 Task: Create a vector illustration of a mythical creature.
Action: Mouse moved to (111, 159)
Screenshot: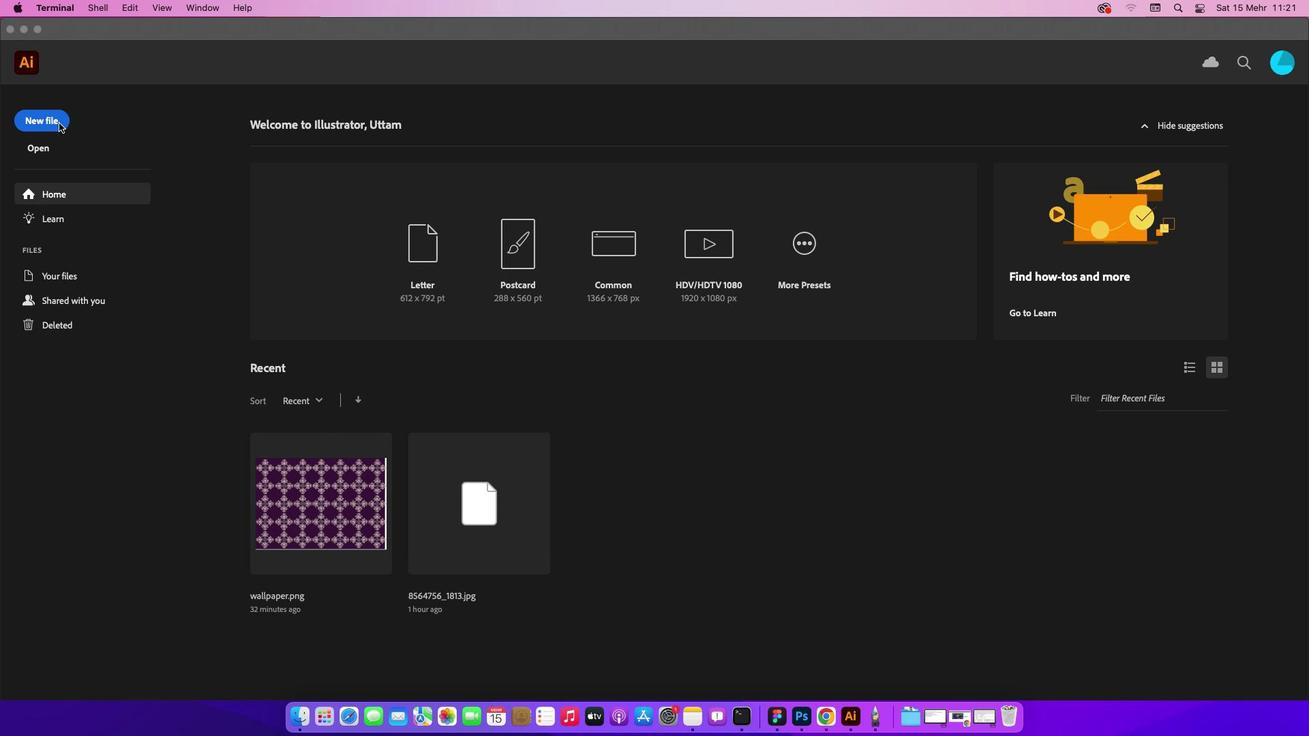 
Action: Mouse pressed left at (111, 159)
Screenshot: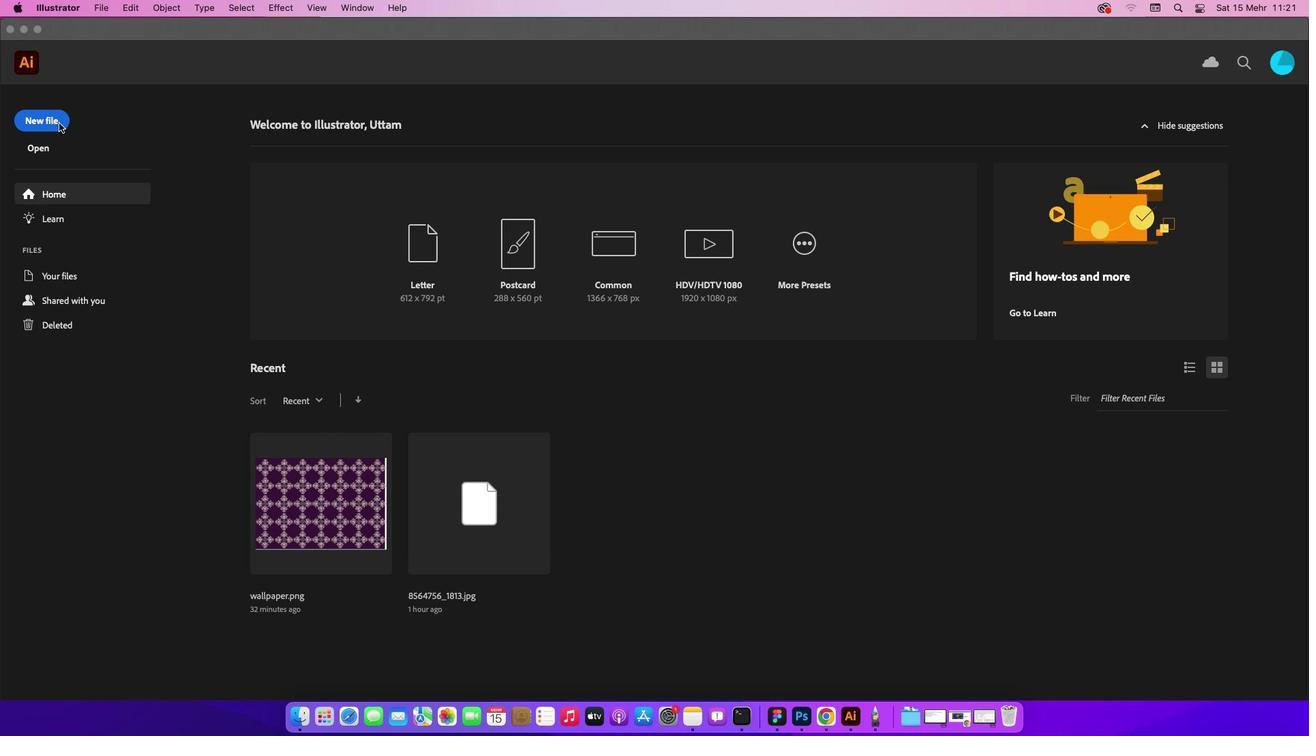 
Action: Mouse moved to (102, 157)
Screenshot: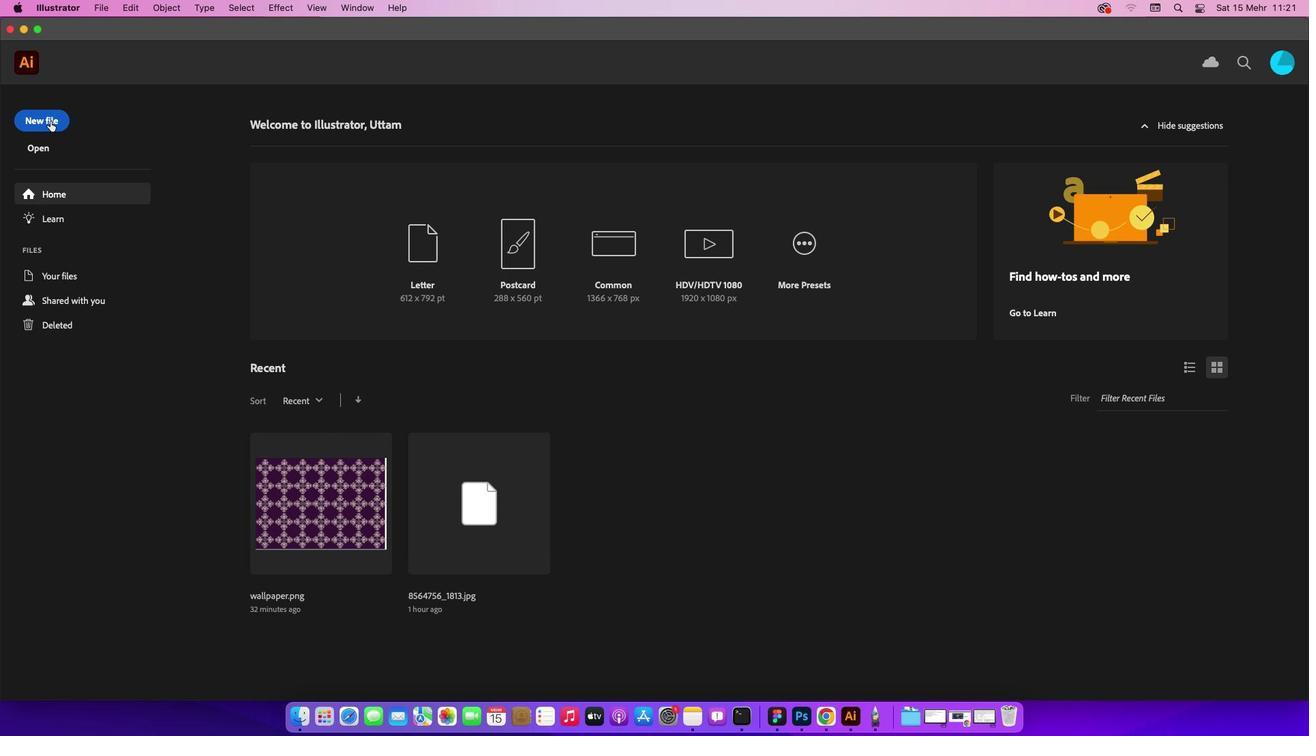 
Action: Mouse pressed left at (102, 157)
Screenshot: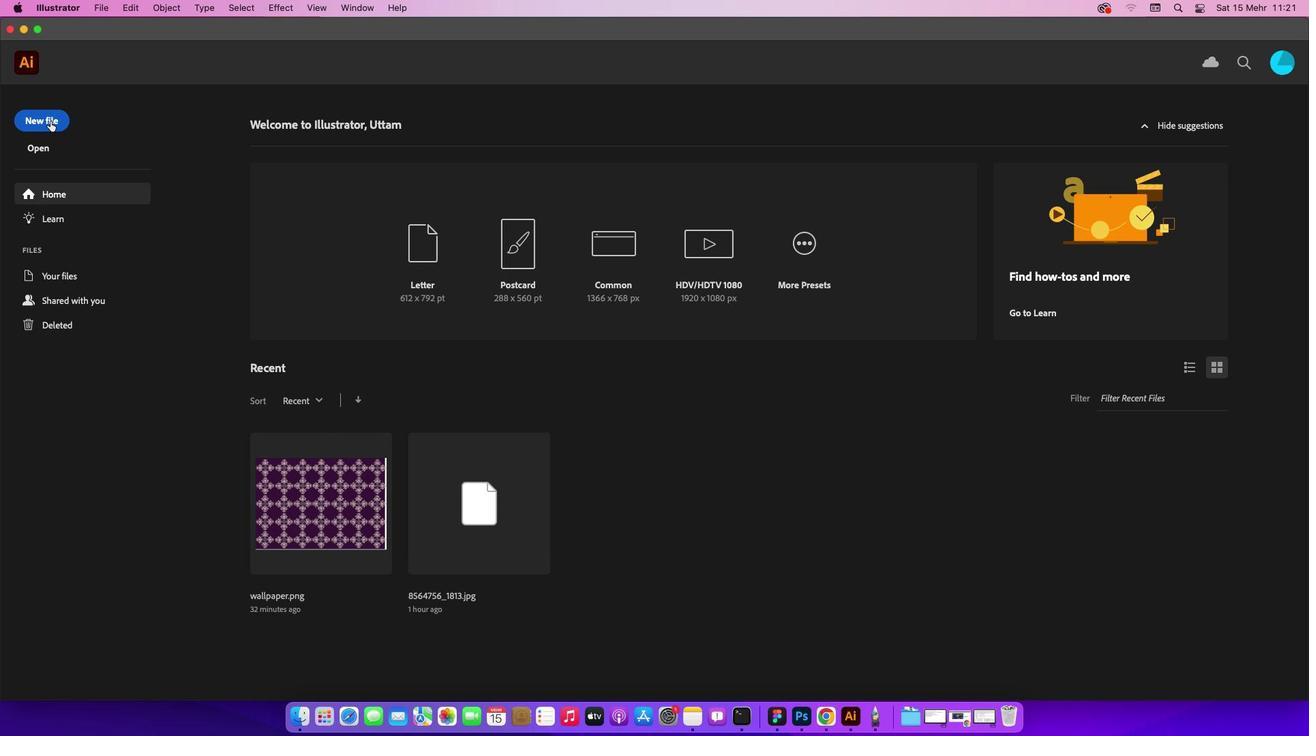 
Action: Mouse moved to (957, 561)
Screenshot: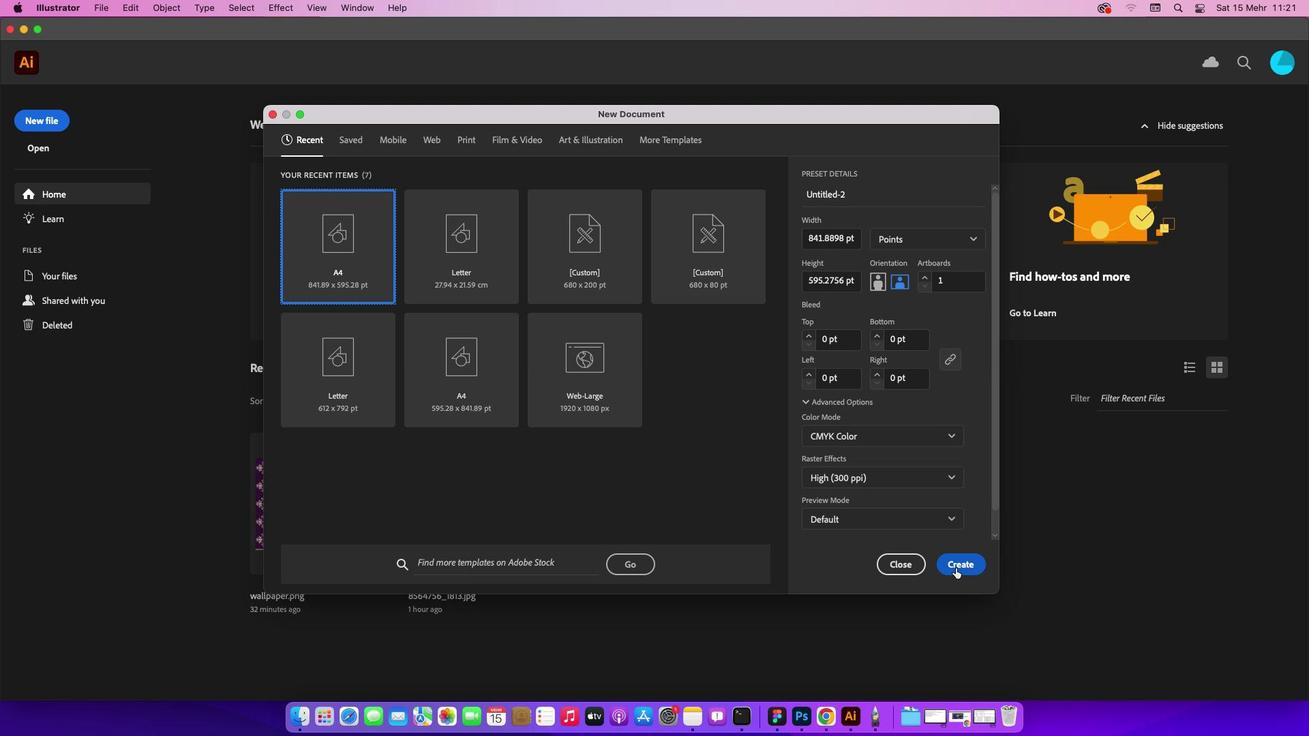 
Action: Mouse pressed left at (957, 561)
Screenshot: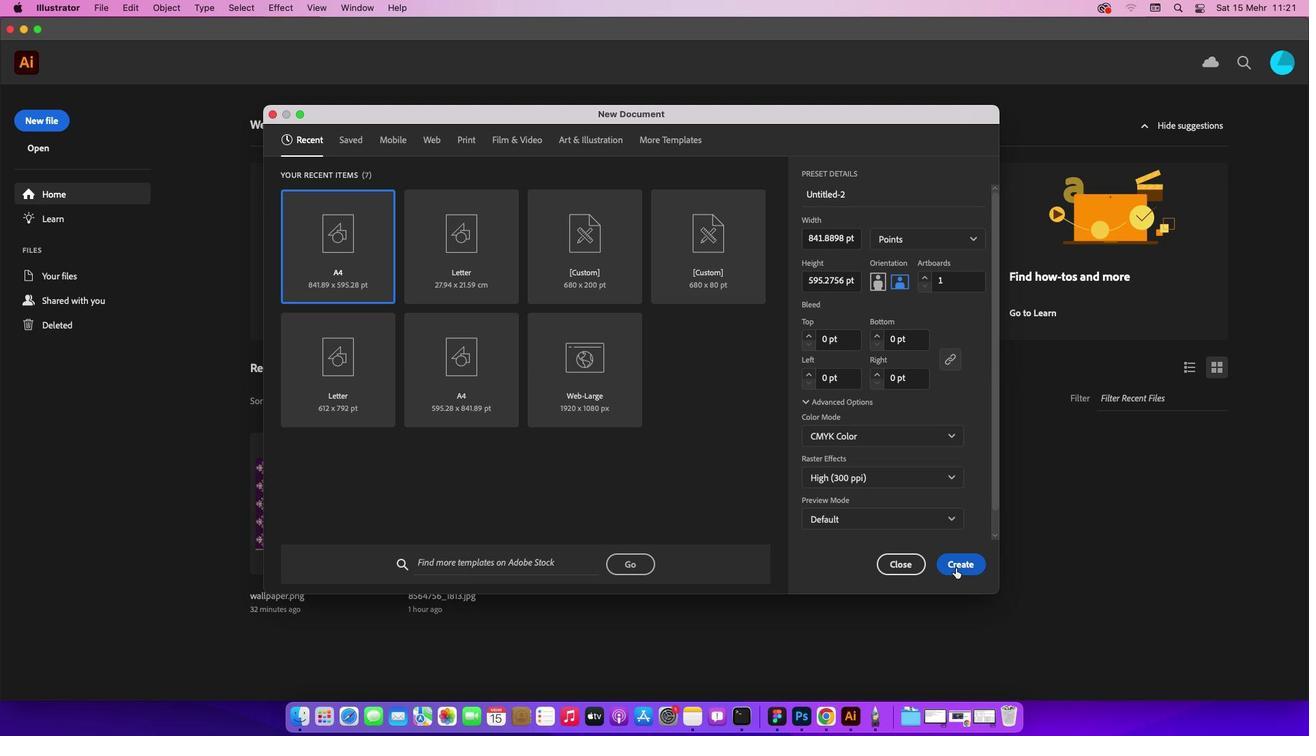 
Action: Mouse moved to (145, 47)
Screenshot: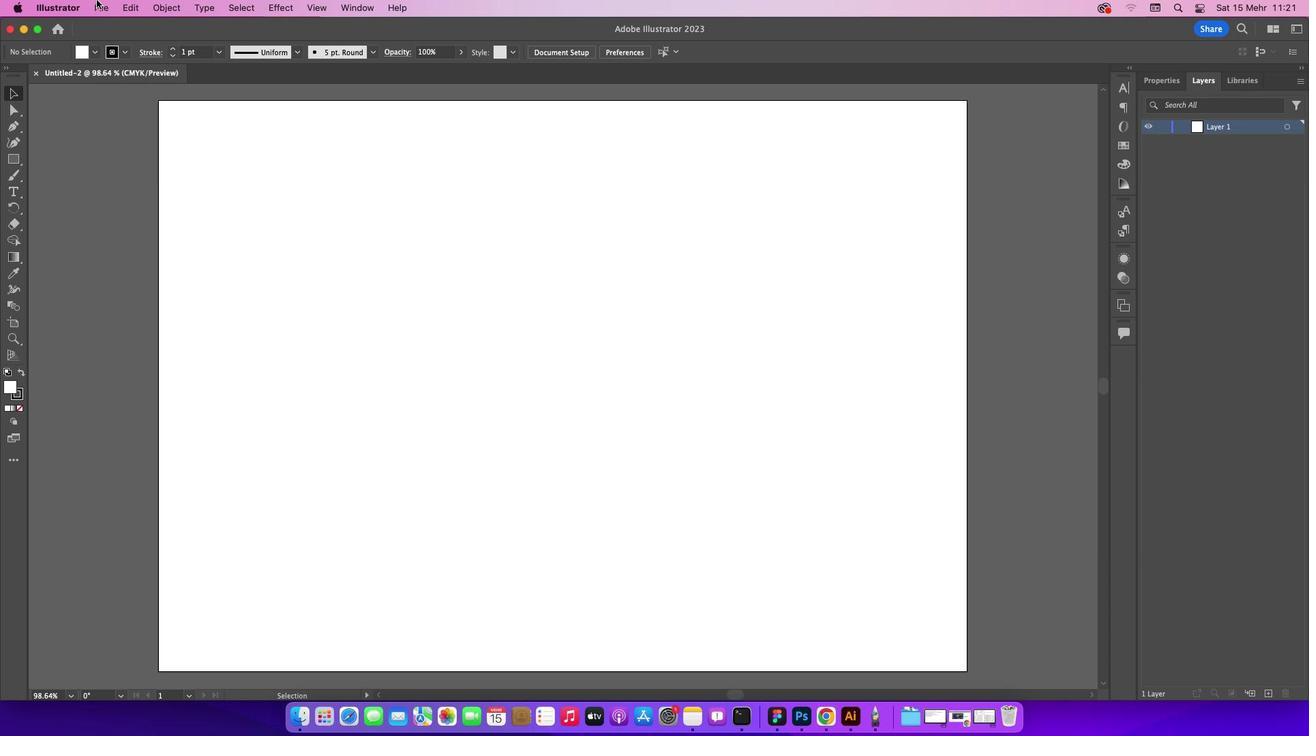 
Action: Mouse pressed left at (145, 47)
Screenshot: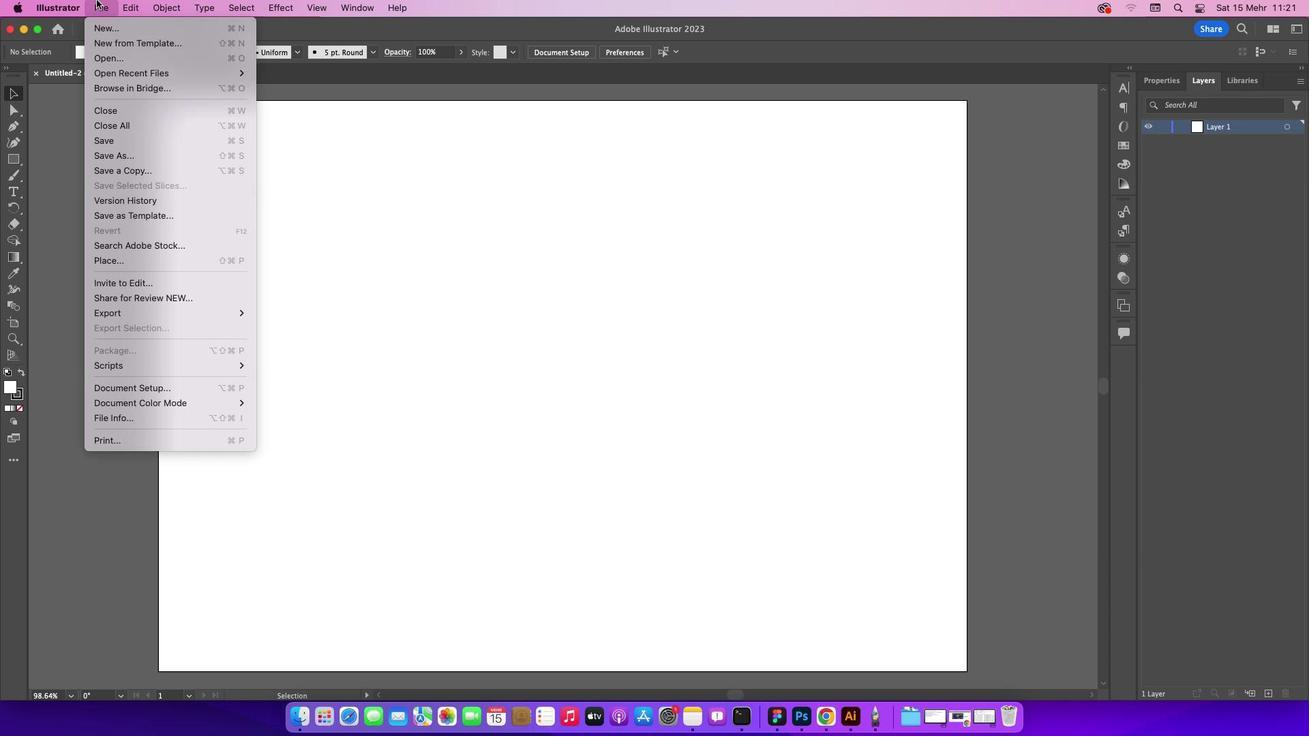 
Action: Mouse moved to (167, 99)
Screenshot: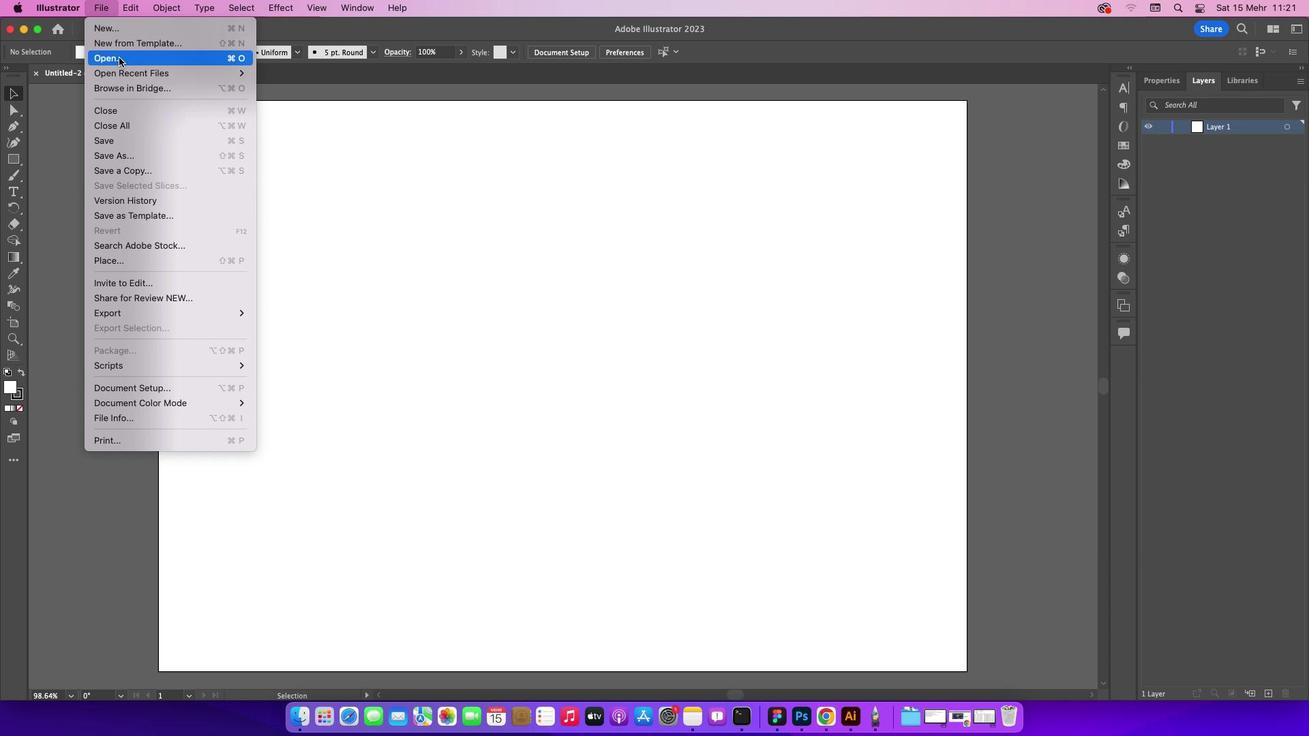 
Action: Mouse pressed left at (167, 99)
Screenshot: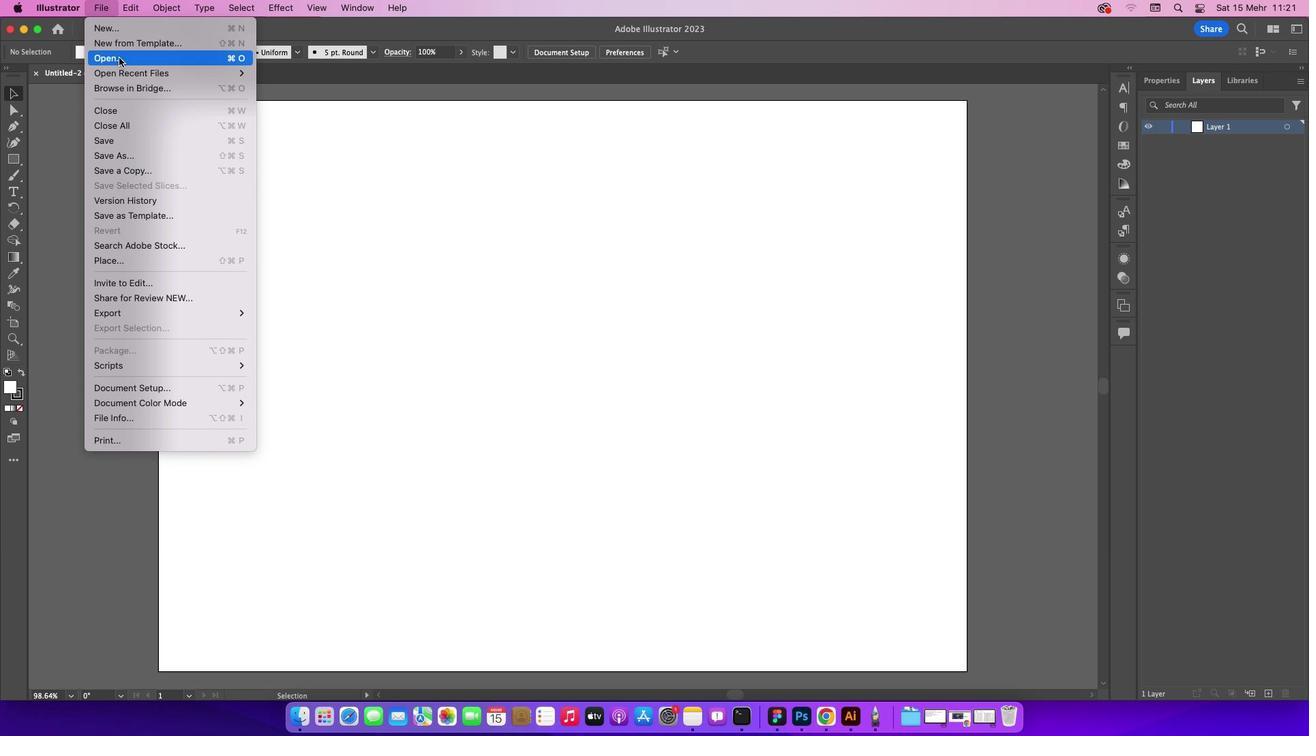 
Action: Mouse moved to (622, 199)
Screenshot: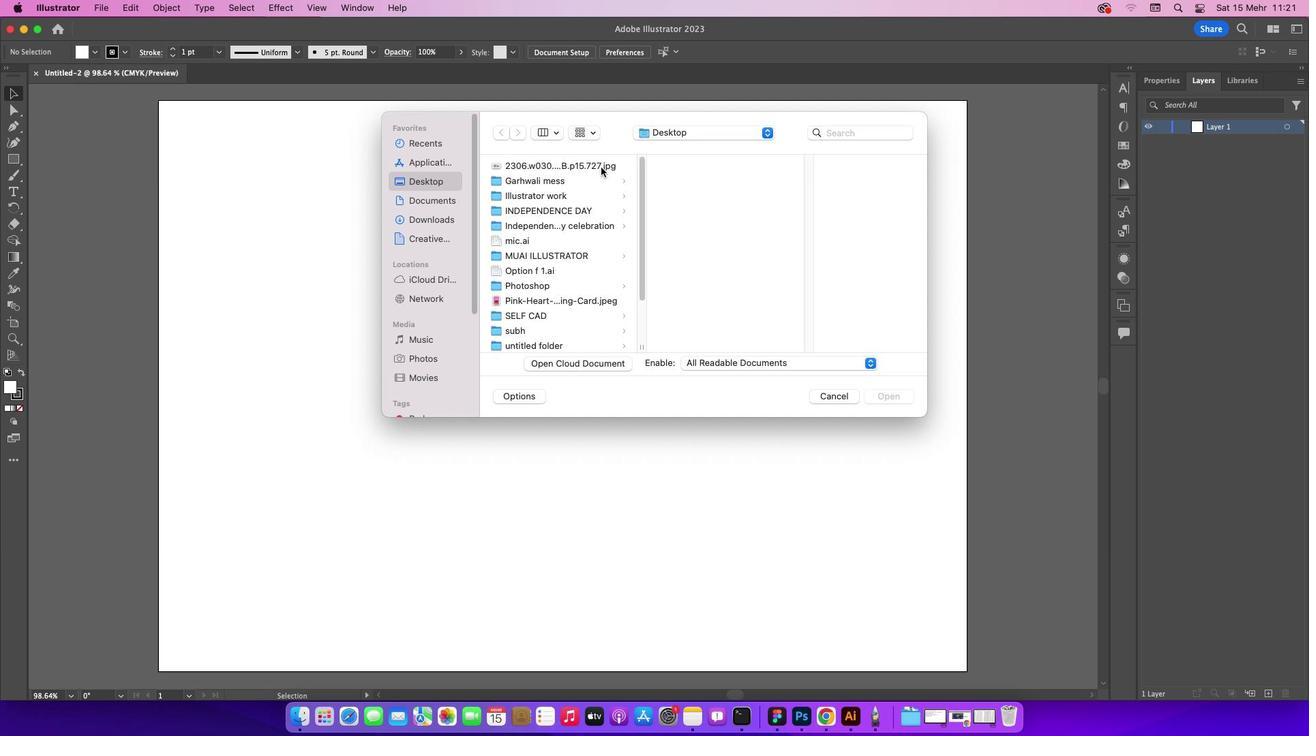 
Action: Mouse pressed left at (622, 199)
Screenshot: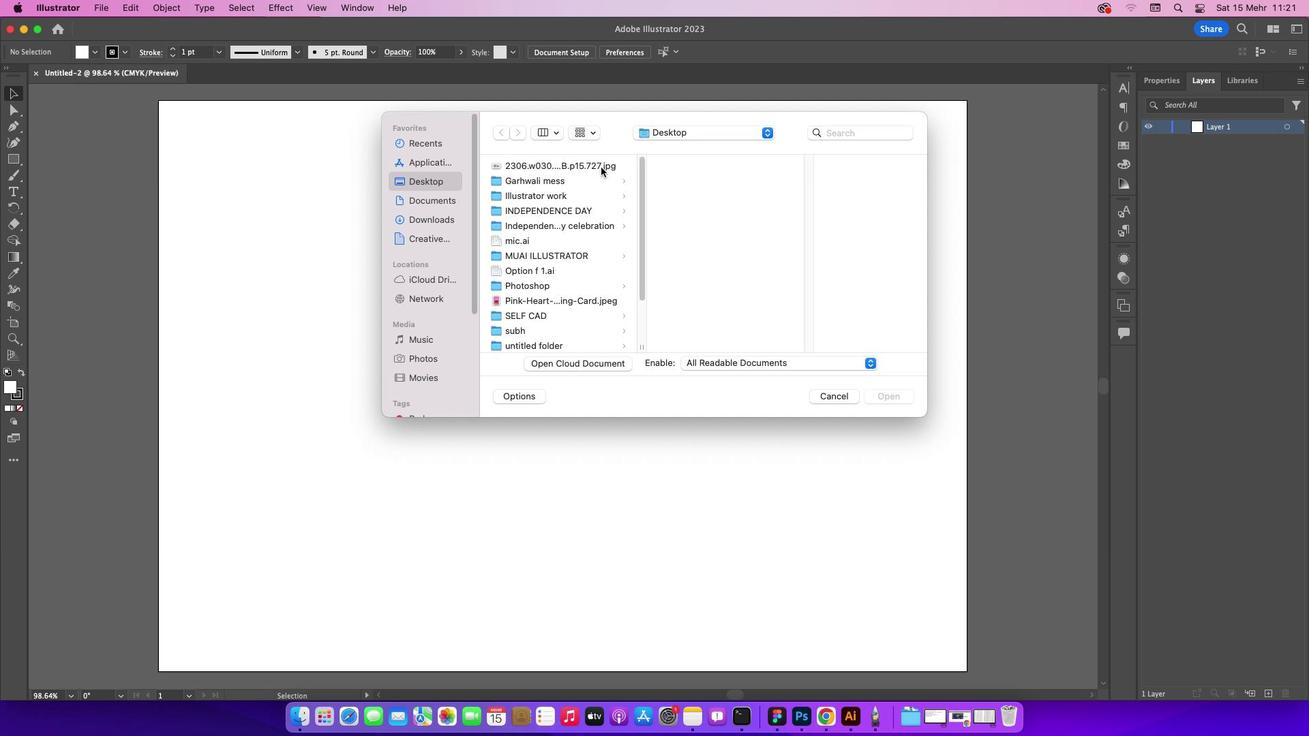 
Action: Mouse moved to (901, 410)
Screenshot: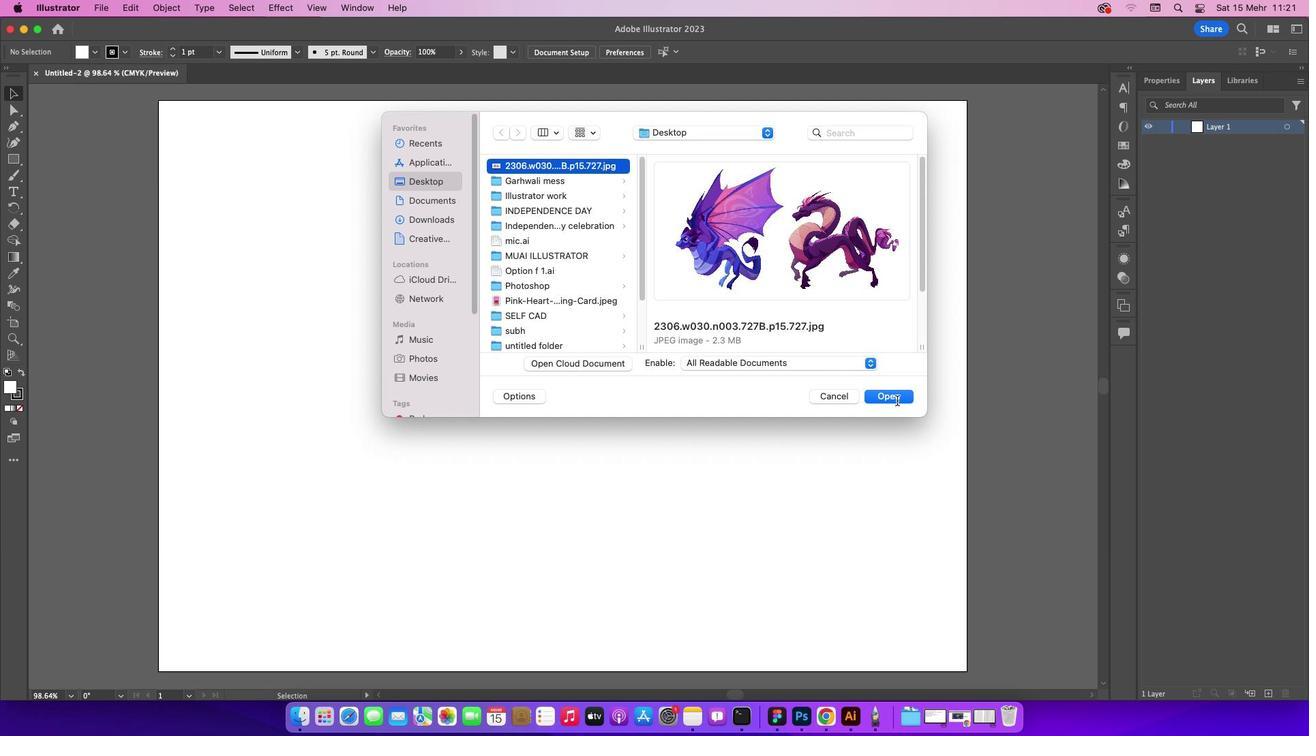
Action: Mouse pressed left at (901, 410)
Screenshot: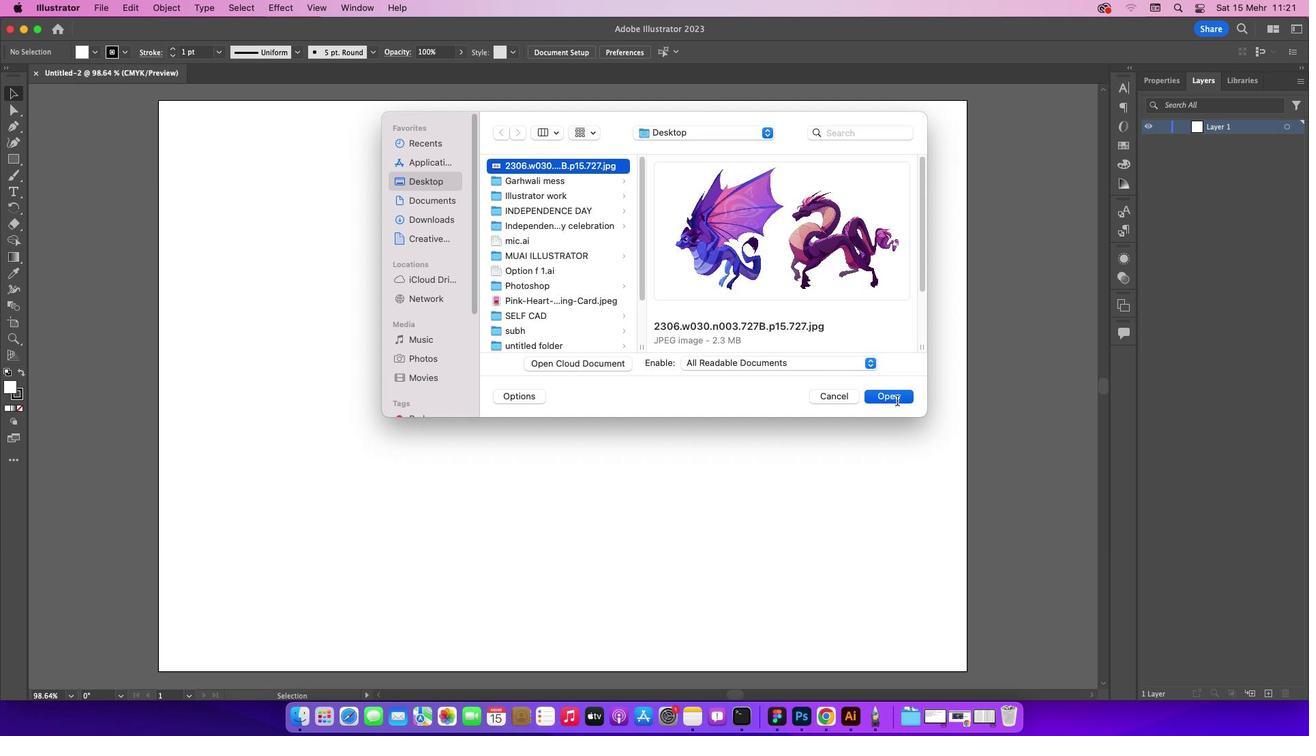 
Action: Mouse moved to (807, 416)
Screenshot: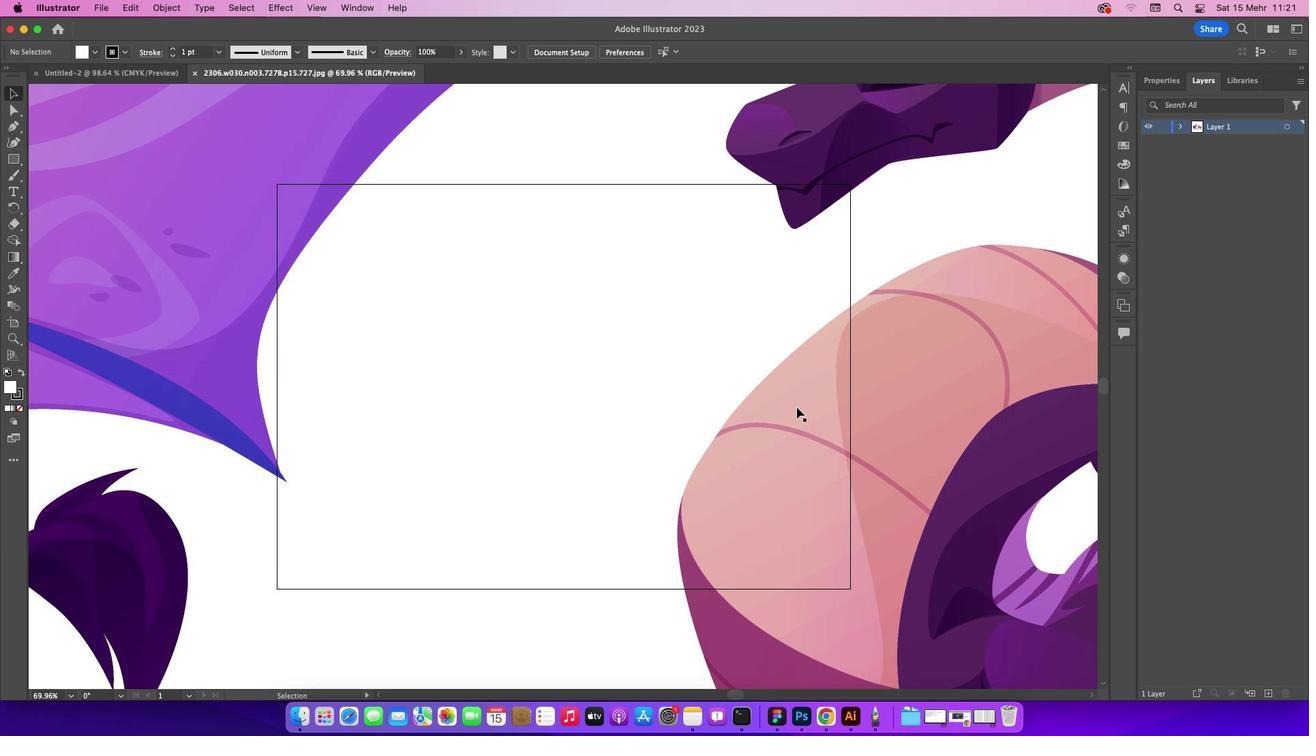 
Action: Key pressed Key.cmd_r'-''-''-''-'
Screenshot: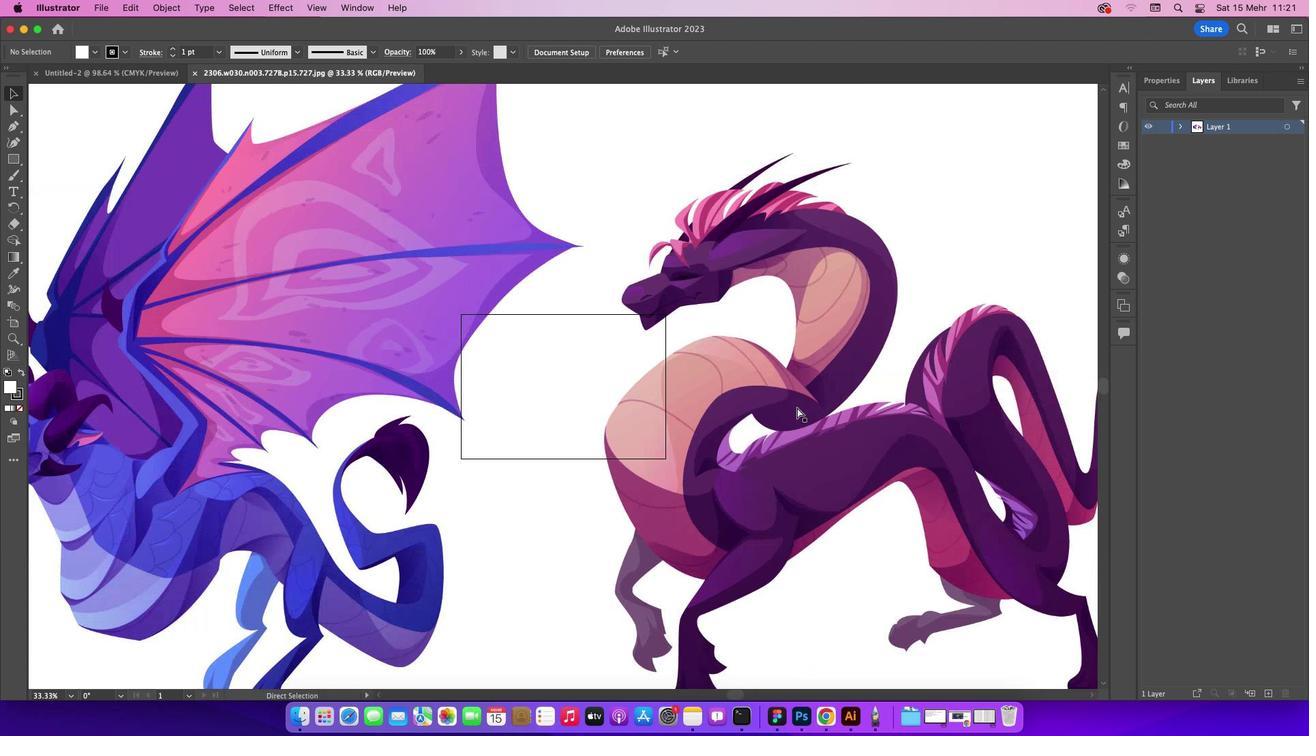 
Action: Mouse moved to (746, 678)
Screenshot: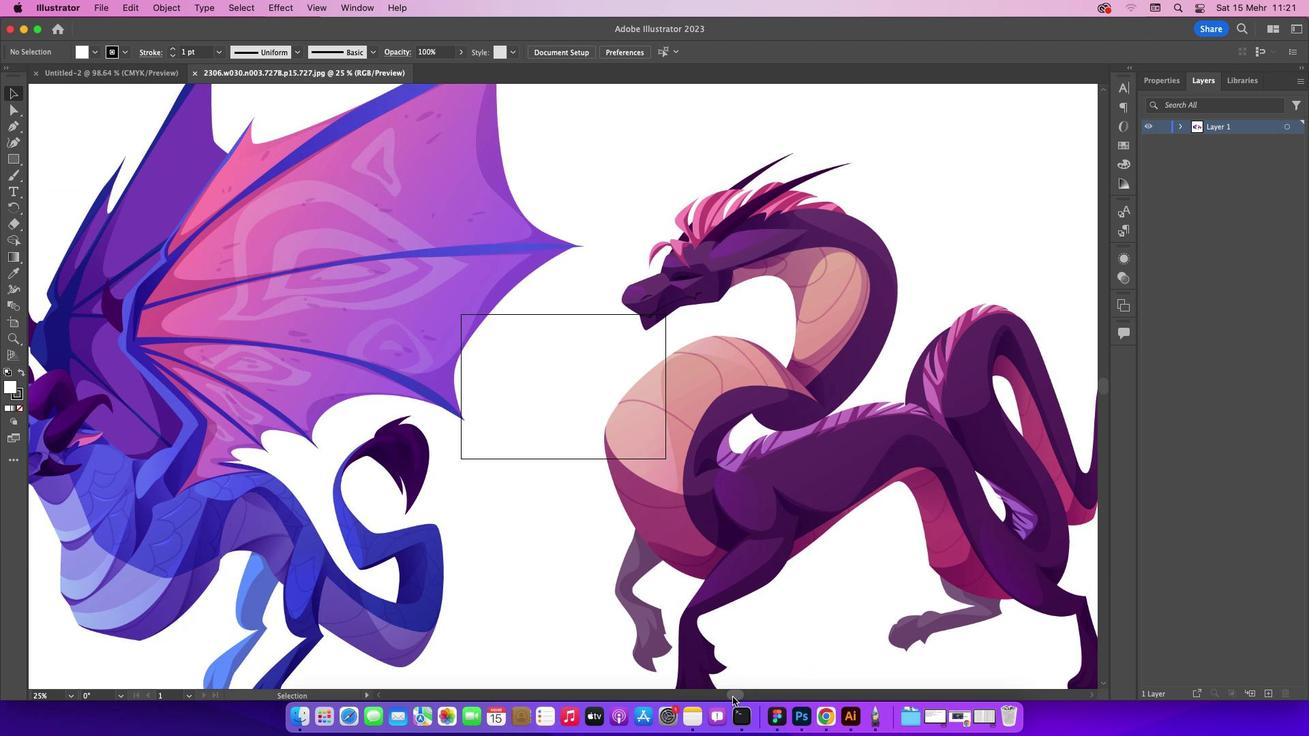 
Action: Mouse pressed left at (746, 678)
Screenshot: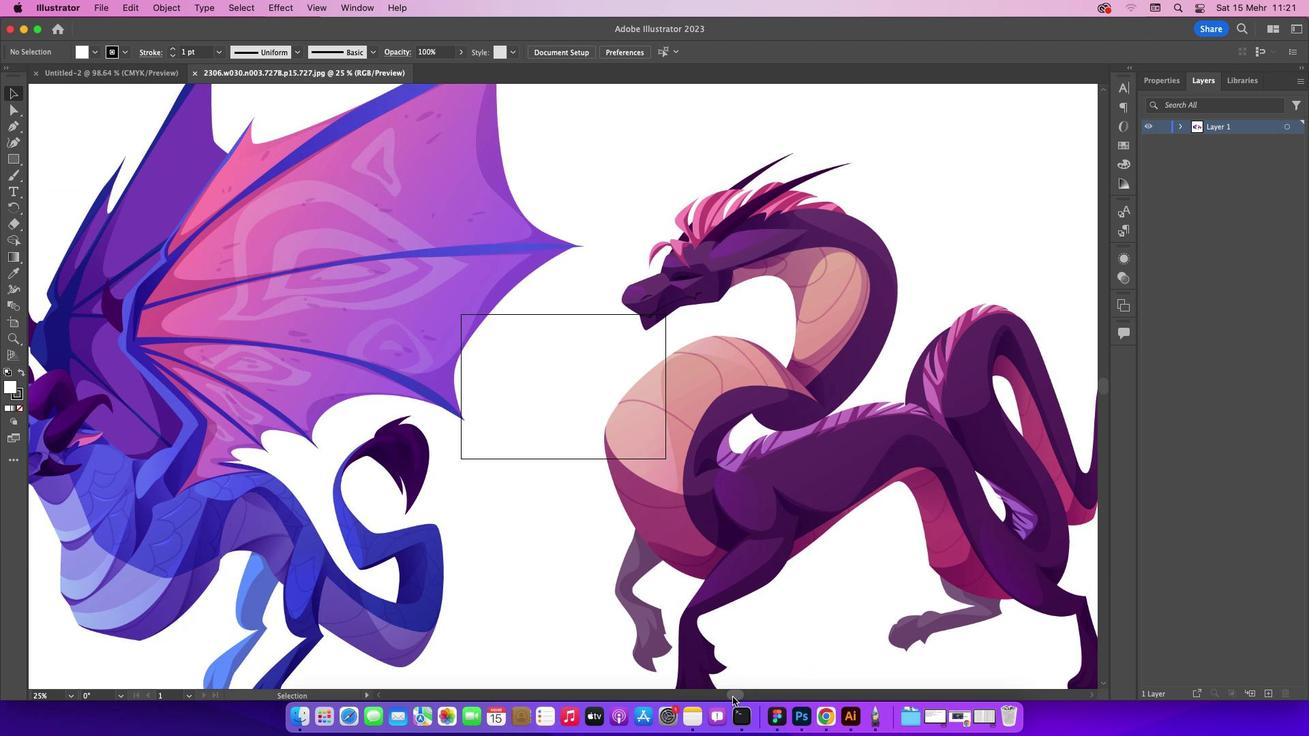
Action: Mouse moved to (760, 550)
Screenshot: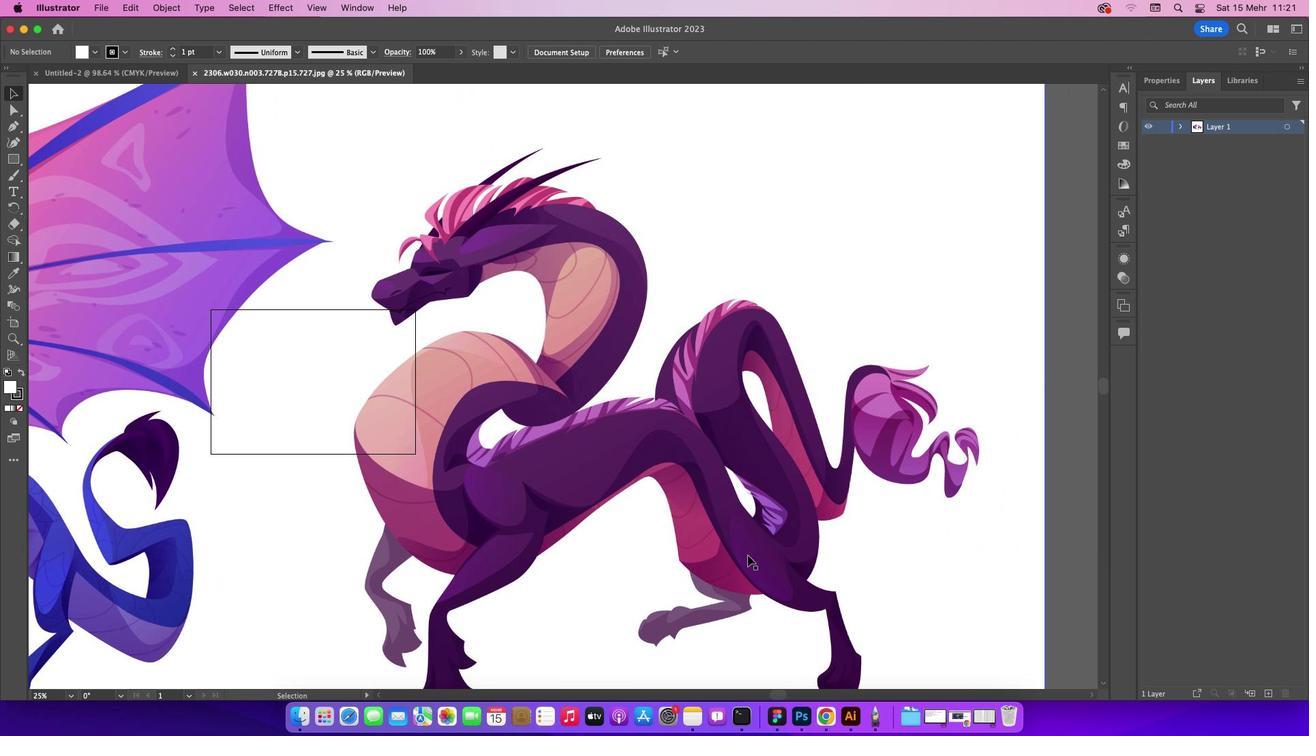 
Action: Mouse scrolled (760, 550) with delta (55, 47)
Screenshot: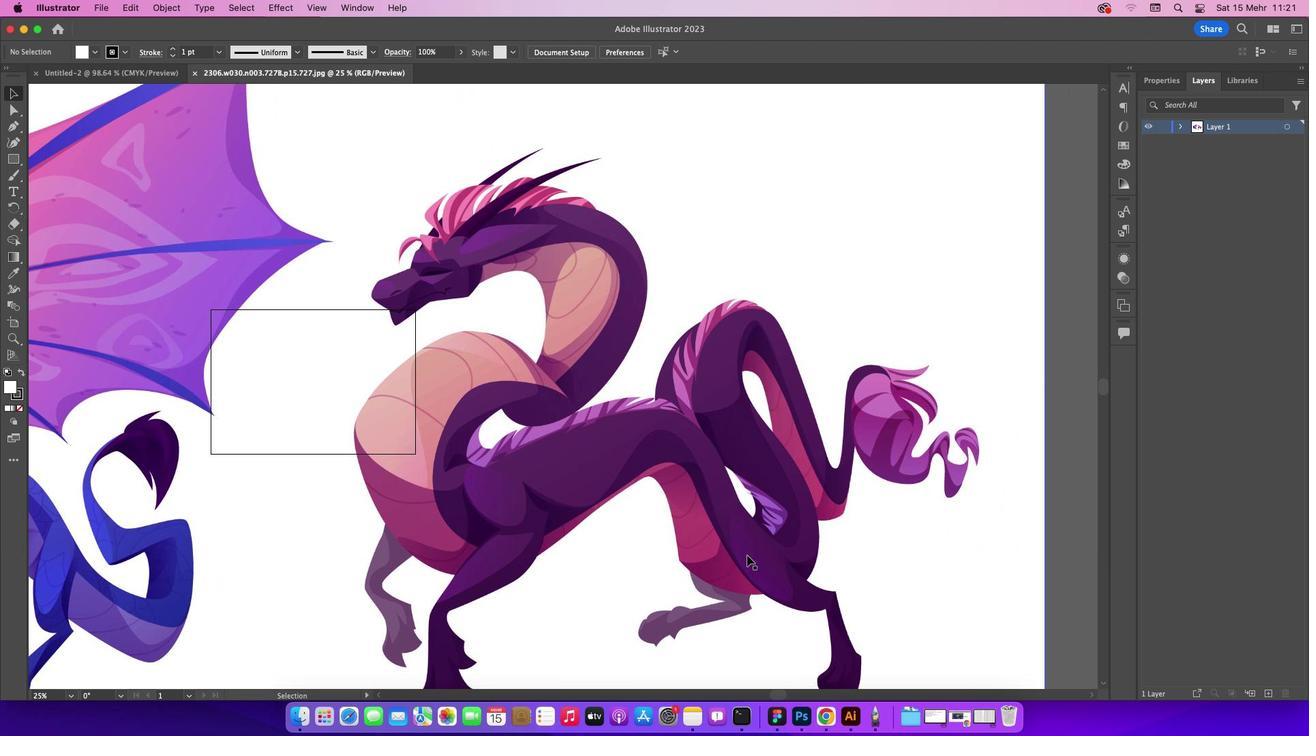 
Action: Mouse moved to (760, 550)
Screenshot: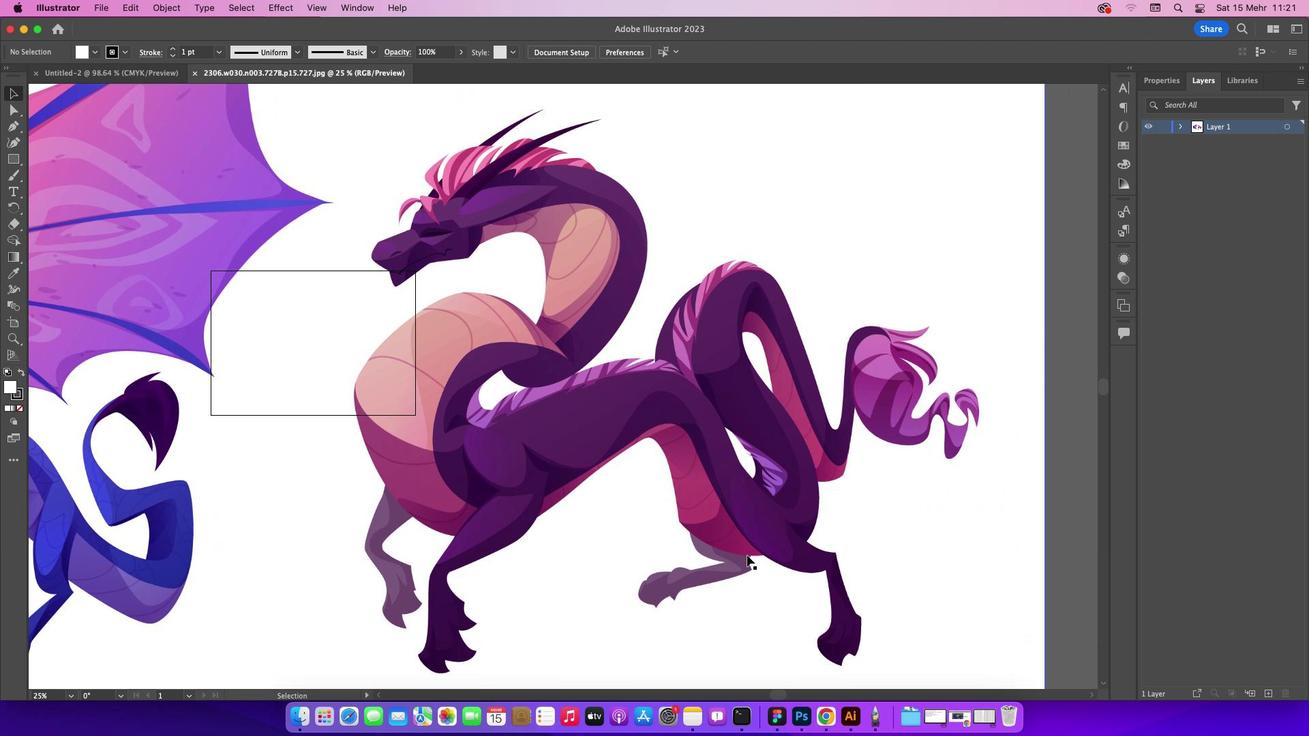 
Action: Mouse scrolled (760, 550) with delta (55, 47)
Screenshot: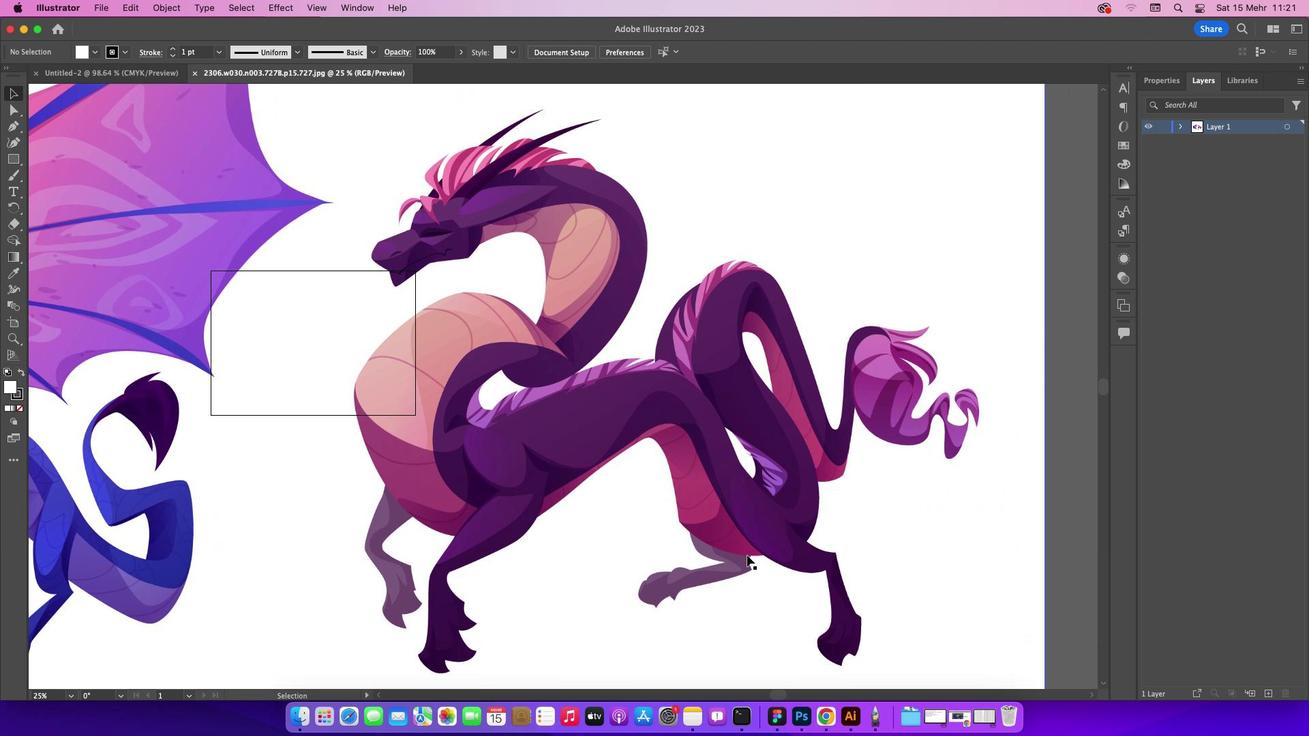 
Action: Mouse moved to (760, 550)
Screenshot: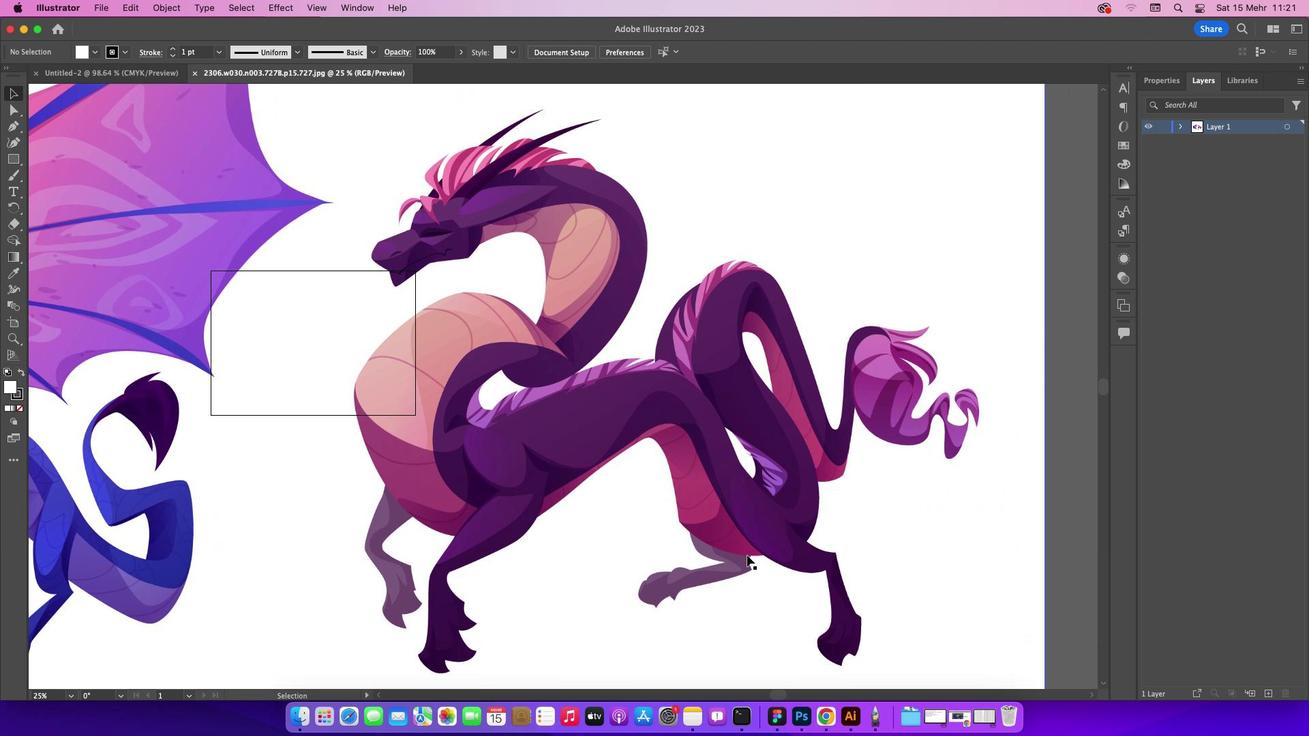 
Action: Mouse scrolled (760, 550) with delta (55, 46)
Screenshot: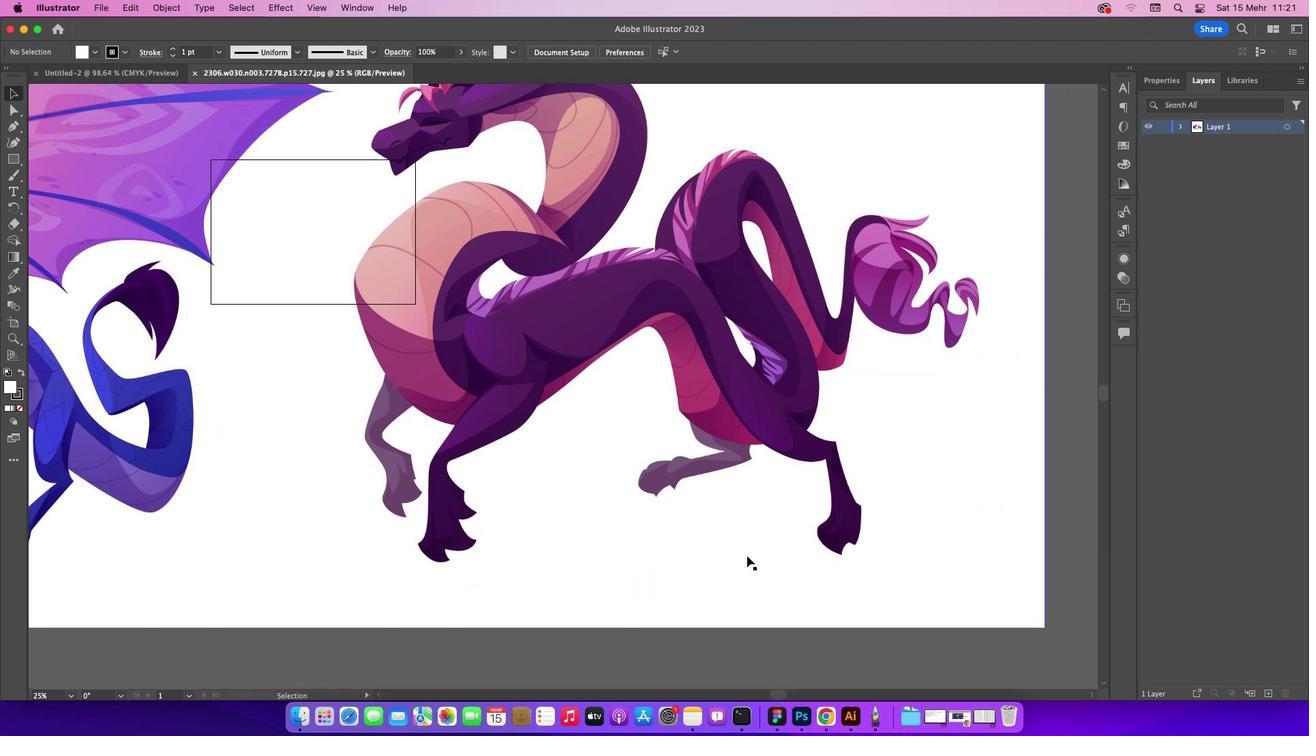 
Action: Mouse moved to (758, 550)
Screenshot: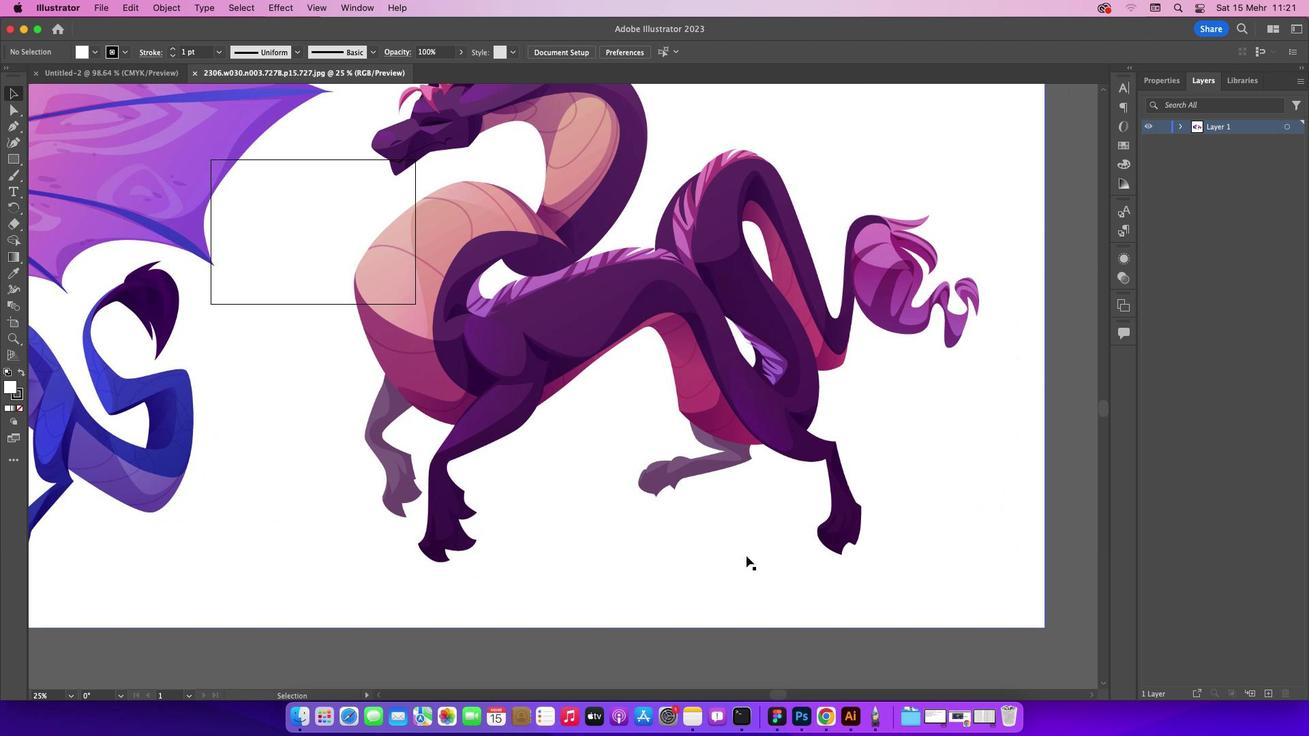 
Action: Mouse scrolled (758, 550) with delta (55, 48)
Screenshot: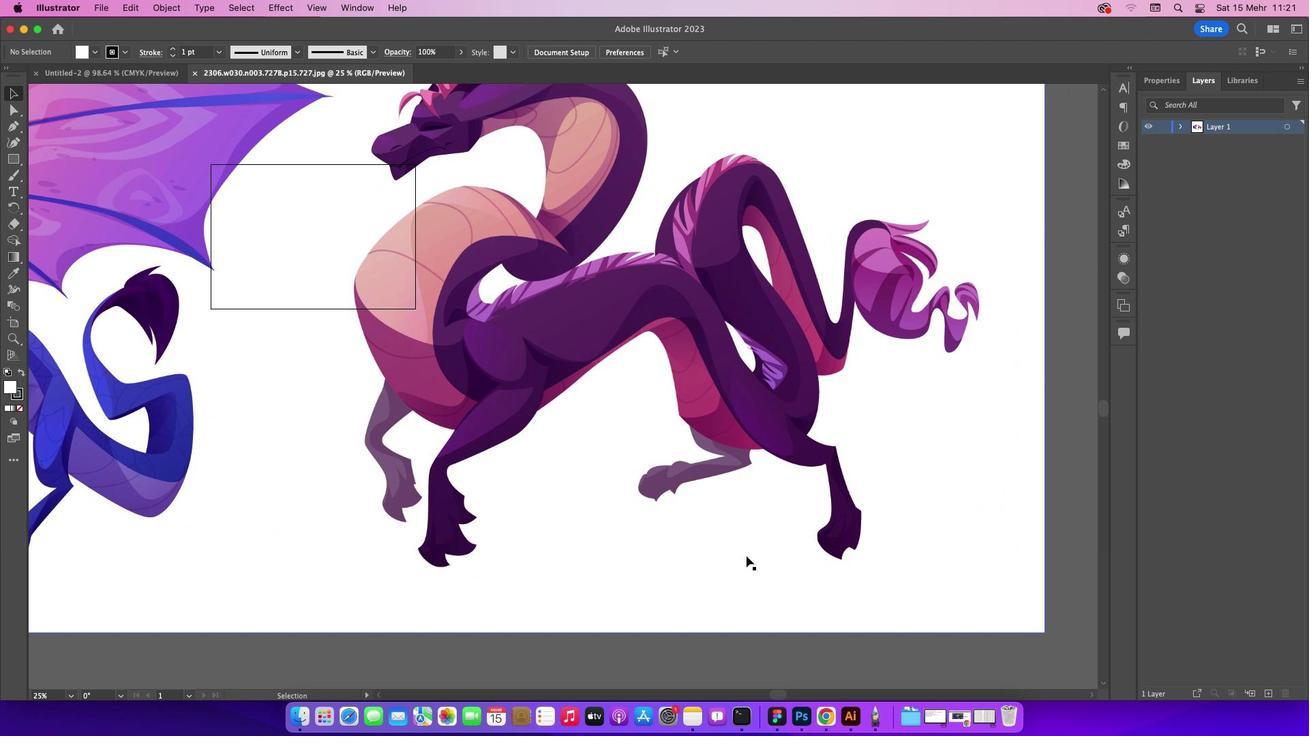 
Action: Mouse moved to (756, 550)
Screenshot: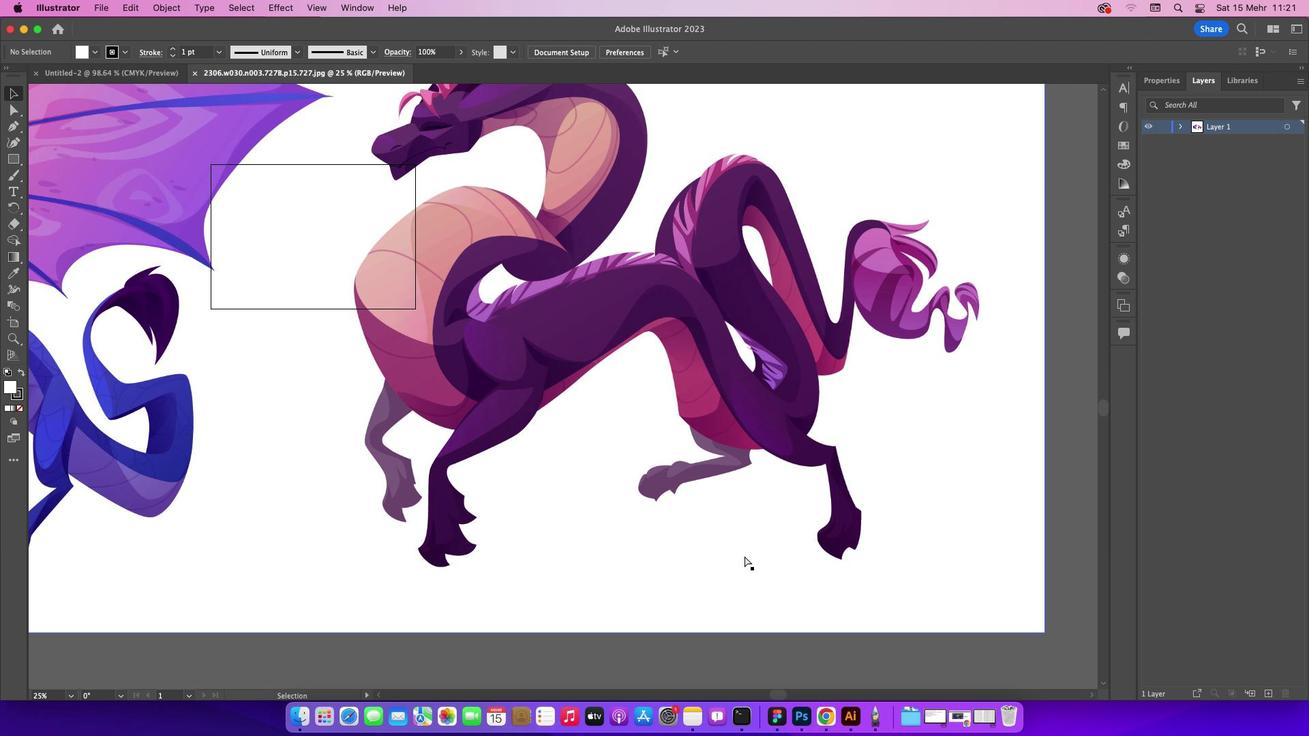 
Action: Key pressed Key.cmd_r
Screenshot: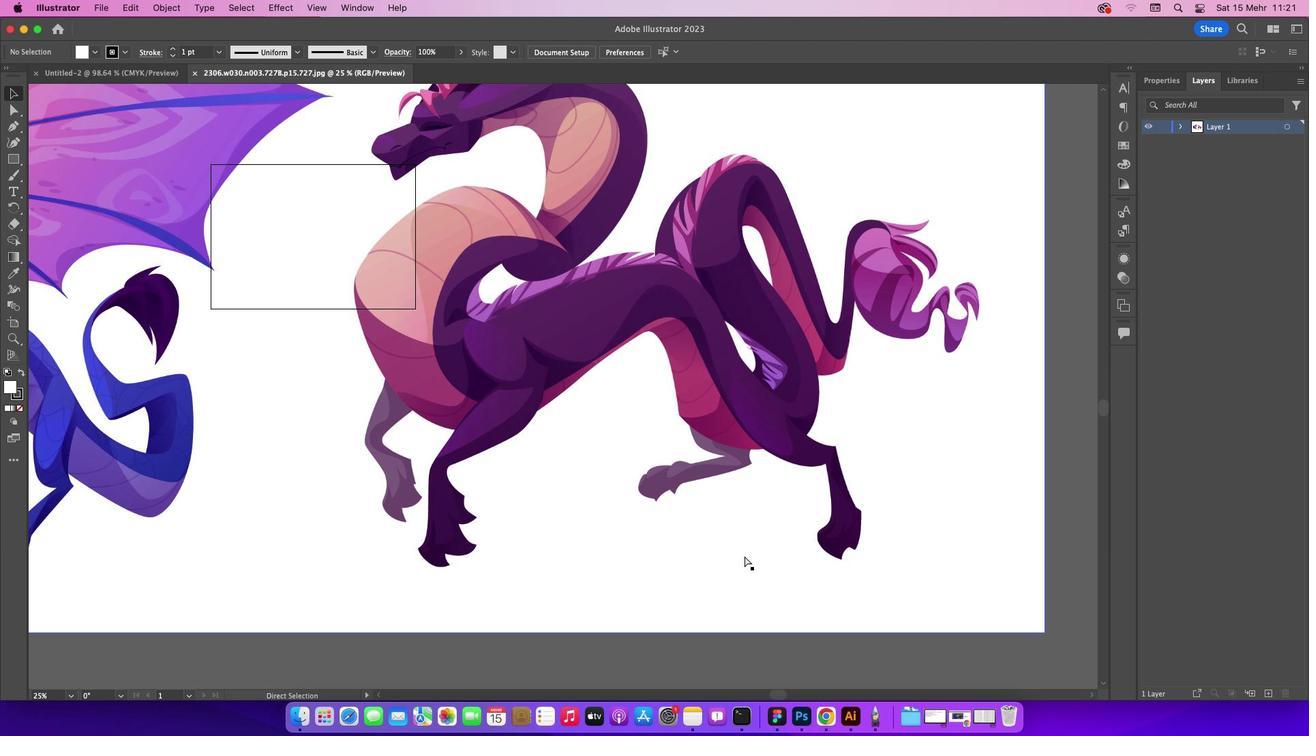 
Action: Mouse moved to (756, 550)
Screenshot: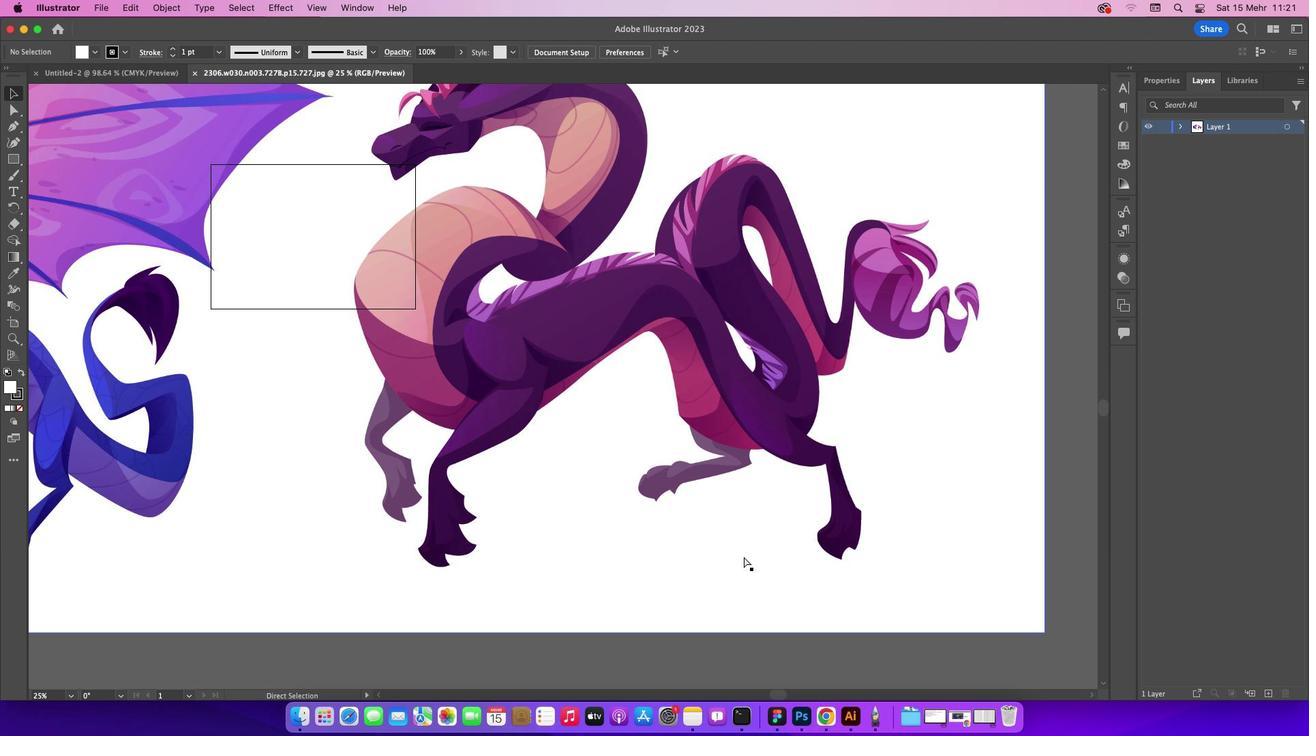 
Action: Key pressed '-'
Screenshot: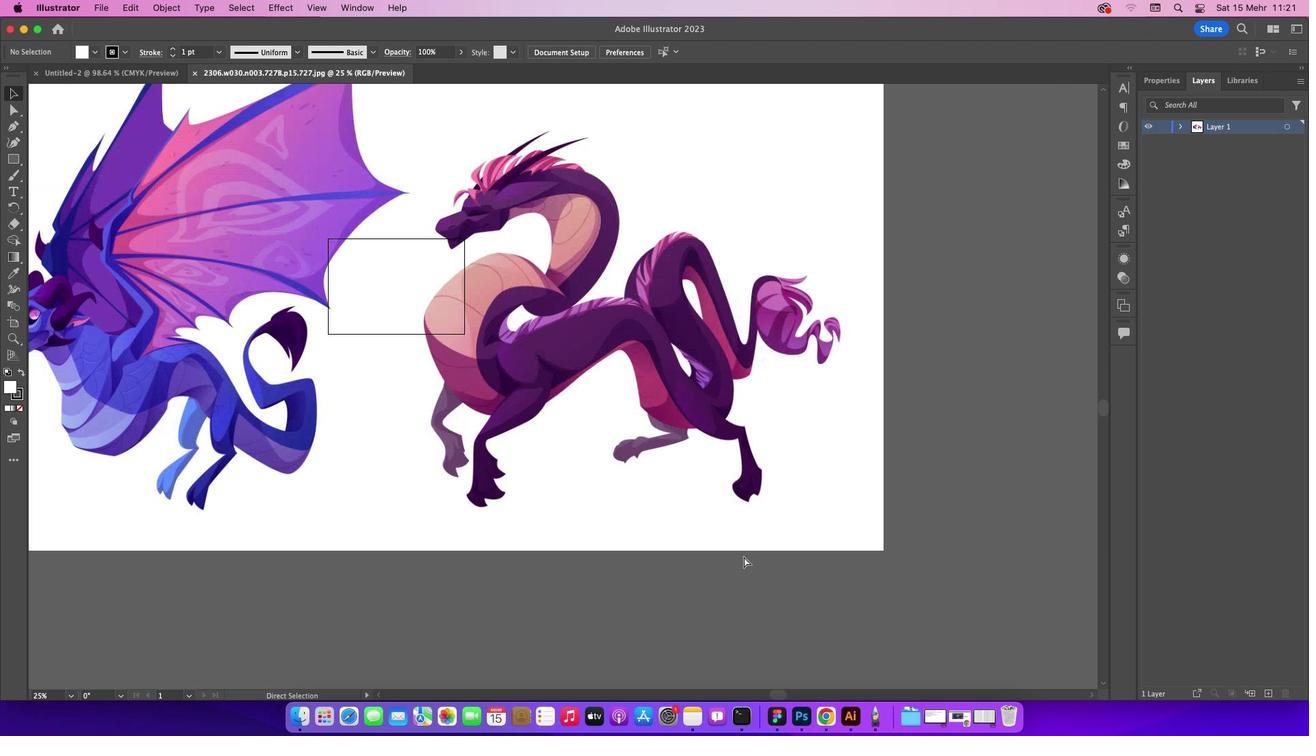 
Action: Mouse moved to (754, 551)
Screenshot: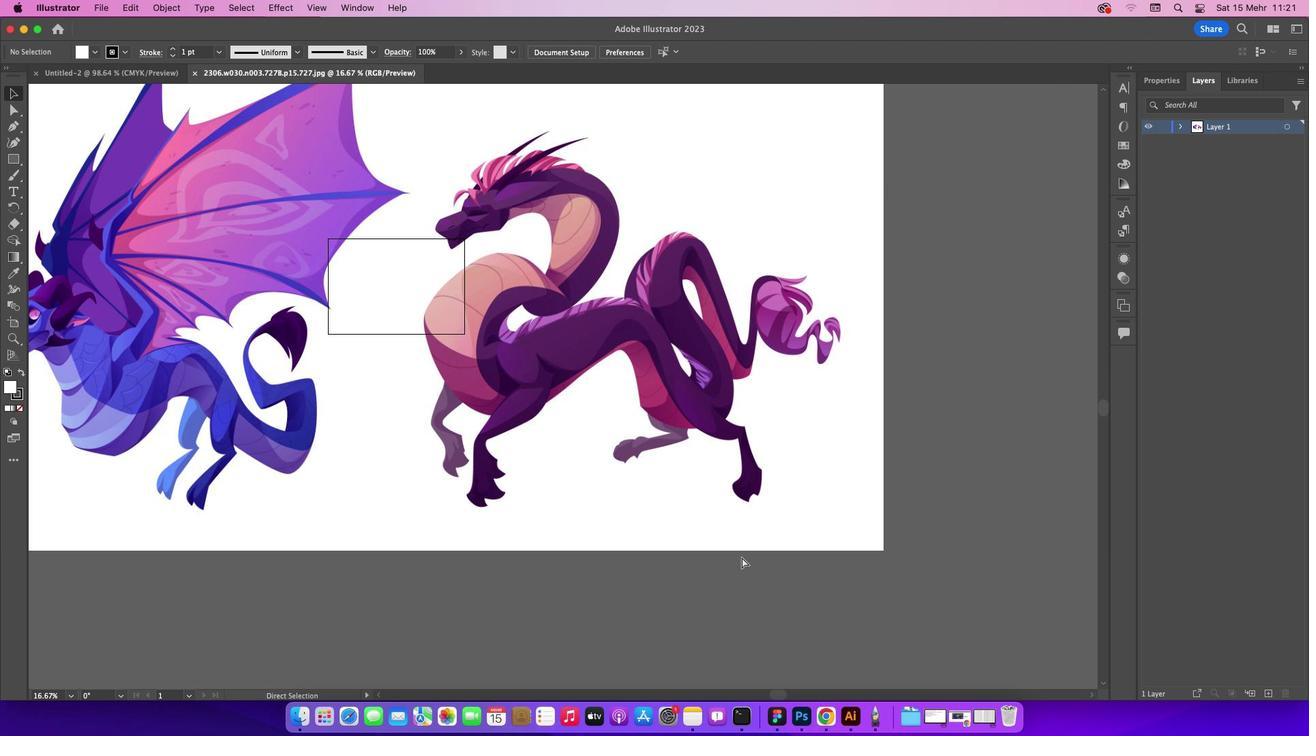 
Action: Key pressed '=''=''='
Screenshot: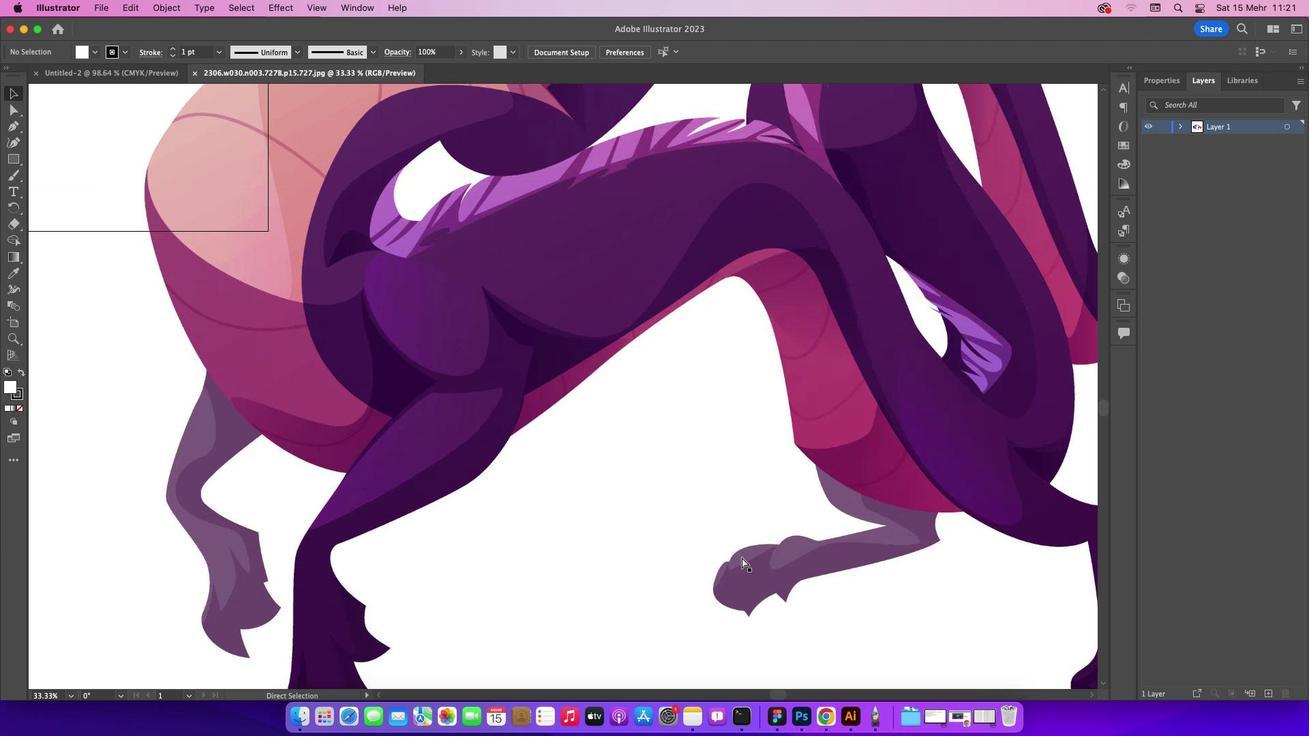 
Action: Mouse moved to (754, 551)
Screenshot: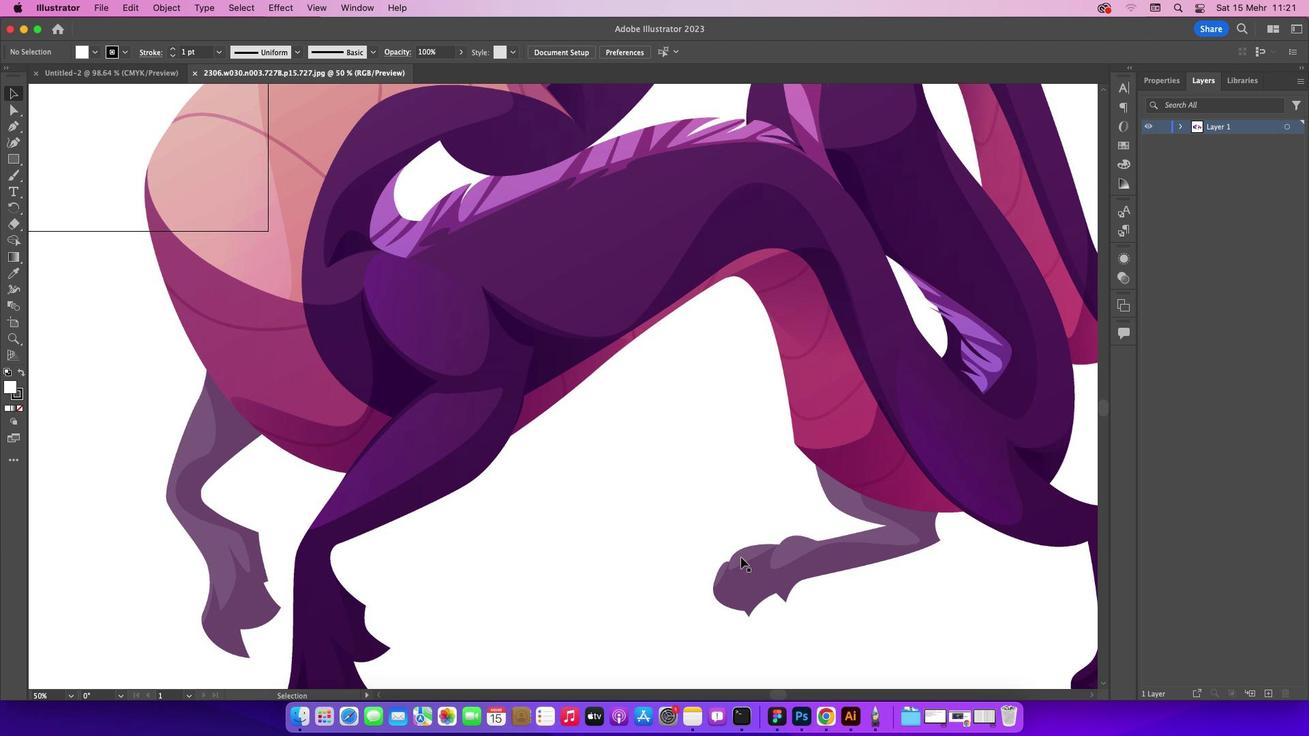 
Action: Mouse scrolled (754, 551) with delta (55, 48)
Screenshot: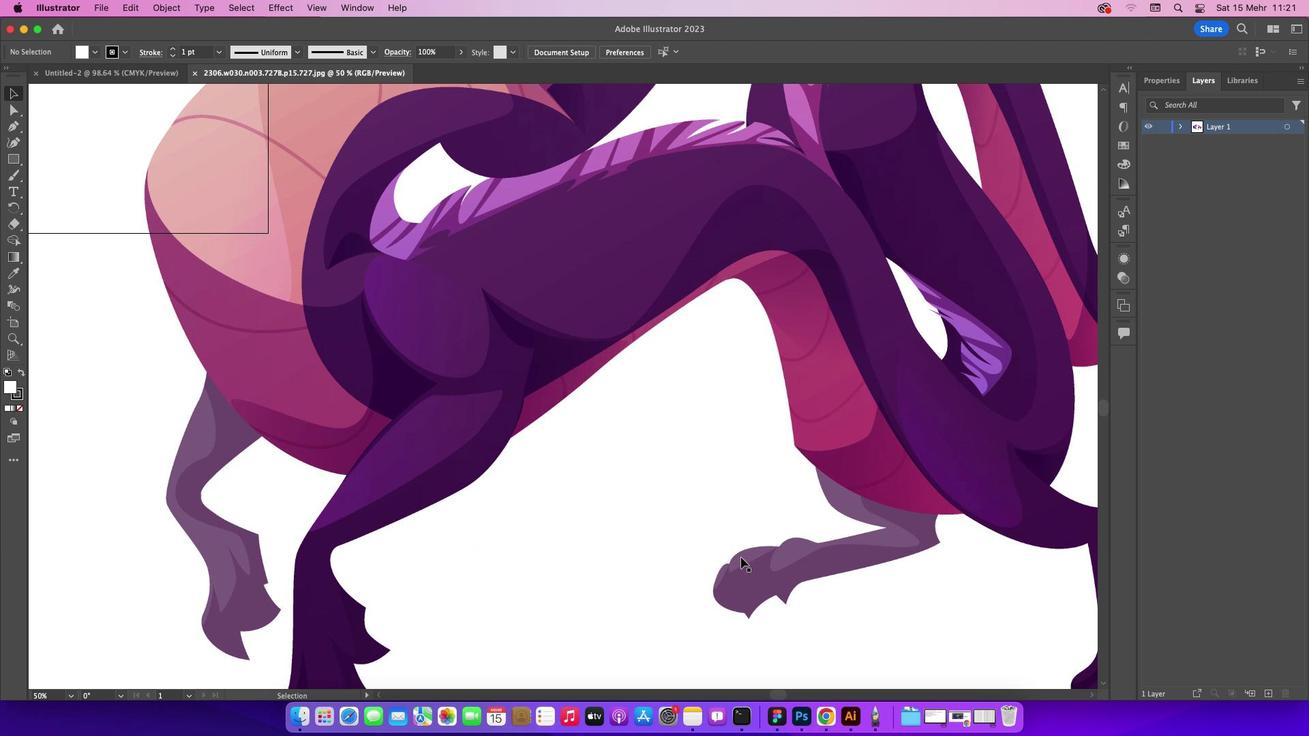 
Action: Mouse scrolled (754, 551) with delta (55, 48)
Screenshot: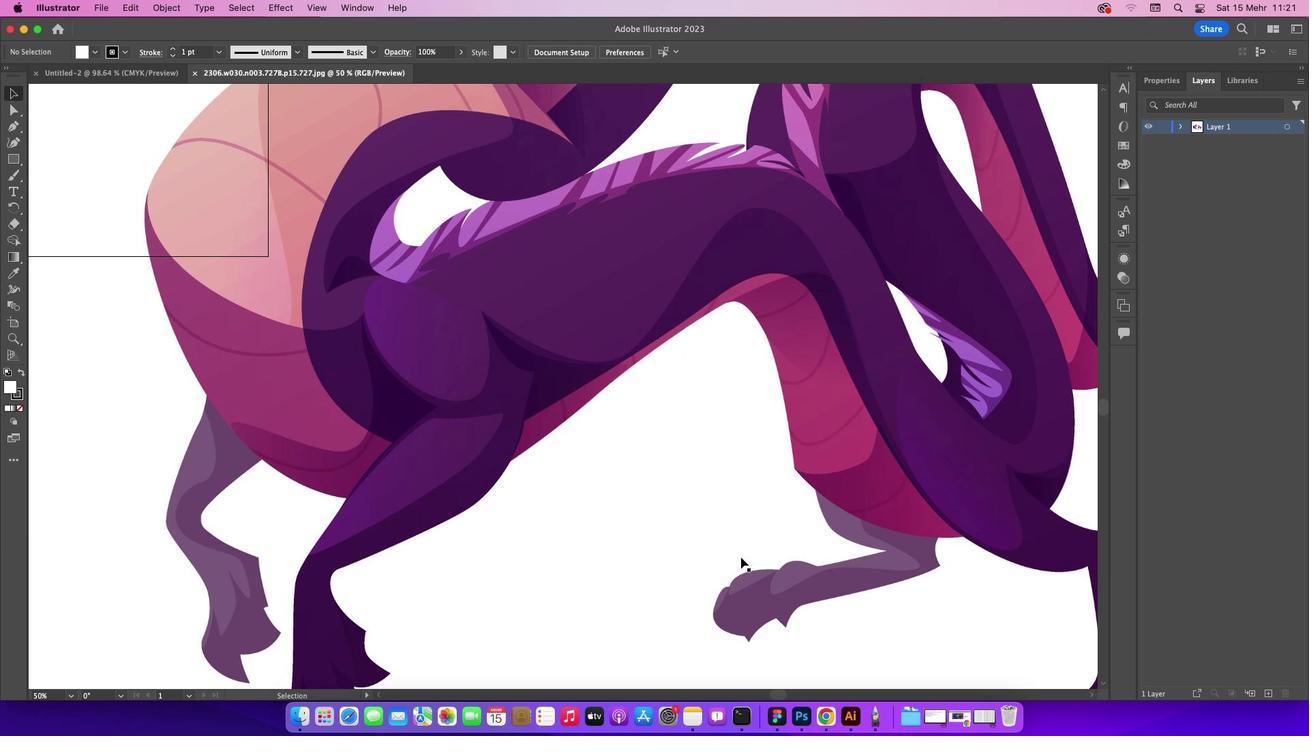 
Action: Mouse scrolled (754, 551) with delta (55, 49)
Screenshot: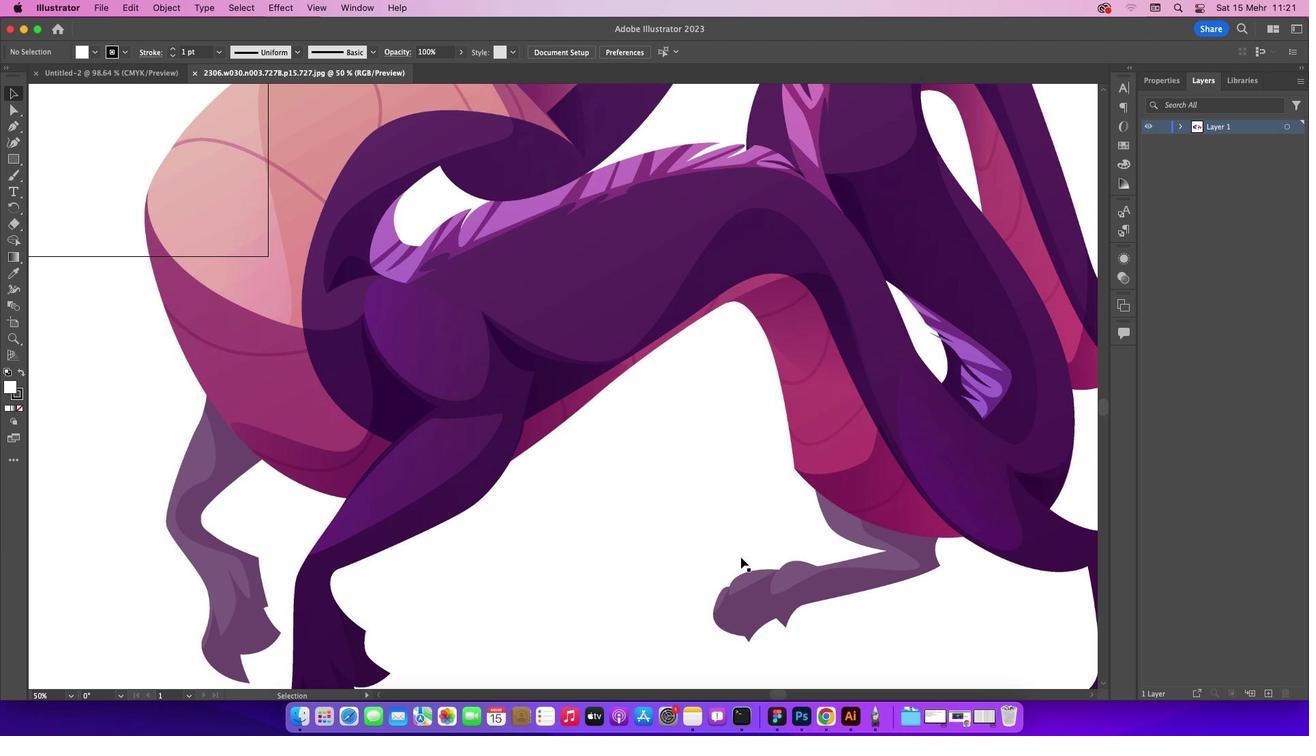 
Action: Mouse scrolled (754, 551) with delta (55, 51)
Screenshot: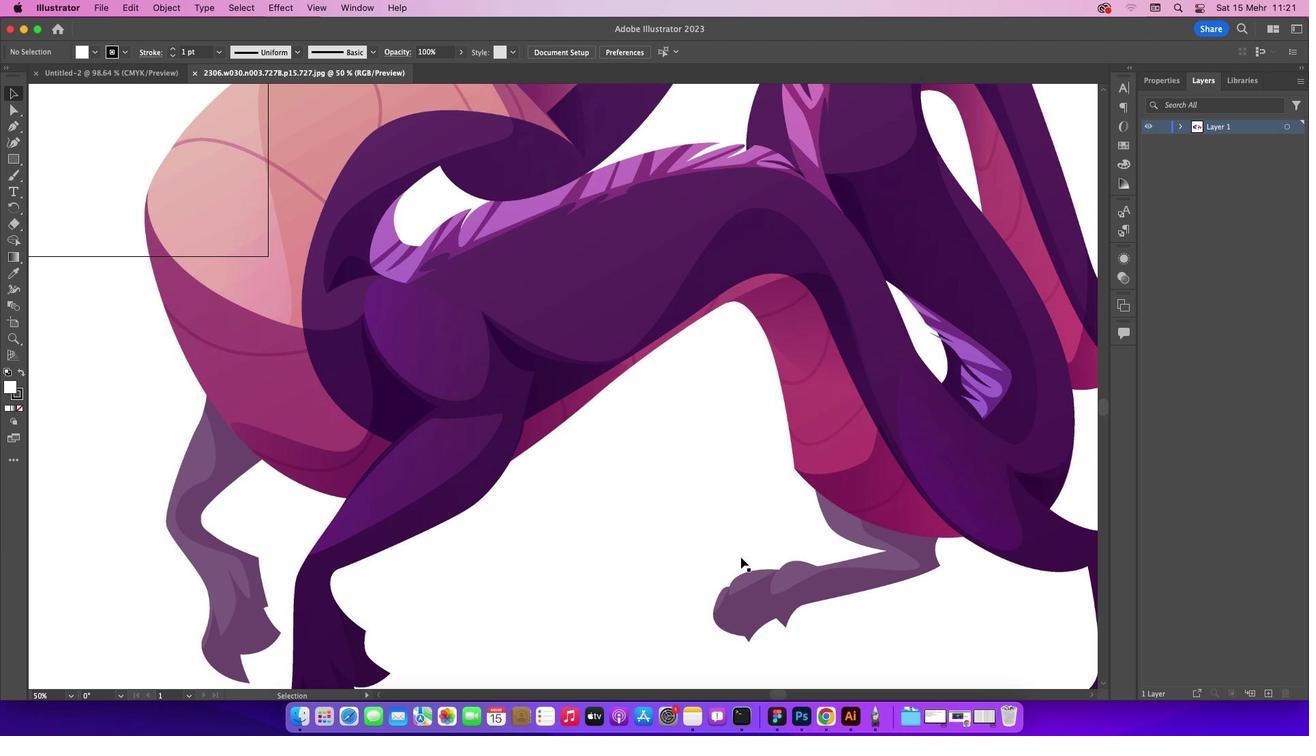 
Action: Mouse scrolled (754, 551) with delta (55, 48)
Screenshot: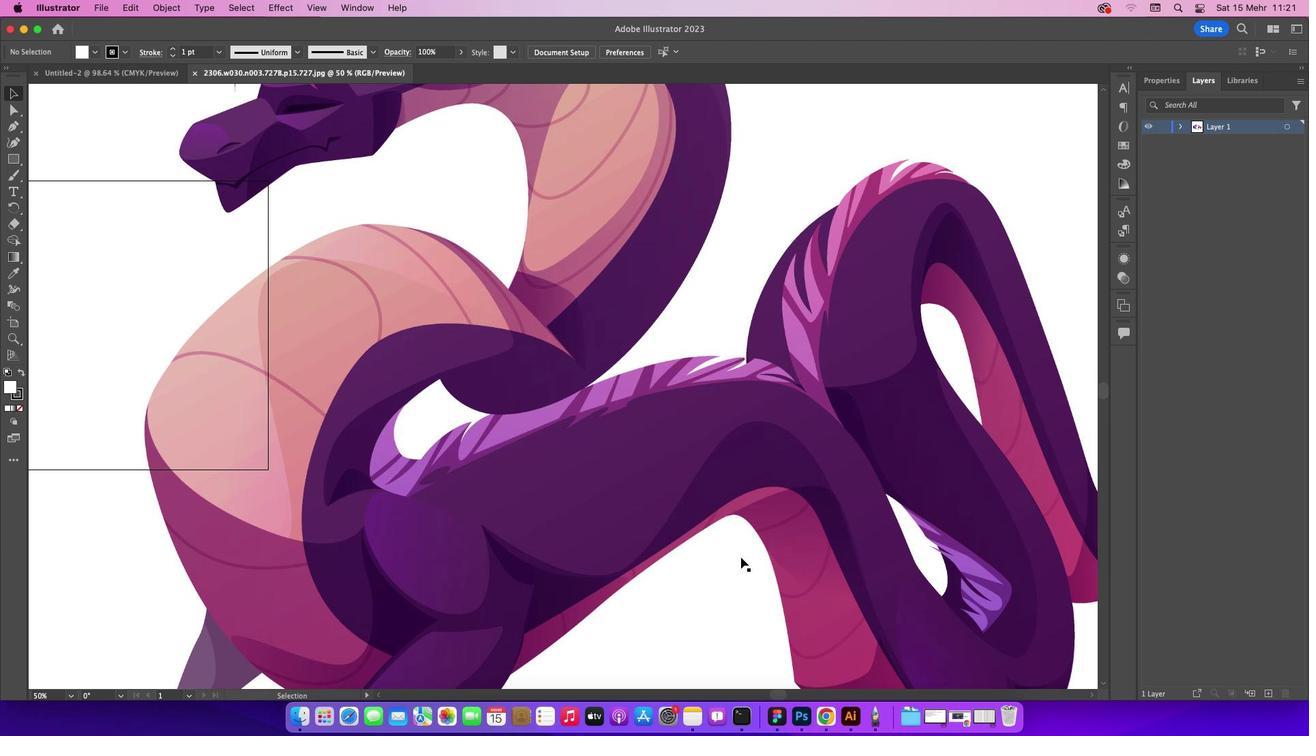 
Action: Mouse scrolled (754, 551) with delta (55, 48)
Screenshot: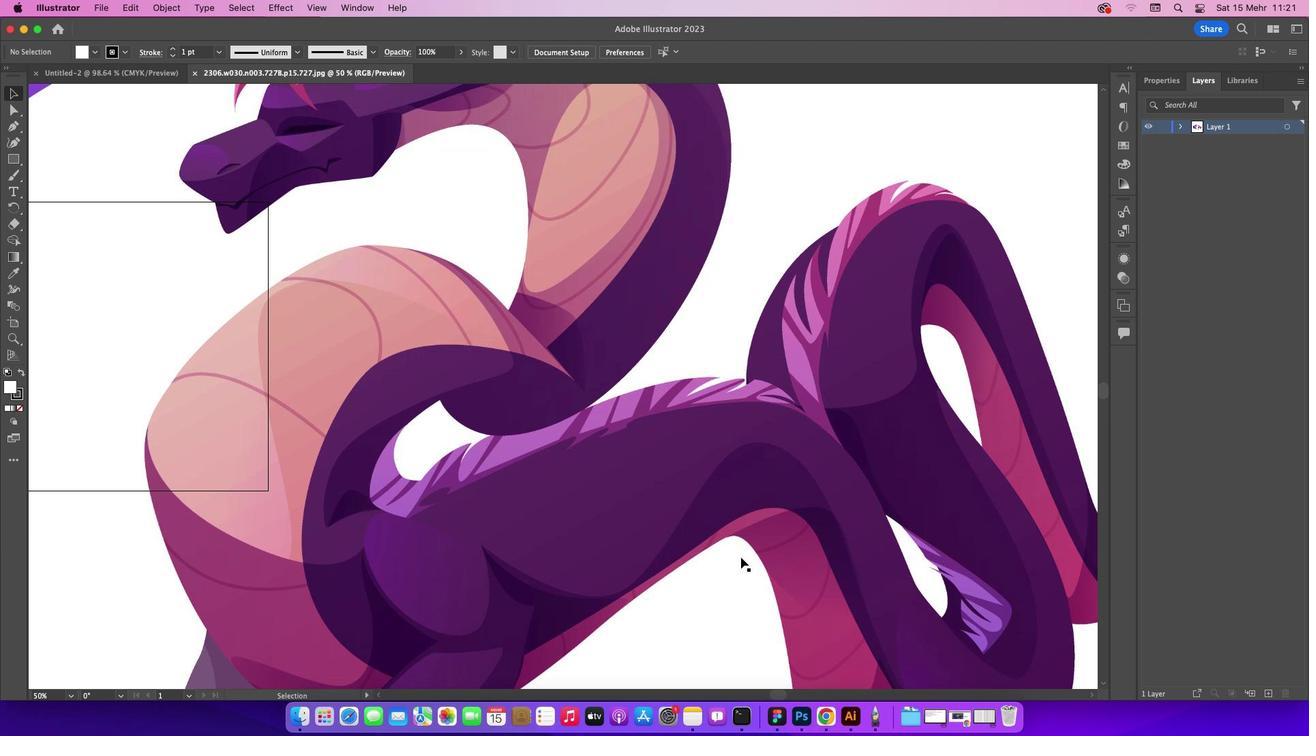 
Action: Mouse scrolled (754, 551) with delta (55, 49)
Screenshot: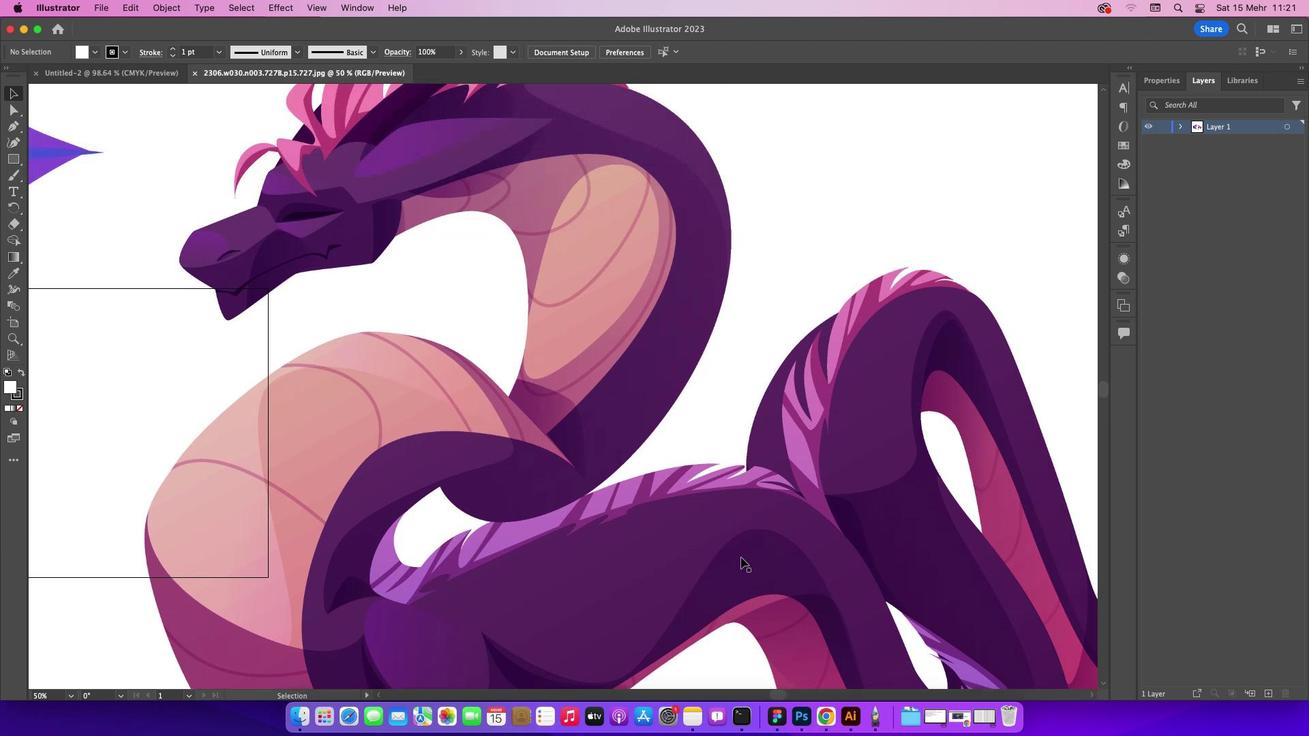 
Action: Mouse moved to (775, 540)
Screenshot: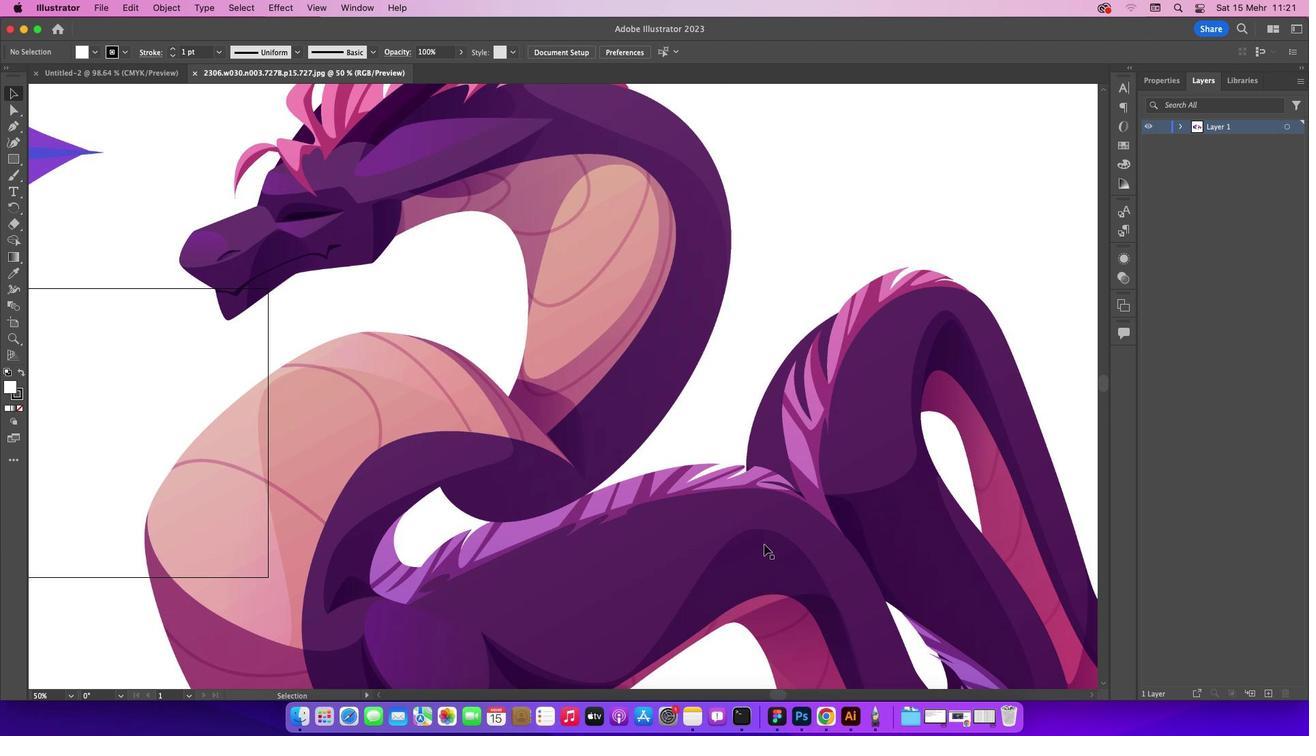 
Action: Mouse scrolled (775, 540) with delta (55, 48)
Screenshot: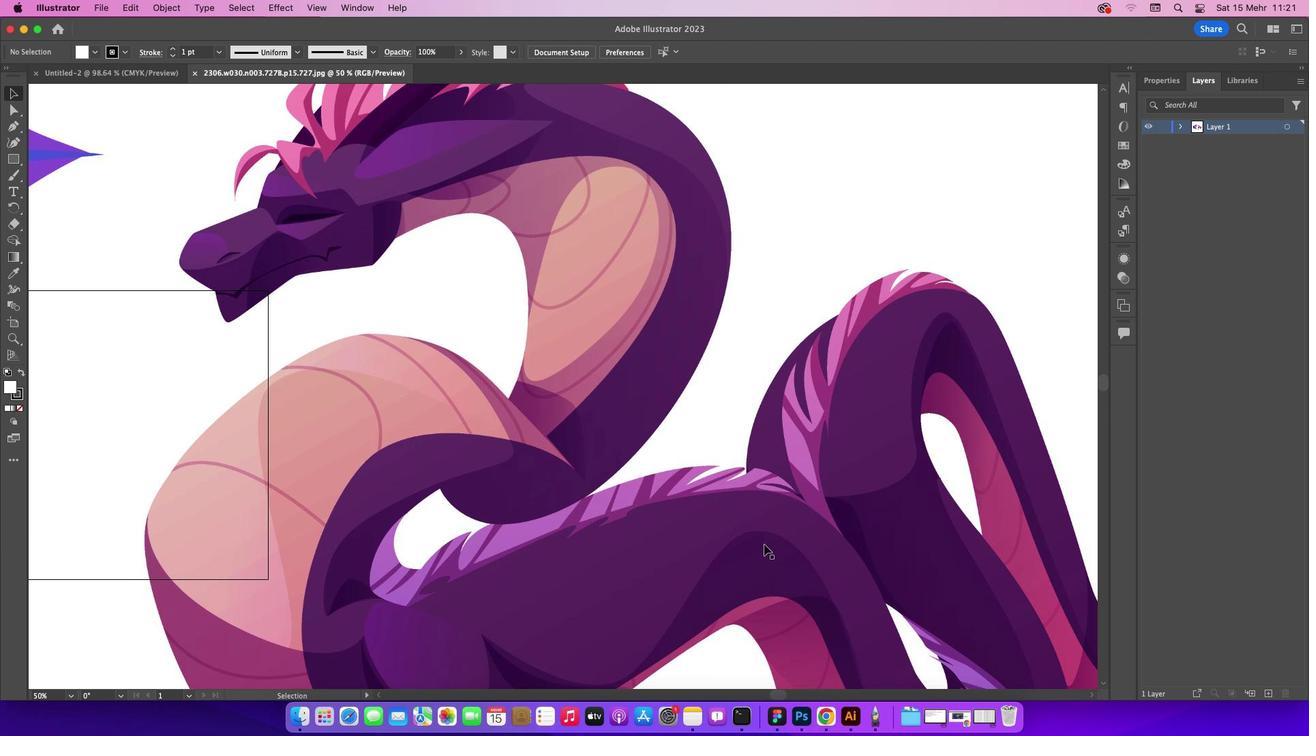 
Action: Mouse scrolled (775, 540) with delta (55, 48)
Screenshot: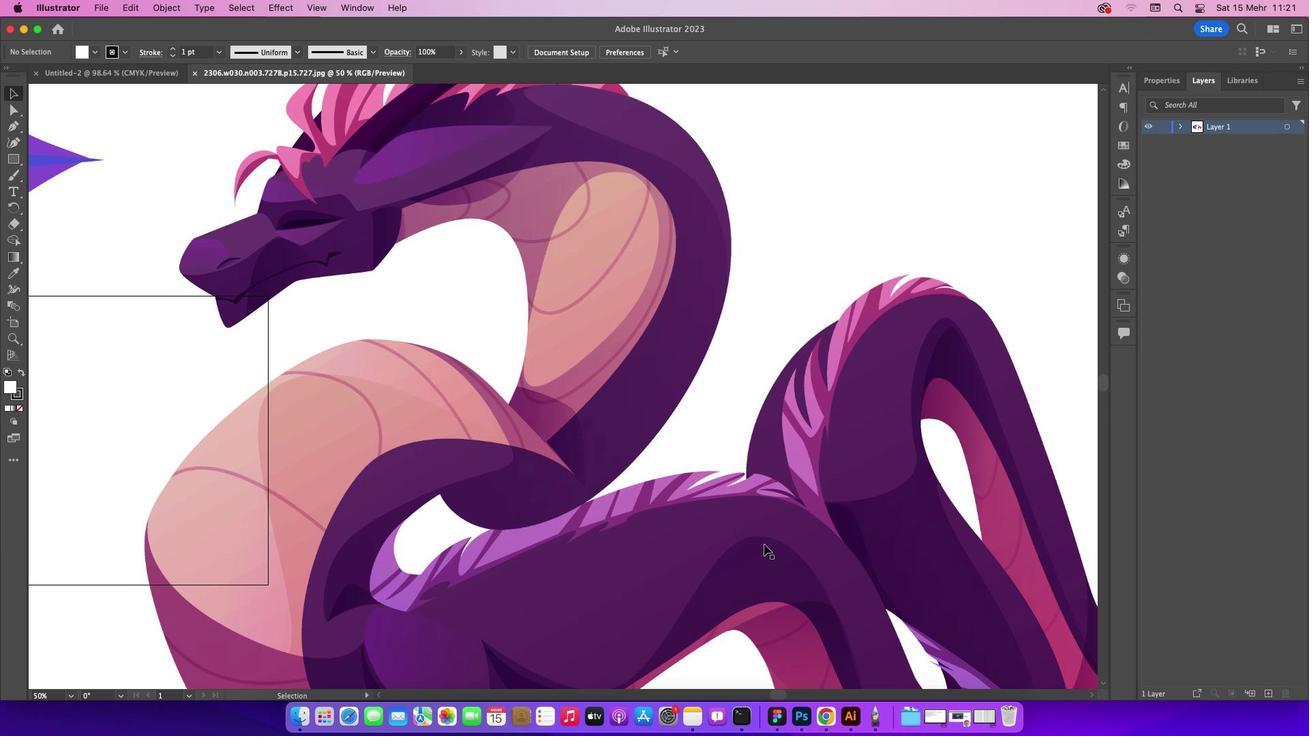 
Action: Mouse scrolled (775, 540) with delta (55, 48)
Screenshot: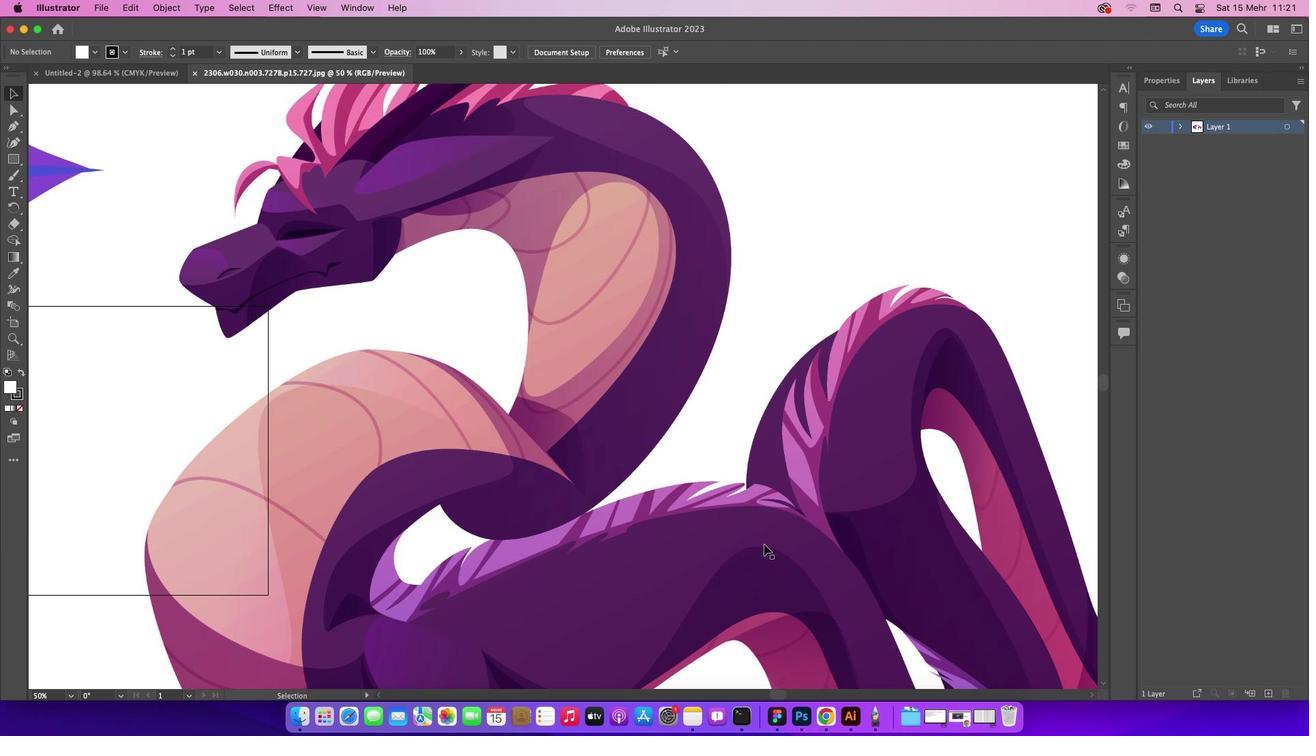 
Action: Mouse moved to (775, 540)
Screenshot: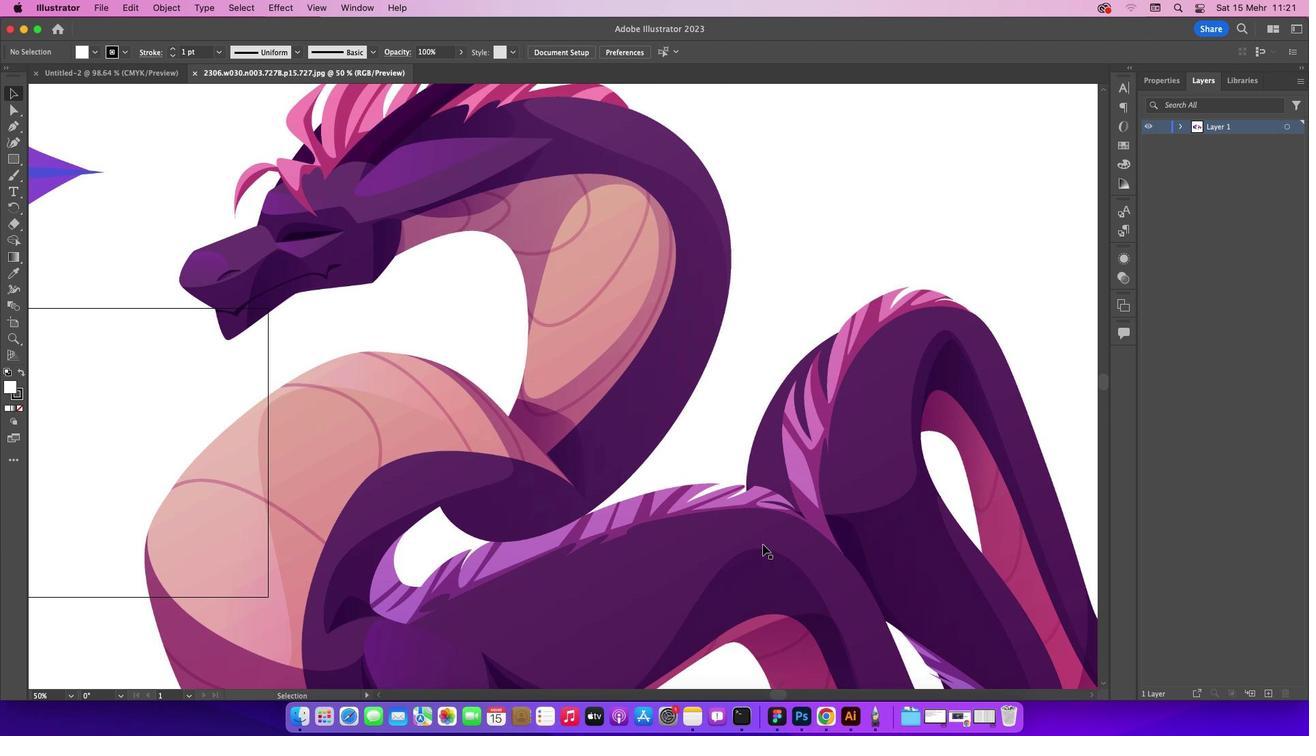 
Action: Mouse scrolled (775, 540) with delta (55, 48)
Screenshot: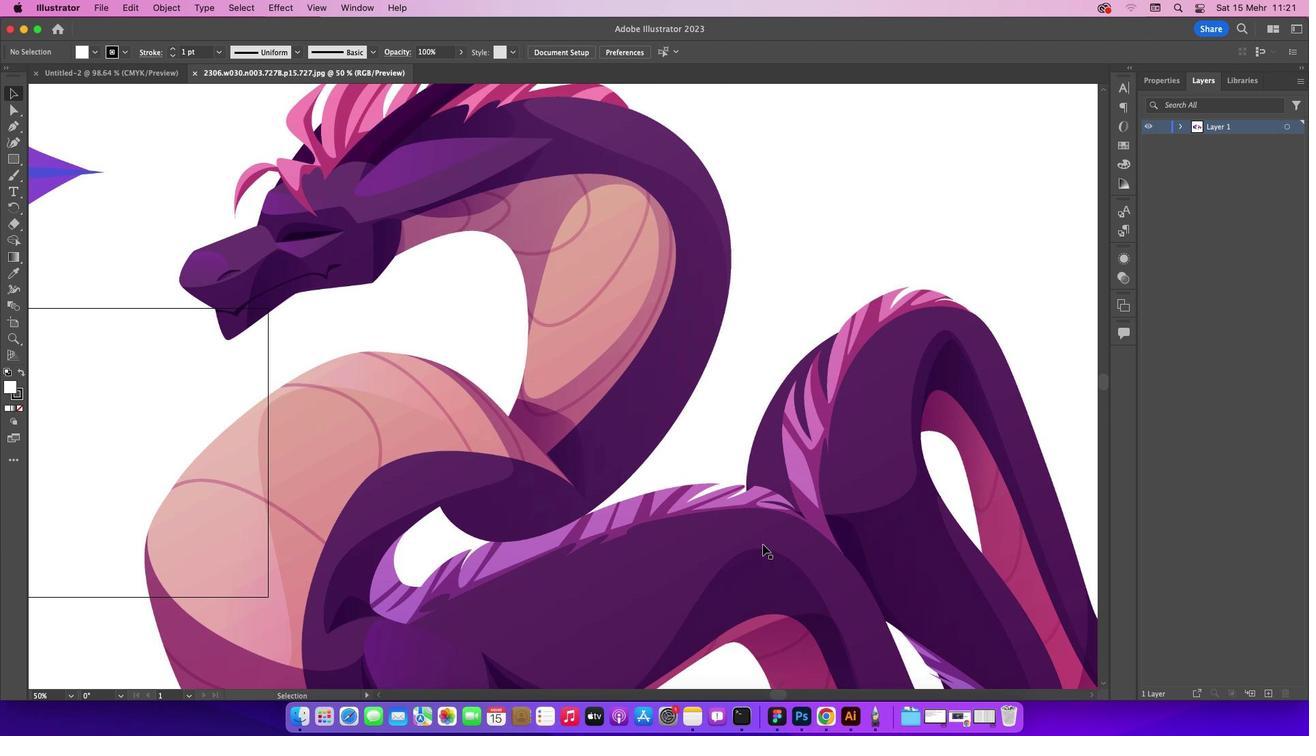 
Action: Mouse moved to (775, 540)
Screenshot: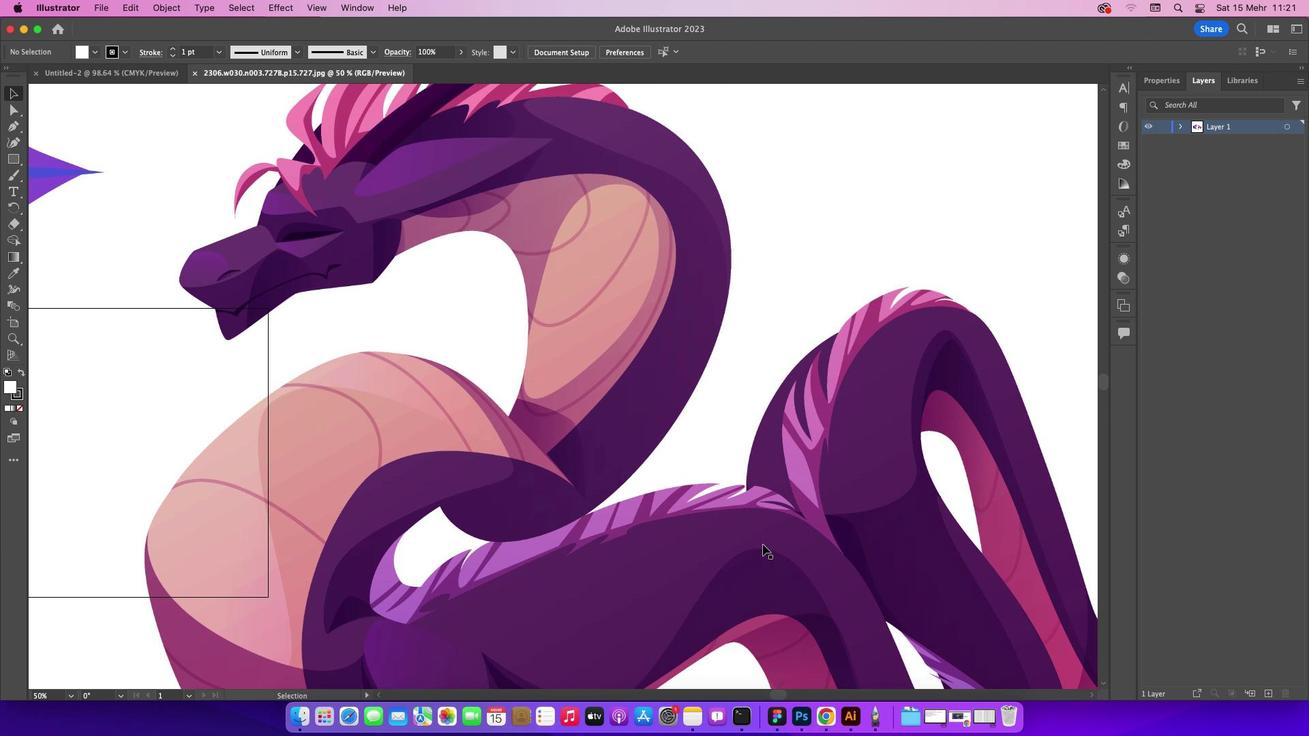 
Action: Mouse scrolled (775, 540) with delta (55, 48)
Screenshot: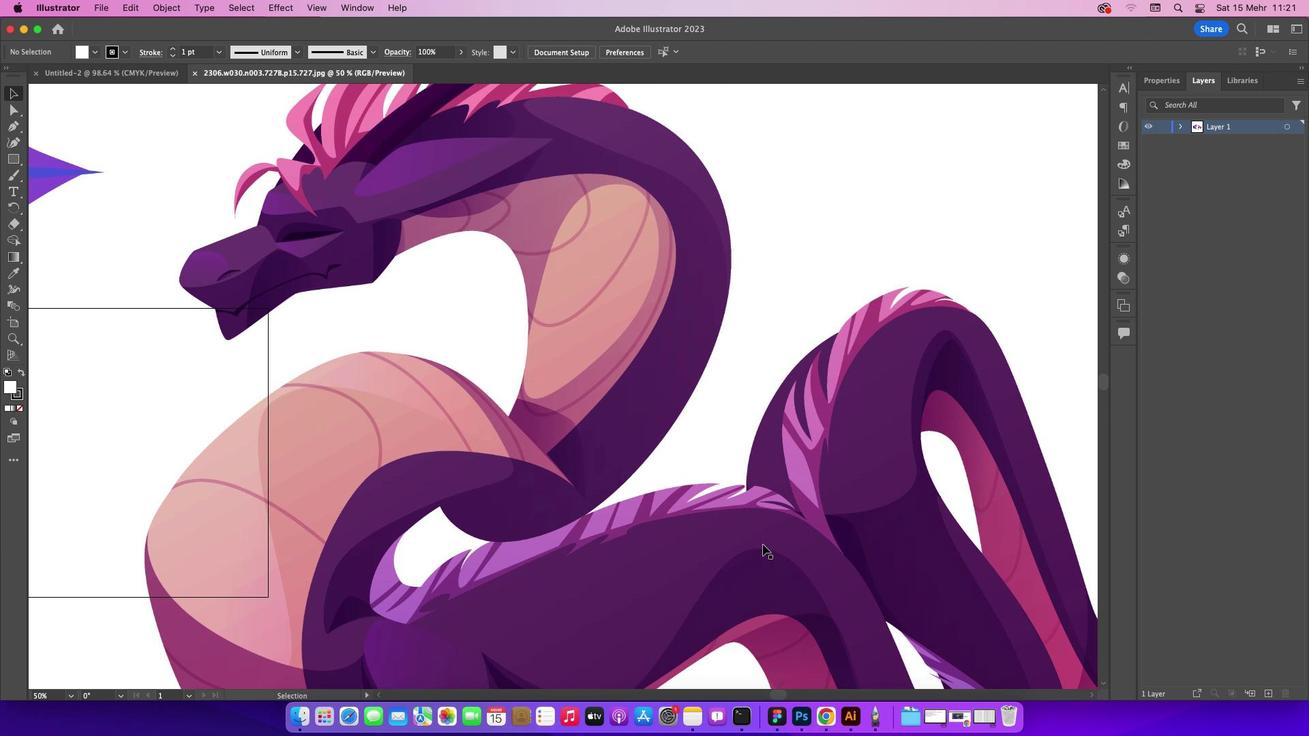 
Action: Mouse scrolled (775, 540) with delta (55, 49)
Screenshot: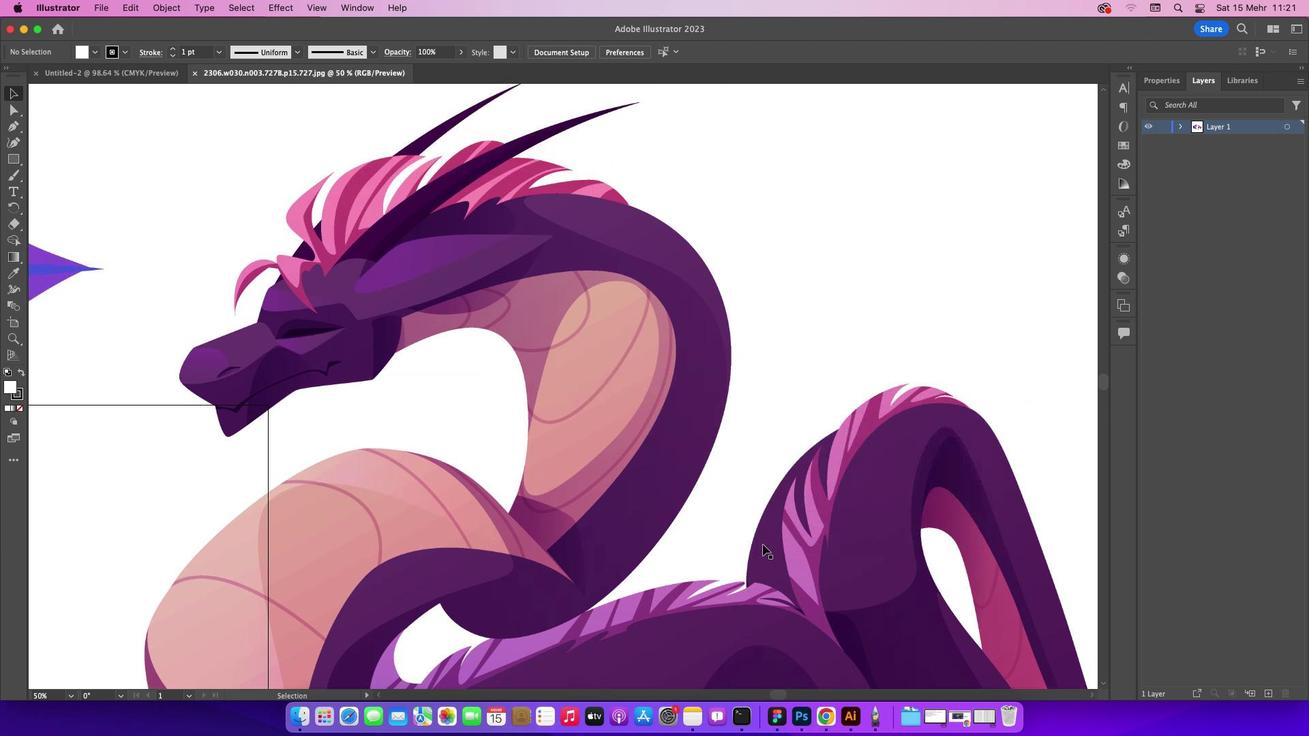 
Action: Mouse scrolled (775, 540) with delta (55, 50)
Screenshot: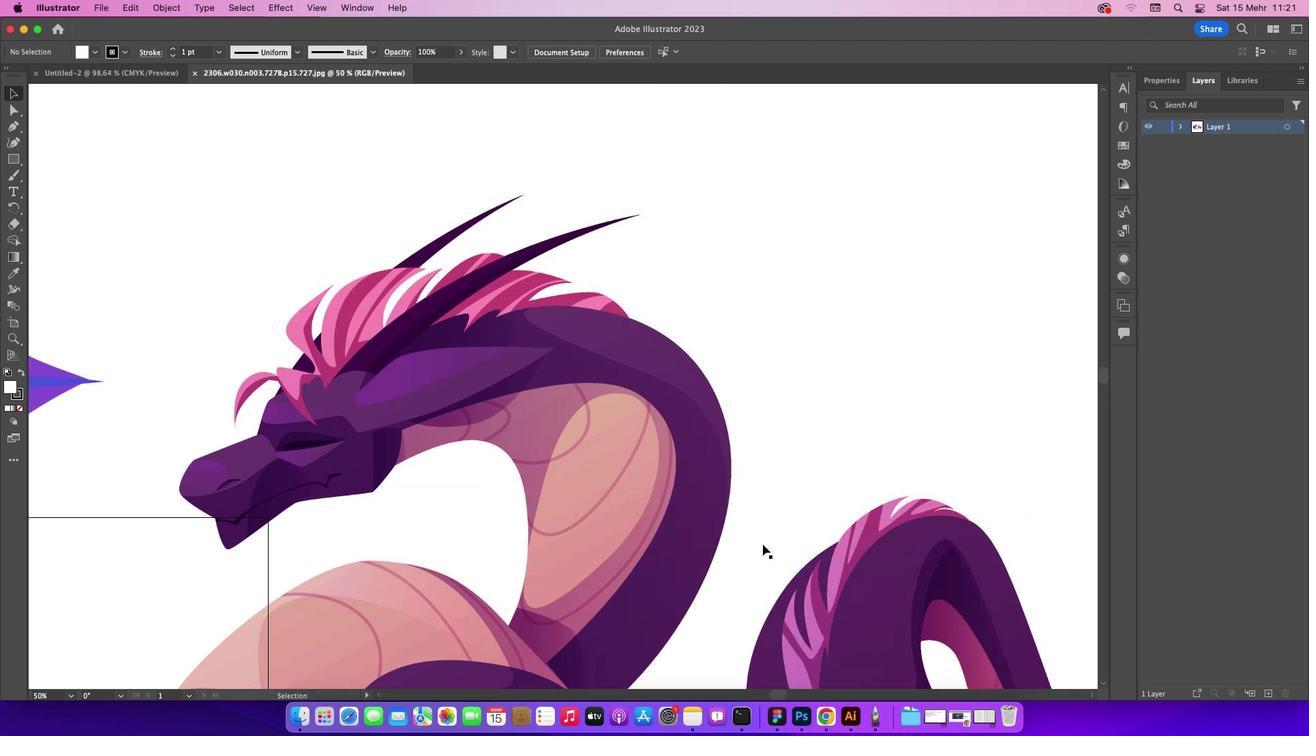 
Action: Mouse scrolled (775, 540) with delta (55, 47)
Screenshot: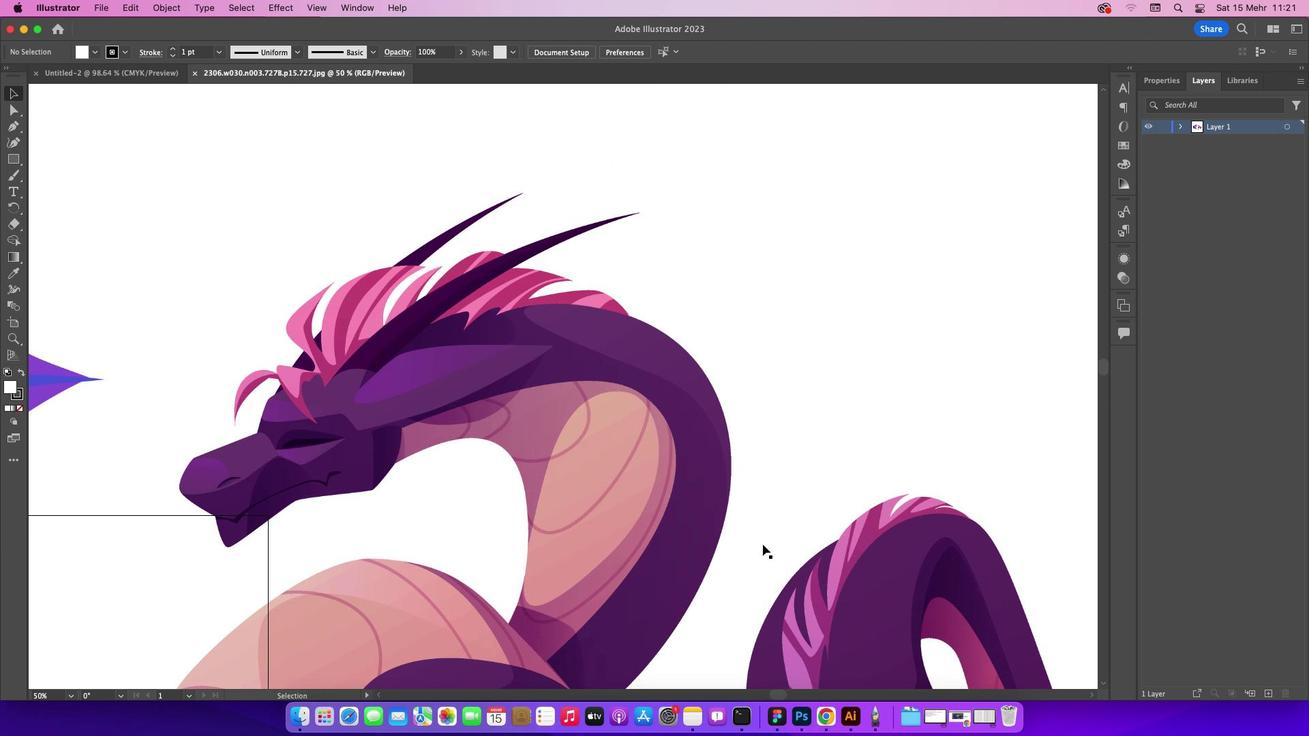 
Action: Mouse scrolled (775, 540) with delta (55, 47)
Screenshot: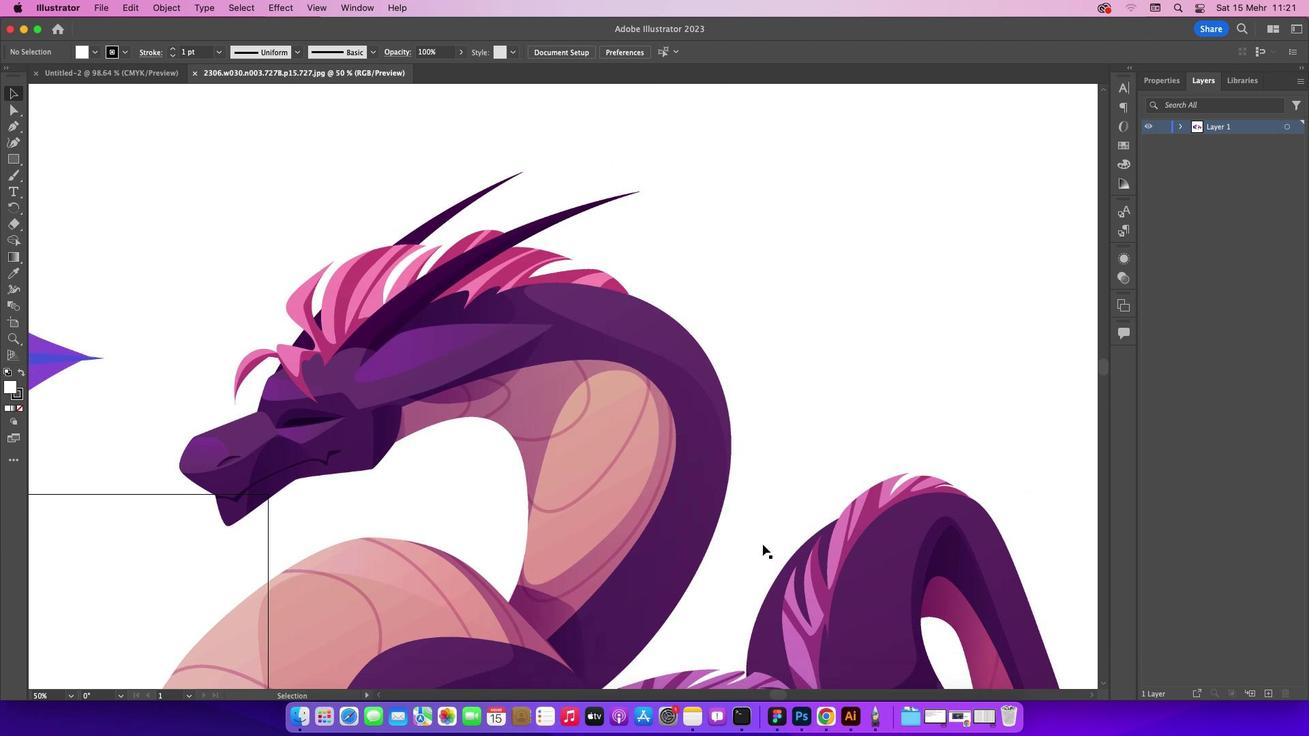 
Action: Mouse scrolled (775, 540) with delta (55, 46)
Screenshot: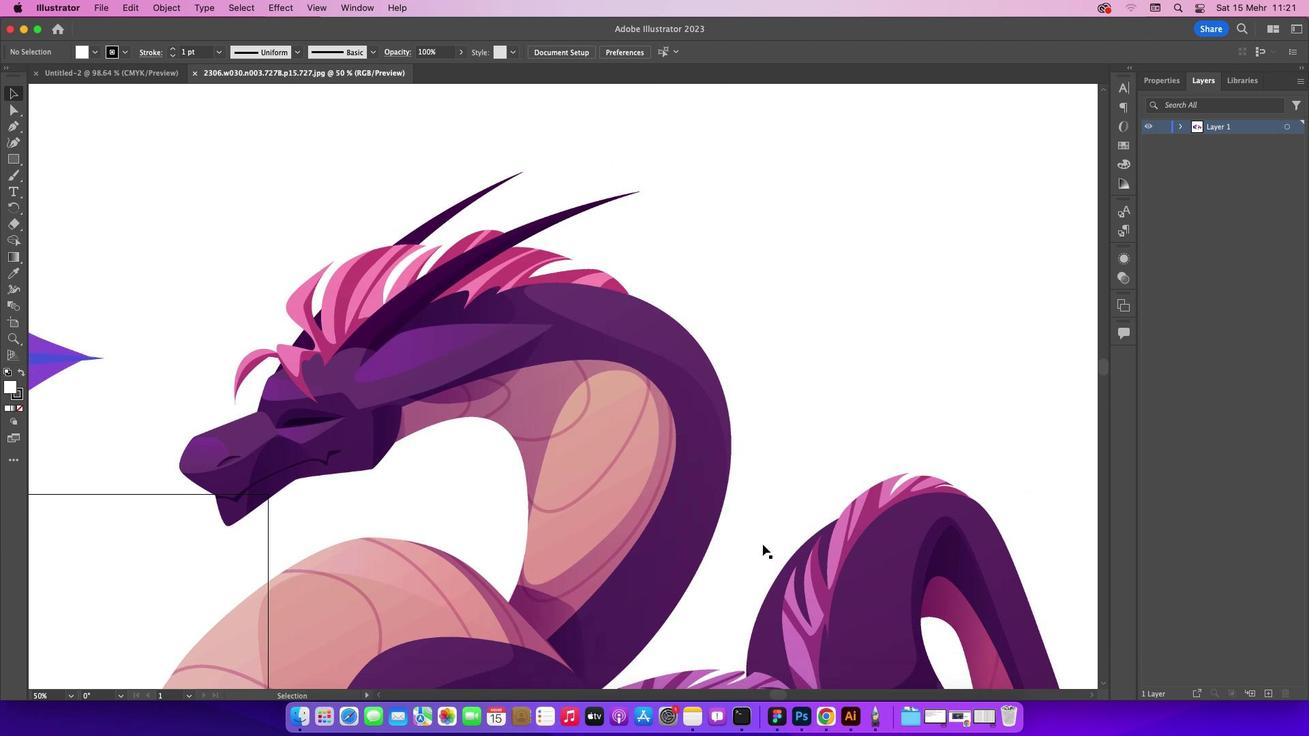 
Action: Mouse scrolled (775, 540) with delta (55, 45)
Screenshot: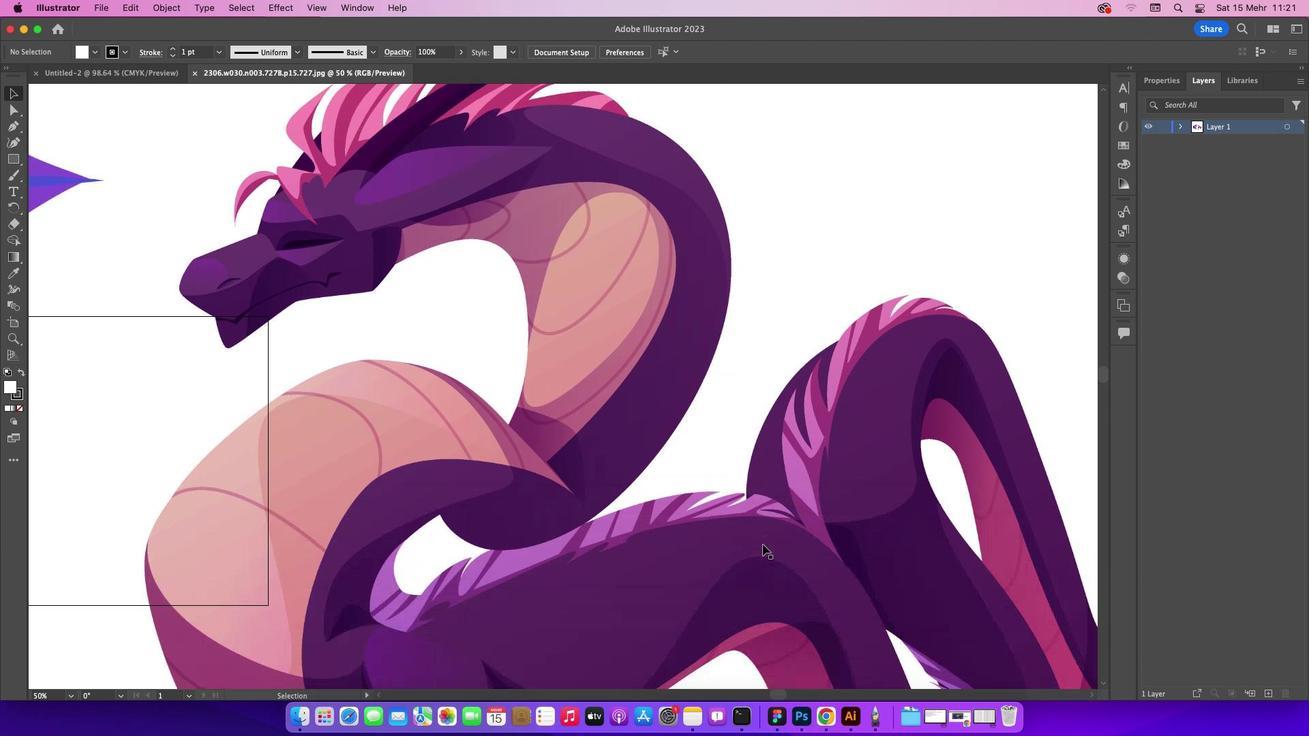 
Action: Mouse moved to (762, 542)
Screenshot: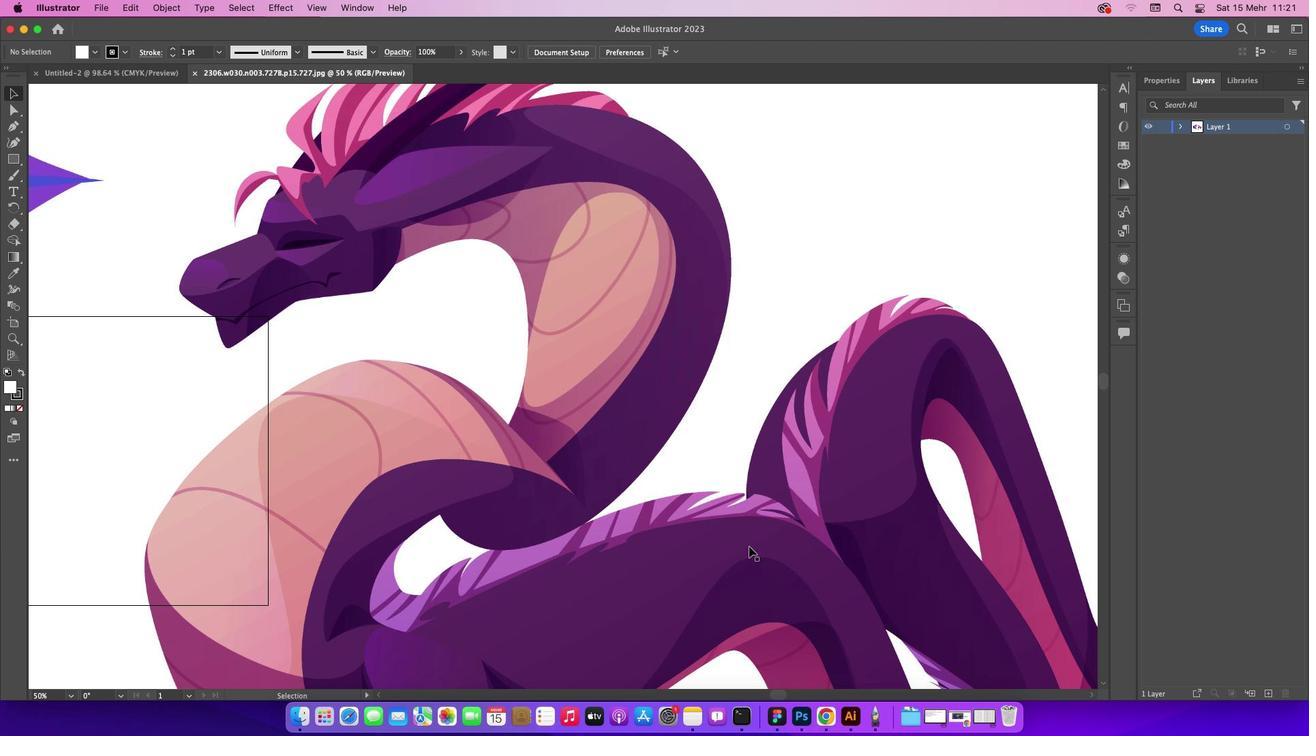 
Action: Mouse scrolled (762, 542) with delta (55, 48)
Screenshot: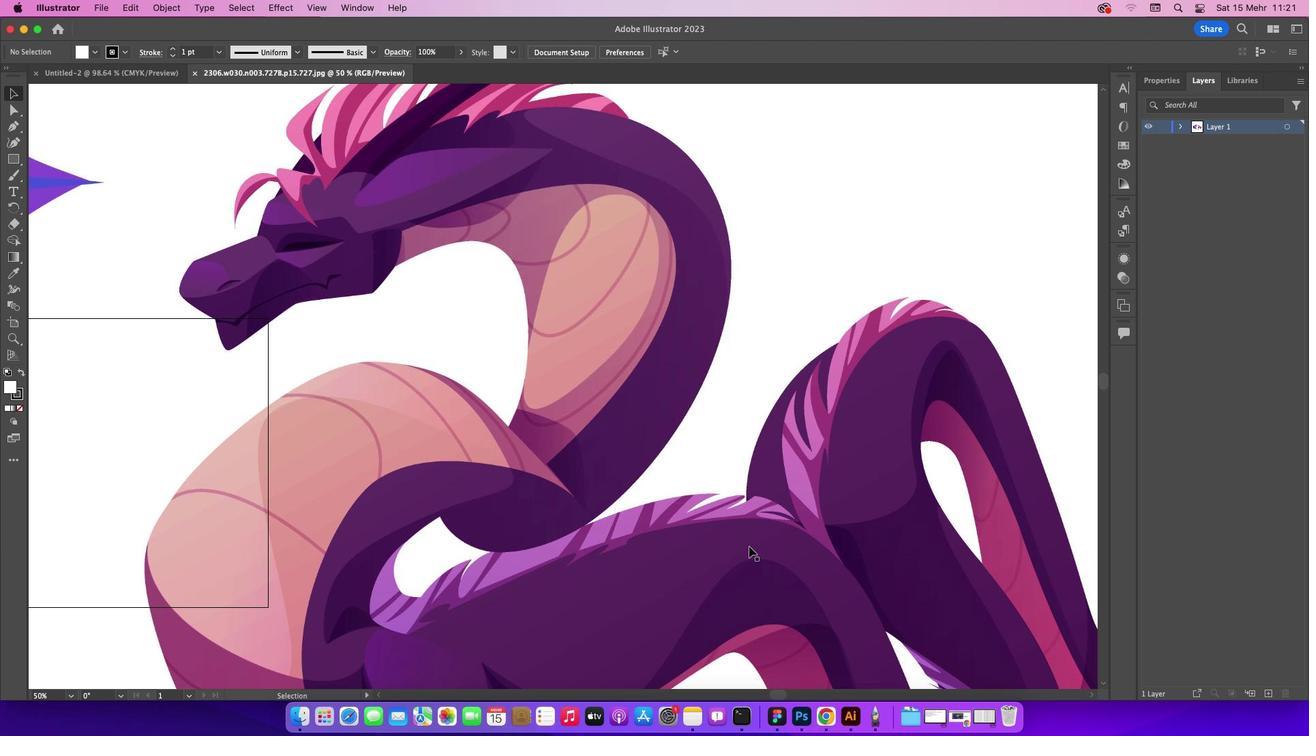 
Action: Mouse moved to (754, 544)
Screenshot: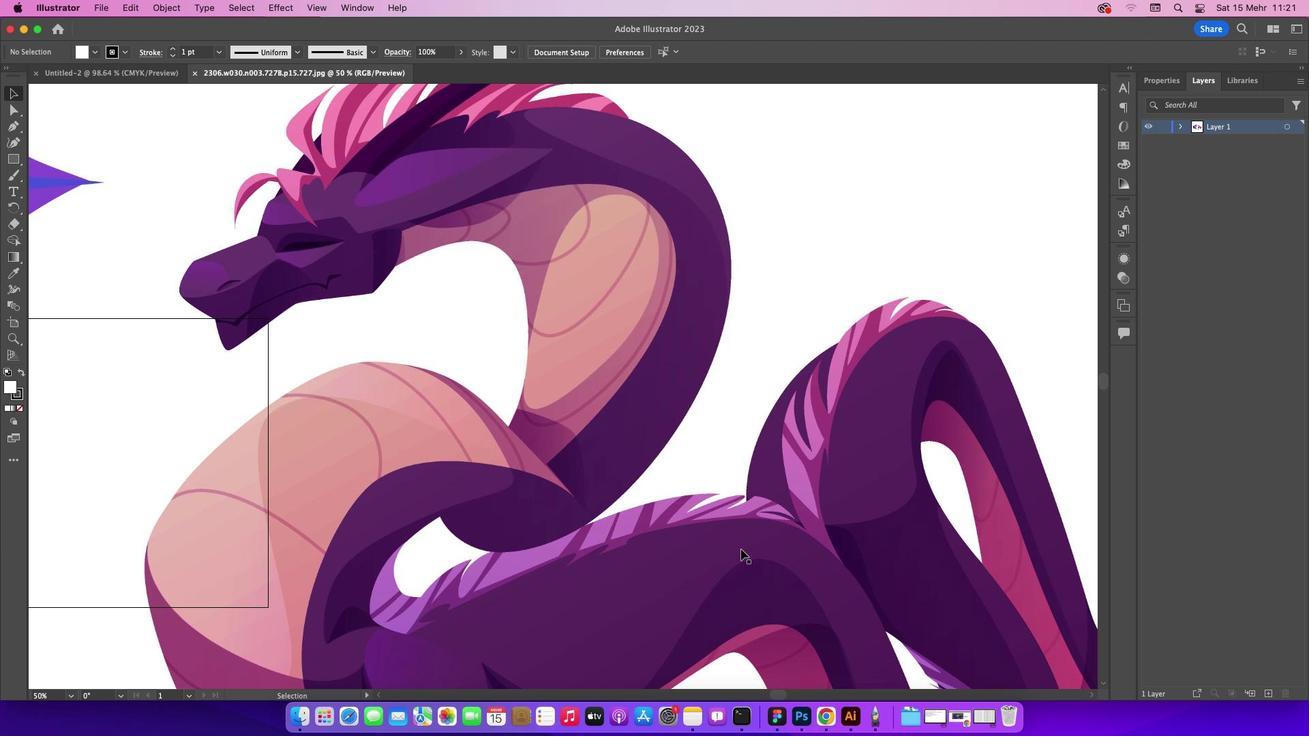 
Action: Mouse scrolled (754, 544) with delta (55, 47)
Screenshot: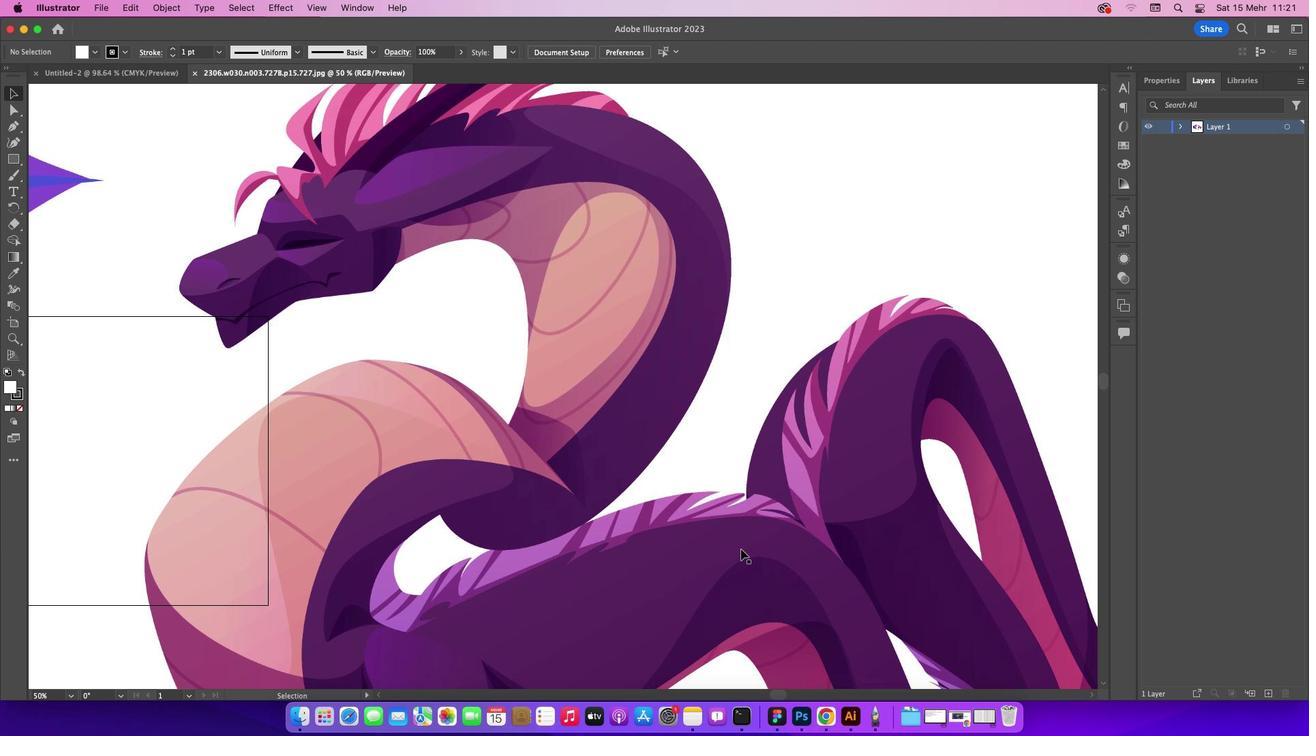 
Action: Mouse scrolled (754, 544) with delta (55, 47)
Screenshot: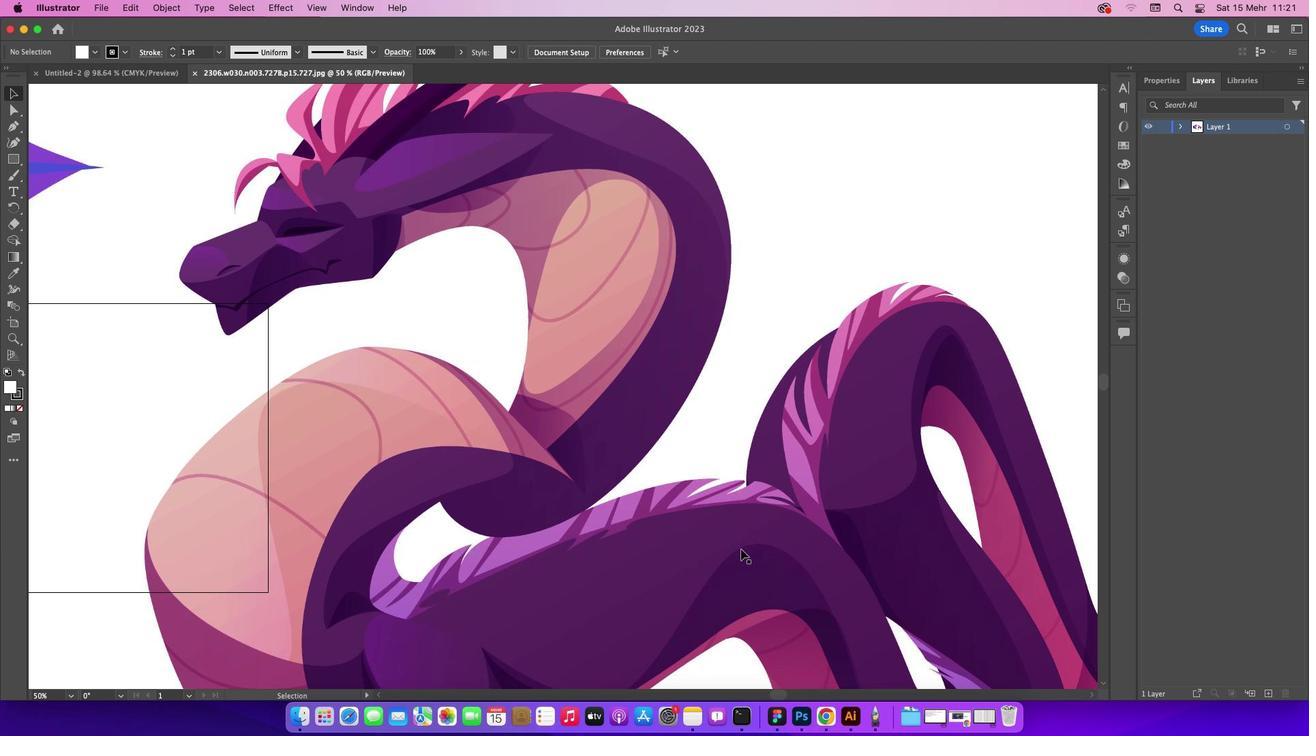 
Action: Mouse moved to (72, 162)
Screenshot: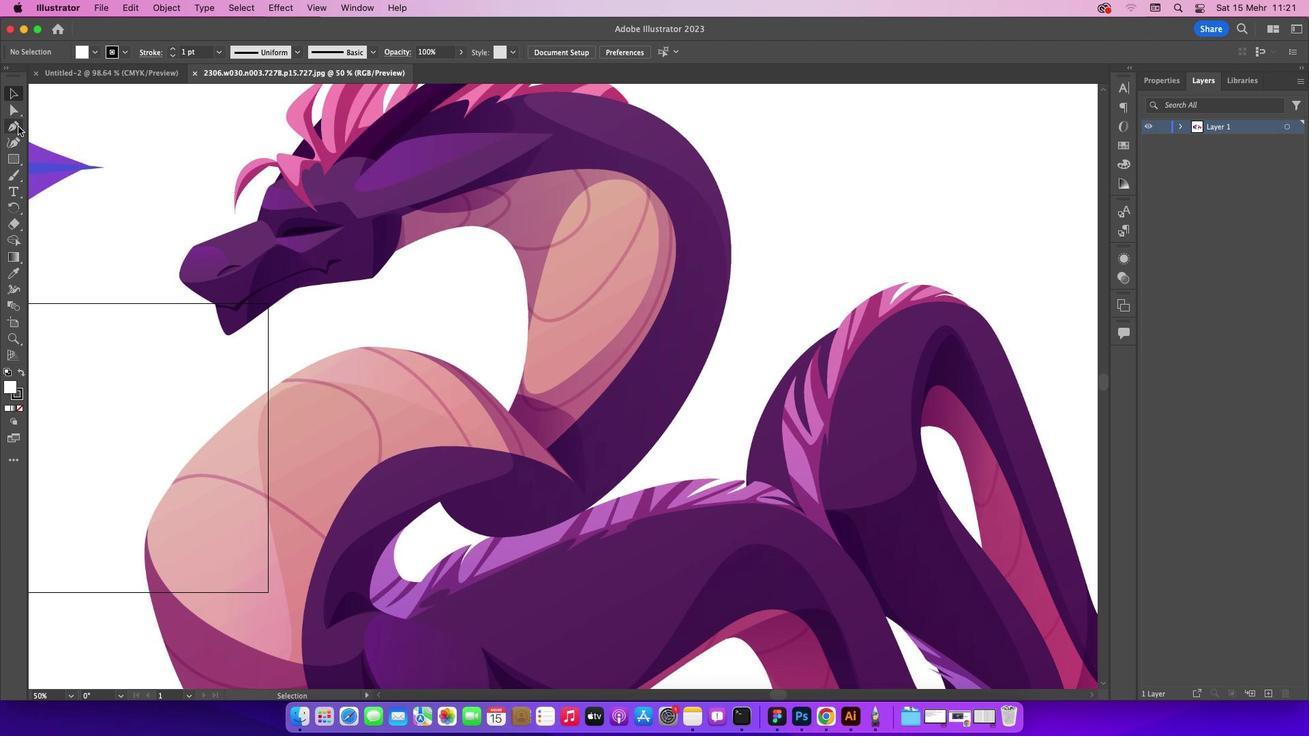 
Action: Mouse pressed left at (72, 162)
Screenshot: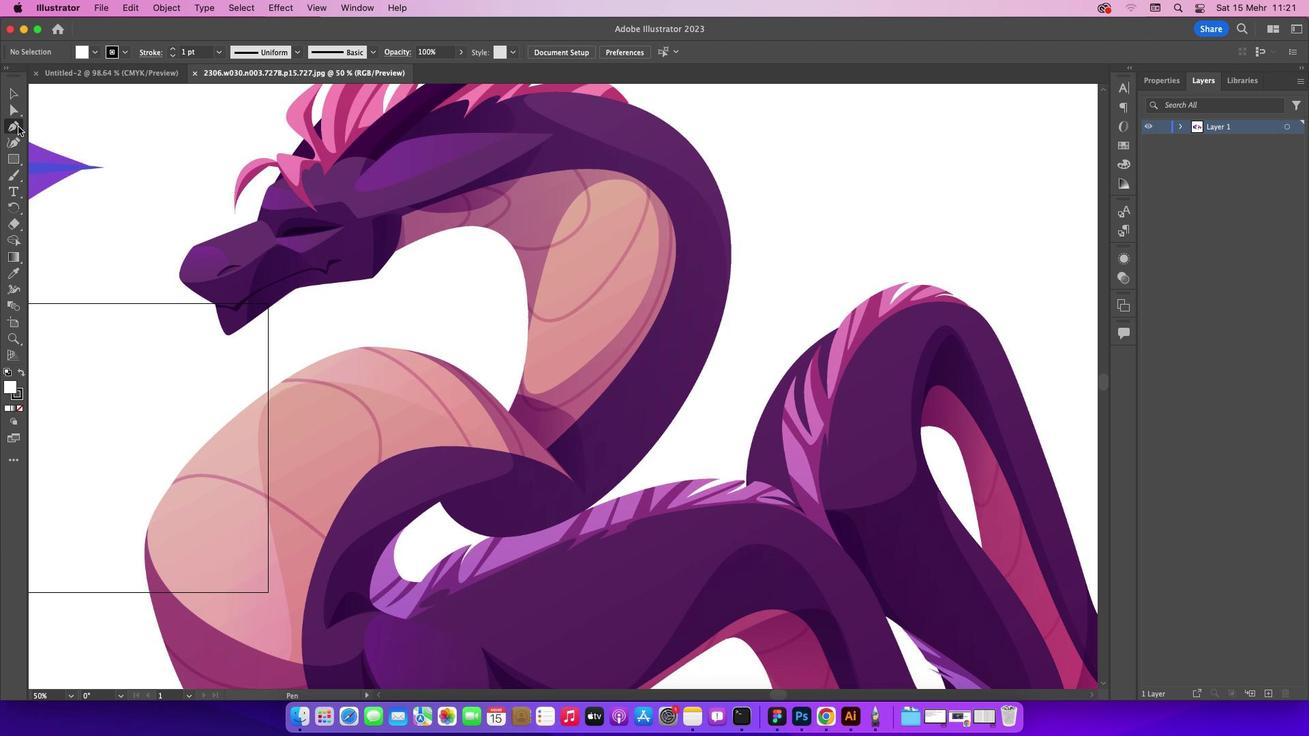 
Action: Mouse moved to (75, 417)
Screenshot: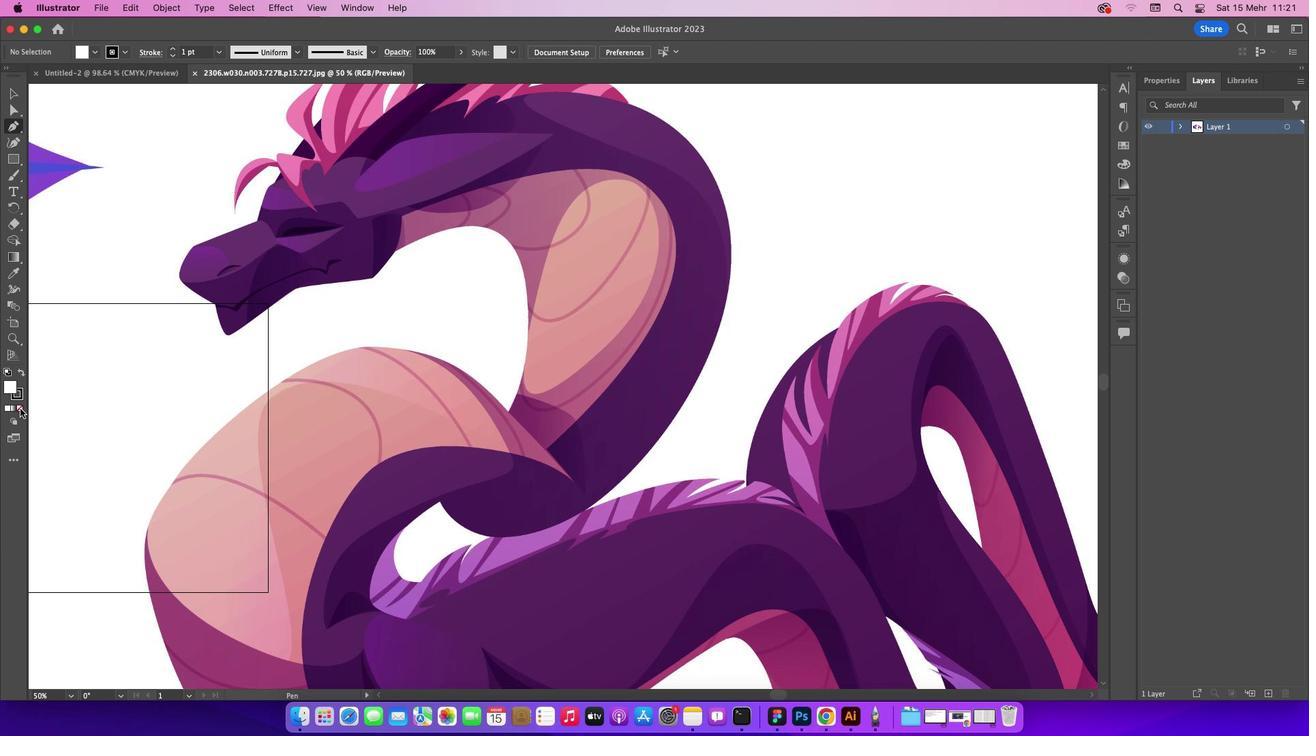 
Action: Mouse pressed left at (75, 417)
Screenshot: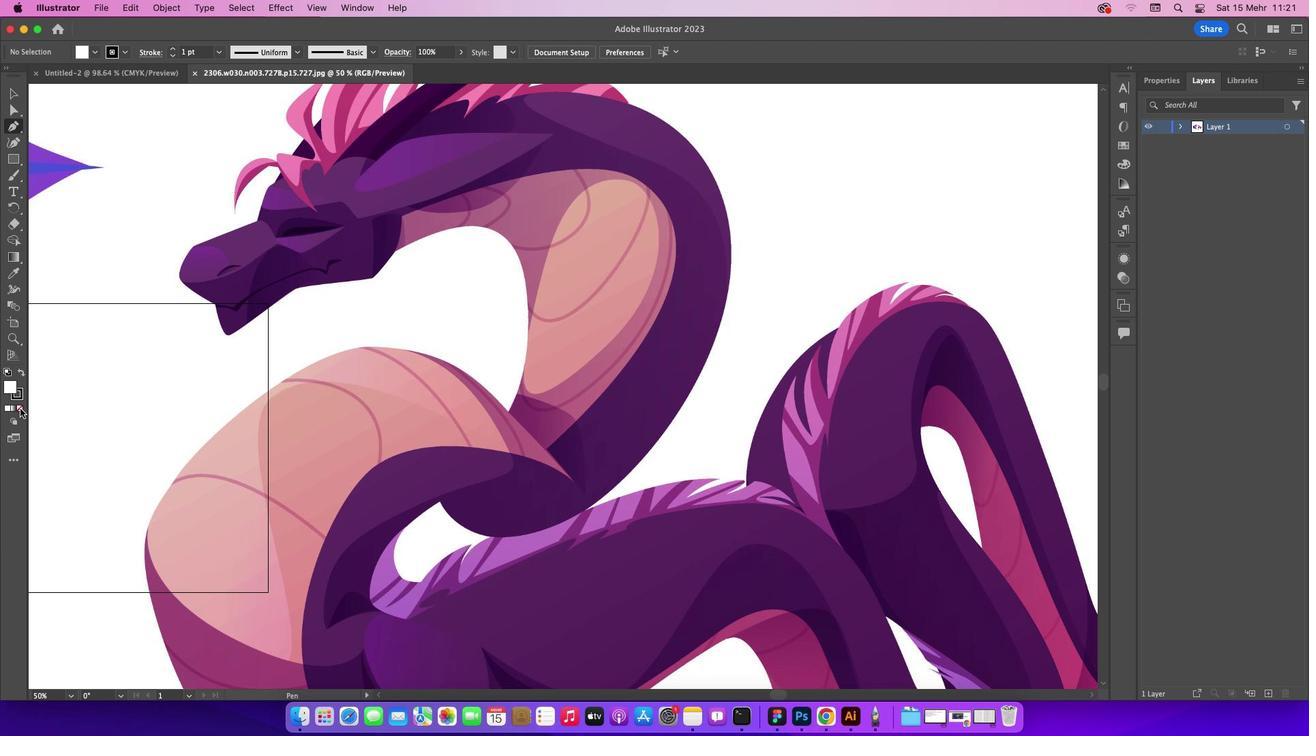 
Action: Mouse moved to (72, 407)
Screenshot: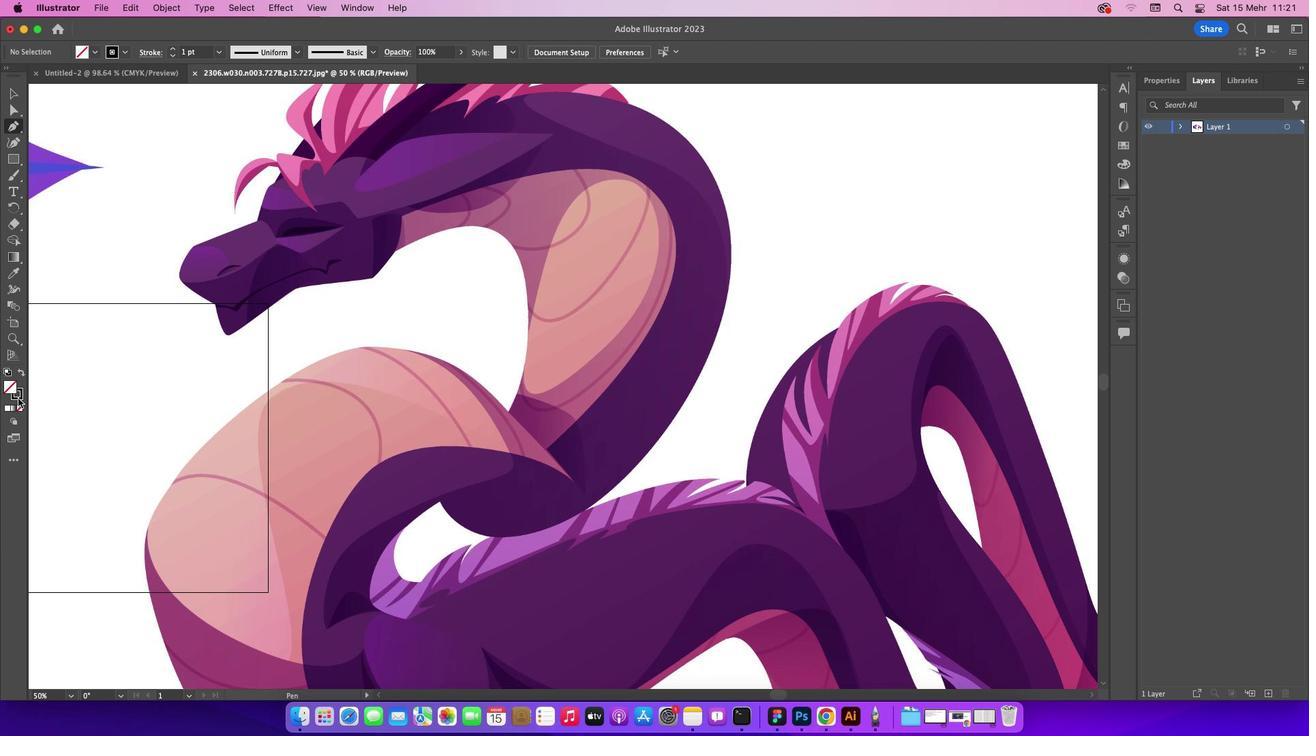 
Action: Mouse pressed left at (72, 407)
Screenshot: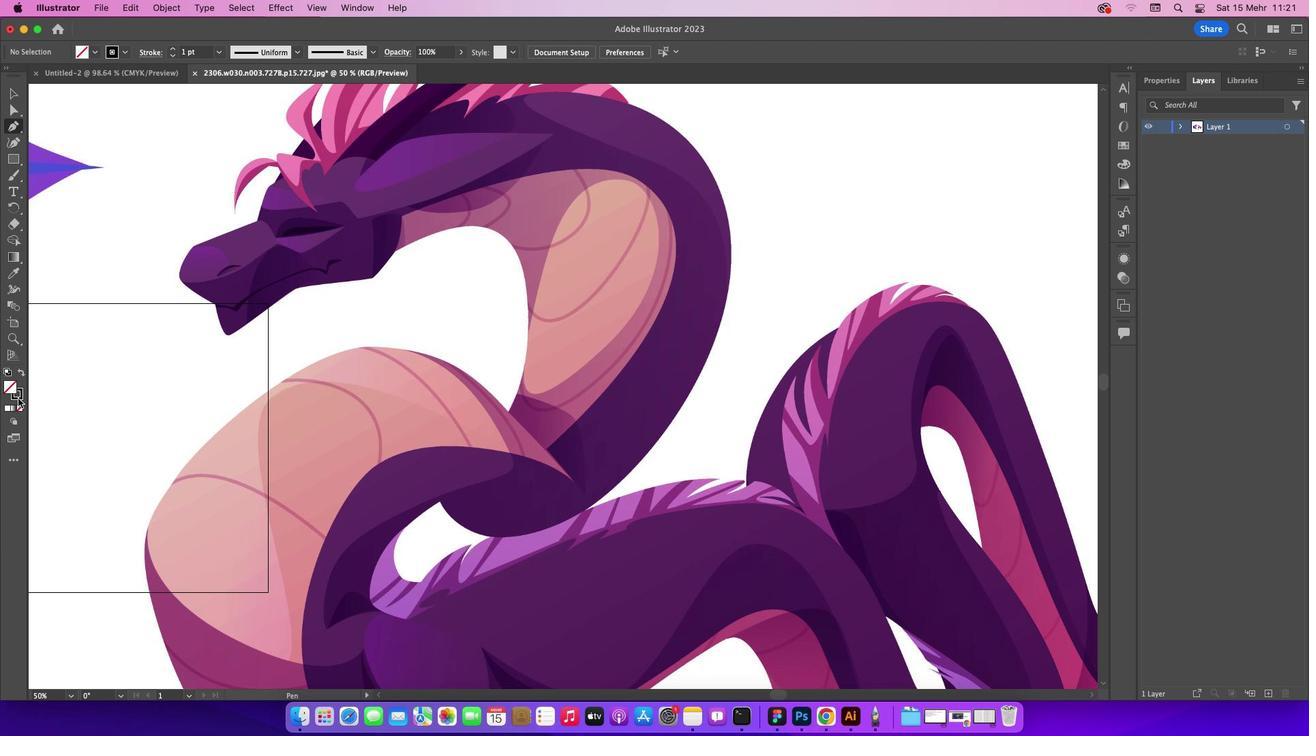 
Action: Mouse moved to (75, 417)
Screenshot: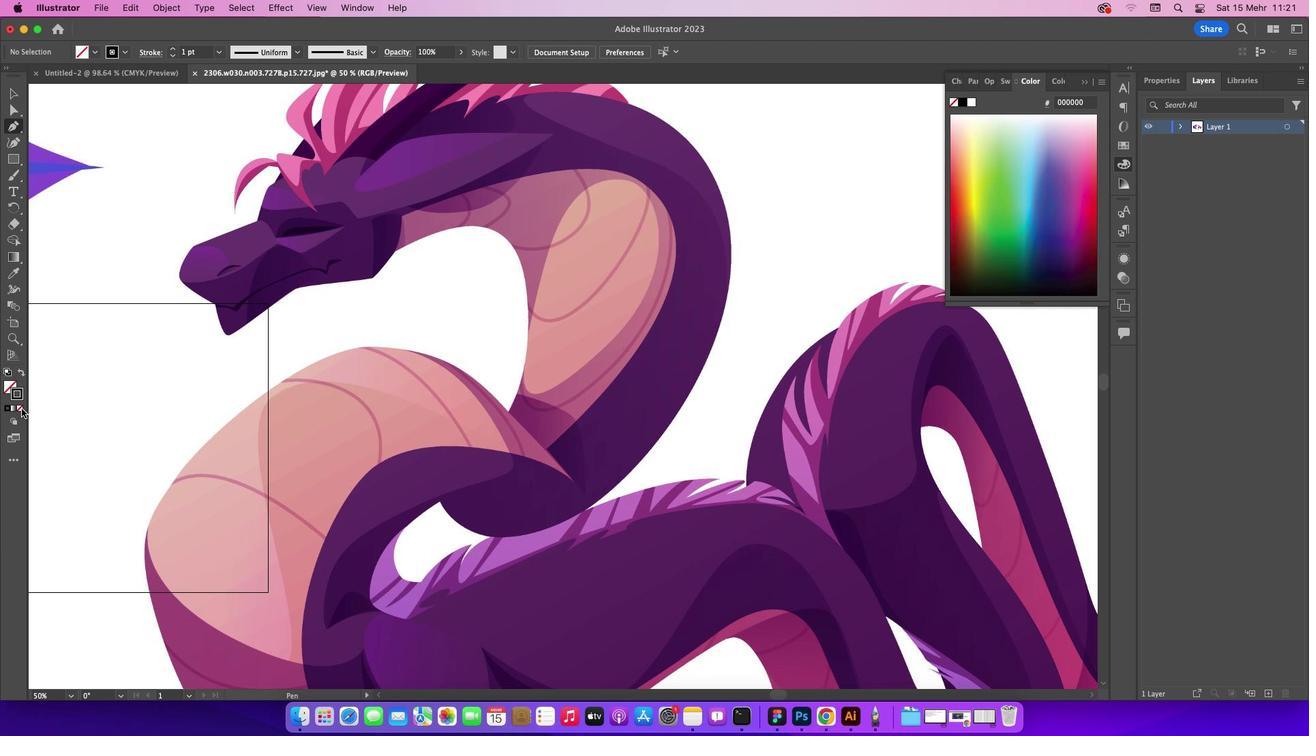 
Action: Mouse pressed left at (75, 417)
Screenshot: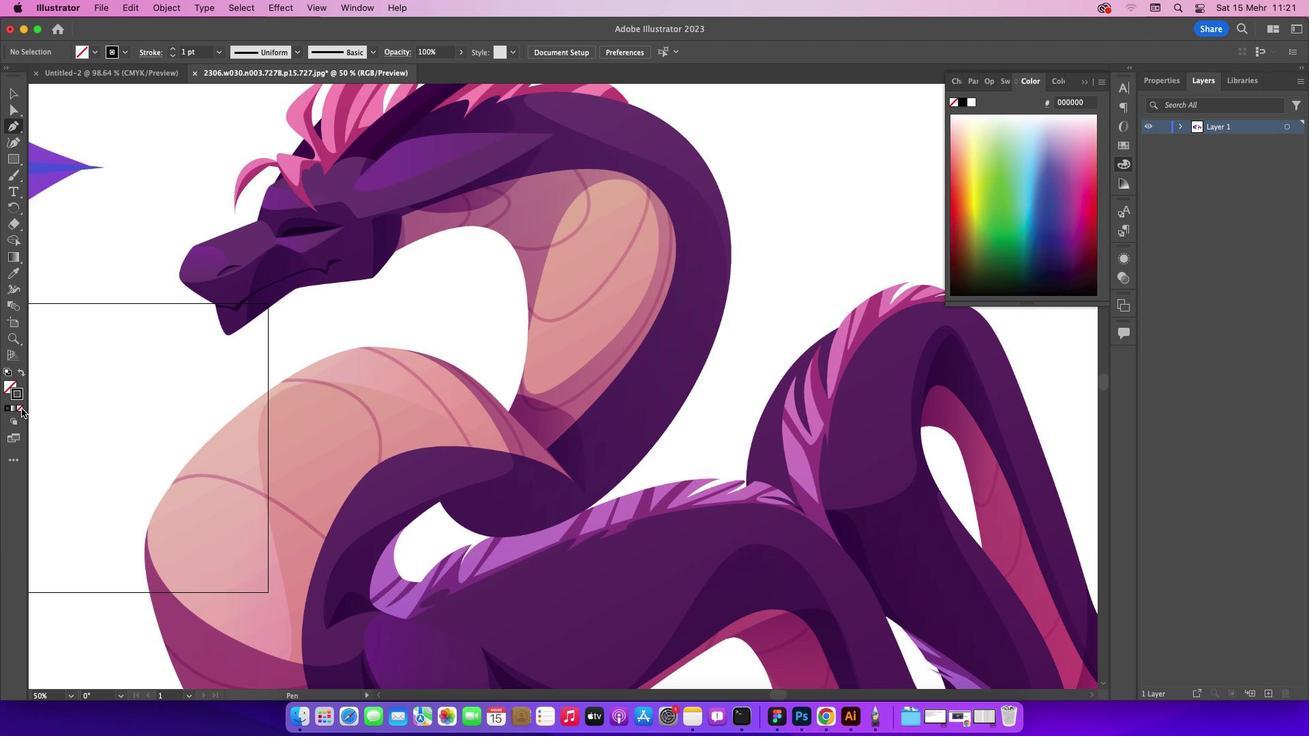 
Action: Mouse moved to (66, 398)
Screenshot: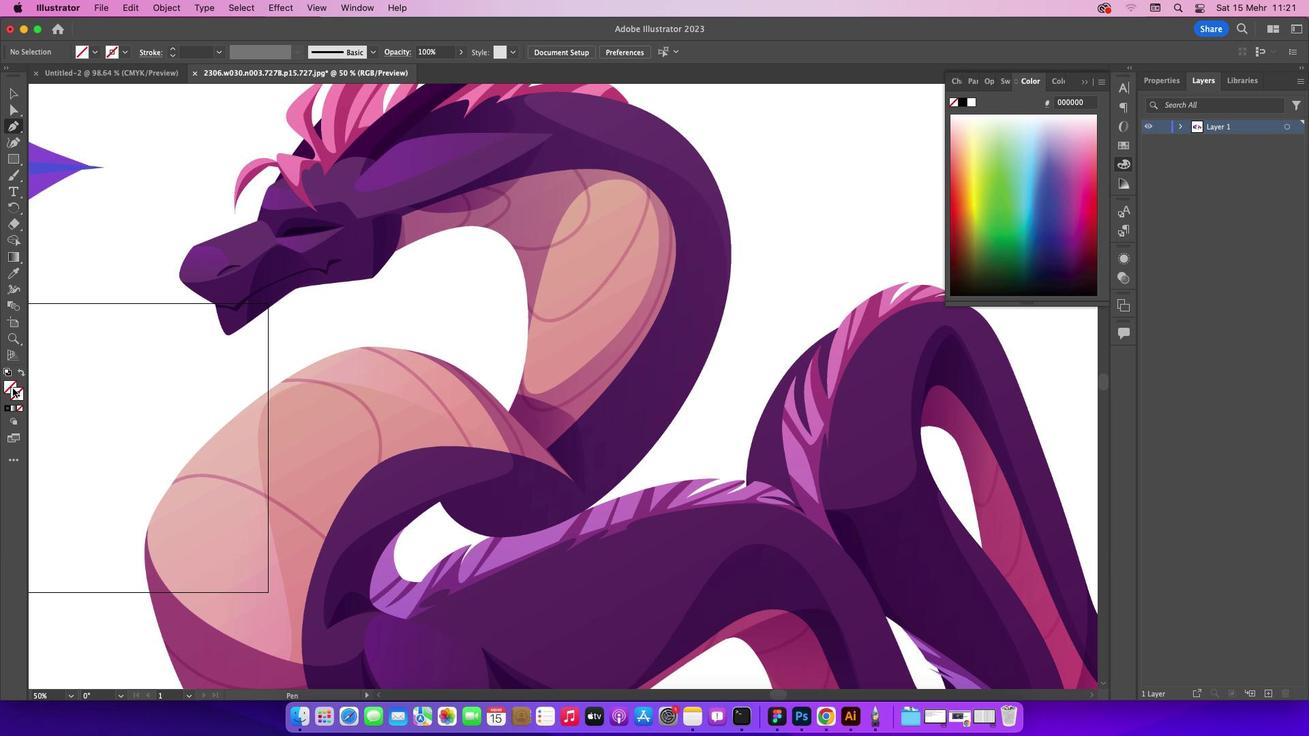 
Action: Mouse pressed left at (66, 398)
Screenshot: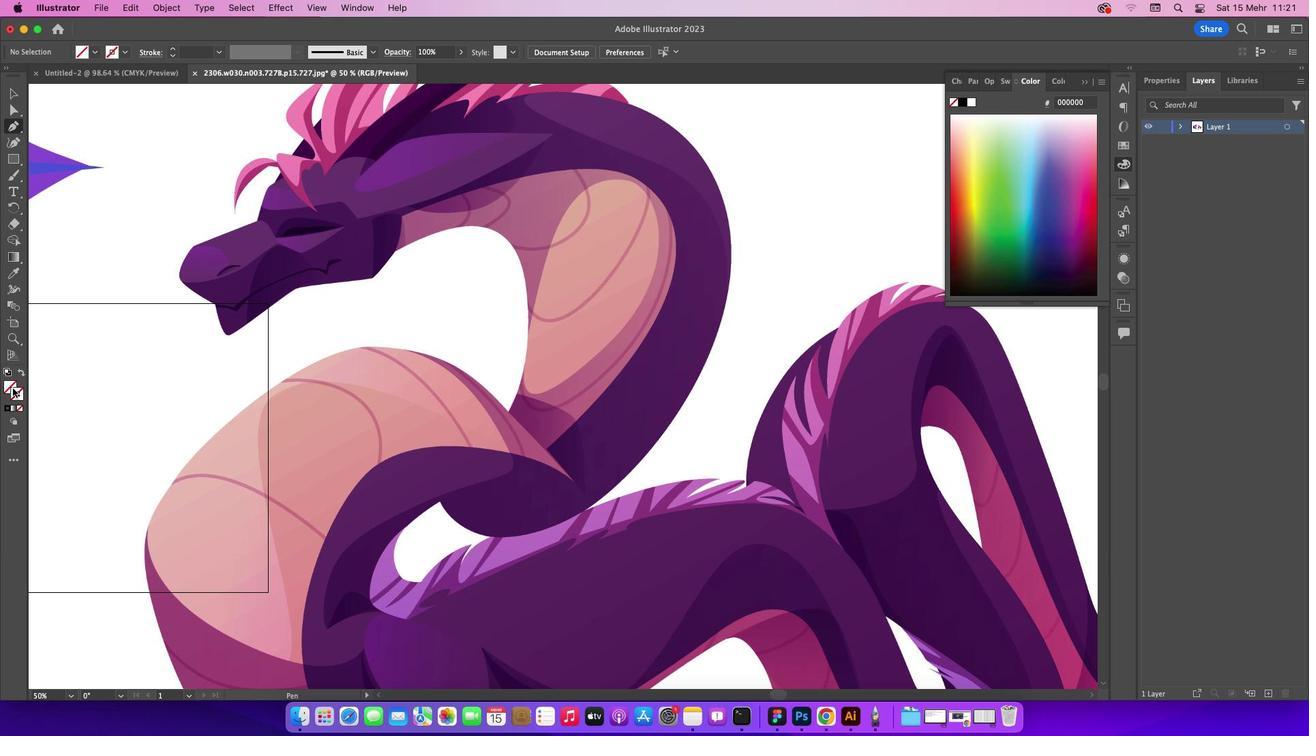
Action: Mouse moved to (63, 397)
Screenshot: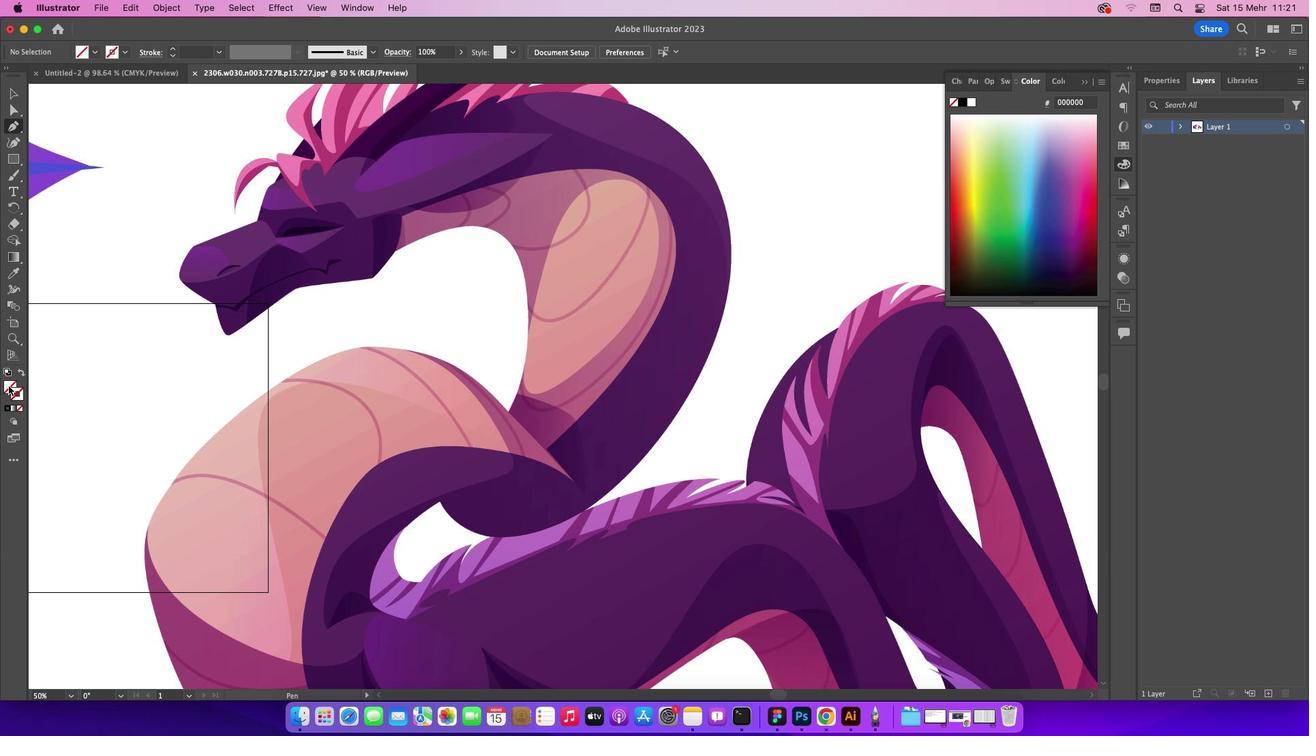 
Action: Mouse pressed left at (63, 397)
Screenshot: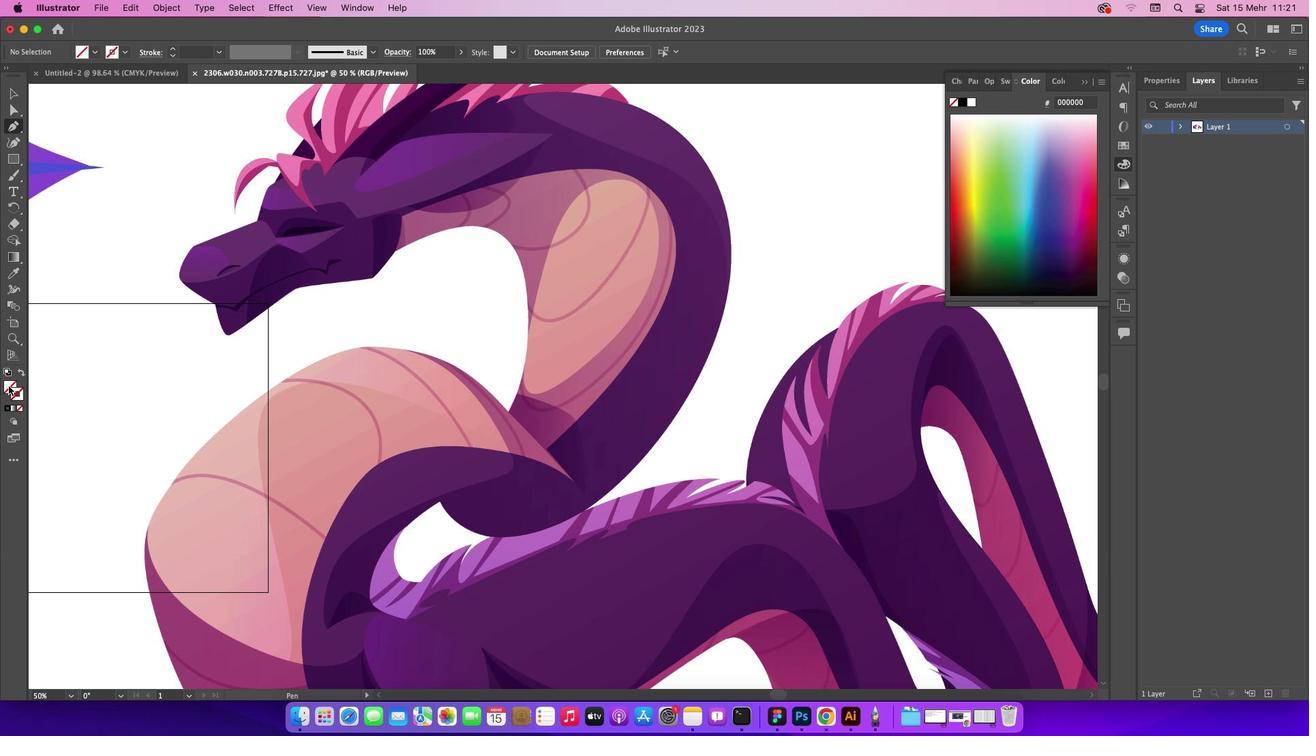
Action: Key pressed Key.caps_lock
Screenshot: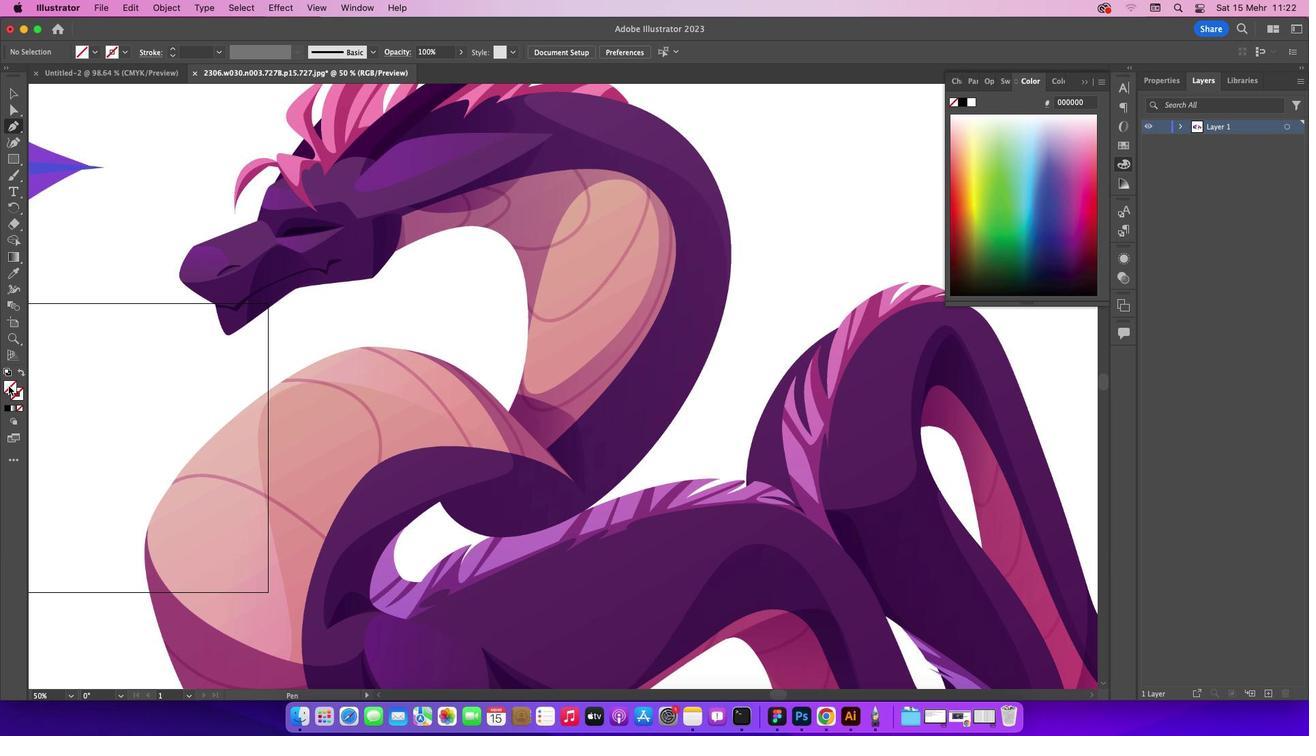 
Action: Mouse moved to (435, 256)
Screenshot: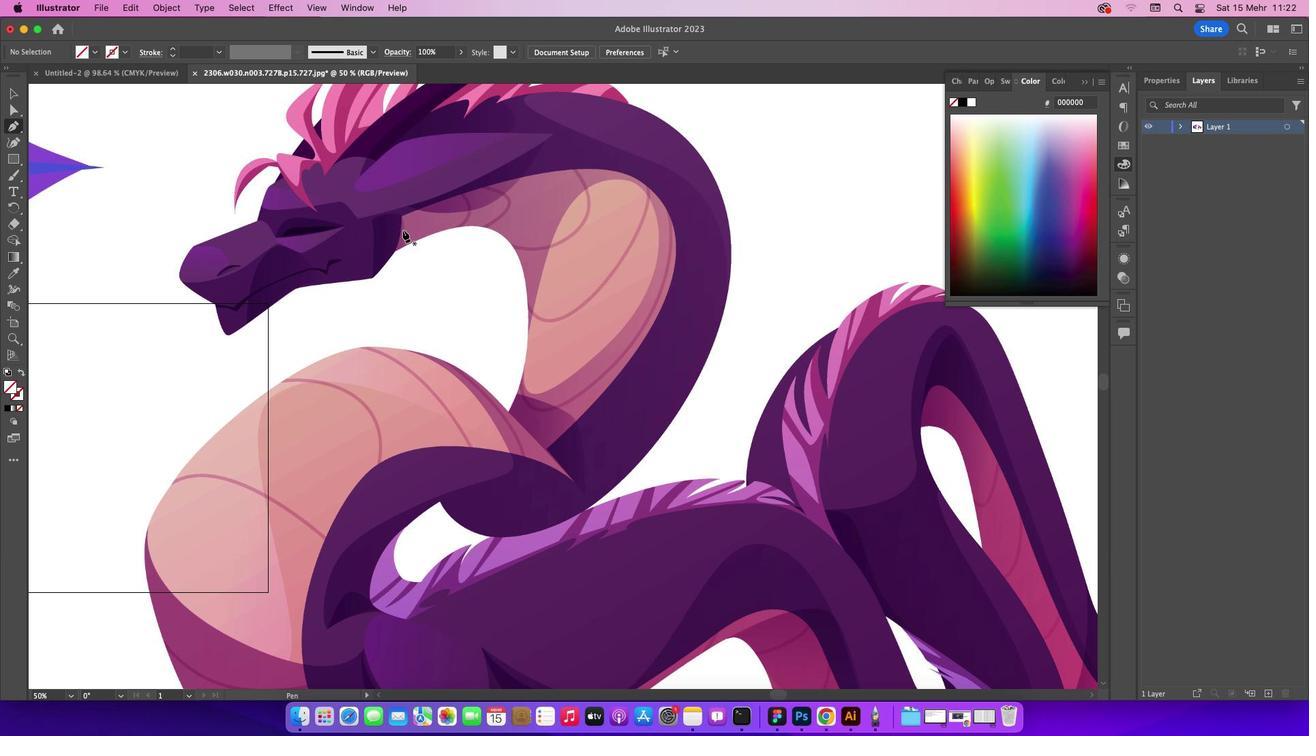 
Action: Mouse scrolled (435, 256) with delta (55, 48)
Screenshot: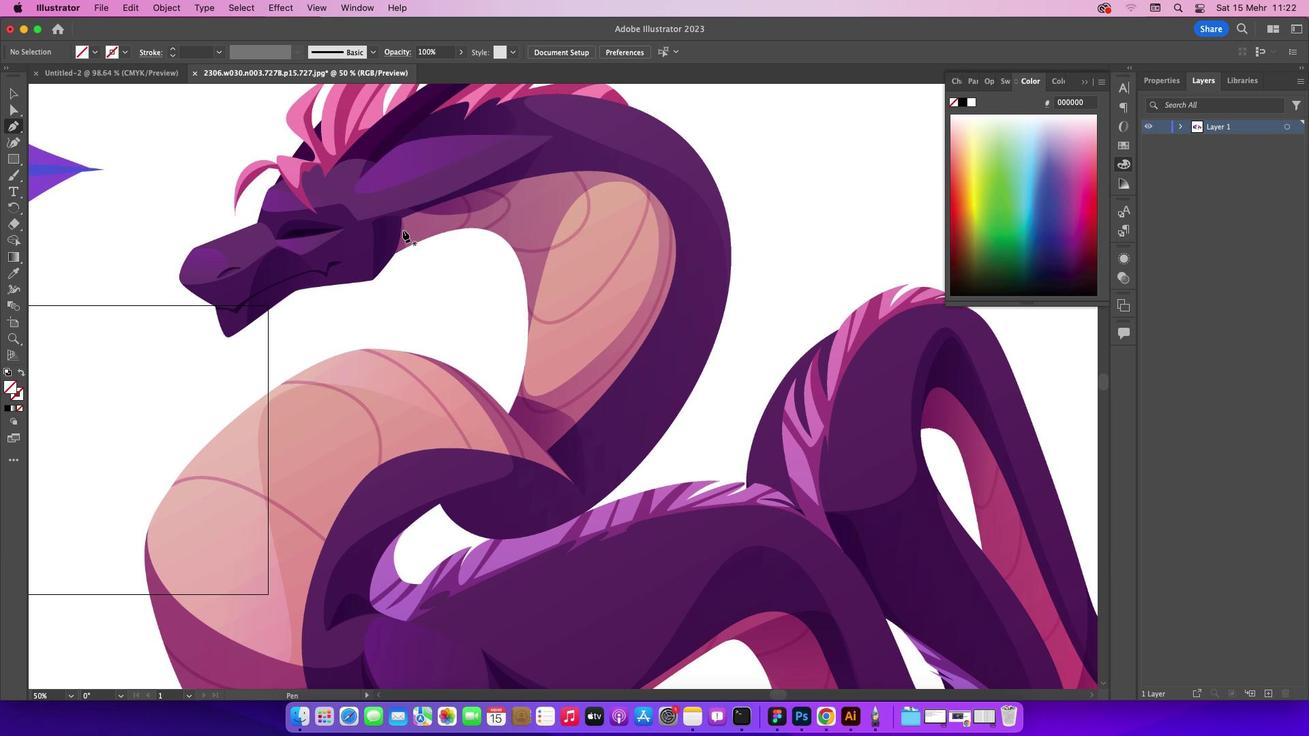 
Action: Mouse scrolled (435, 256) with delta (55, 48)
Screenshot: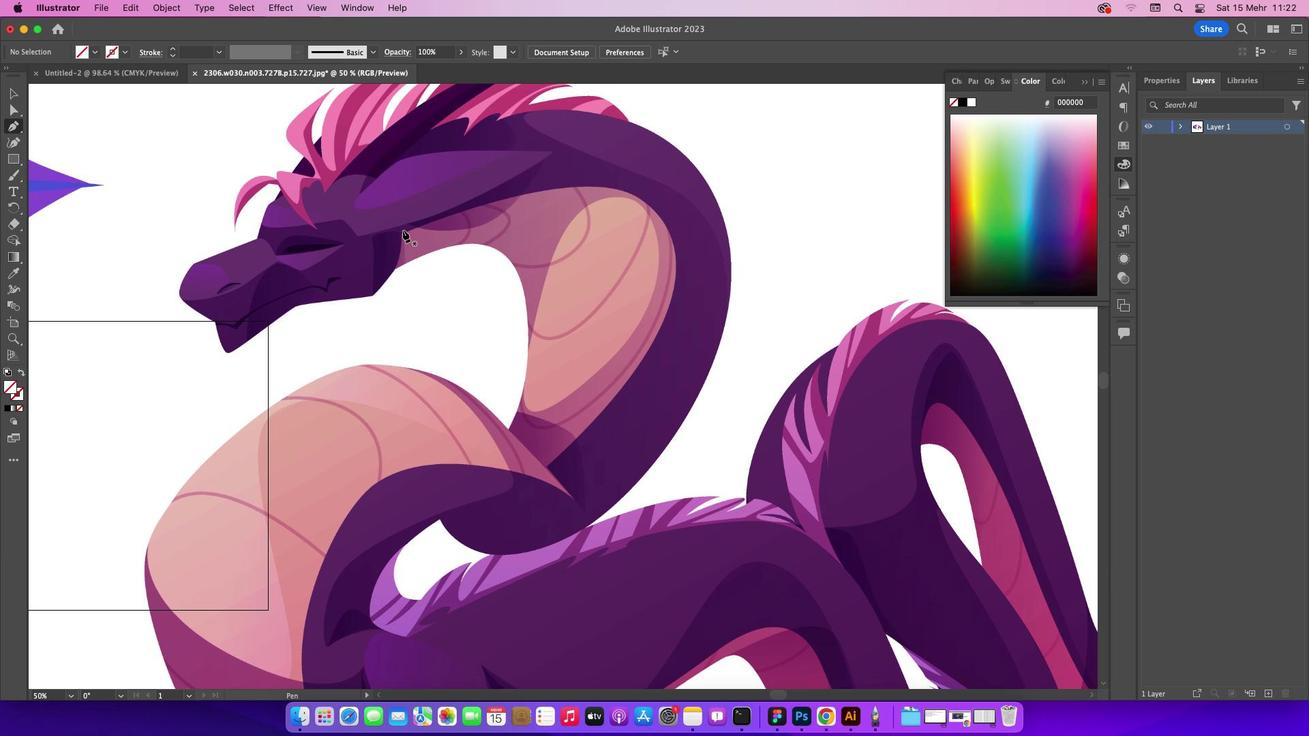 
Action: Mouse moved to (434, 289)
Screenshot: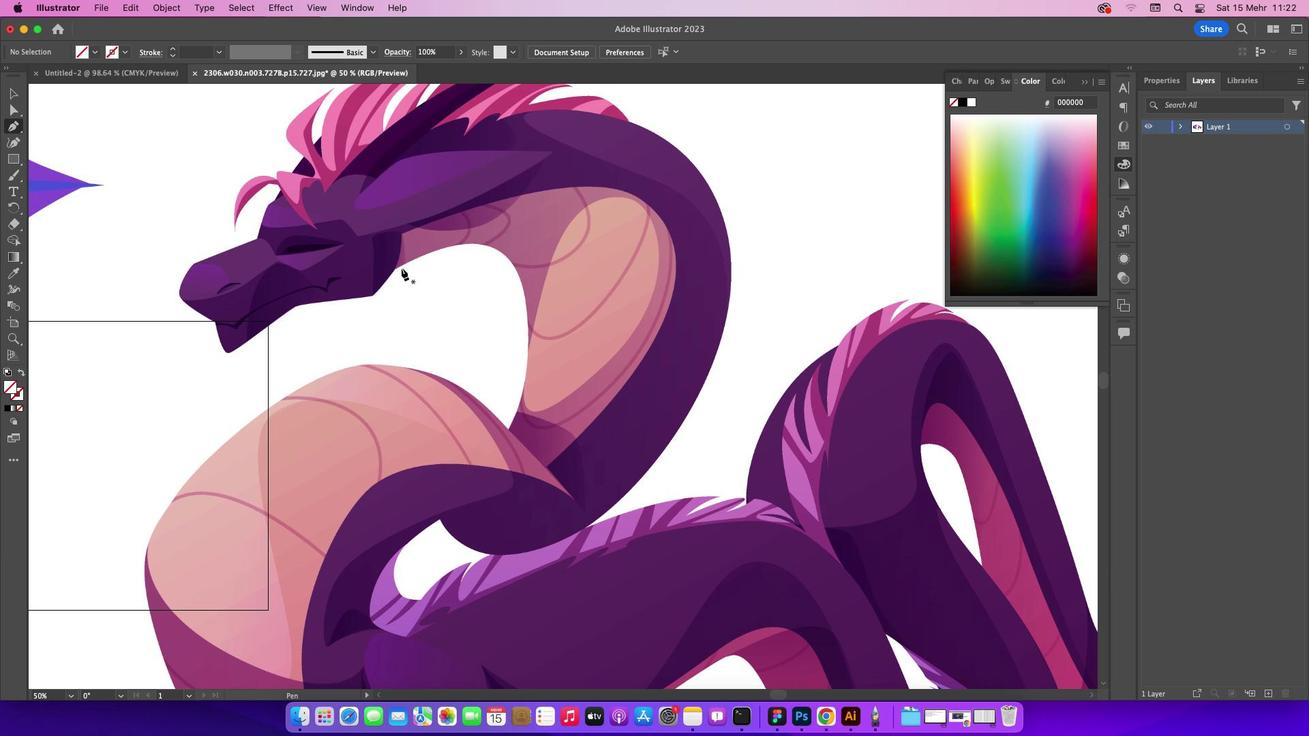 
Action: Mouse scrolled (434, 289) with delta (55, 48)
Screenshot: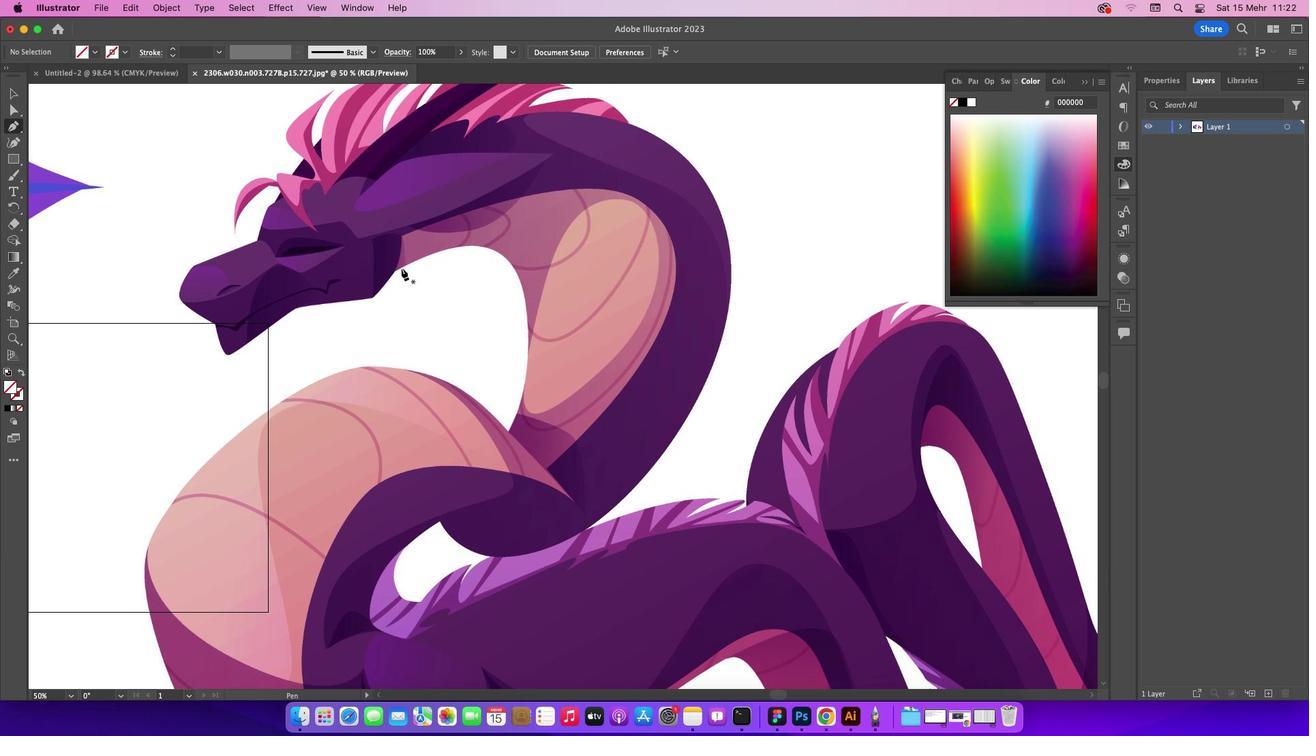 
Action: Mouse scrolled (434, 289) with delta (55, 48)
Screenshot: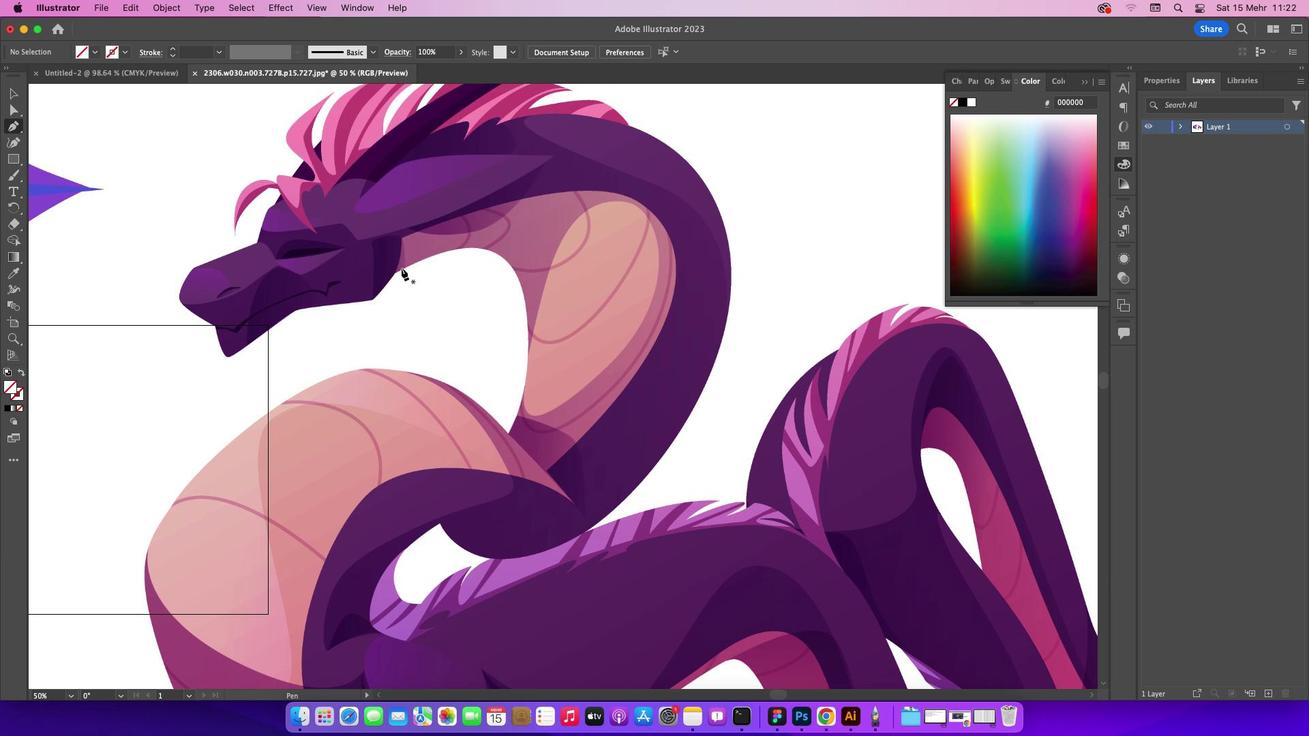 
Action: Mouse scrolled (434, 289) with delta (55, 48)
Screenshot: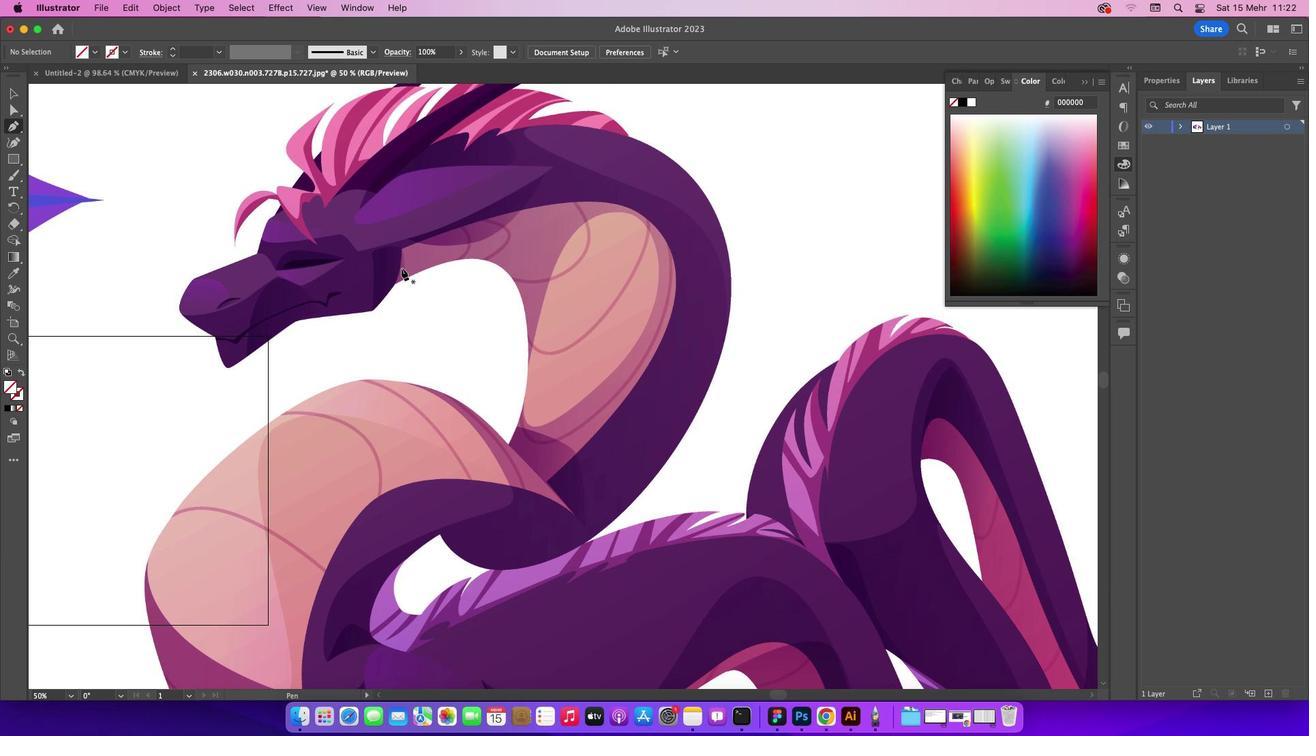 
Action: Mouse scrolled (434, 289) with delta (55, 48)
Screenshot: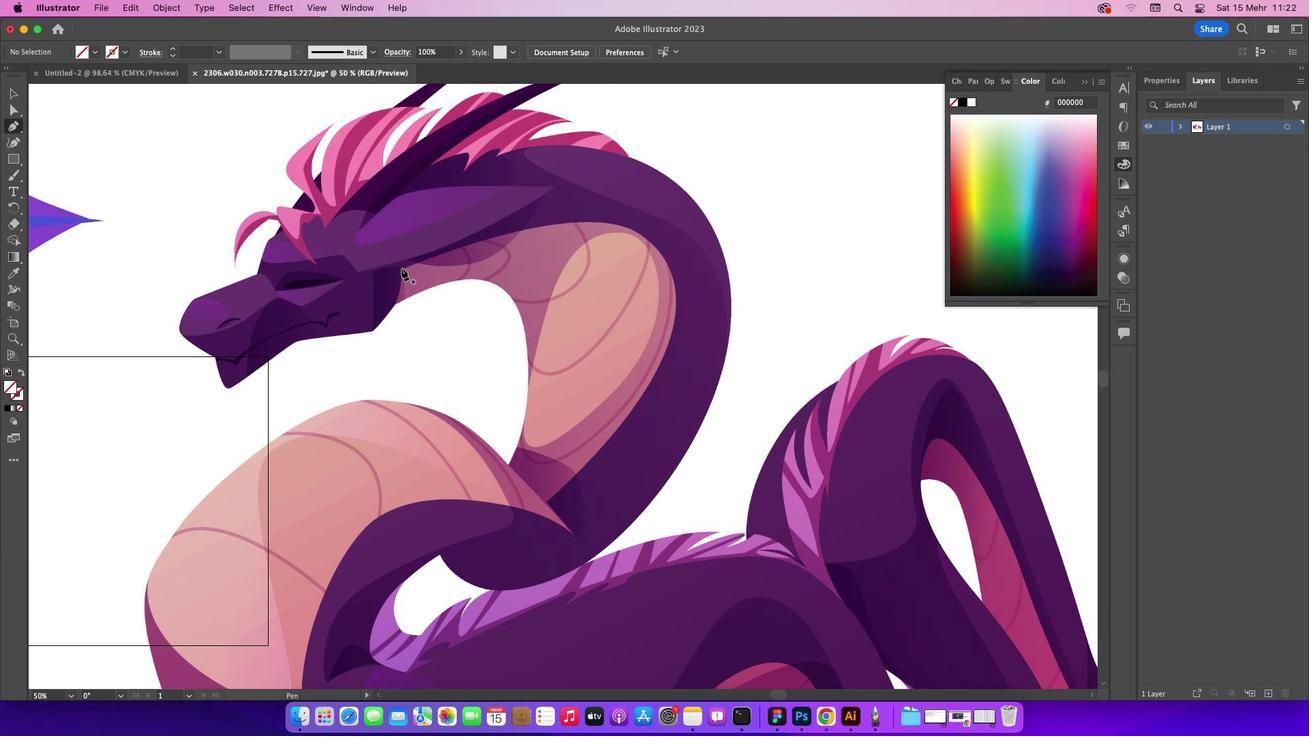 
Action: Mouse scrolled (434, 289) with delta (55, 48)
Screenshot: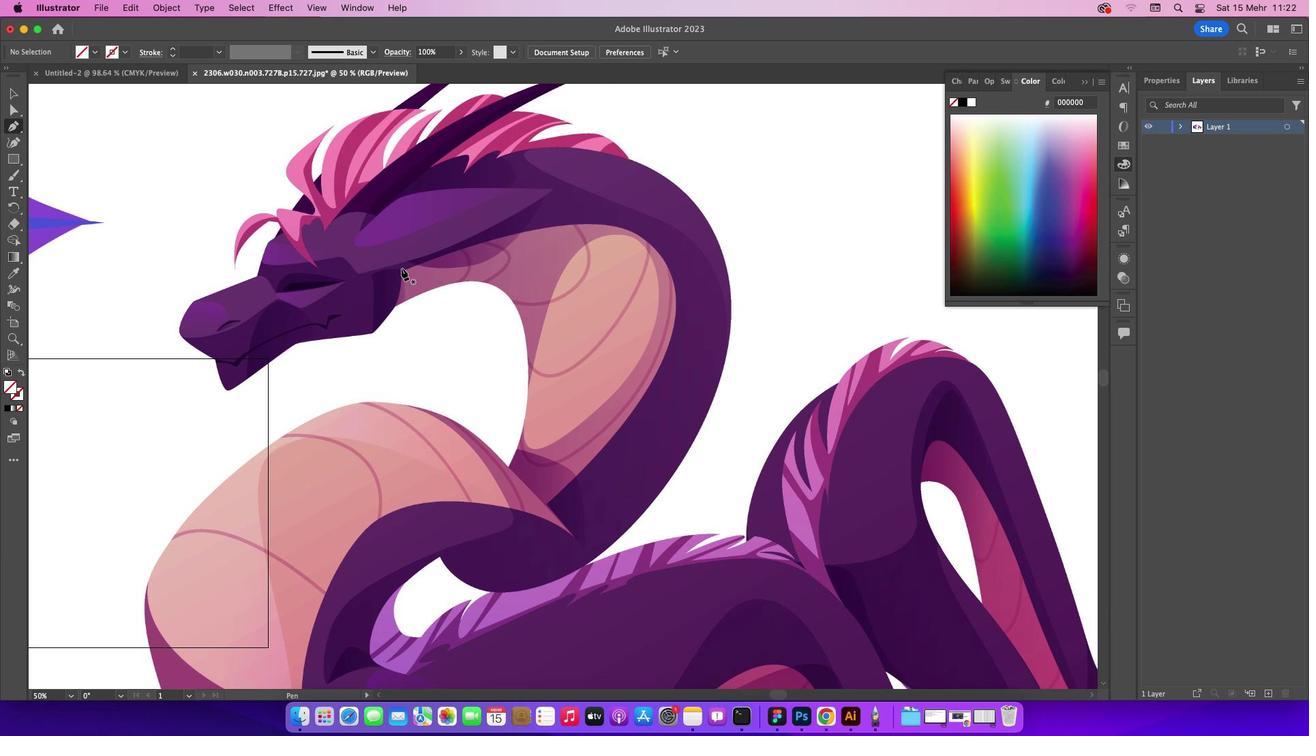 
Action: Mouse scrolled (434, 289) with delta (55, 48)
Screenshot: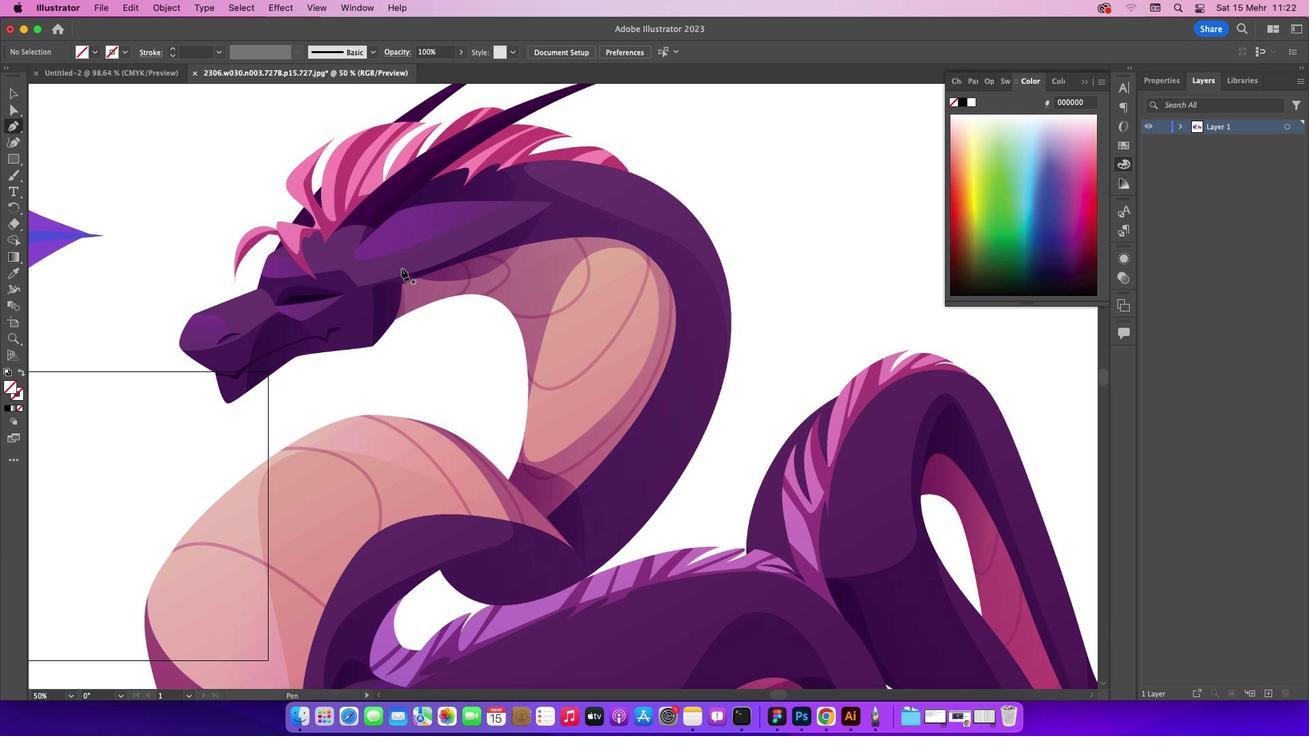 
Action: Mouse scrolled (434, 289) with delta (55, 48)
Screenshot: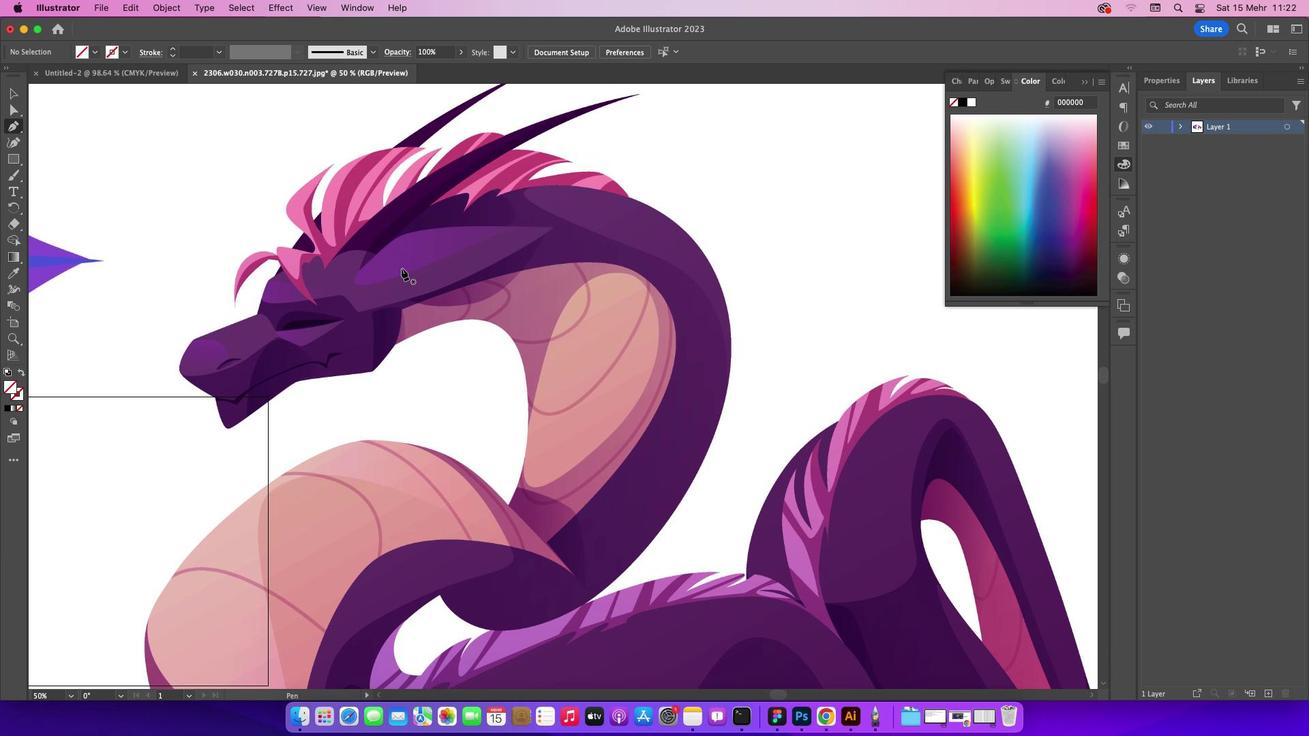 
Action: Mouse moved to (784, 676)
Screenshot: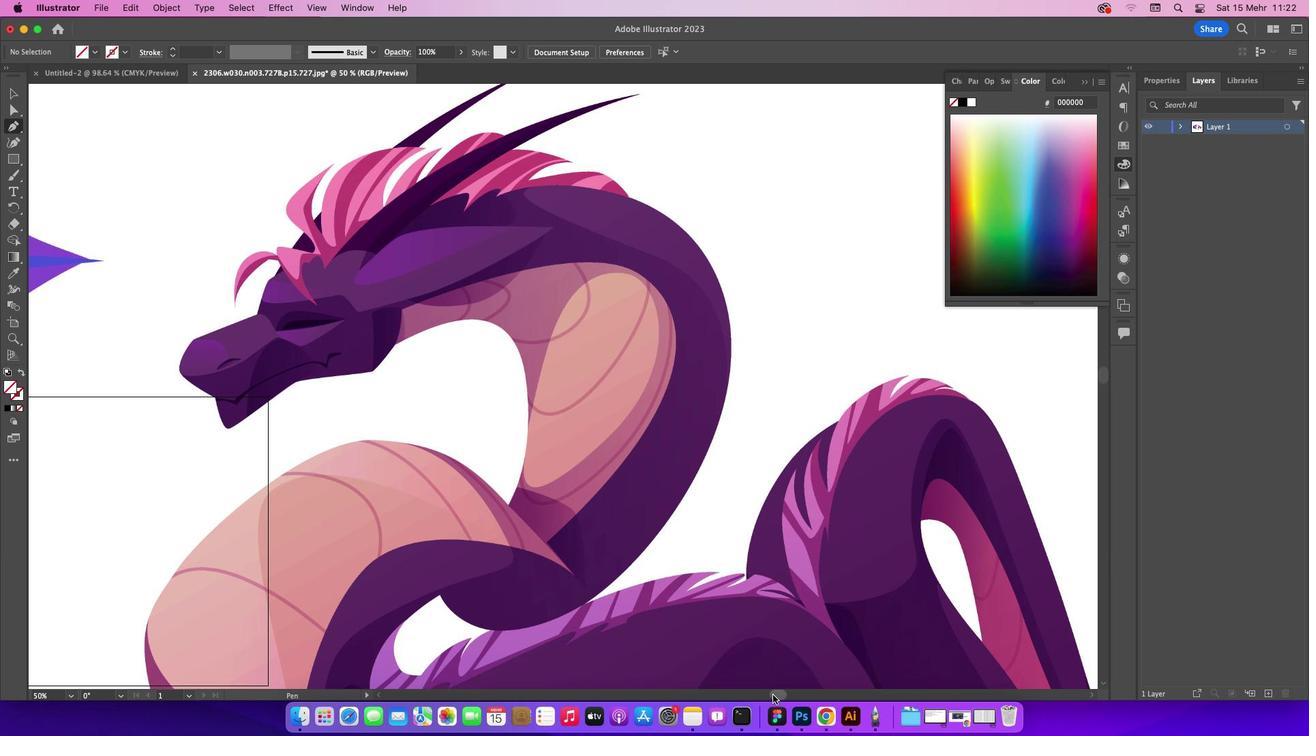 
Action: Mouse pressed left at (784, 676)
Screenshot: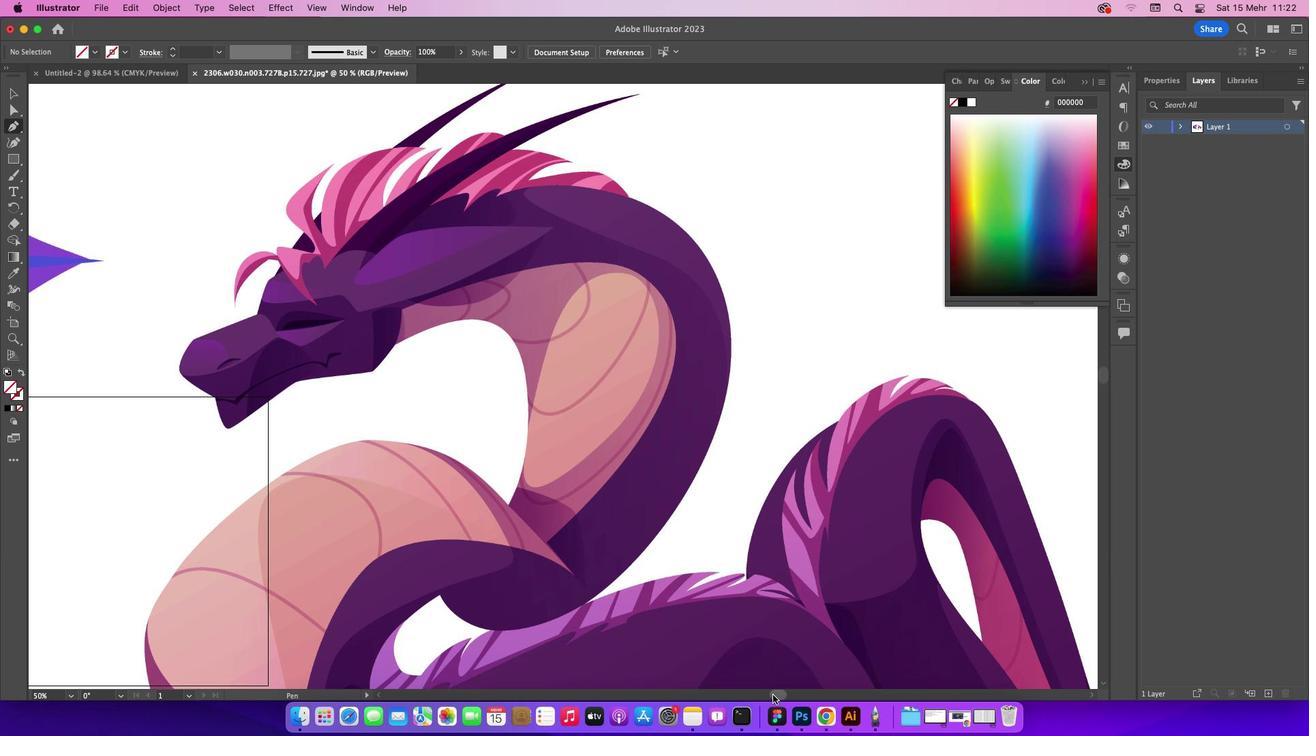 
Action: Mouse moved to (844, 559)
Screenshot: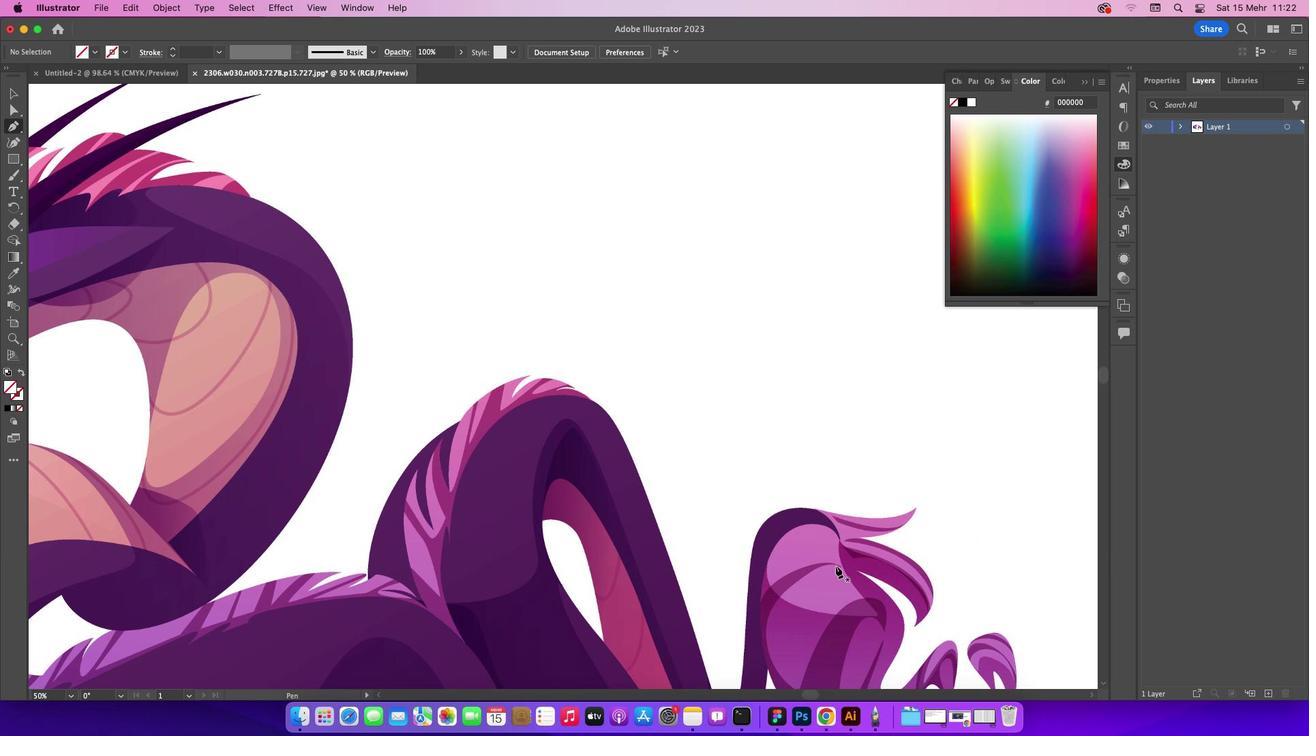 
Action: Mouse scrolled (844, 559) with delta (55, 47)
Screenshot: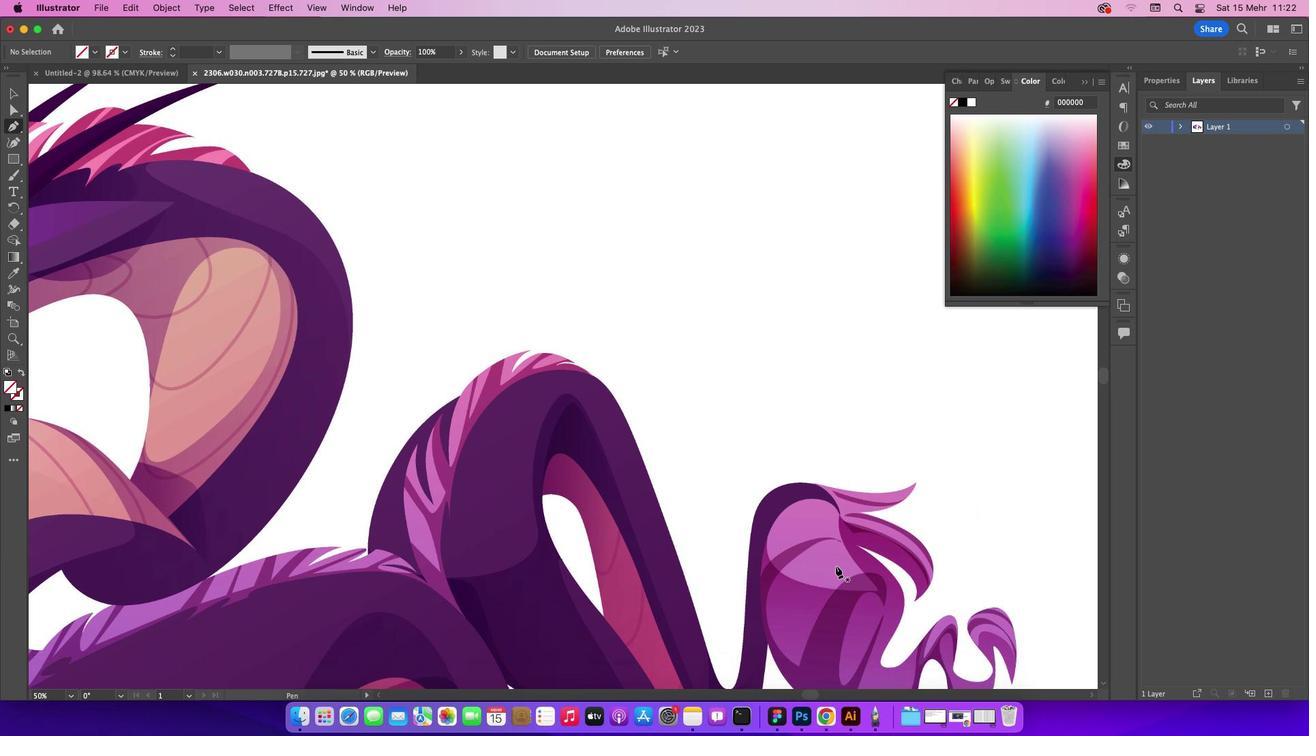 
Action: Mouse scrolled (844, 559) with delta (55, 47)
Screenshot: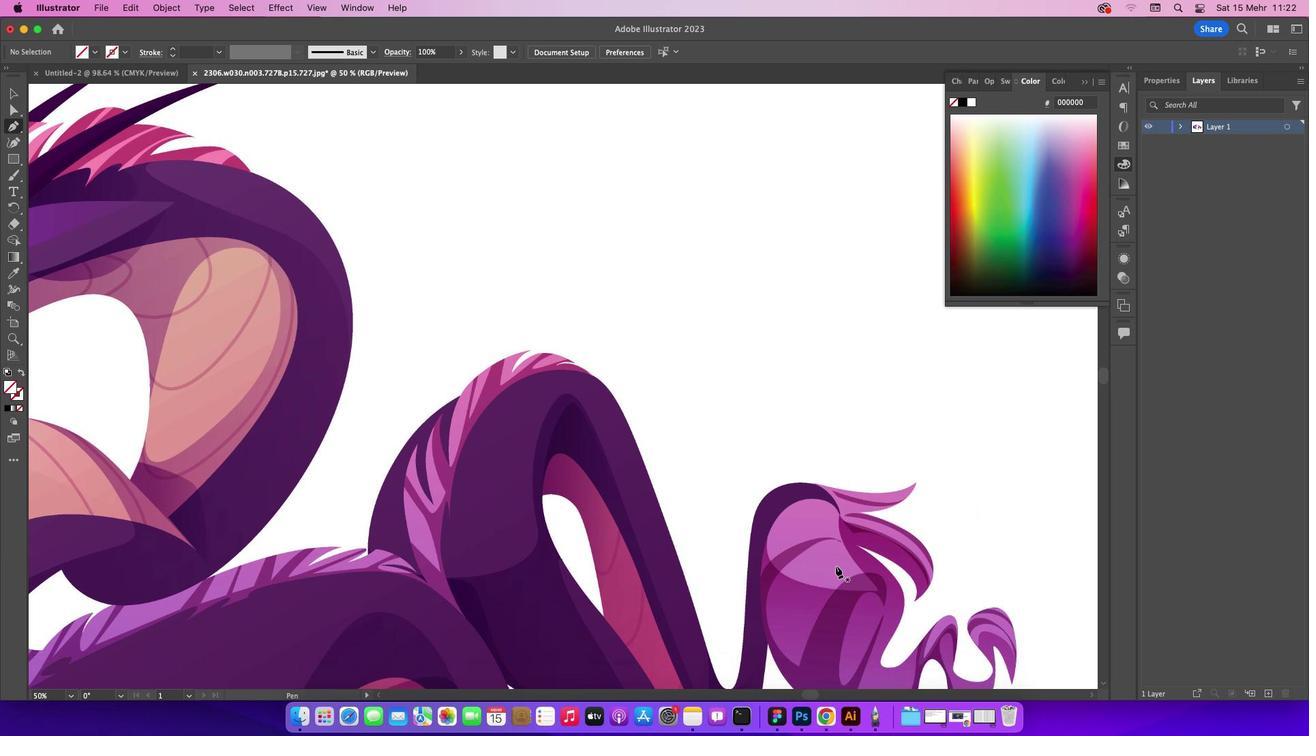 
Action: Mouse scrolled (844, 559) with delta (55, 46)
Screenshot: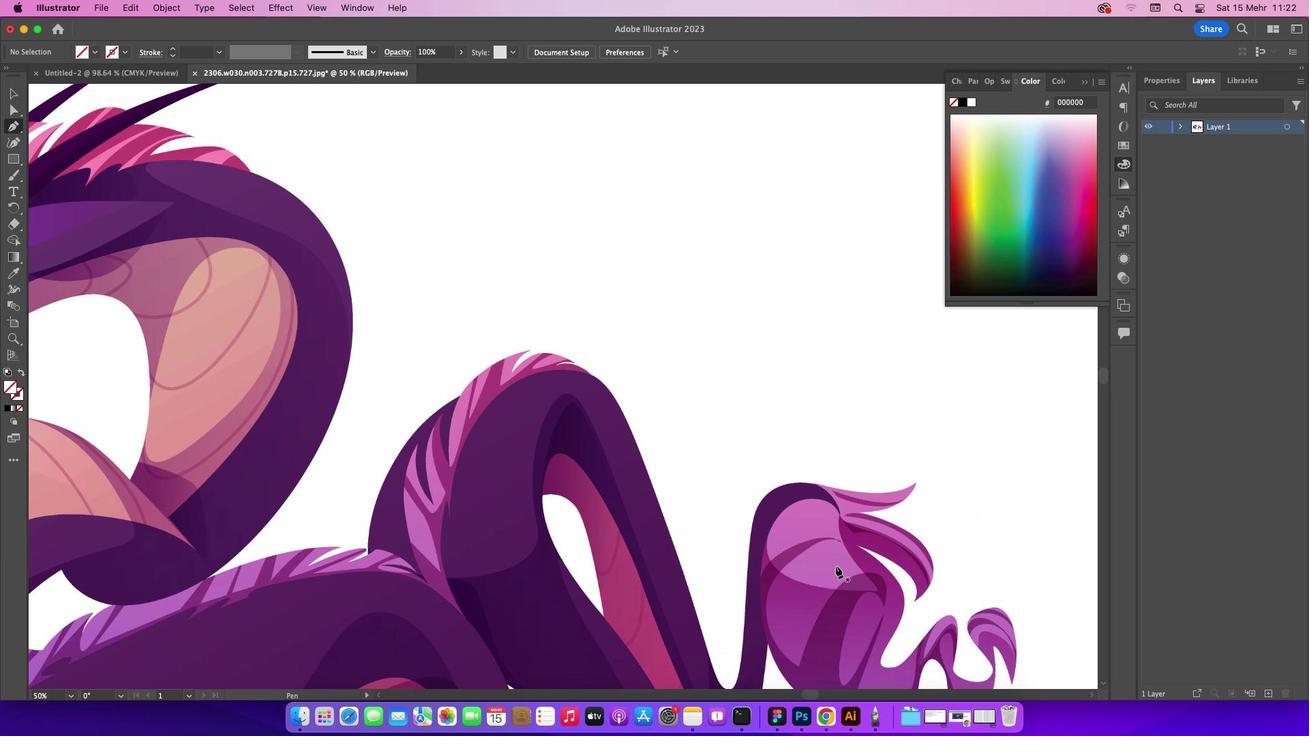 
Action: Mouse scrolled (844, 559) with delta (55, 45)
Screenshot: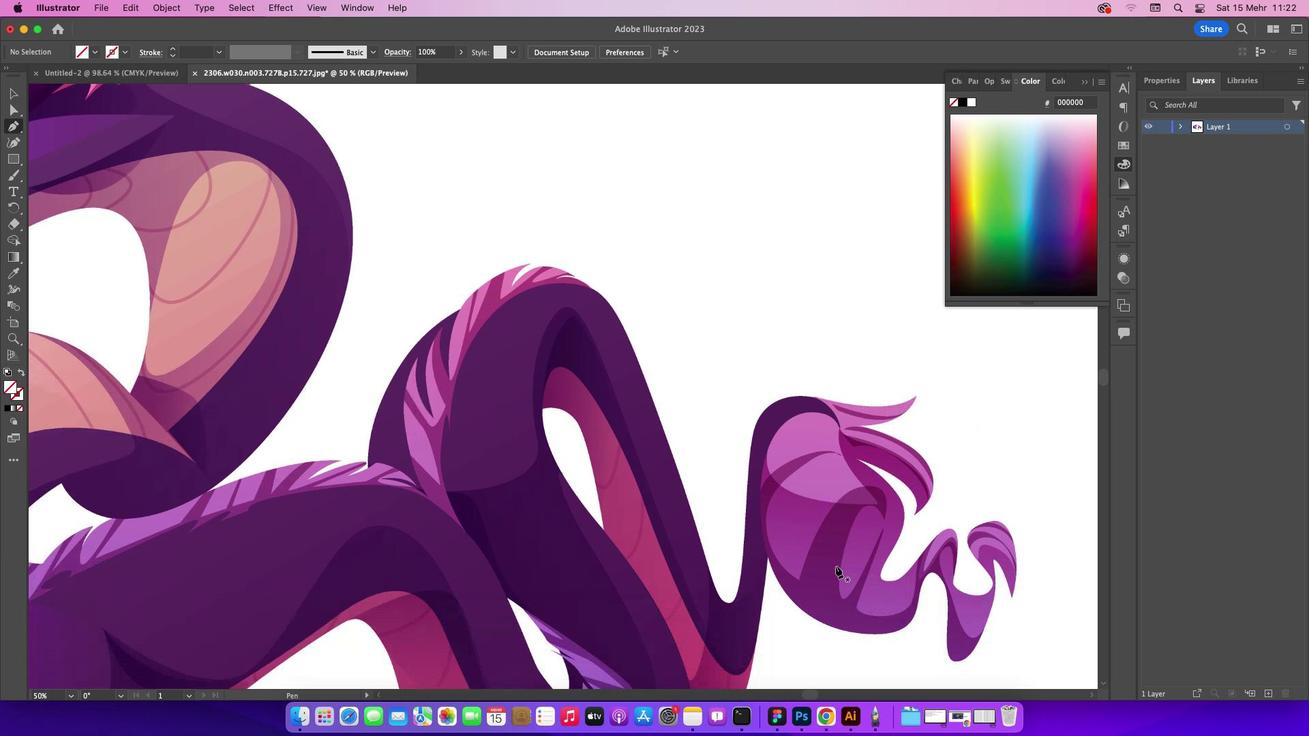 
Action: Mouse moved to (819, 675)
Screenshot: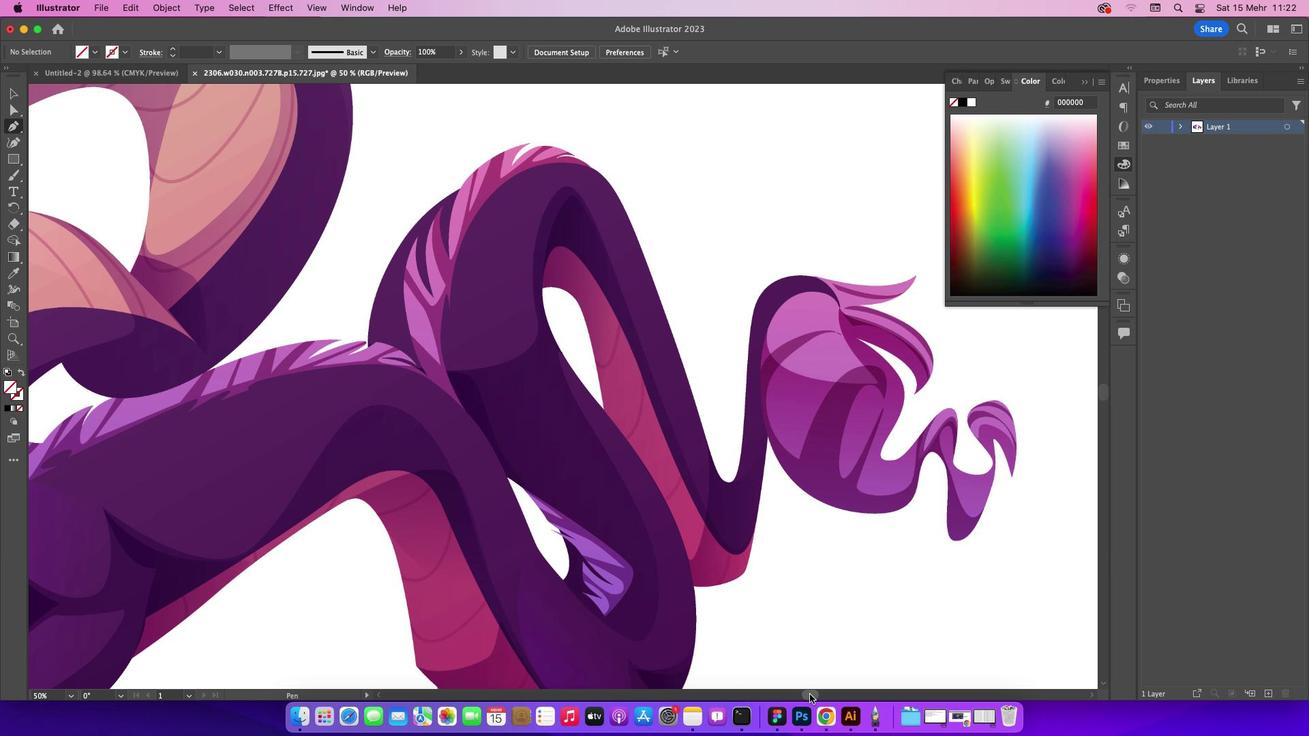 
Action: Mouse pressed left at (819, 675)
Screenshot: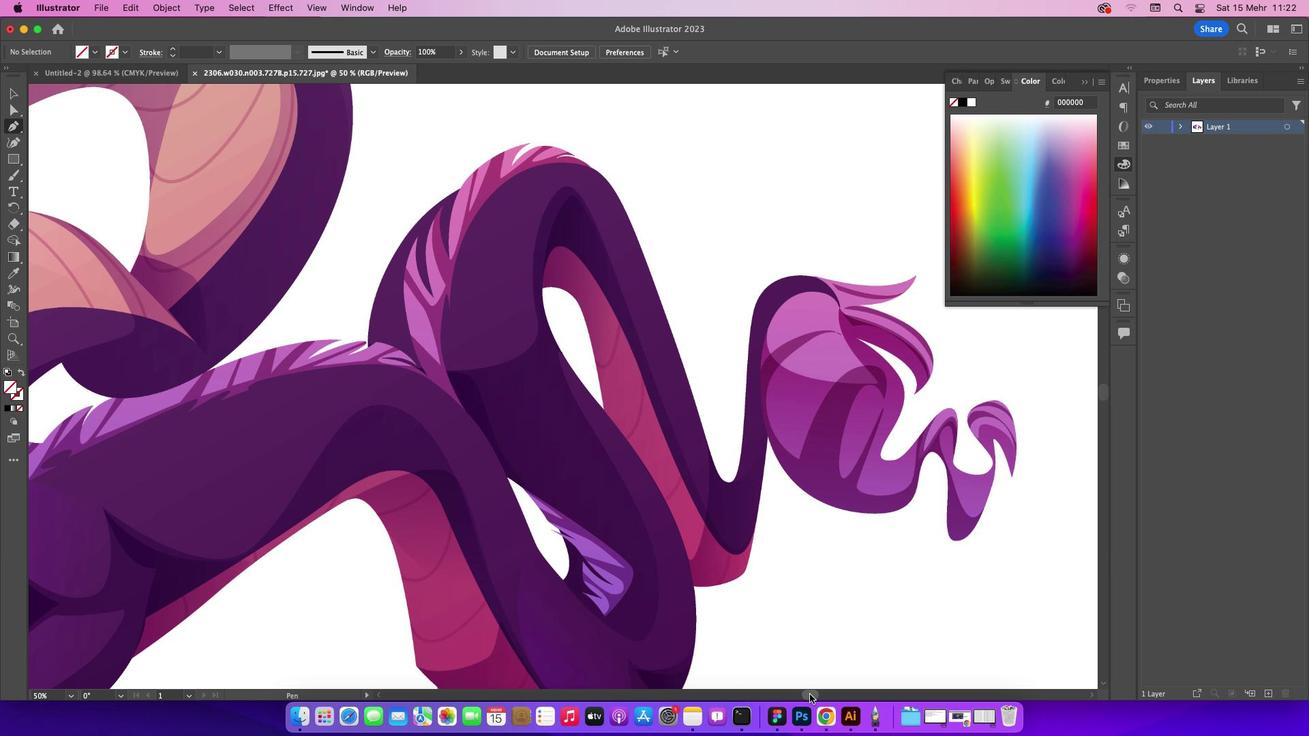 
Action: Mouse moved to (730, 520)
Screenshot: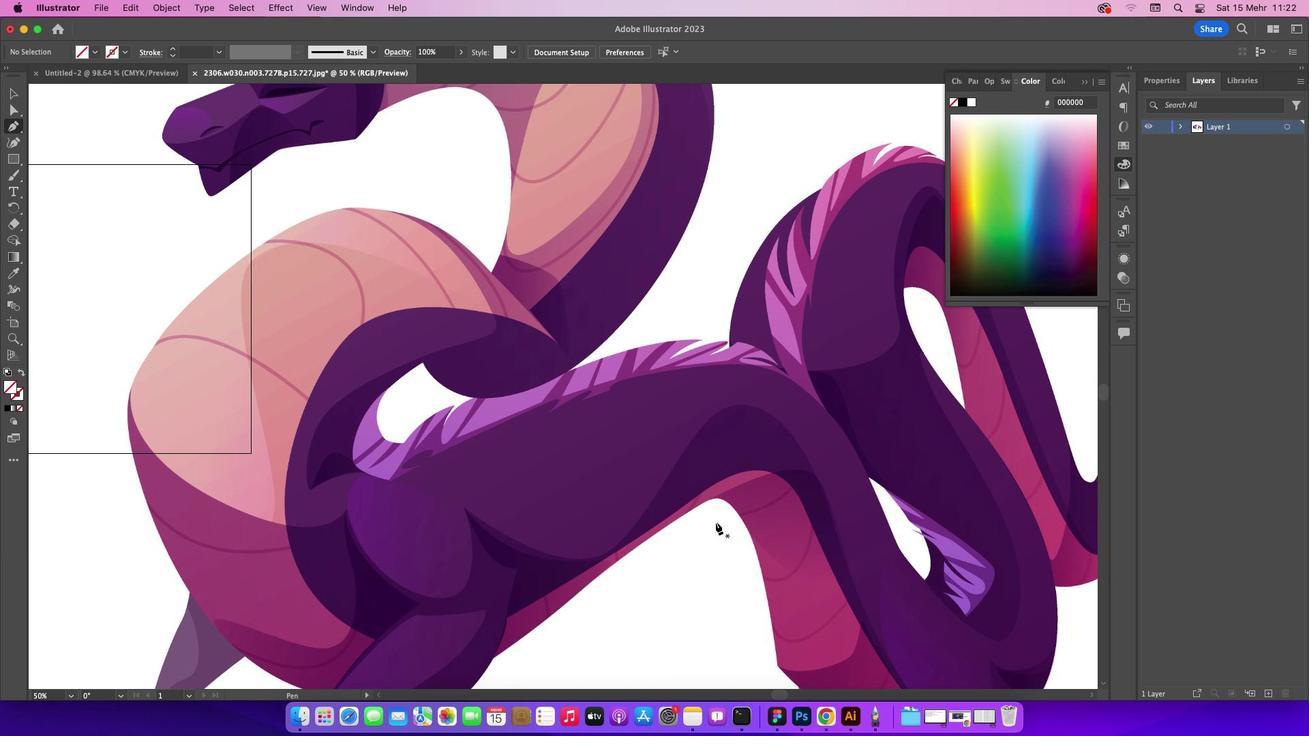 
Action: Mouse scrolled (730, 520) with delta (55, 48)
Screenshot: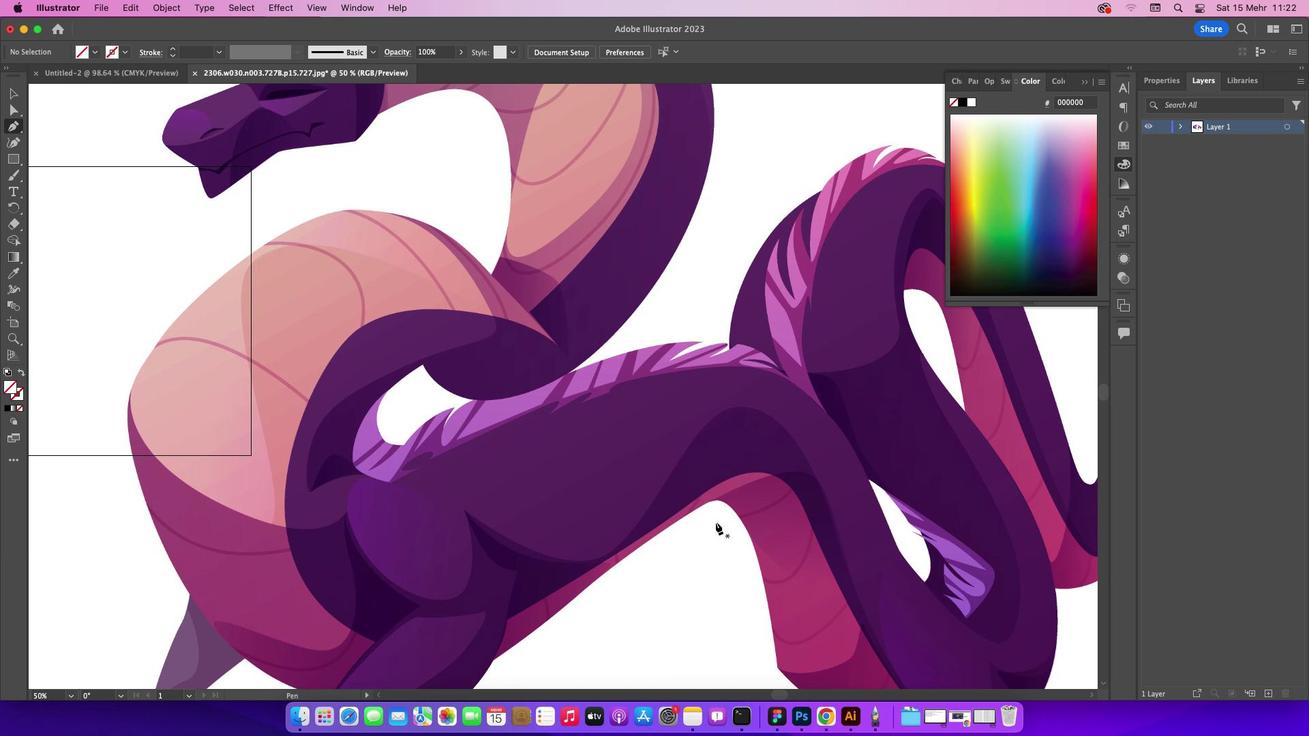 
Action: Mouse scrolled (730, 520) with delta (55, 48)
Screenshot: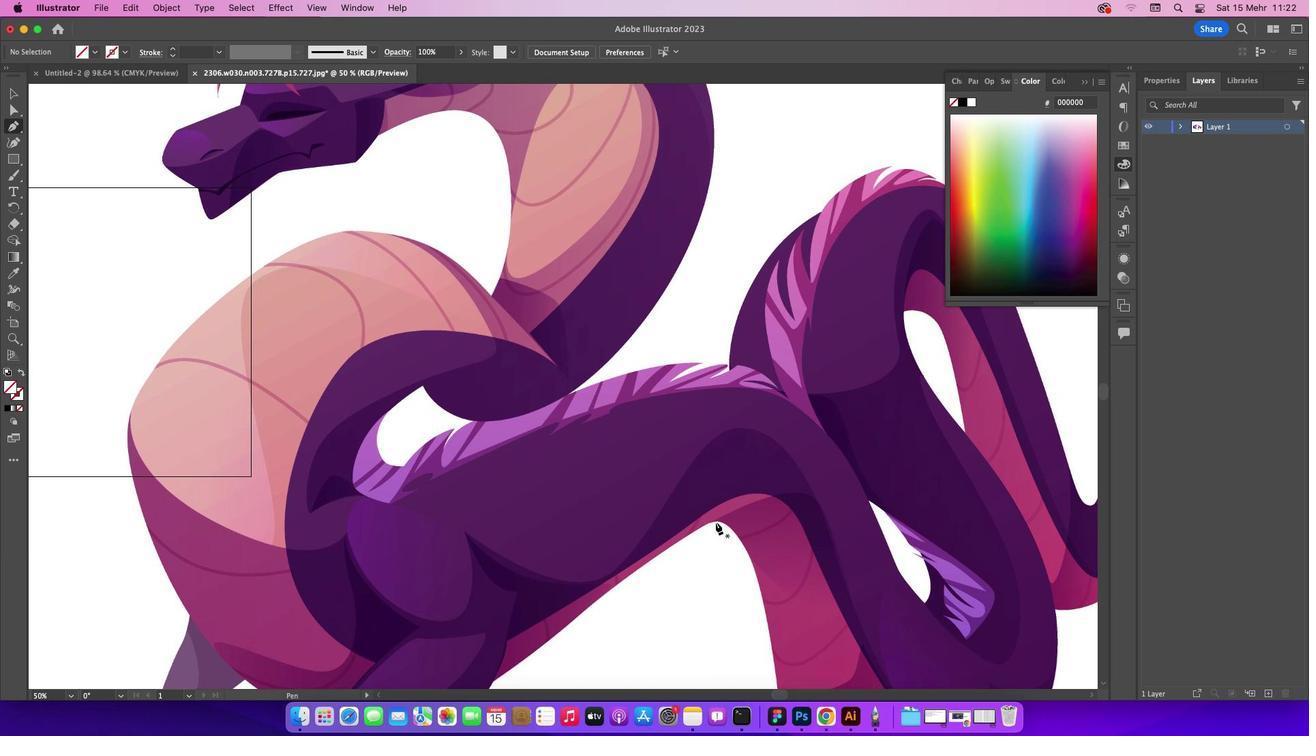 
Action: Mouse scrolled (730, 520) with delta (55, 49)
Screenshot: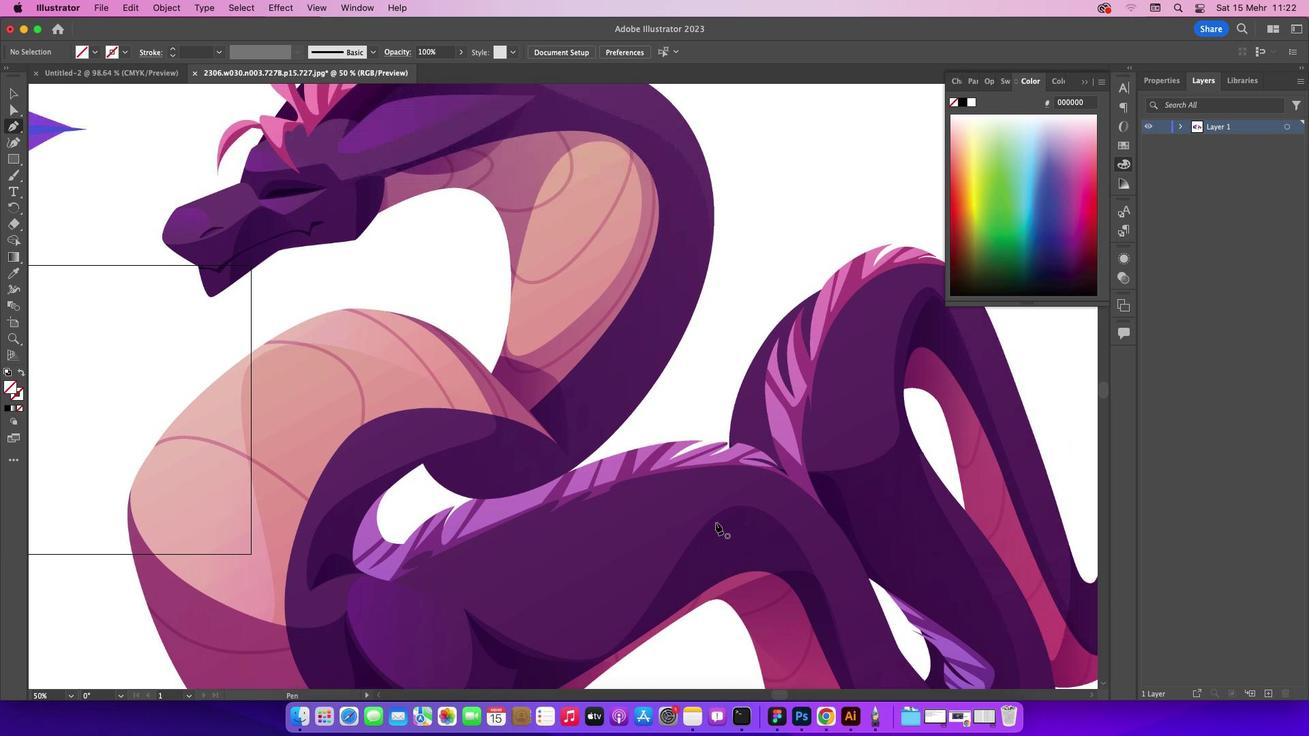 
Action: Mouse scrolled (730, 520) with delta (55, 48)
Screenshot: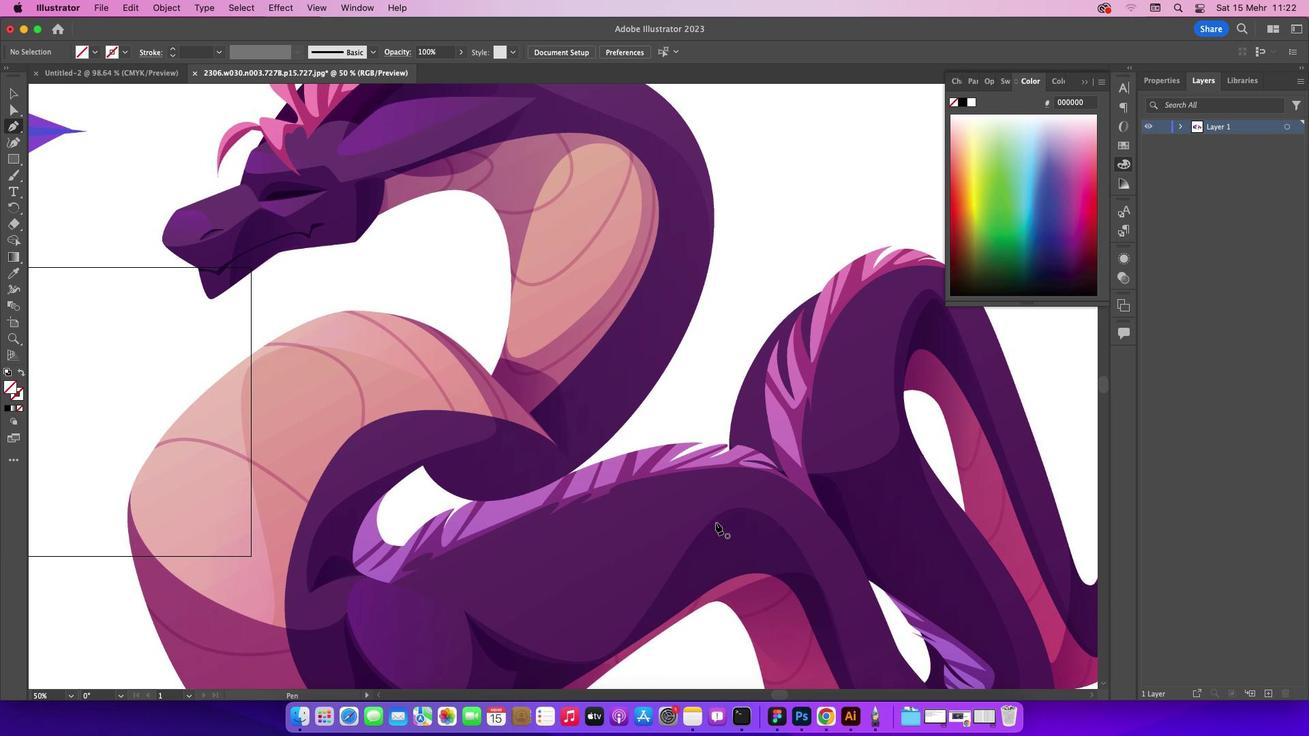 
Action: Mouse scrolled (730, 520) with delta (55, 48)
Screenshot: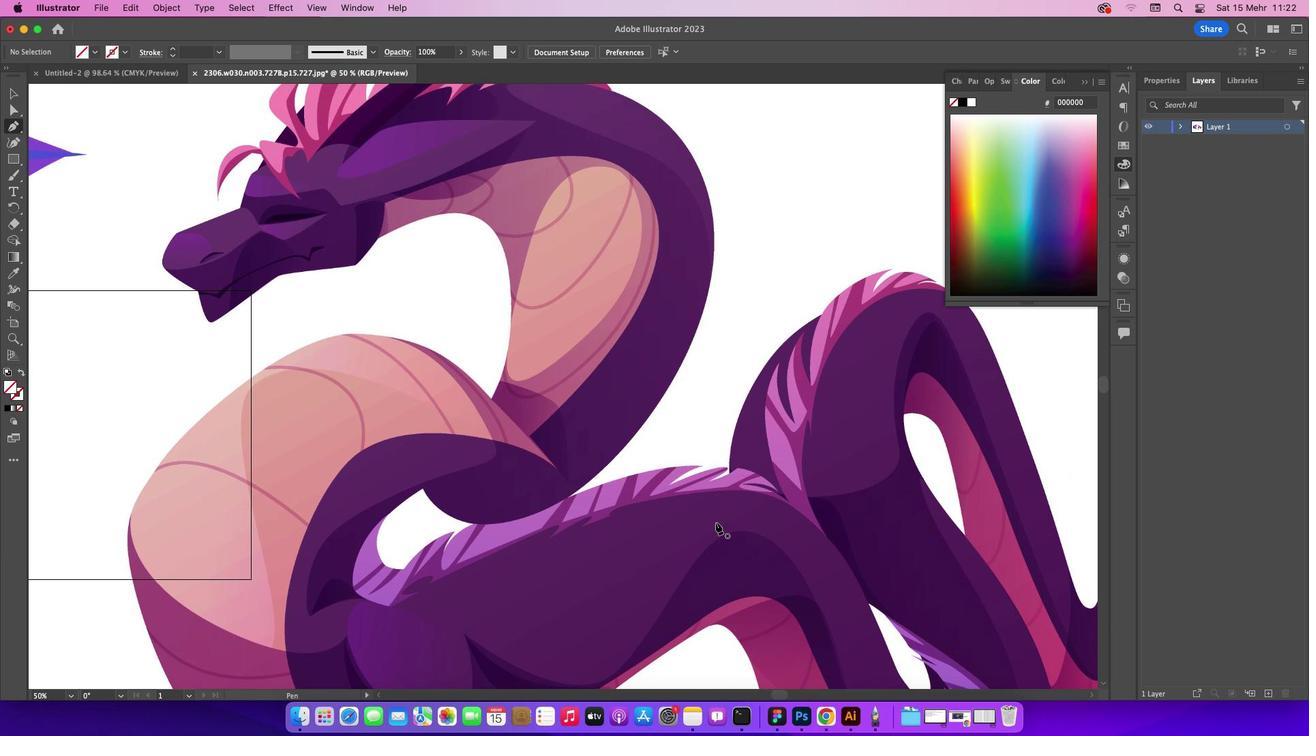 
Action: Mouse scrolled (730, 520) with delta (55, 49)
Screenshot: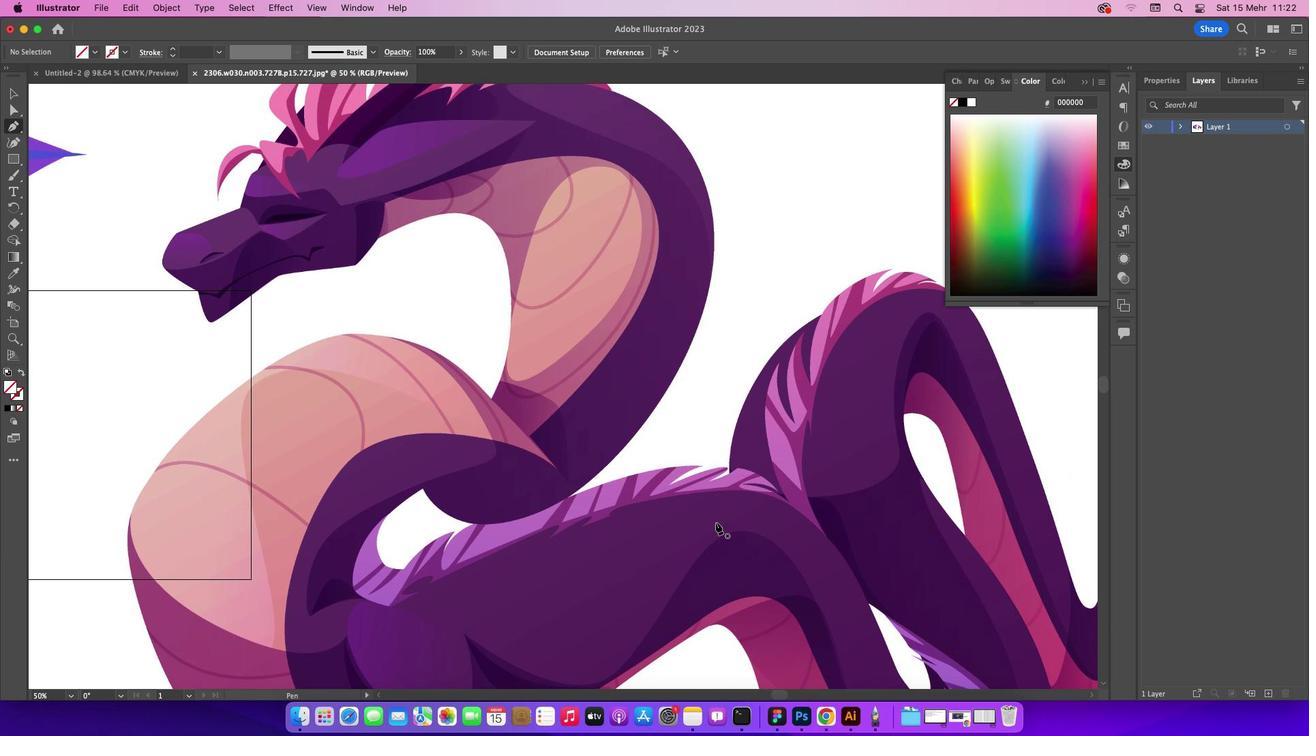 
Action: Mouse moved to (528, 469)
Screenshot: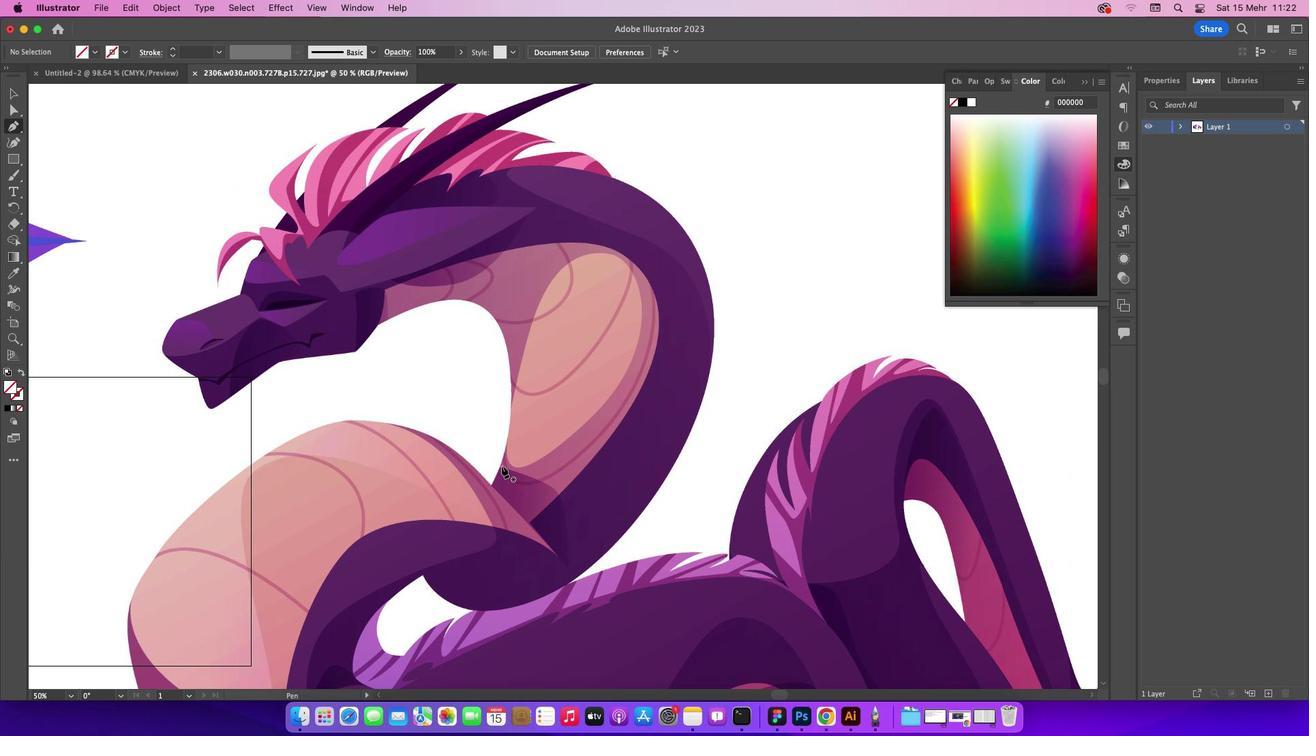 
Action: Key pressed Key.cmd_r'=''='
Screenshot: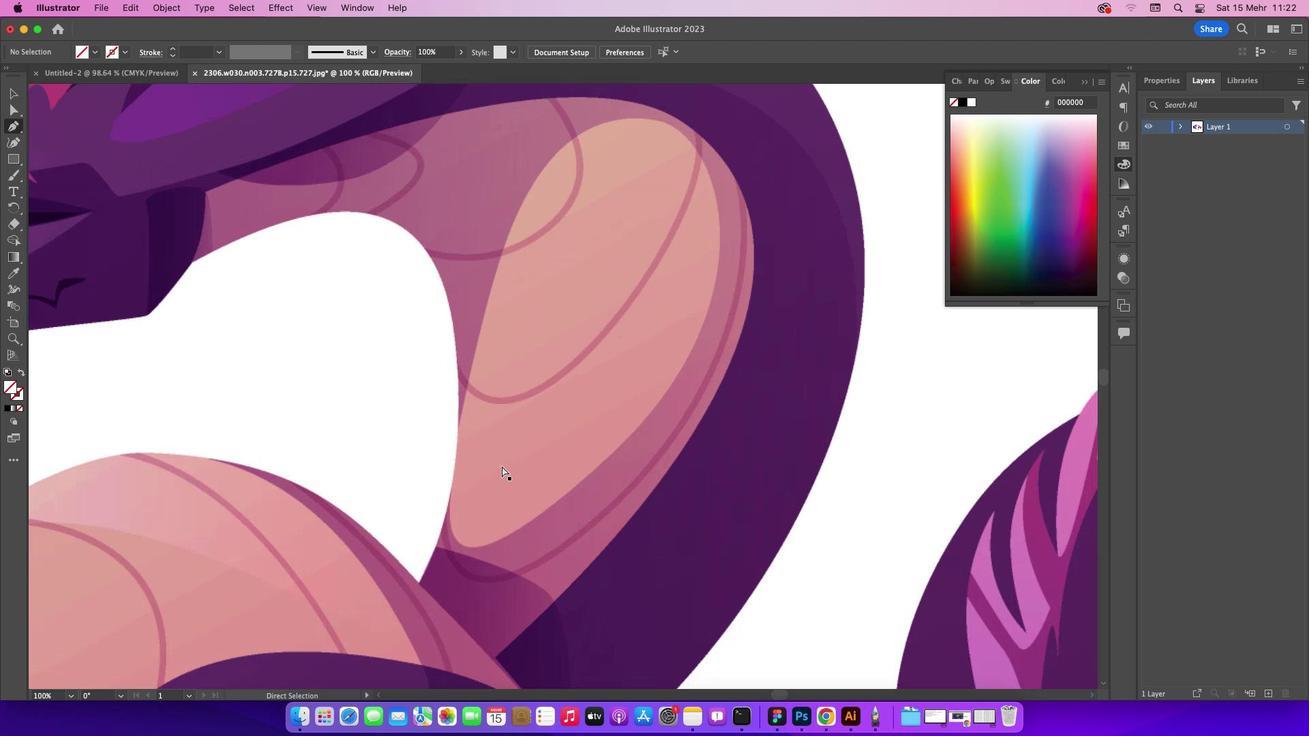 
Action: Mouse moved to (788, 676)
Screenshot: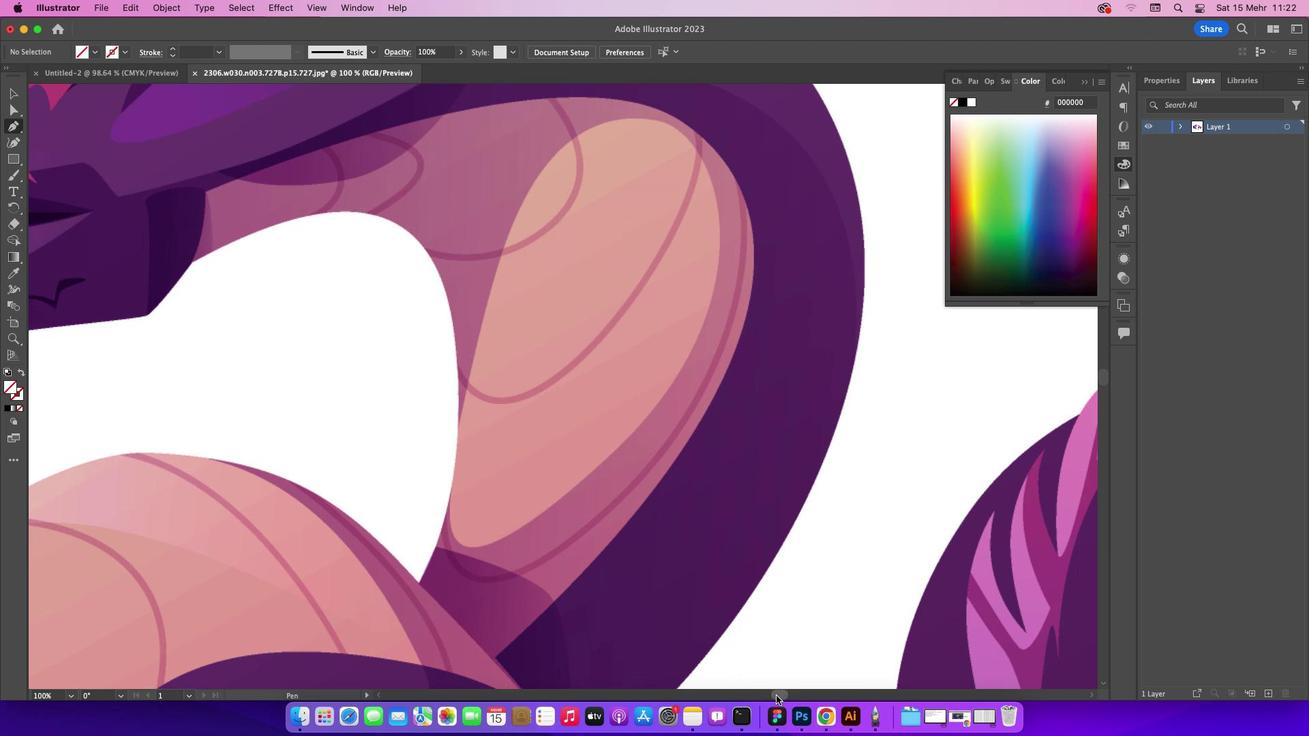 
Action: Mouse pressed left at (788, 676)
Screenshot: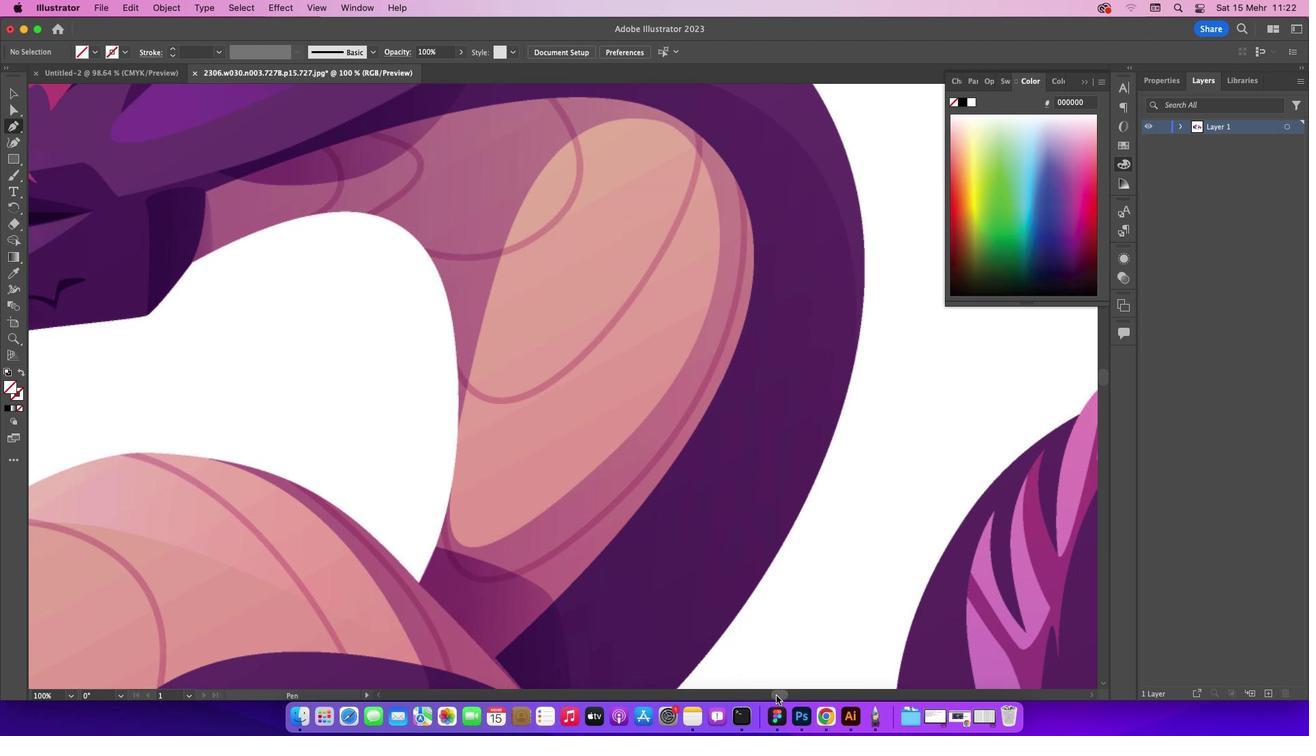 
Action: Mouse moved to (685, 546)
Screenshot: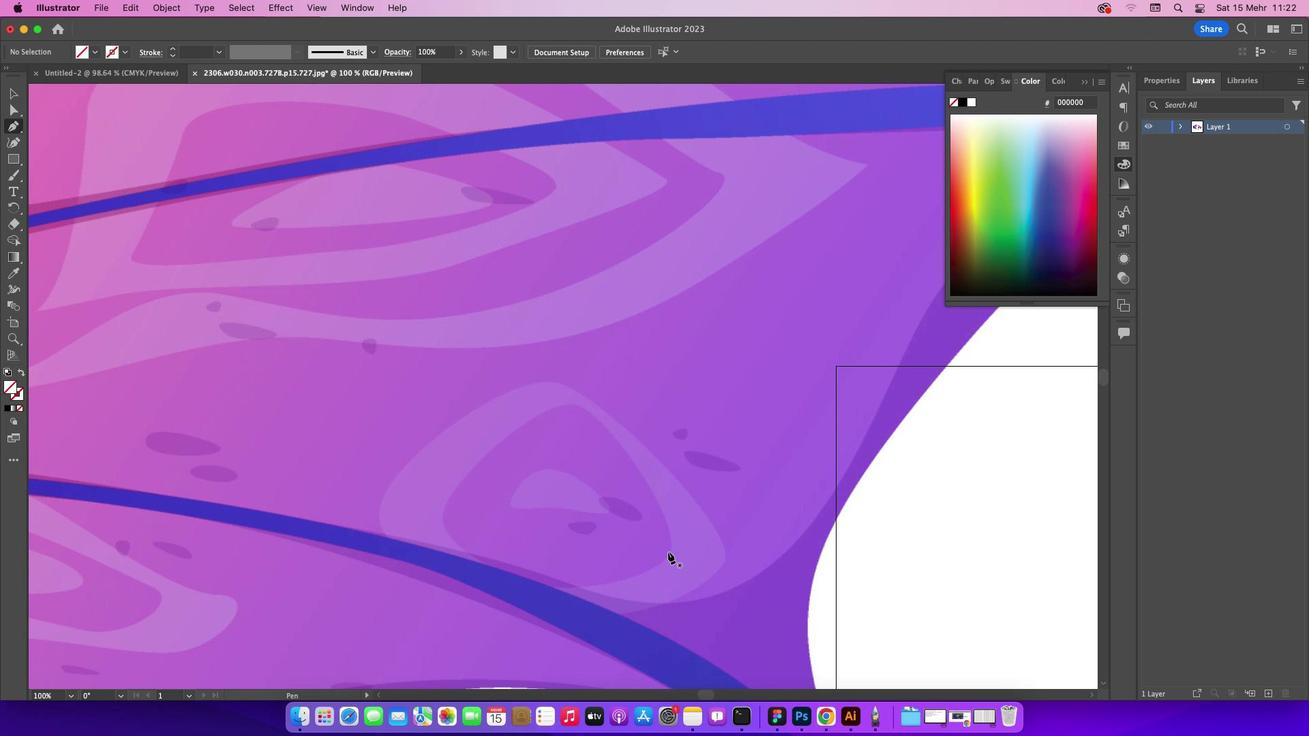 
Action: Key pressed Key.cmd_r'-''-''-''-'
Screenshot: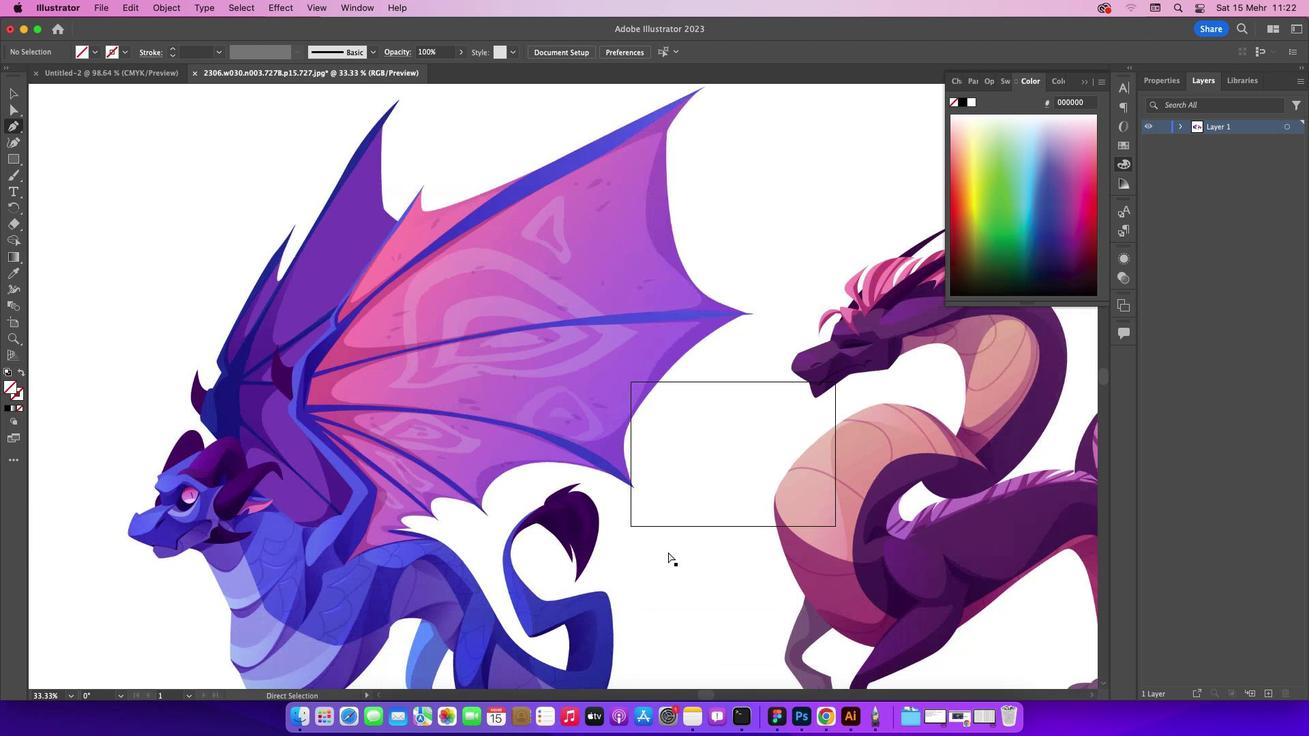
Action: Mouse moved to (468, 516)
Screenshot: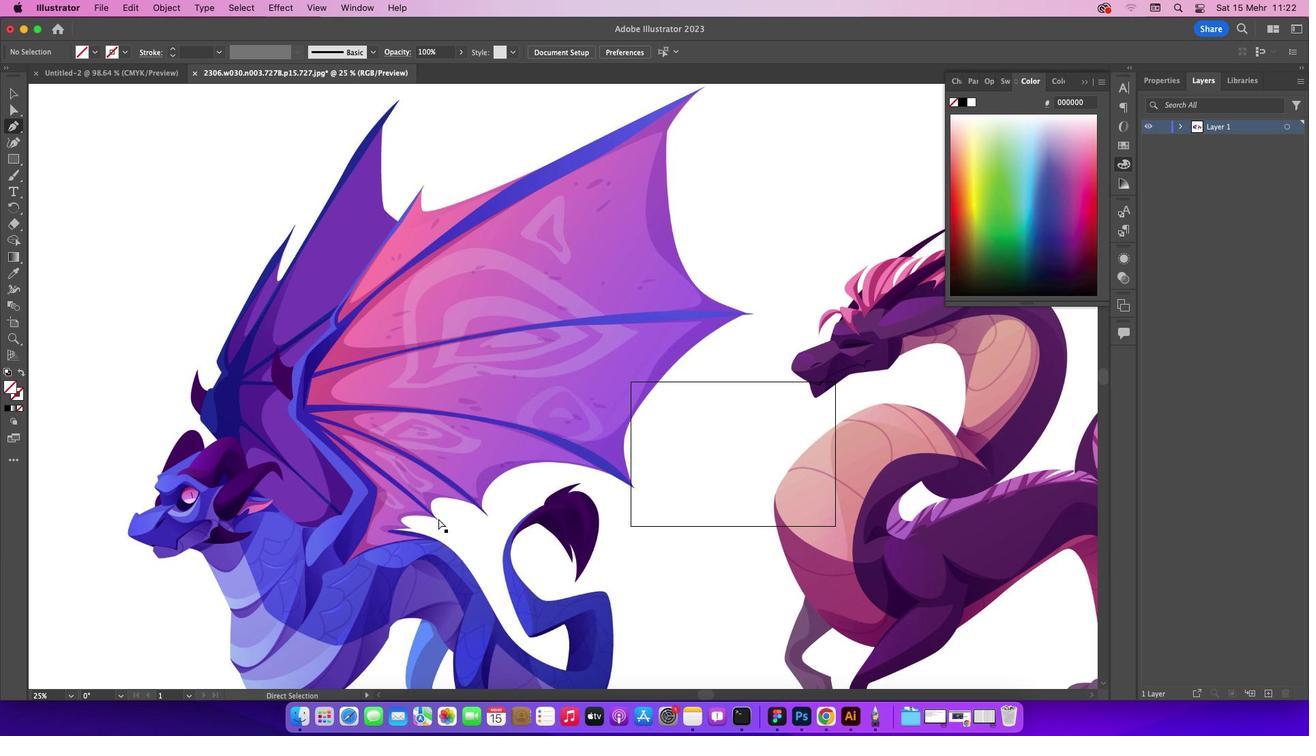 
Action: Mouse scrolled (468, 516) with delta (55, 47)
Screenshot: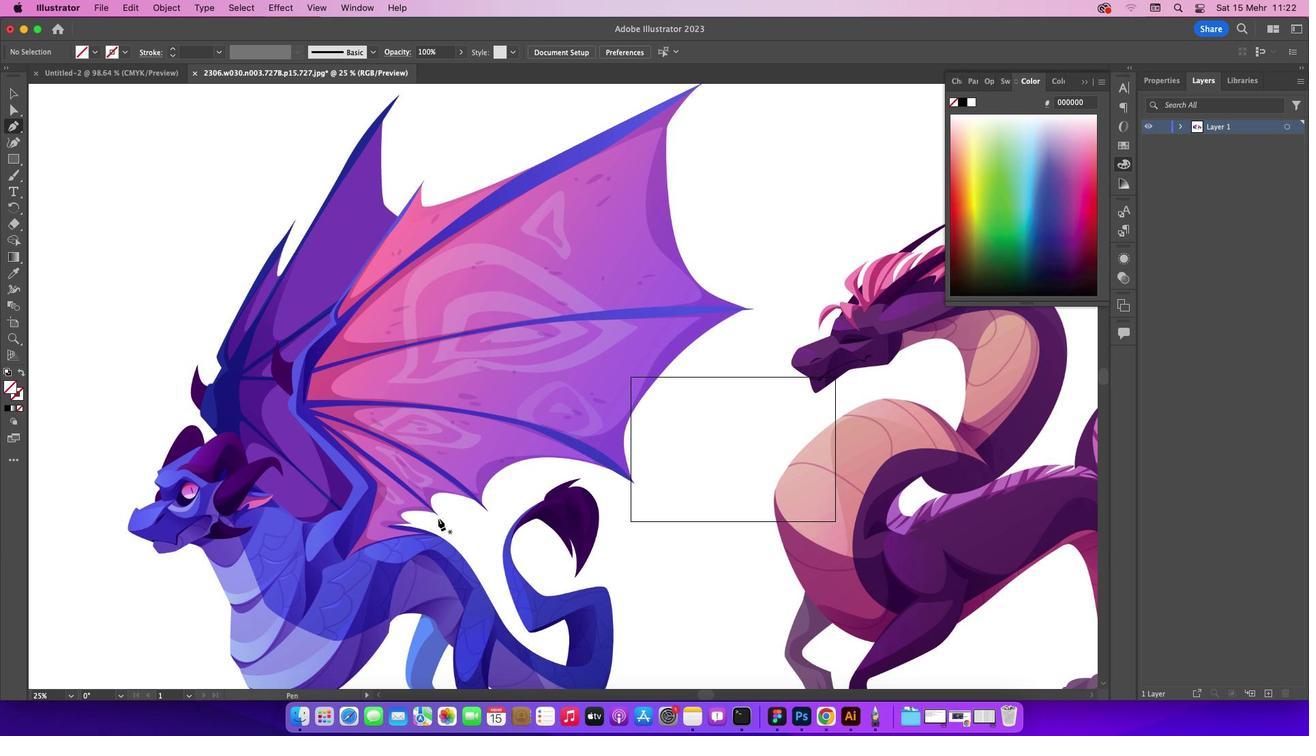 
Action: Mouse scrolled (468, 516) with delta (55, 47)
Screenshot: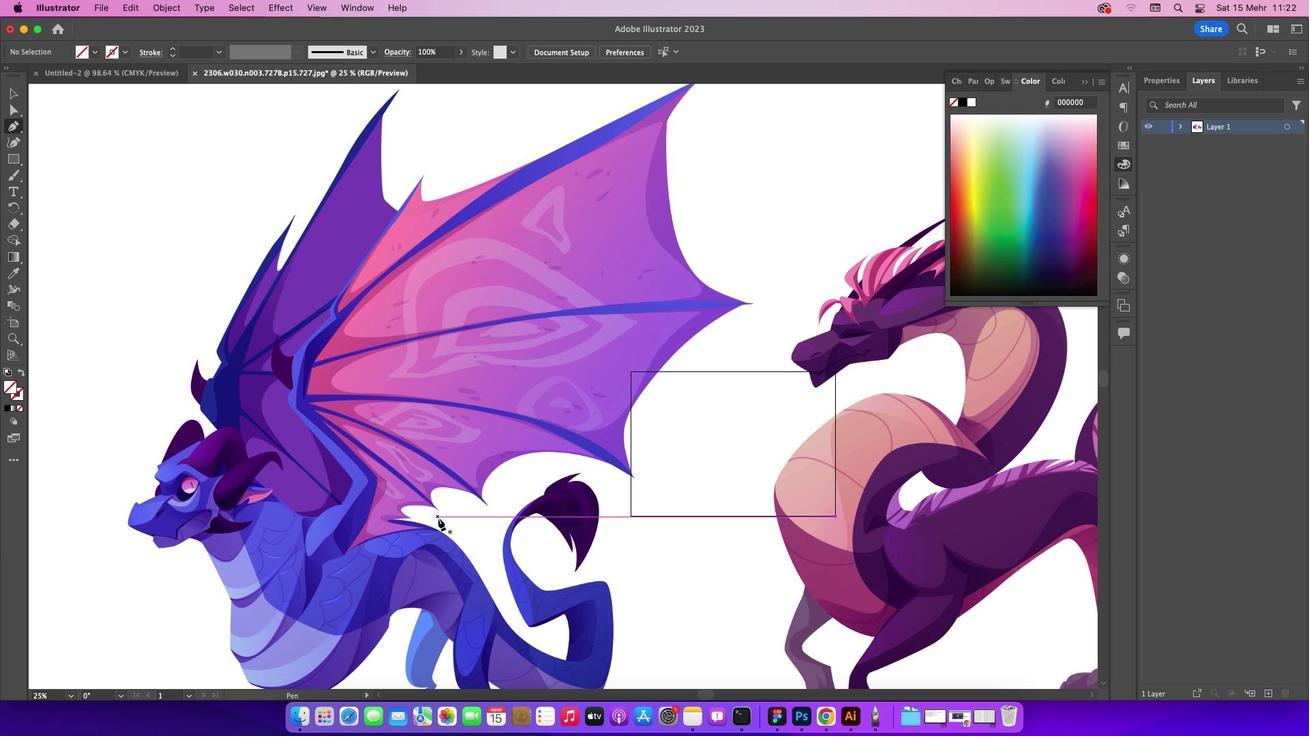 
Action: Mouse scrolled (468, 516) with delta (55, 47)
Screenshot: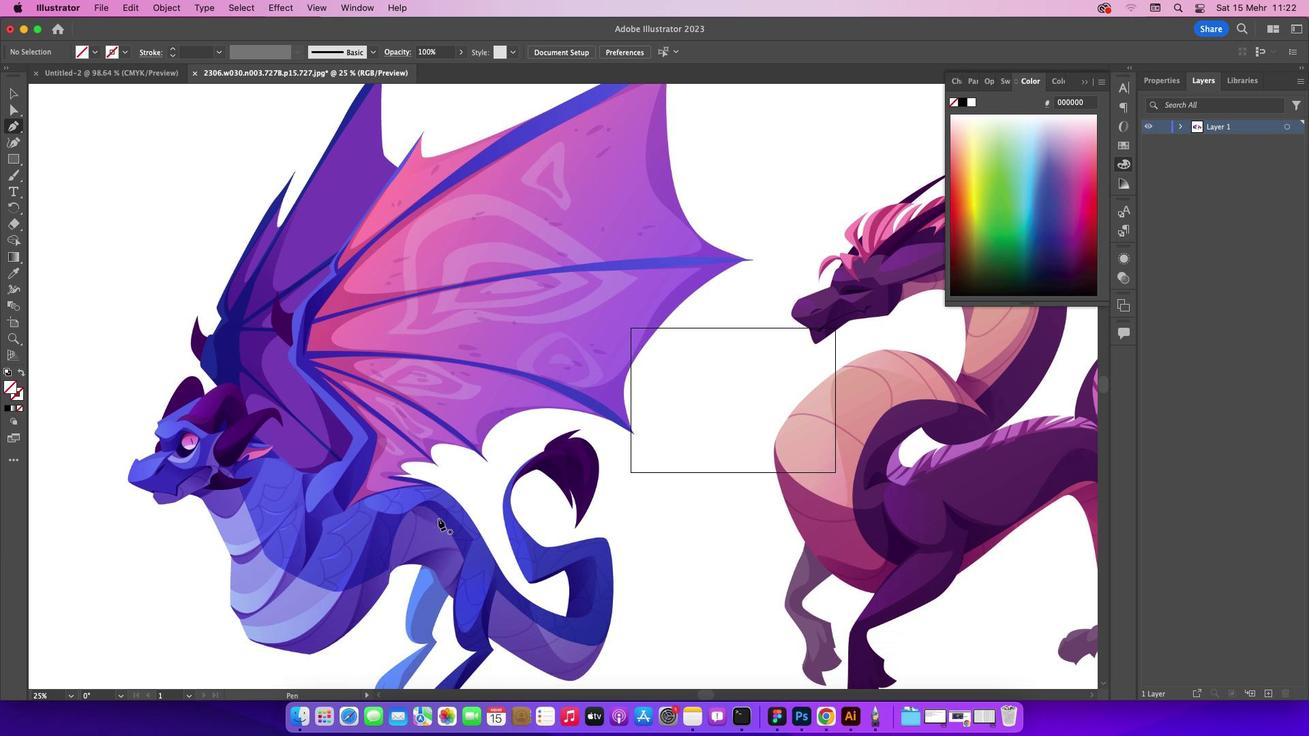 
Action: Mouse scrolled (468, 516) with delta (55, 47)
Screenshot: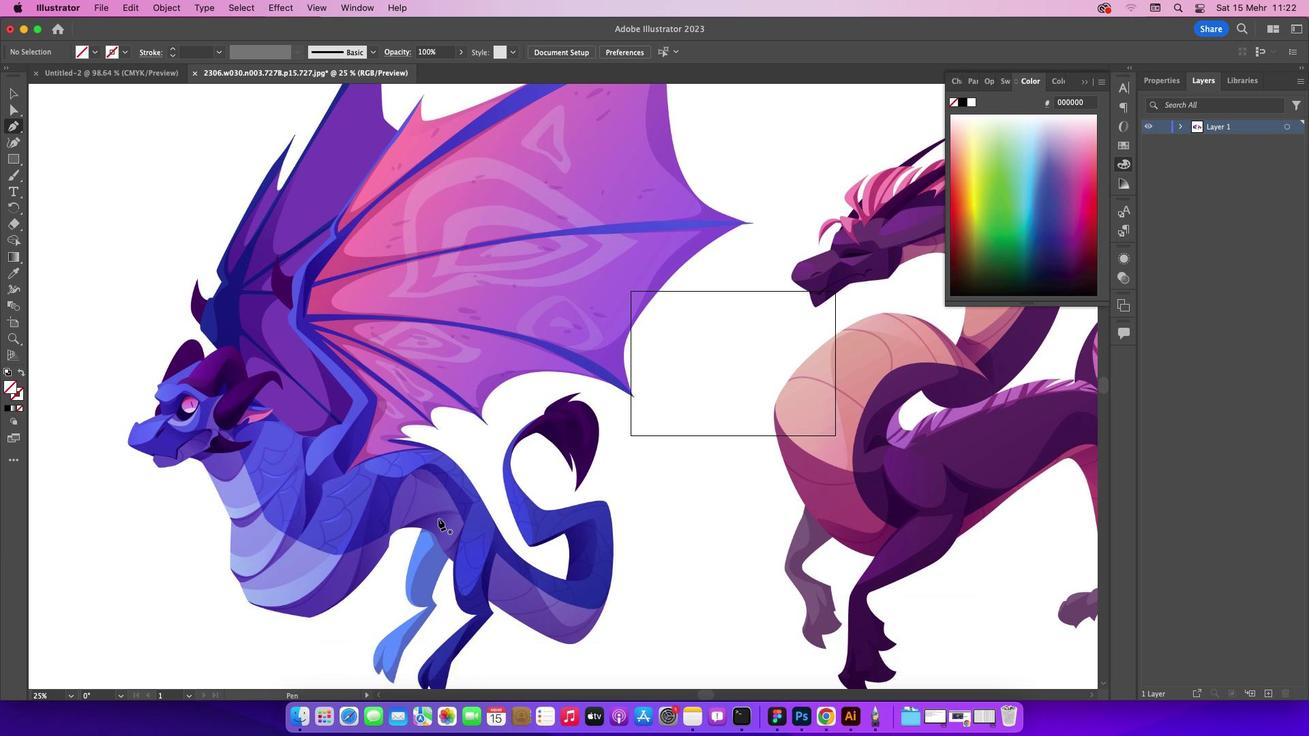 
Action: Mouse scrolled (468, 516) with delta (55, 47)
Screenshot: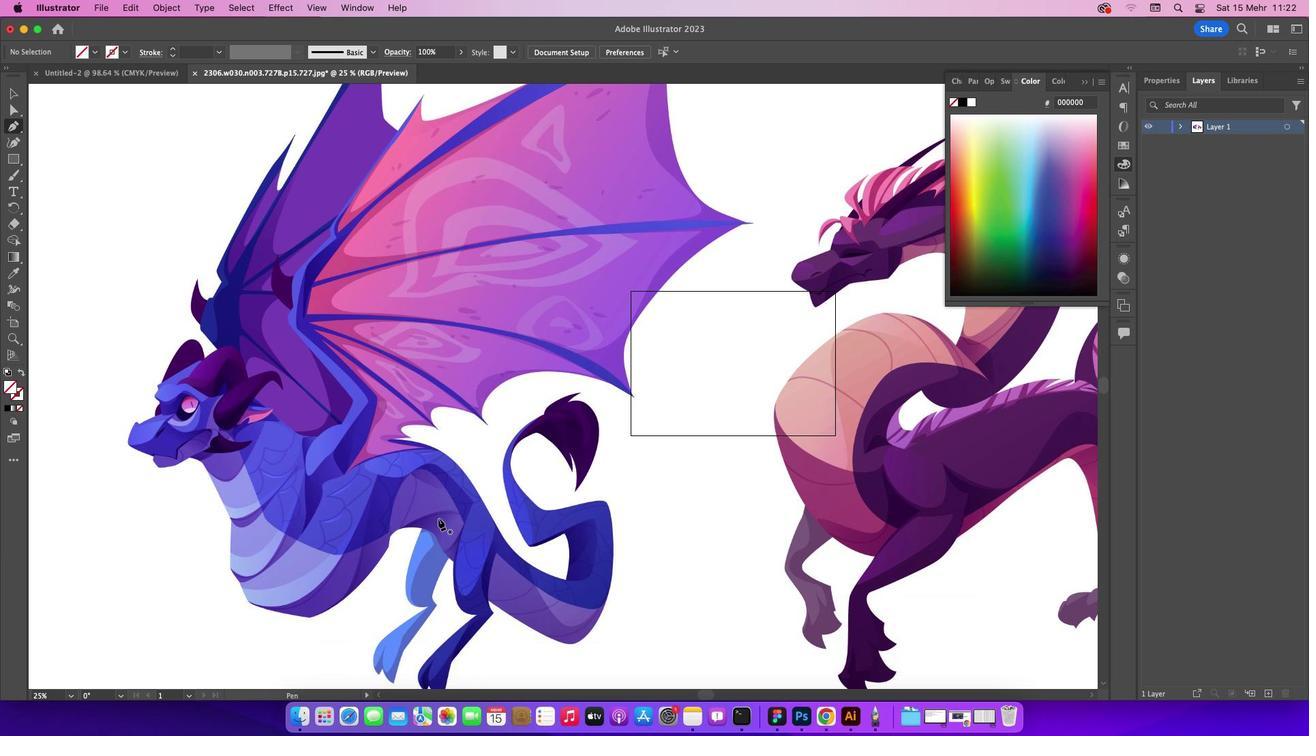
Action: Key pressed Key.cmd_r'=''='
Screenshot: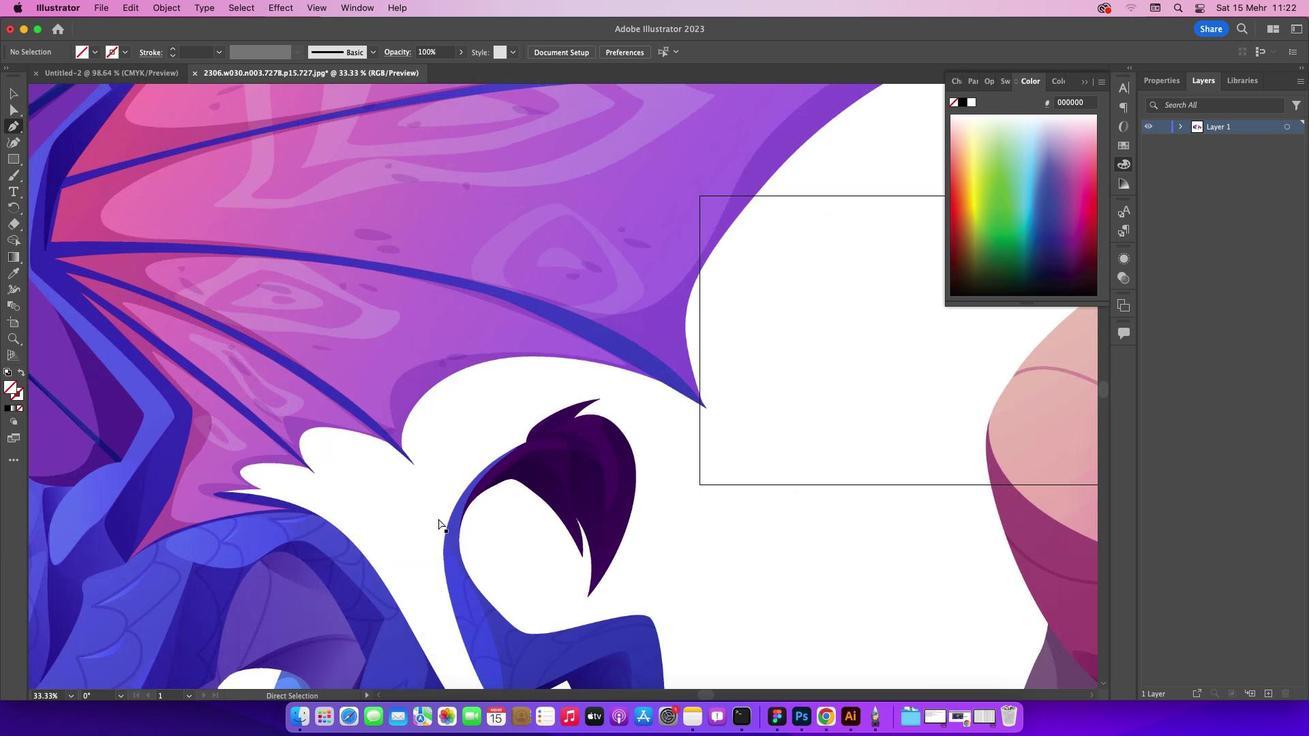 
Action: Mouse moved to (726, 675)
Screenshot: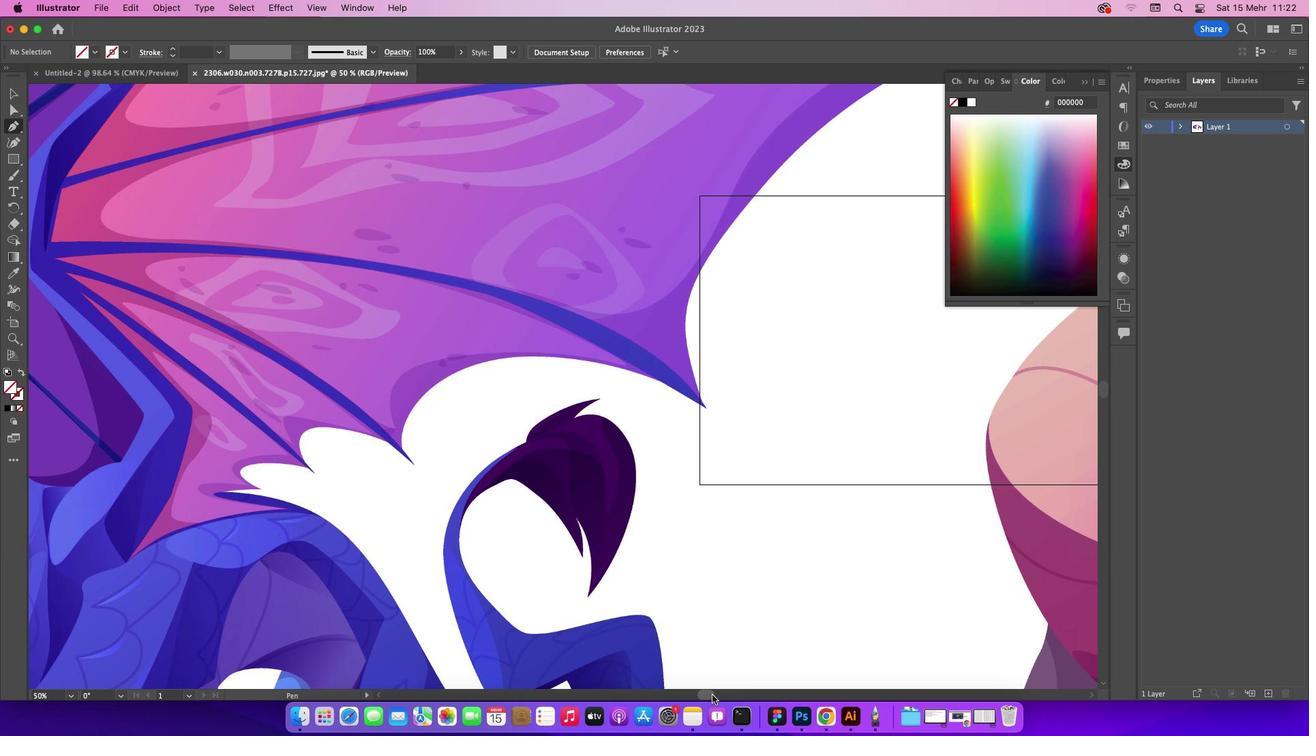 
Action: Mouse pressed left at (726, 675)
Screenshot: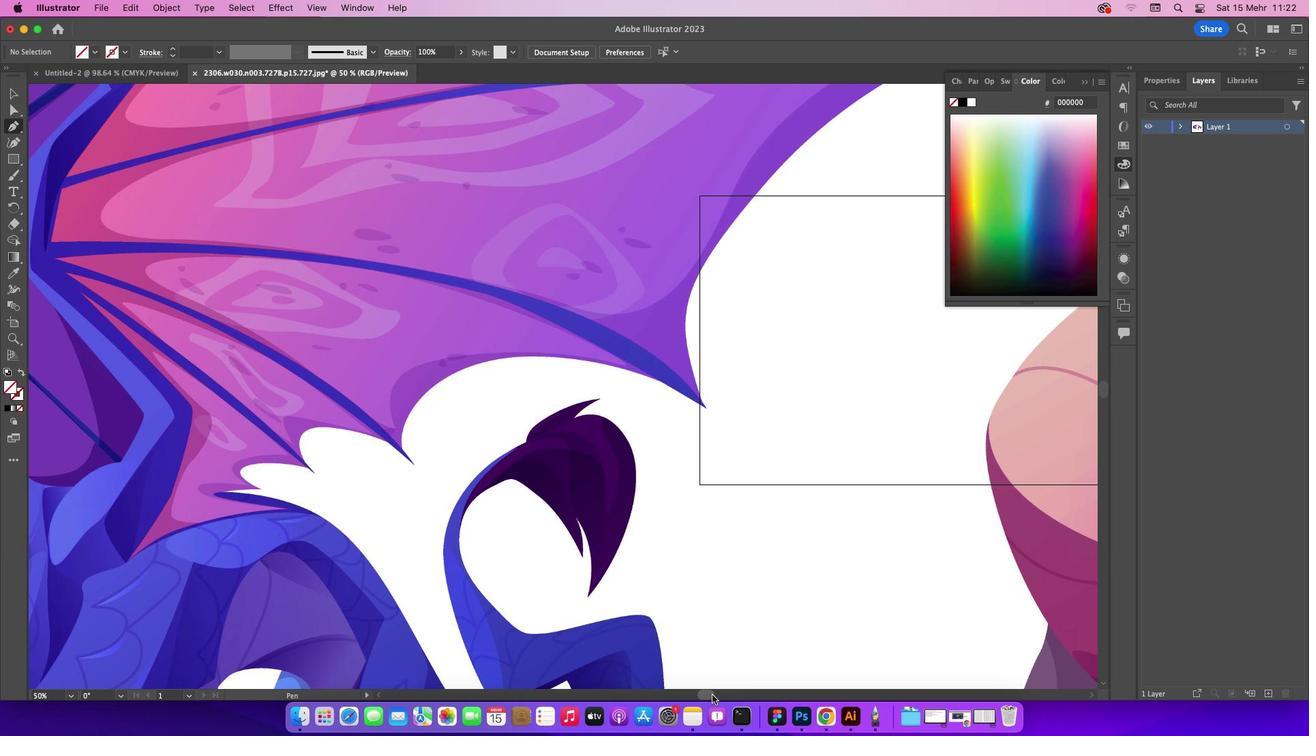 
Action: Mouse moved to (690, 675)
Screenshot: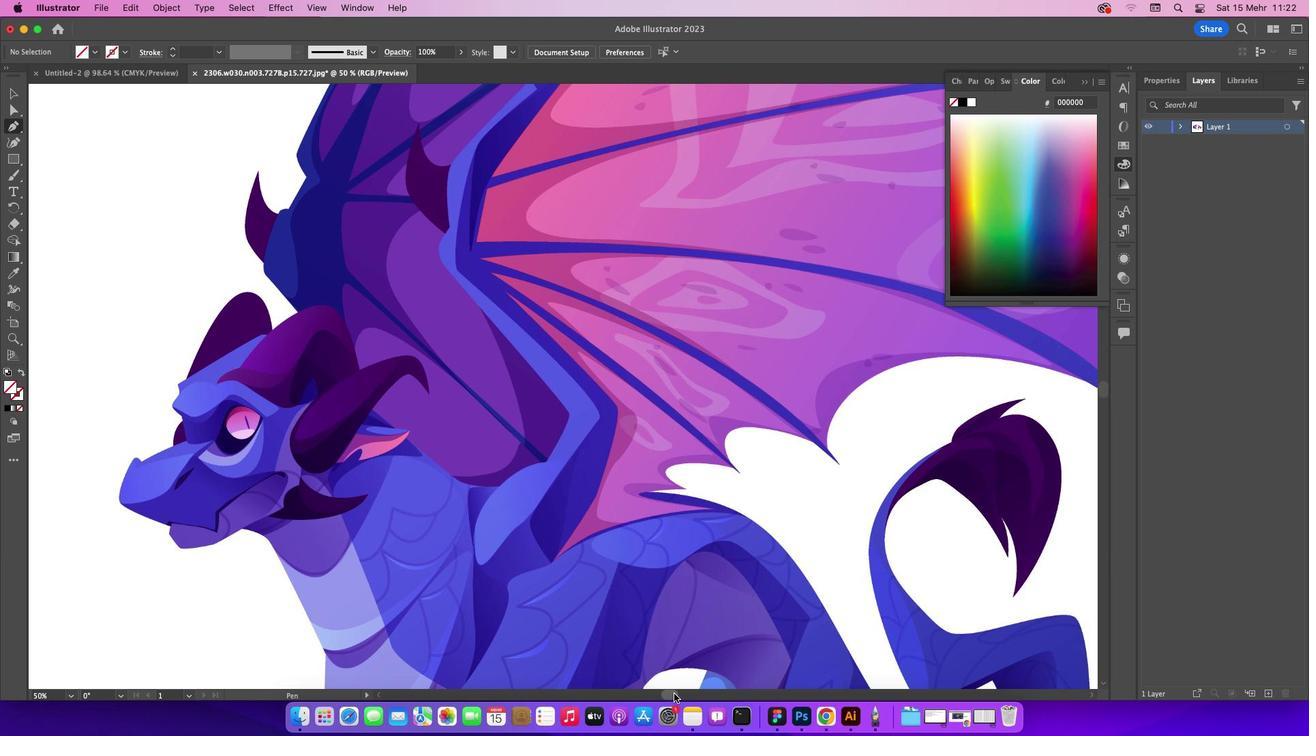 
Action: Mouse pressed left at (690, 675)
Screenshot: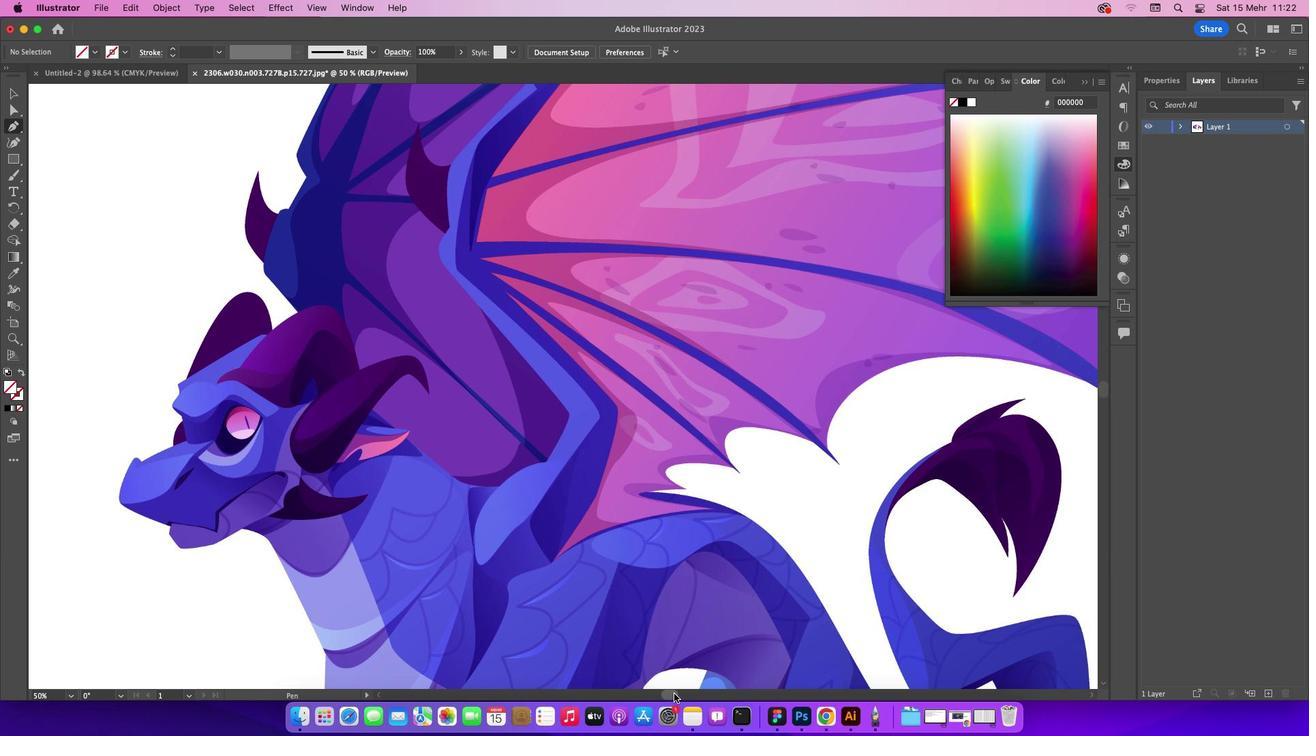 
Action: Mouse moved to (729, 425)
Screenshot: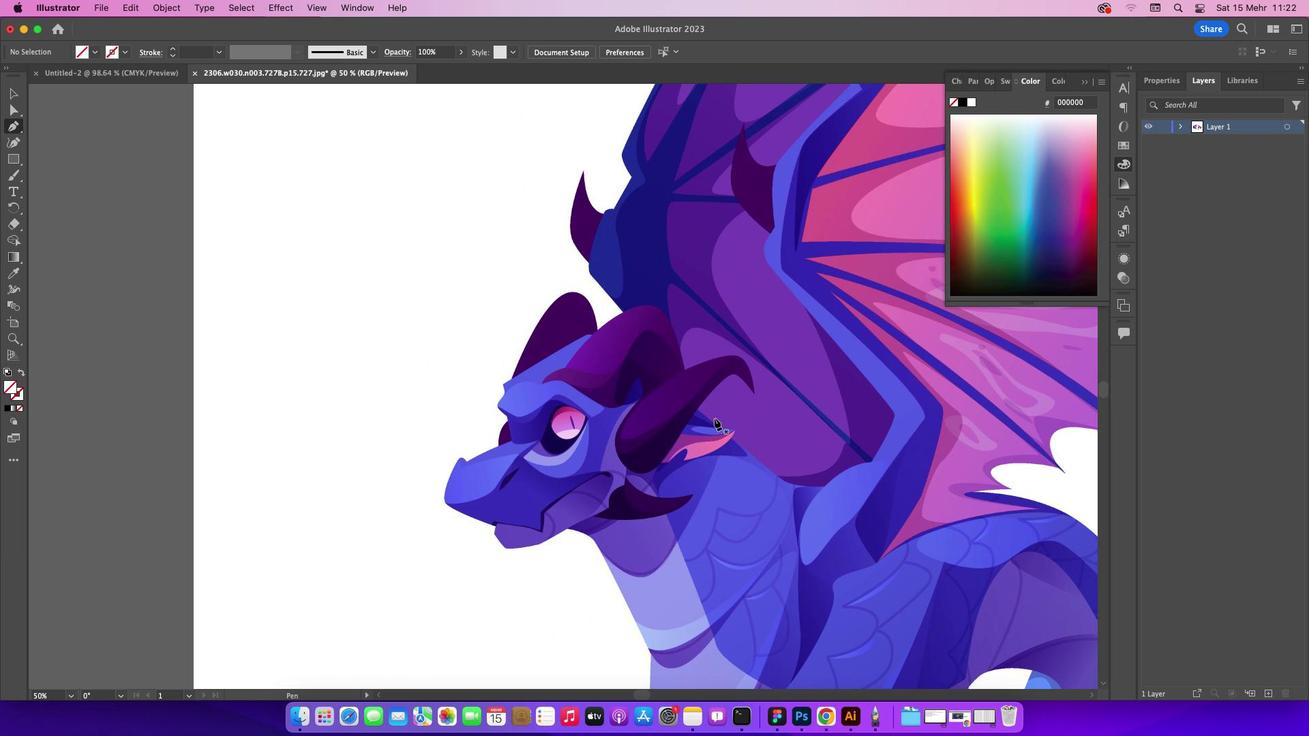 
Action: Key pressed Key.cmd_r'=''='
Screenshot: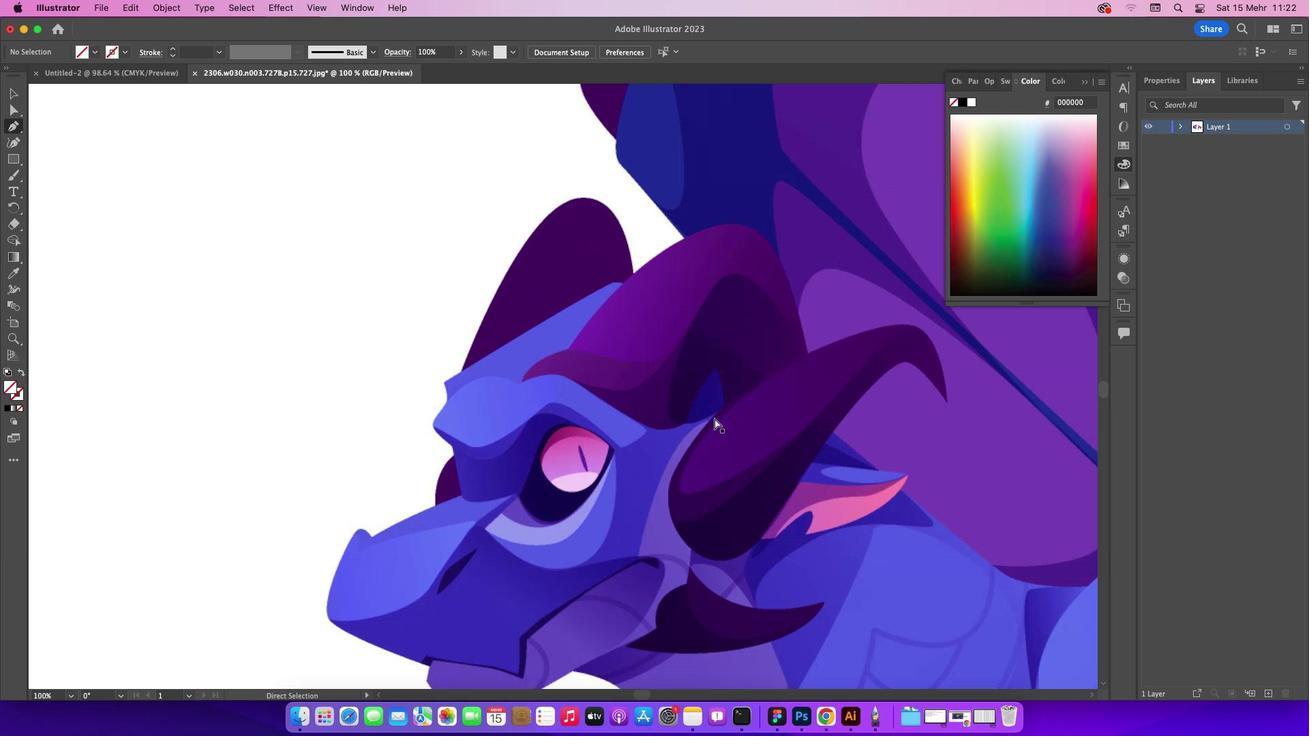 
Action: Mouse moved to (705, 531)
Screenshot: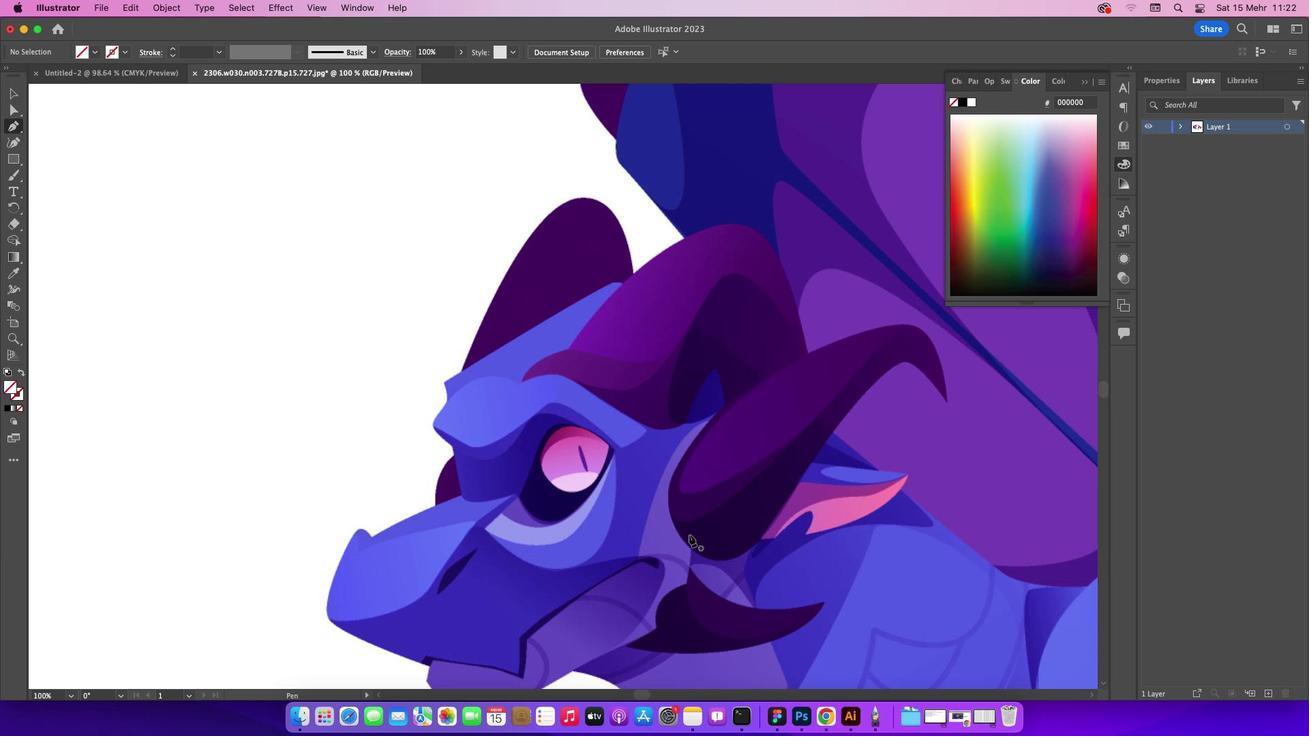 
Action: Mouse scrolled (705, 531) with delta (55, 47)
Screenshot: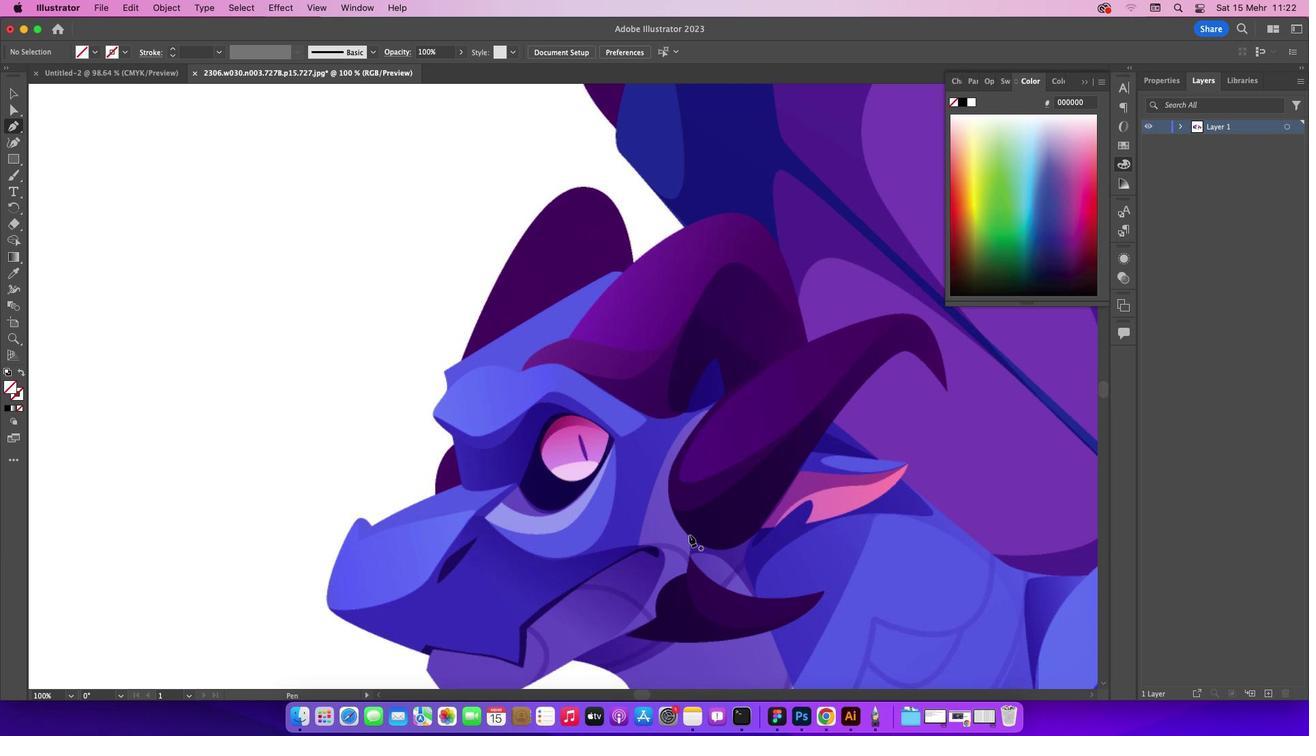 
Action: Mouse scrolled (705, 531) with delta (55, 47)
Screenshot: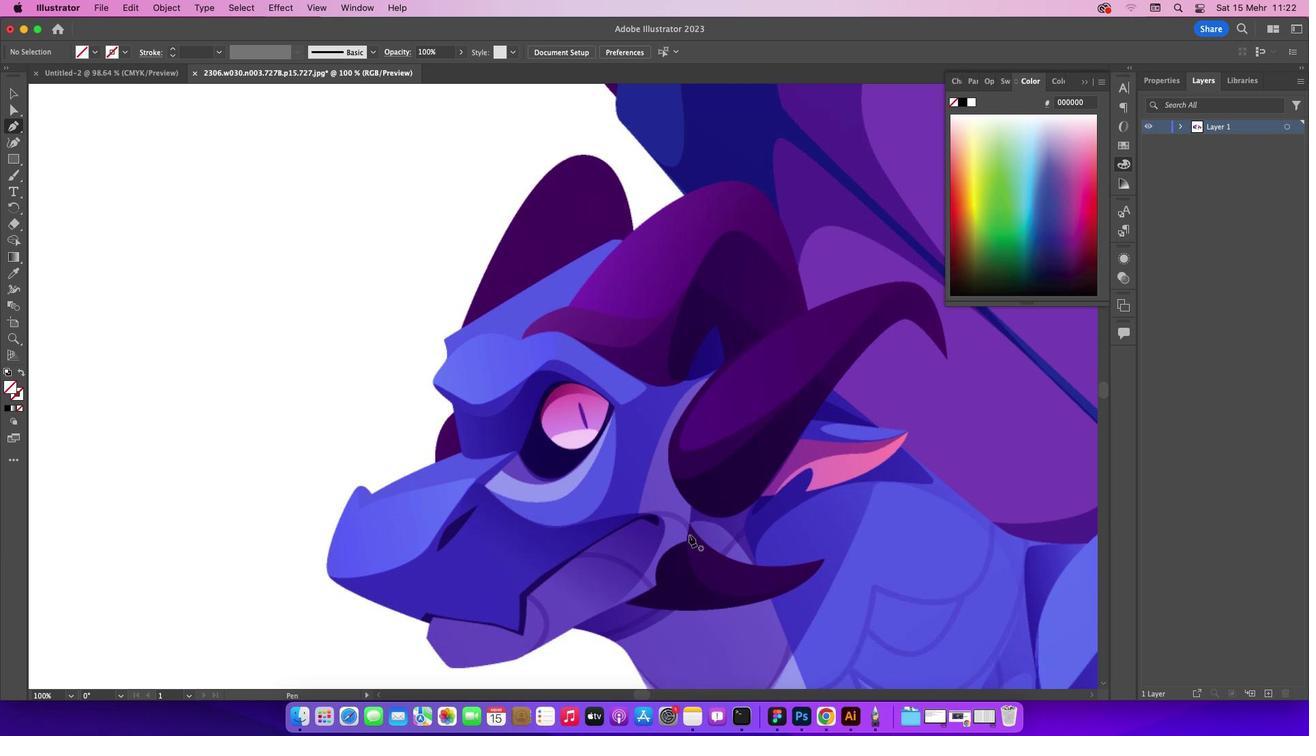 
Action: Mouse scrolled (705, 531) with delta (55, 46)
Screenshot: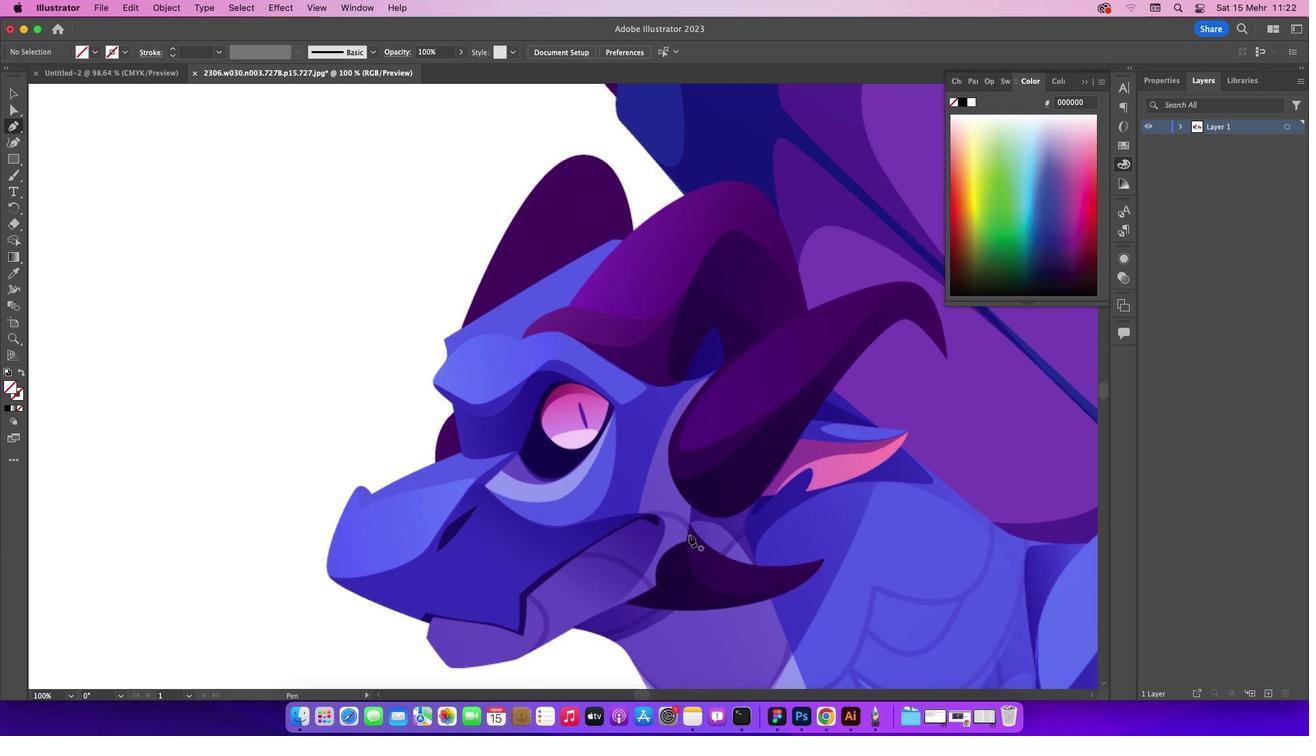 
Action: Mouse scrolled (705, 531) with delta (55, 47)
Screenshot: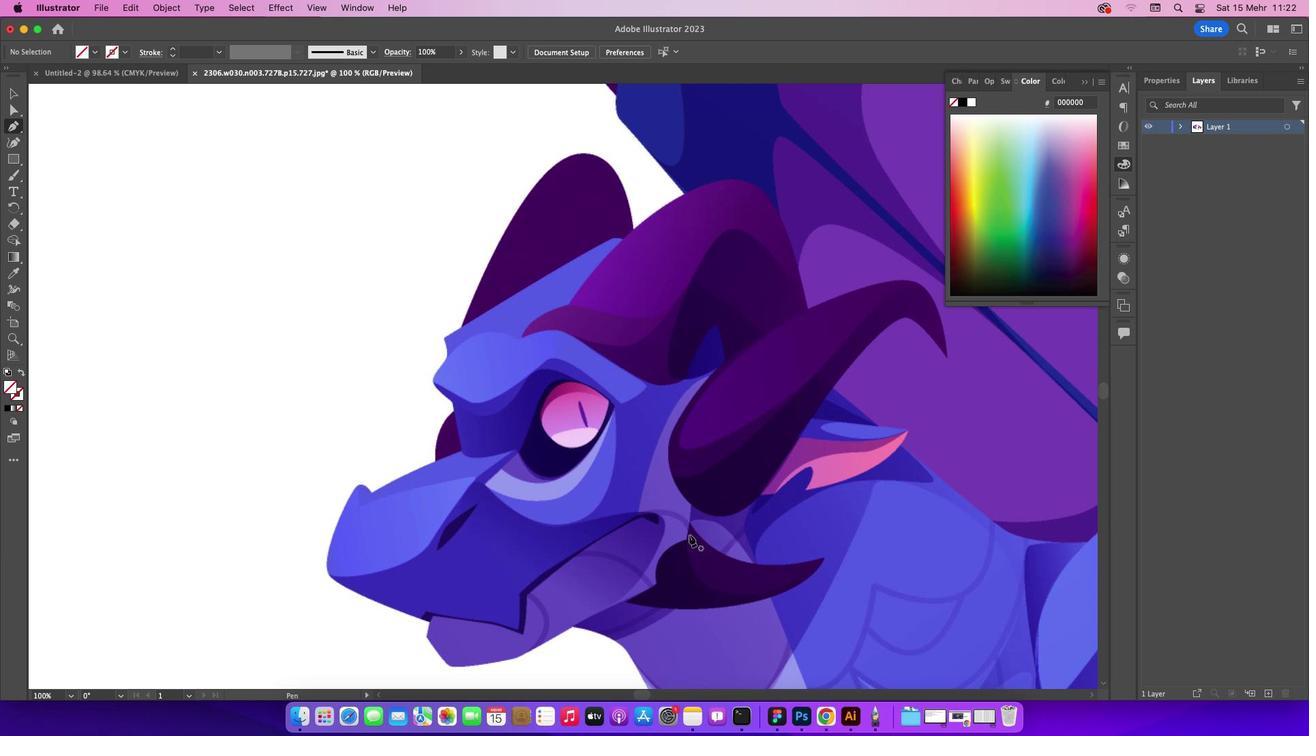 
Action: Mouse scrolled (705, 531) with delta (55, 47)
Screenshot: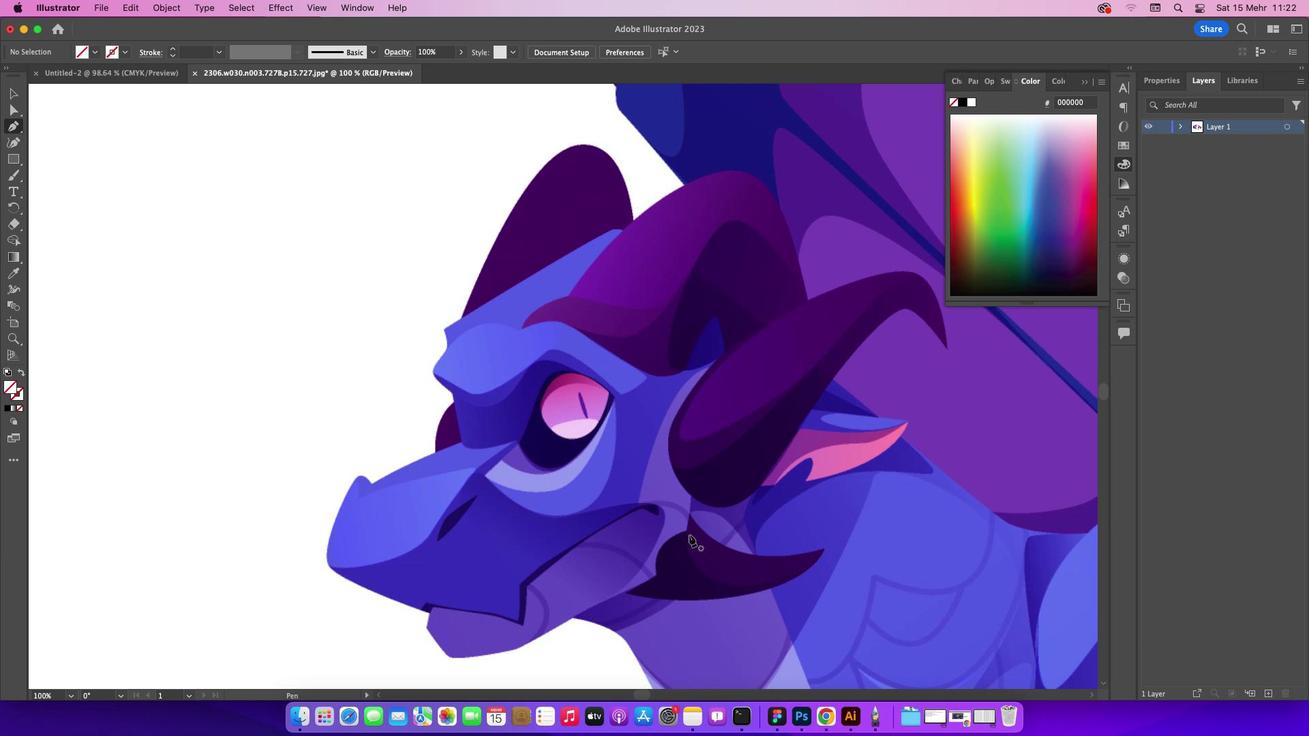 
Action: Mouse scrolled (705, 531) with delta (55, 46)
Screenshot: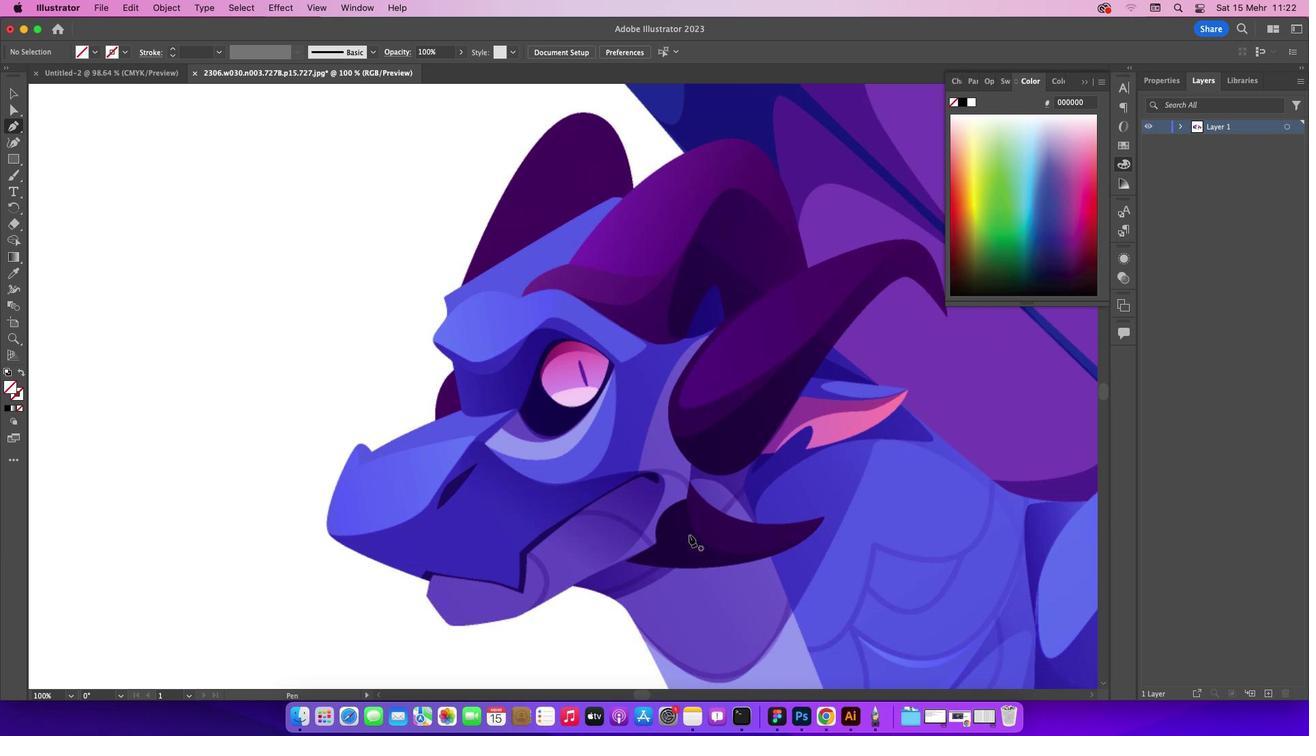 
Action: Mouse scrolled (705, 531) with delta (55, 45)
Screenshot: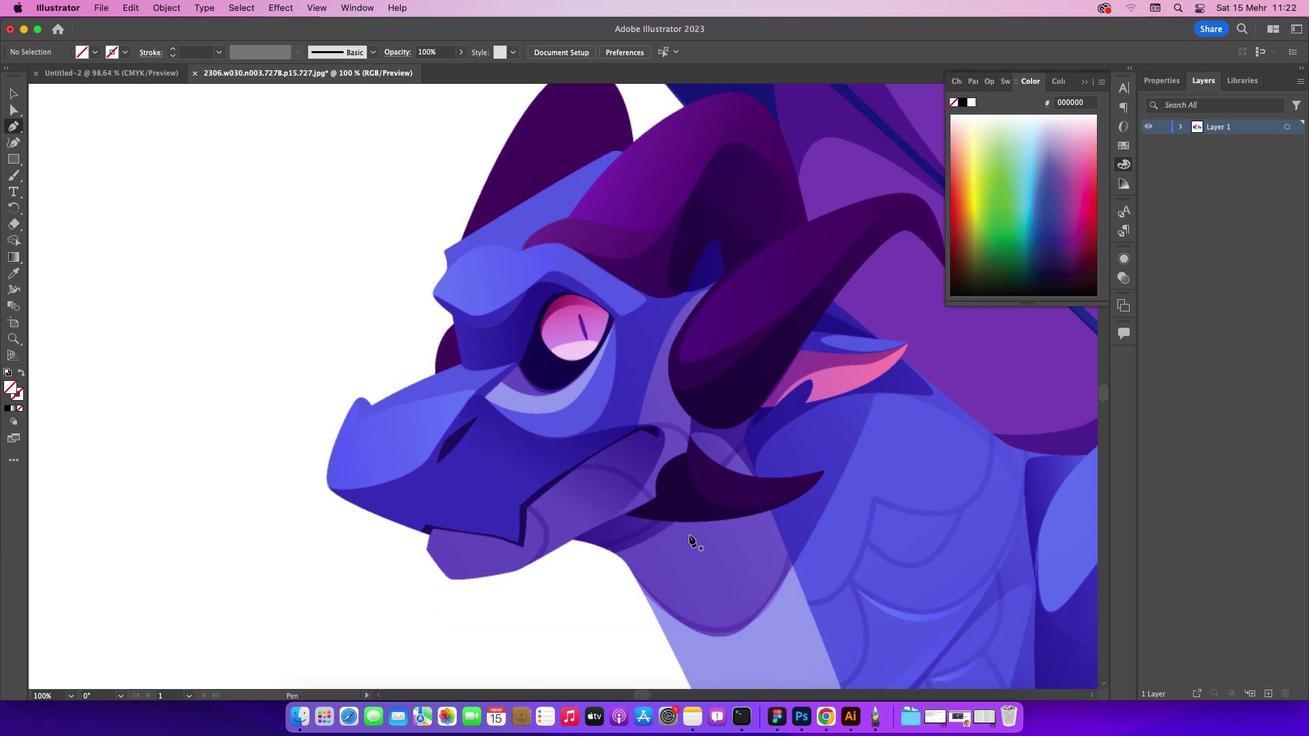 
Action: Mouse moved to (387, 413)
Screenshot: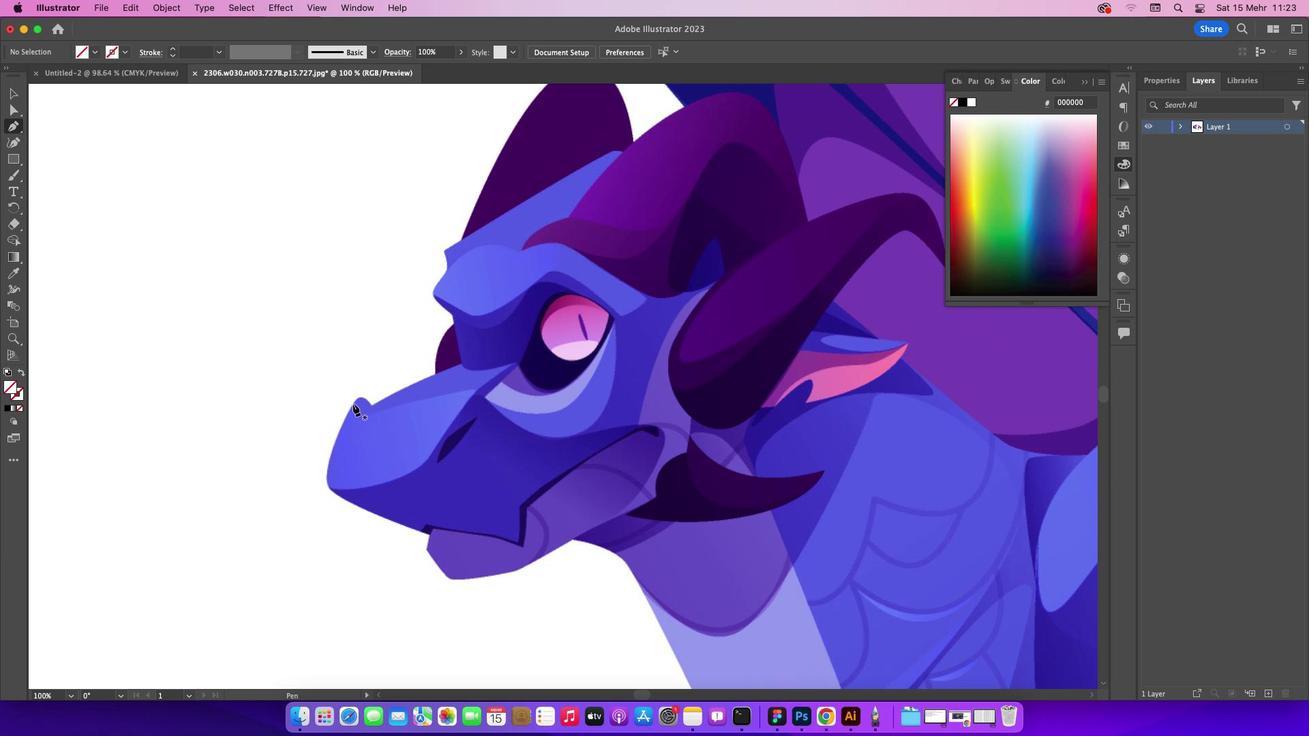 
Action: Mouse pressed left at (387, 413)
Screenshot: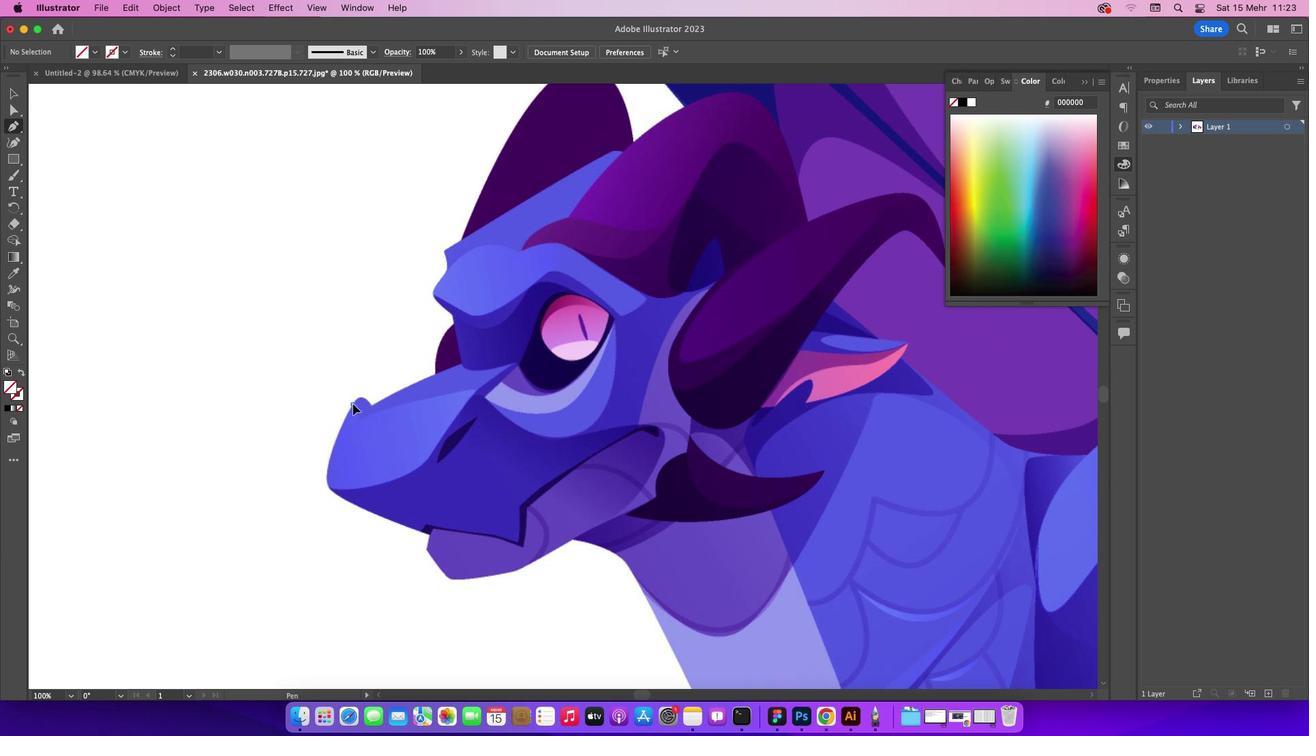 
Action: Mouse moved to (364, 475)
Screenshot: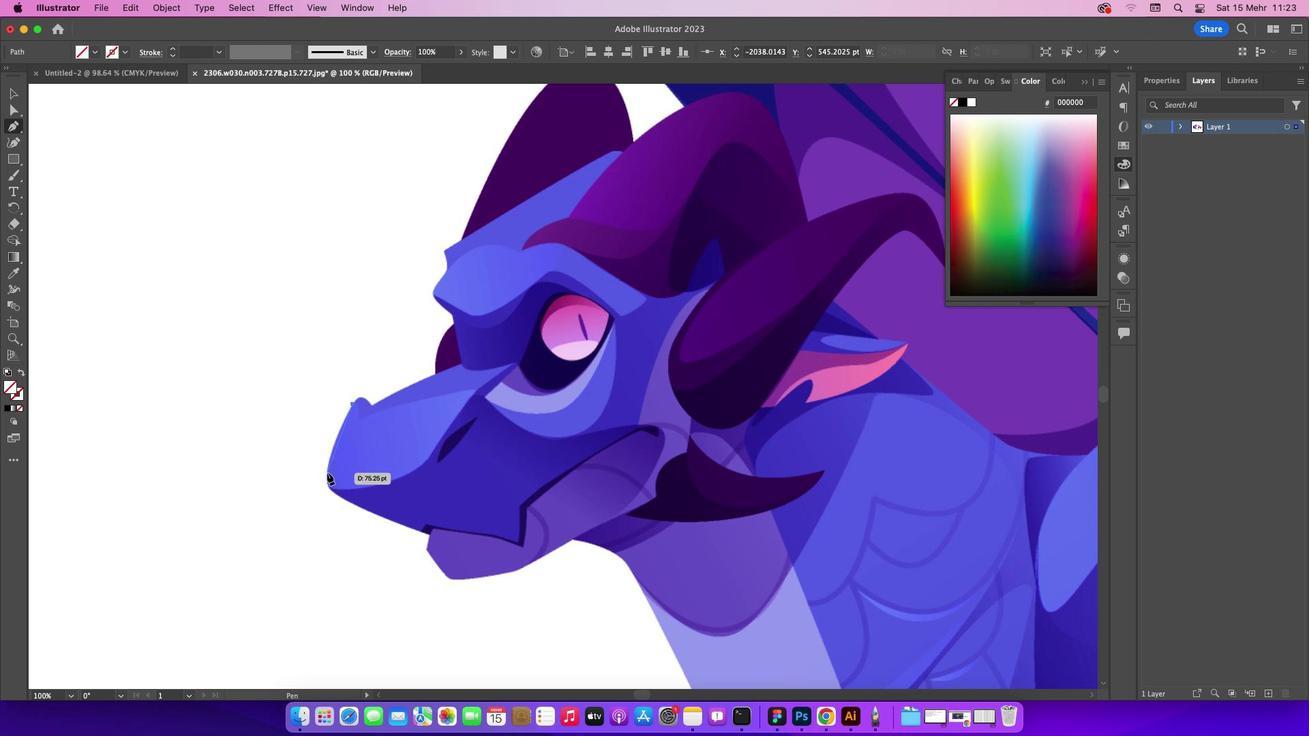 
Action: Mouse pressed left at (364, 475)
Screenshot: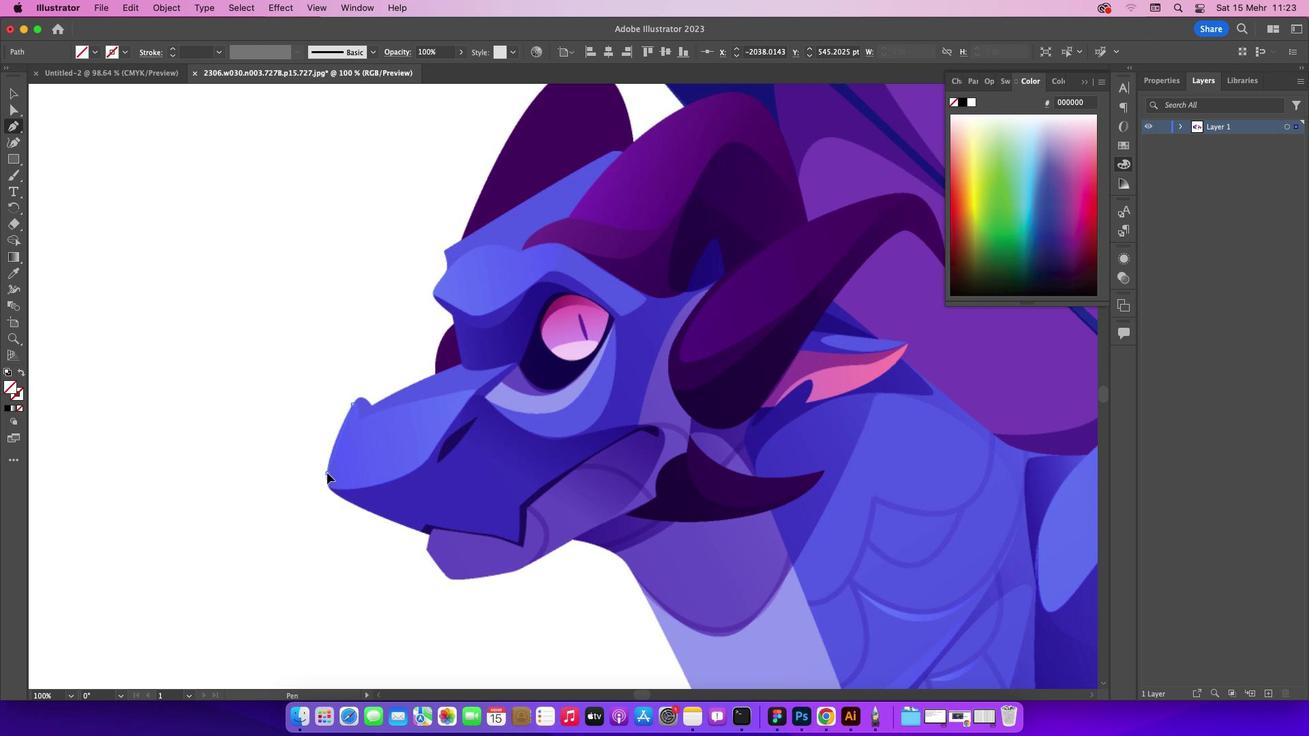 
Action: Mouse moved to (373, 489)
Screenshot: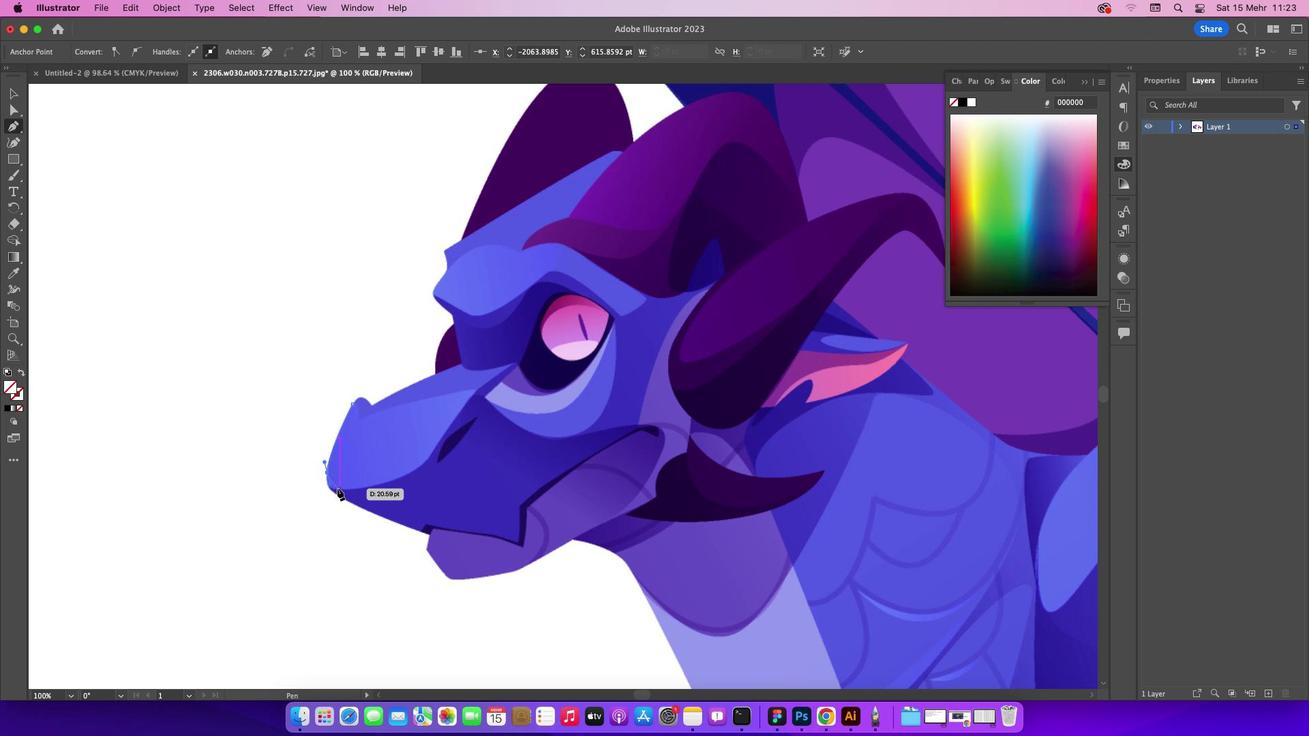 
Action: Mouse pressed left at (373, 489)
Screenshot: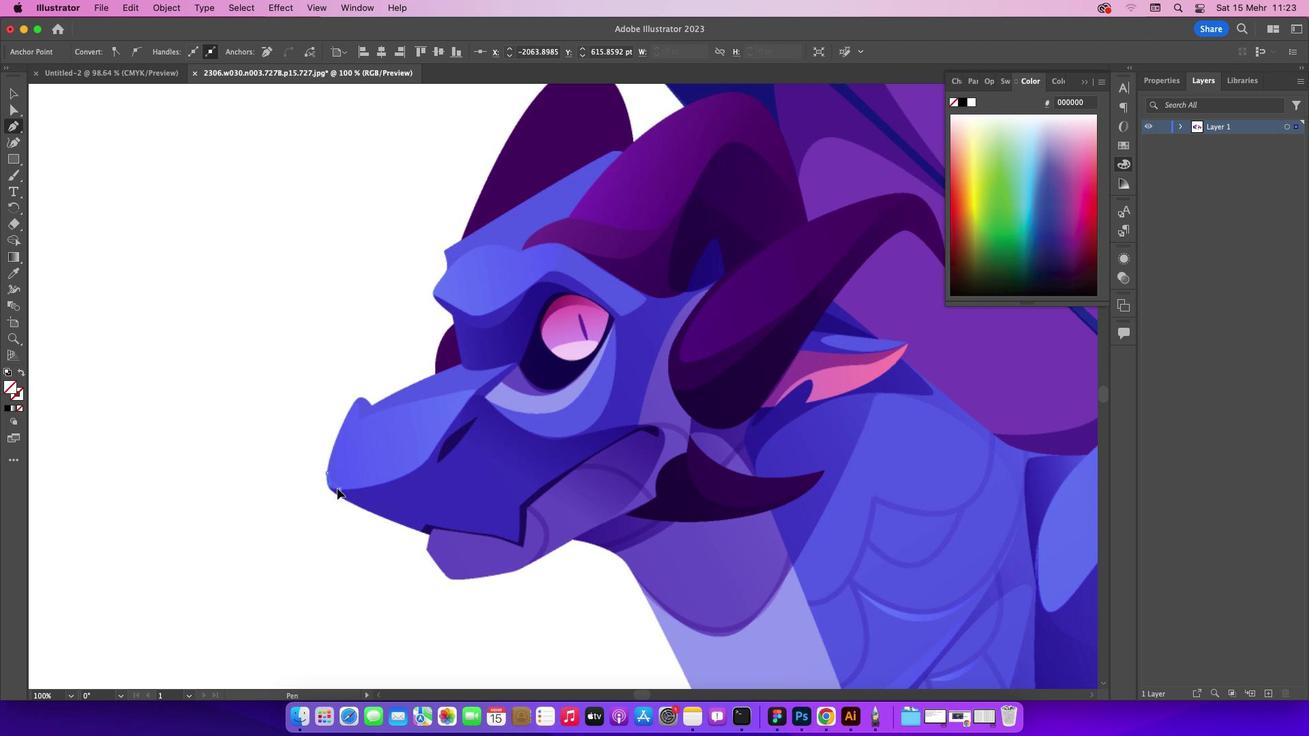 
Action: Mouse moved to (392, 488)
Screenshot: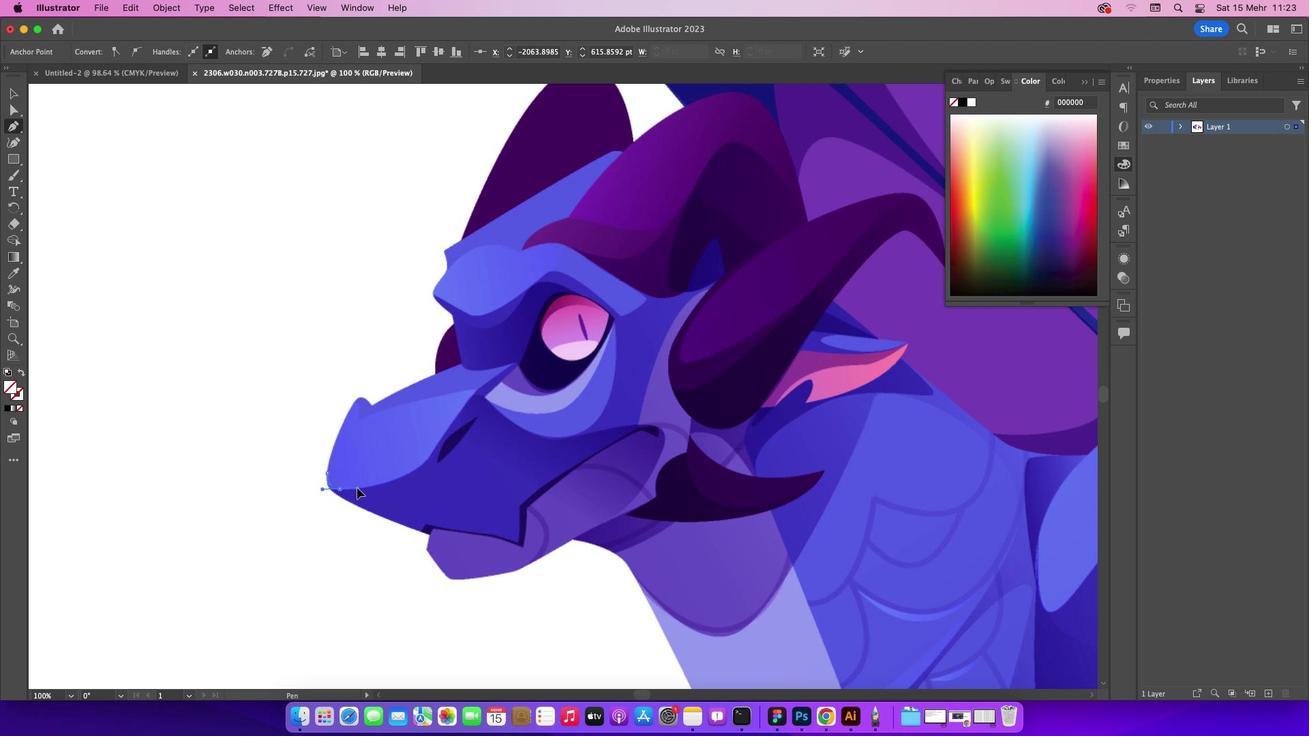 
Action: Key pressed Key.cmd'z'
Screenshot: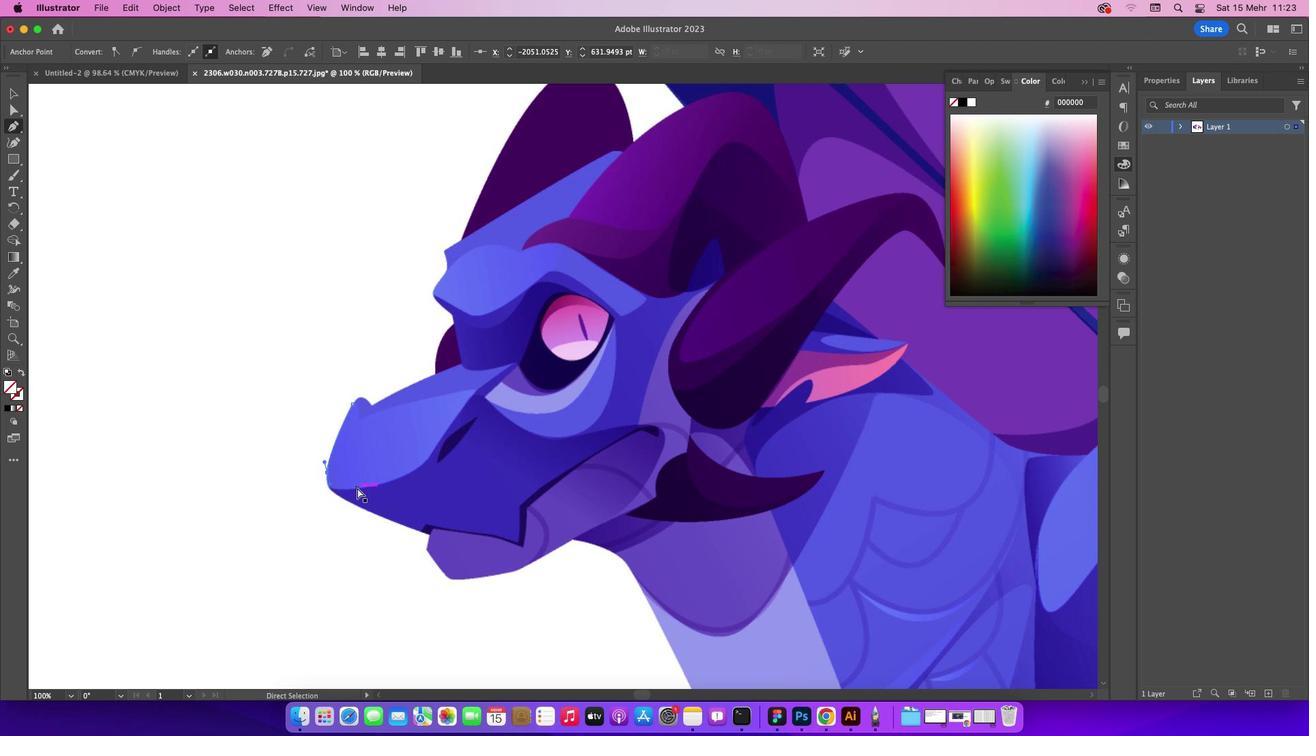 
Action: Mouse moved to (362, 475)
Screenshot: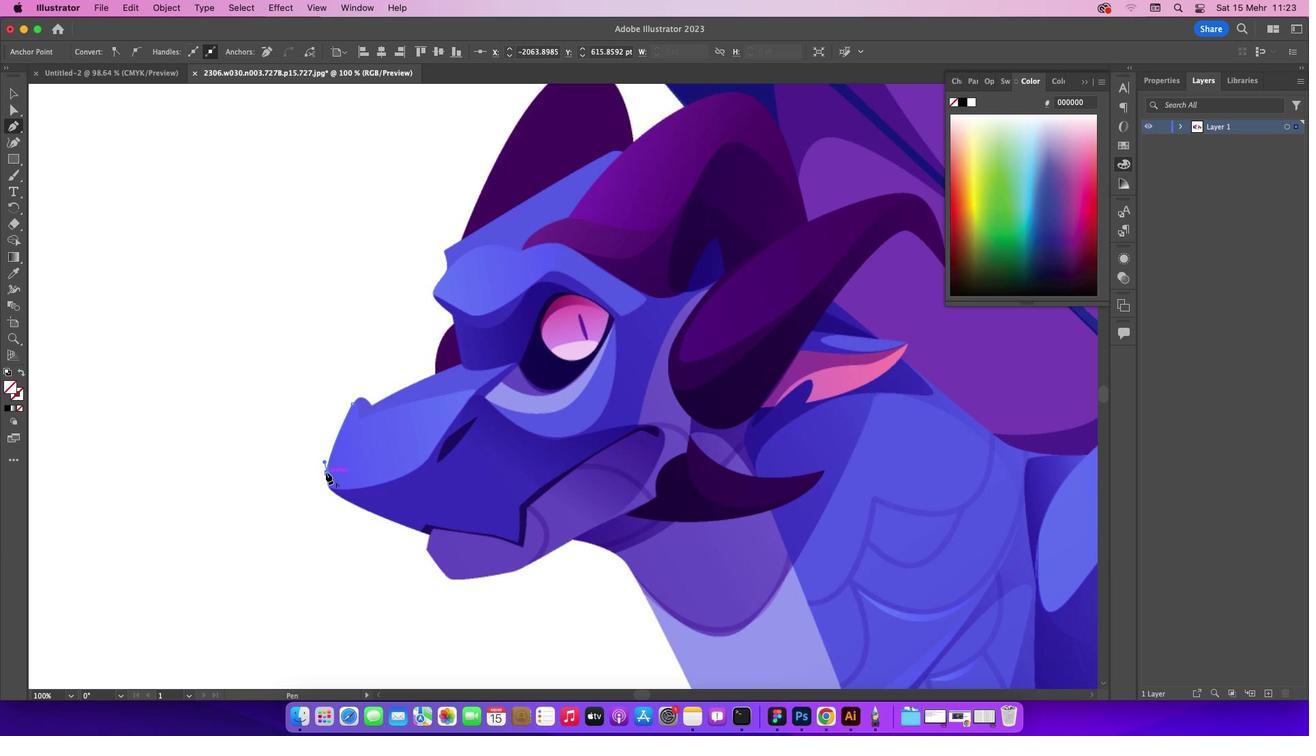 
Action: Mouse pressed left at (362, 475)
Screenshot: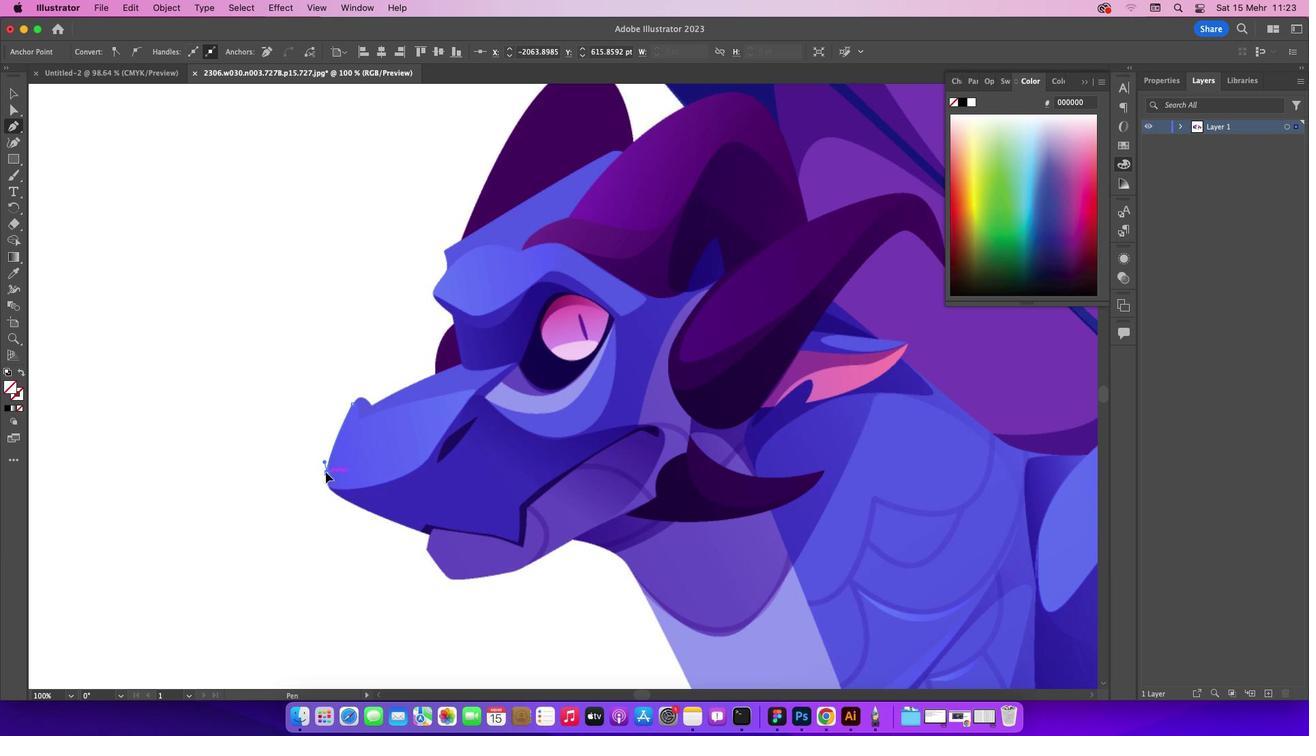 
Action: Mouse moved to (364, 487)
Screenshot: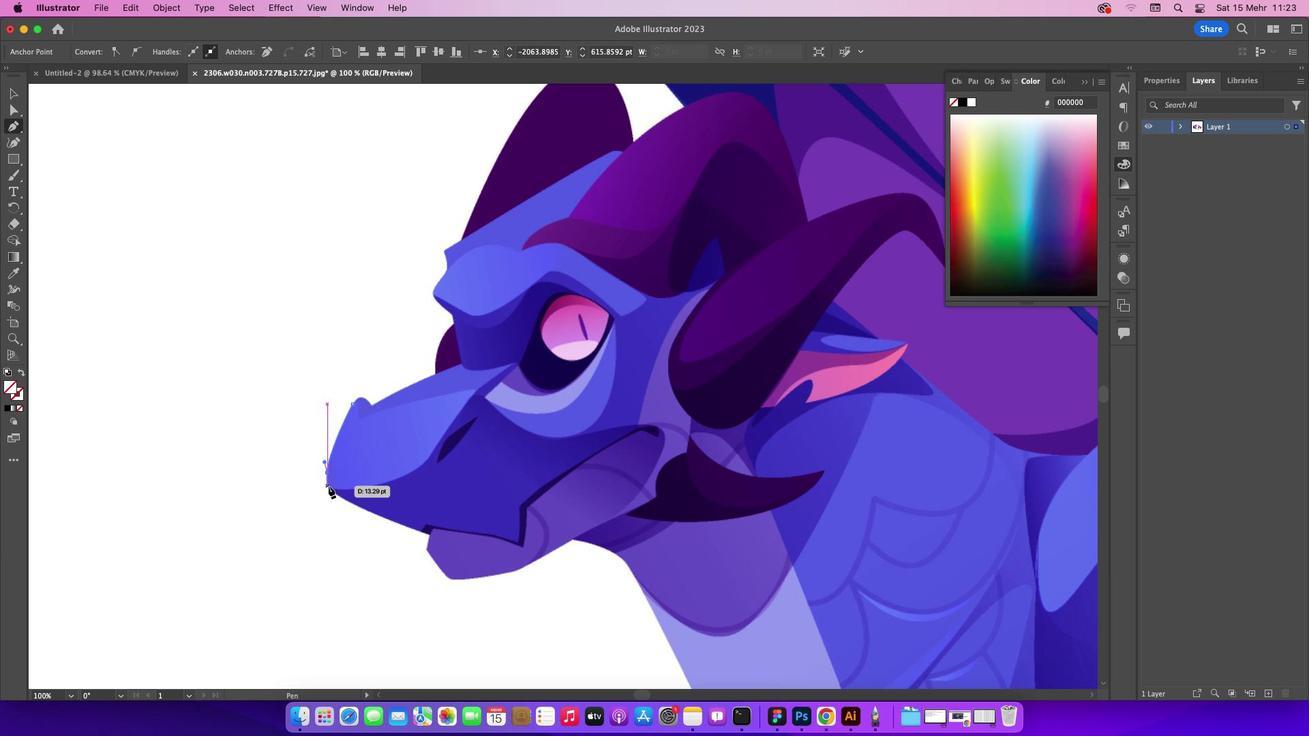 
Action: Mouse pressed left at (364, 487)
Screenshot: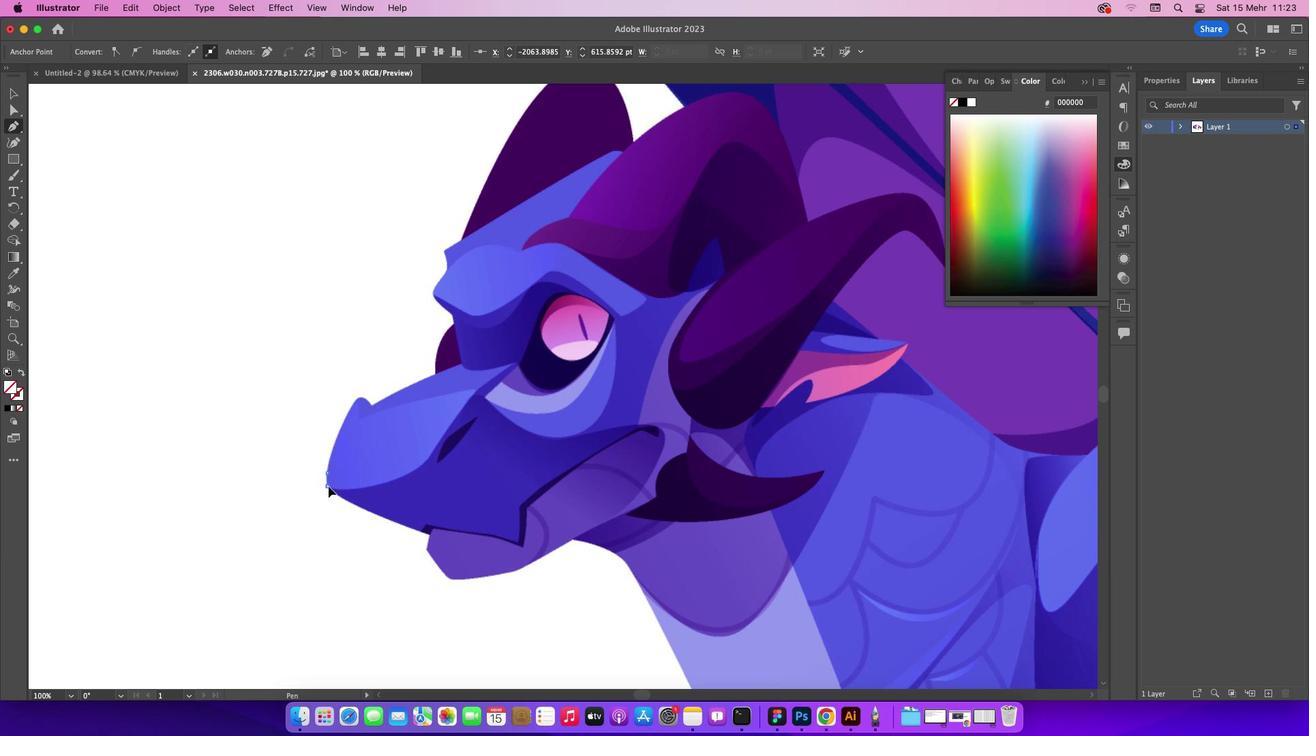 
Action: Mouse moved to (379, 490)
Screenshot: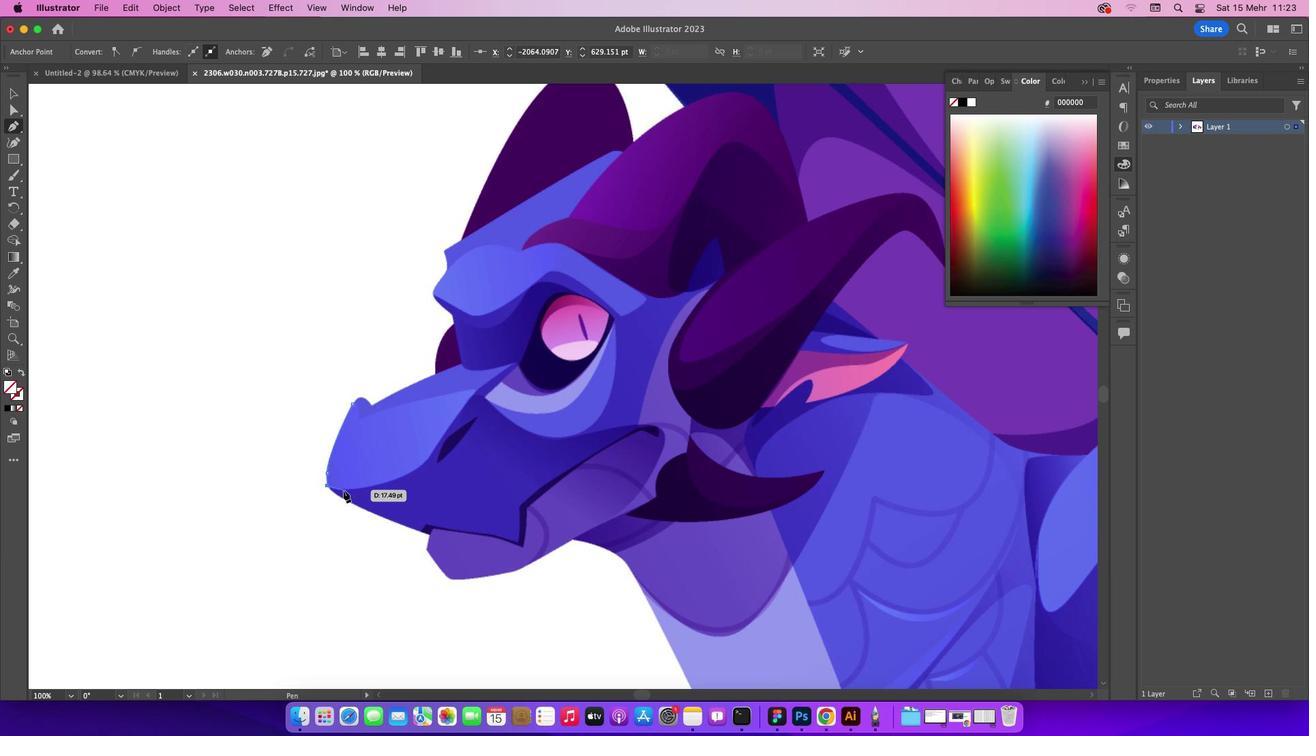 
Action: Mouse pressed left at (379, 490)
Screenshot: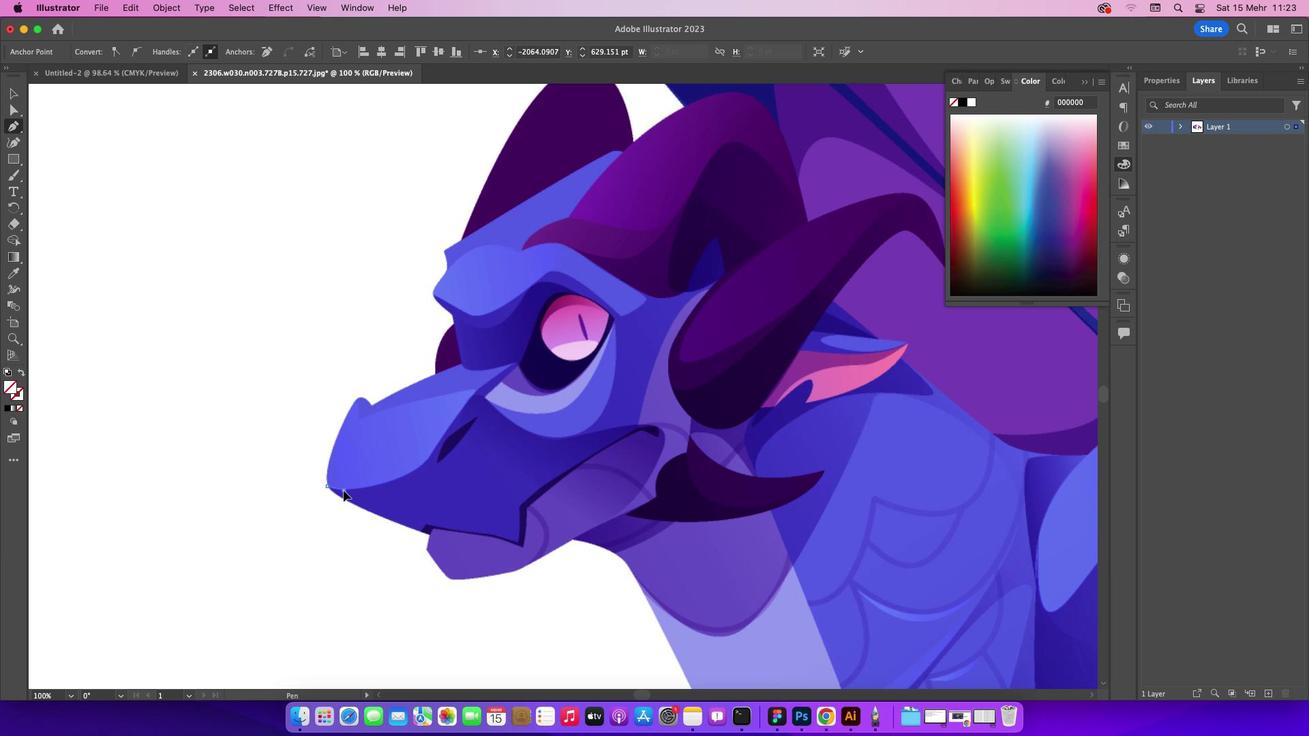 
Action: Mouse moved to (410, 486)
Screenshot: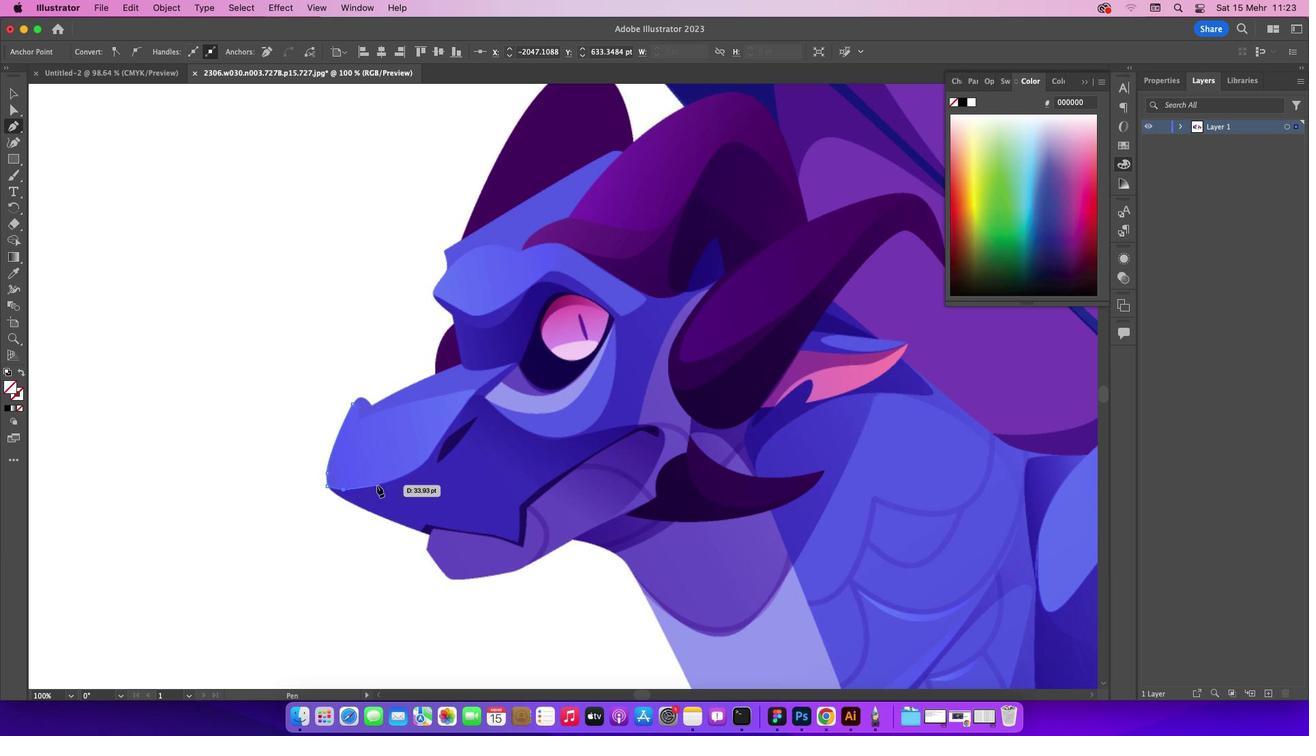 
Action: Mouse pressed left at (410, 486)
Screenshot: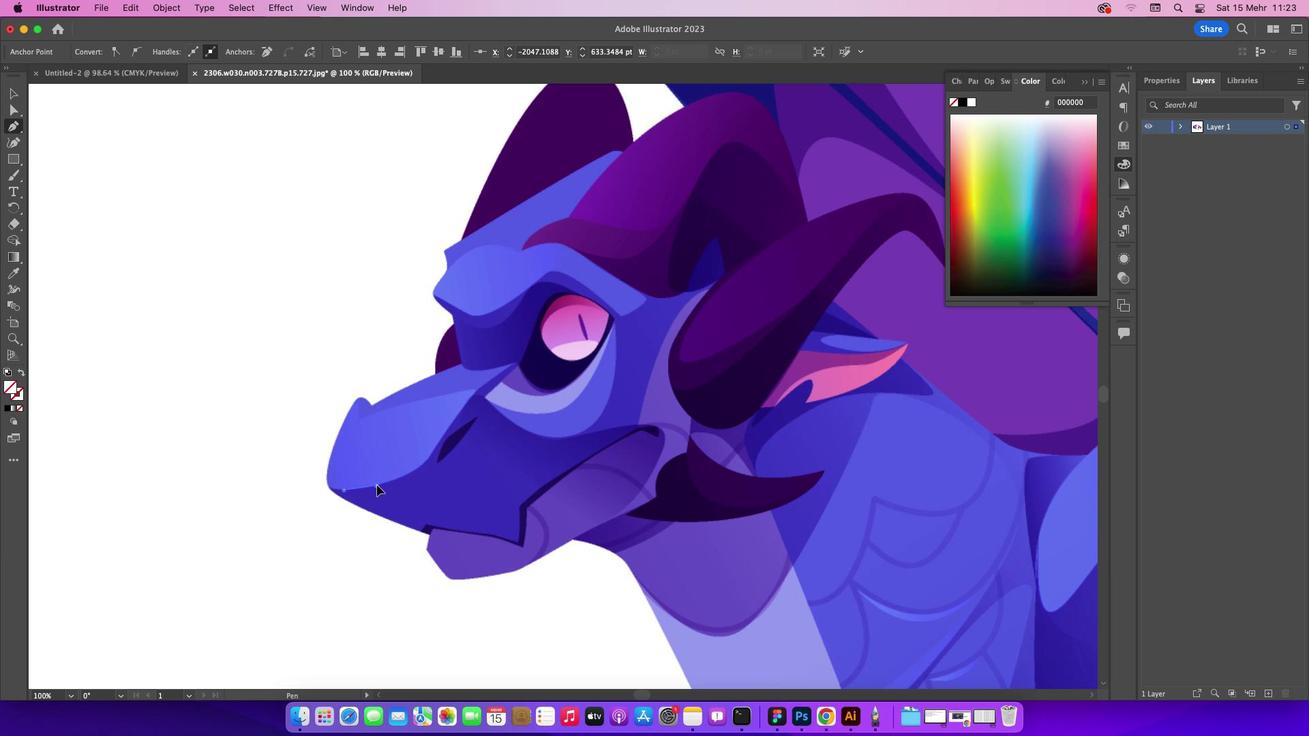 
Action: Mouse moved to (449, 472)
Screenshot: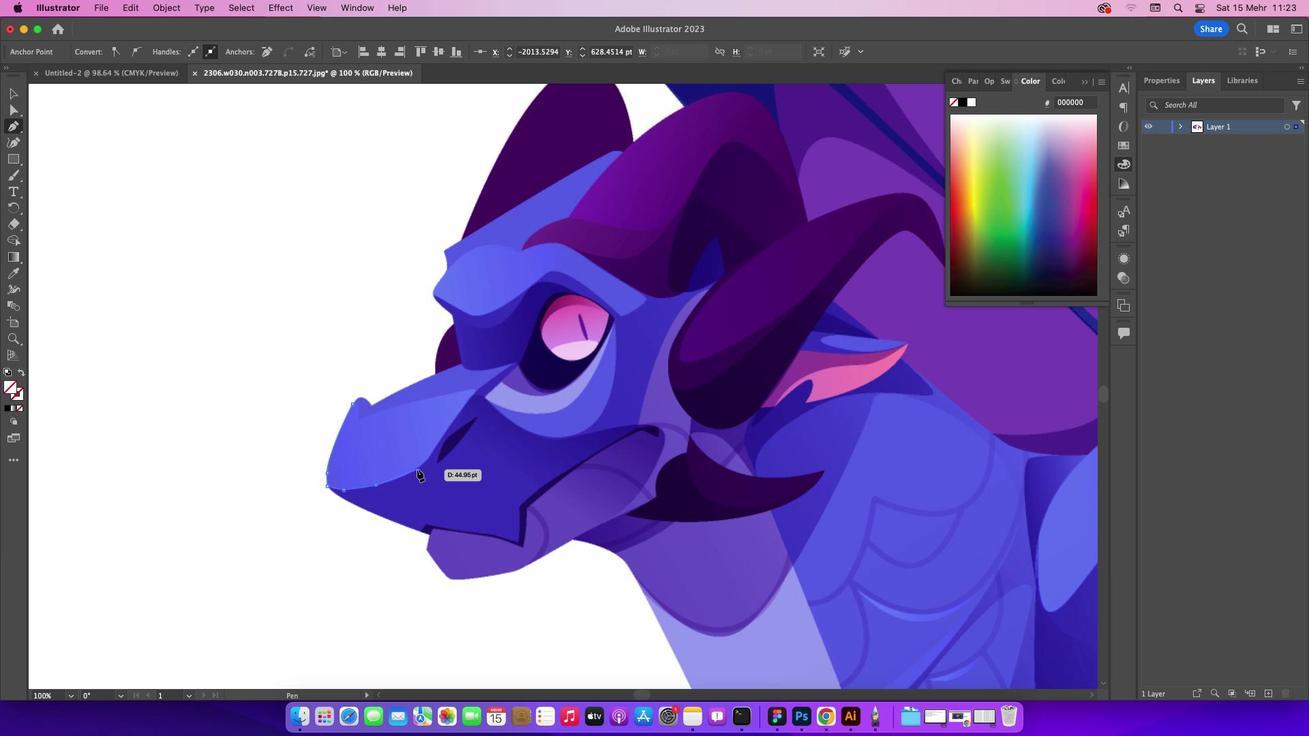 
Action: Mouse pressed left at (449, 472)
Screenshot: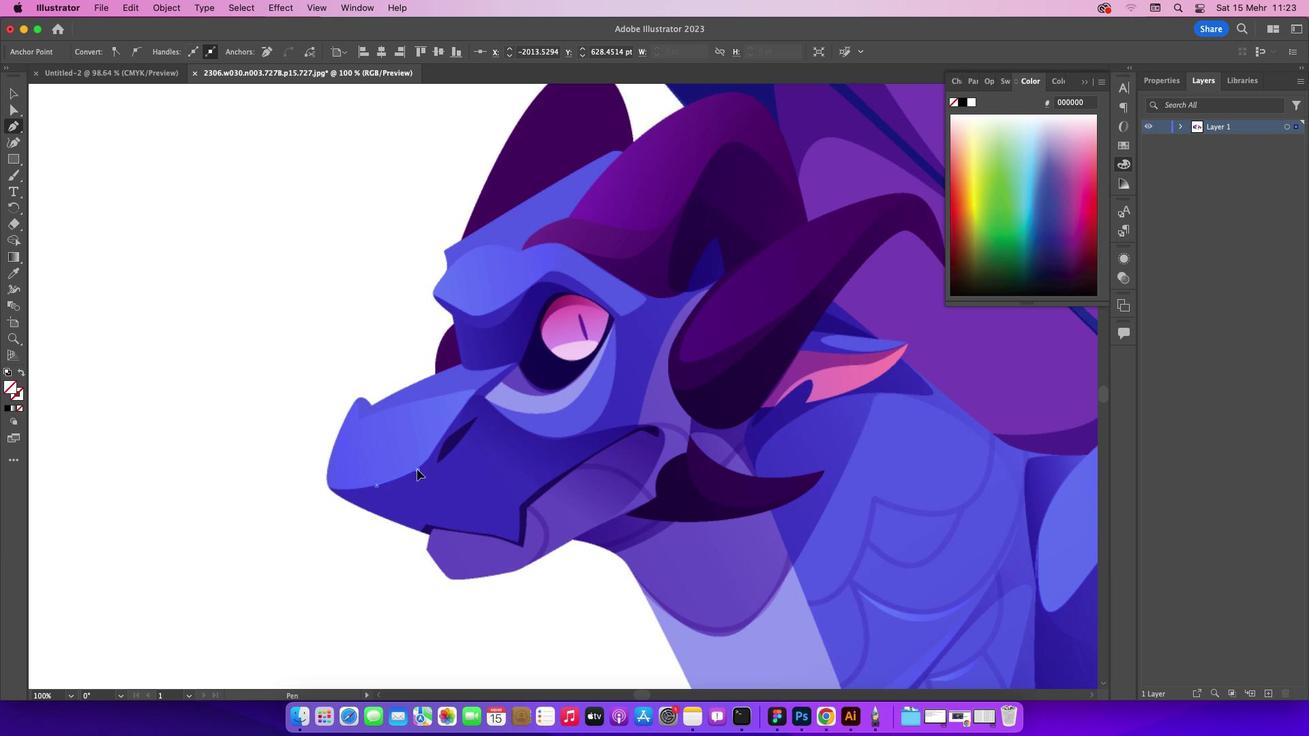 
Action: Mouse moved to (471, 443)
Screenshot: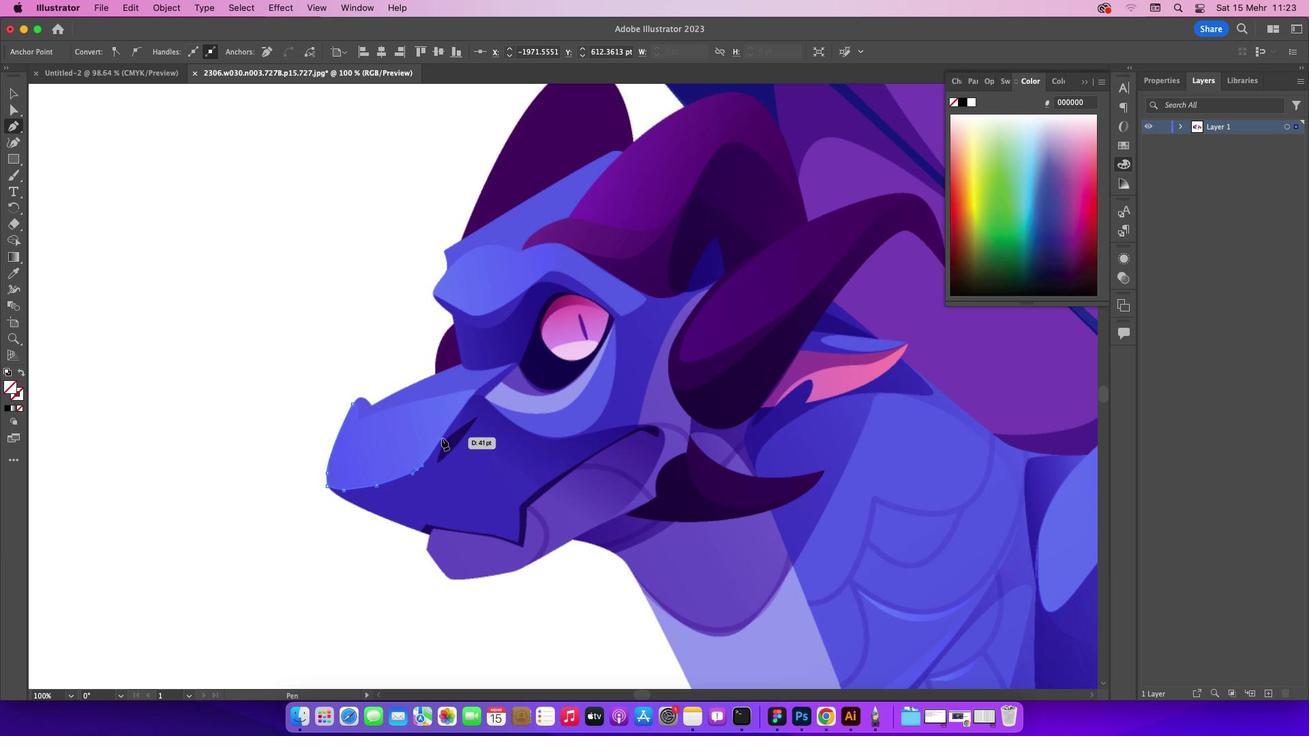 
Action: Mouse pressed left at (471, 443)
Screenshot: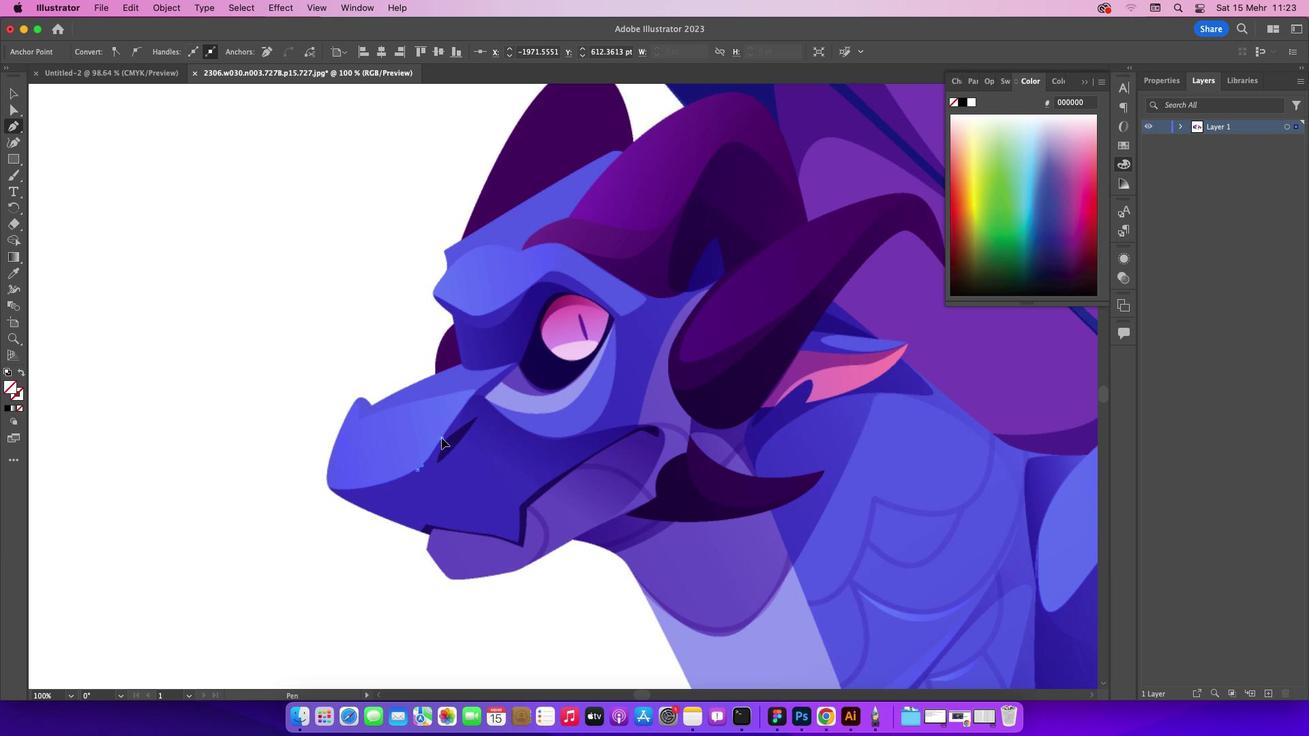 
Action: Mouse moved to (503, 400)
Screenshot: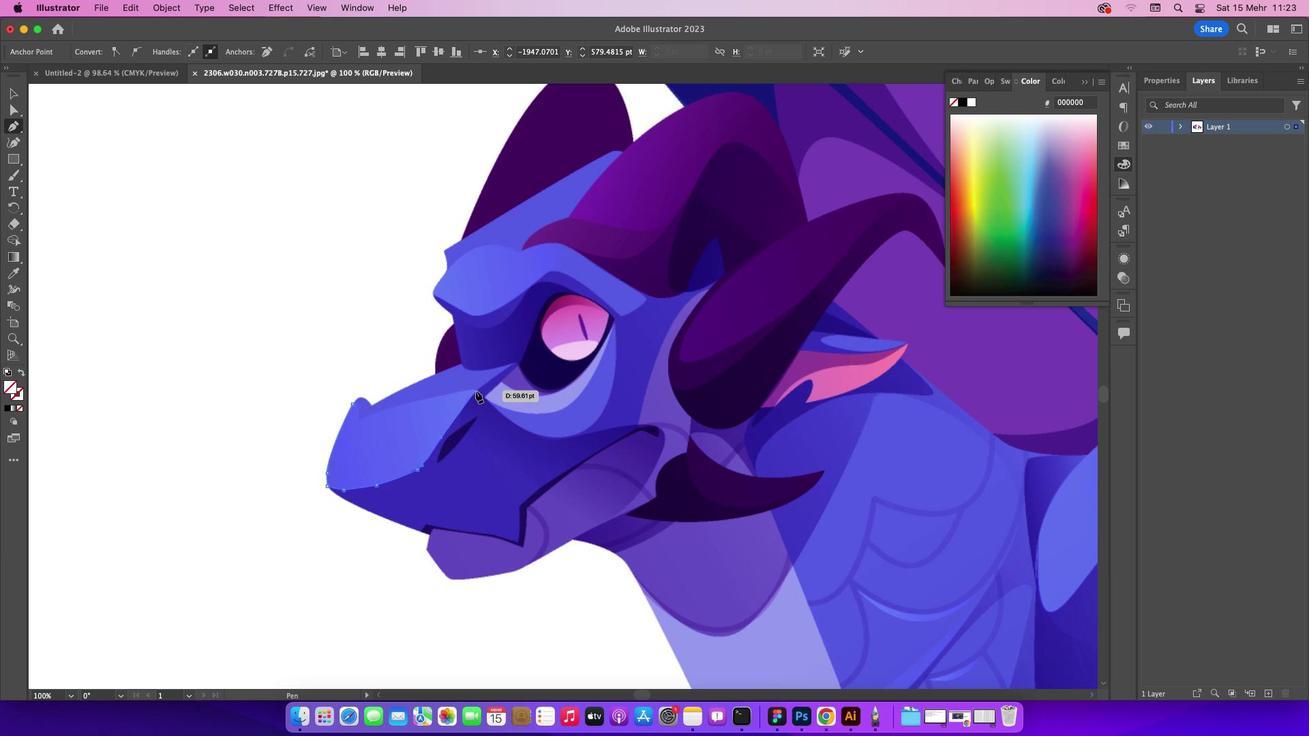
Action: Mouse pressed left at (503, 400)
Screenshot: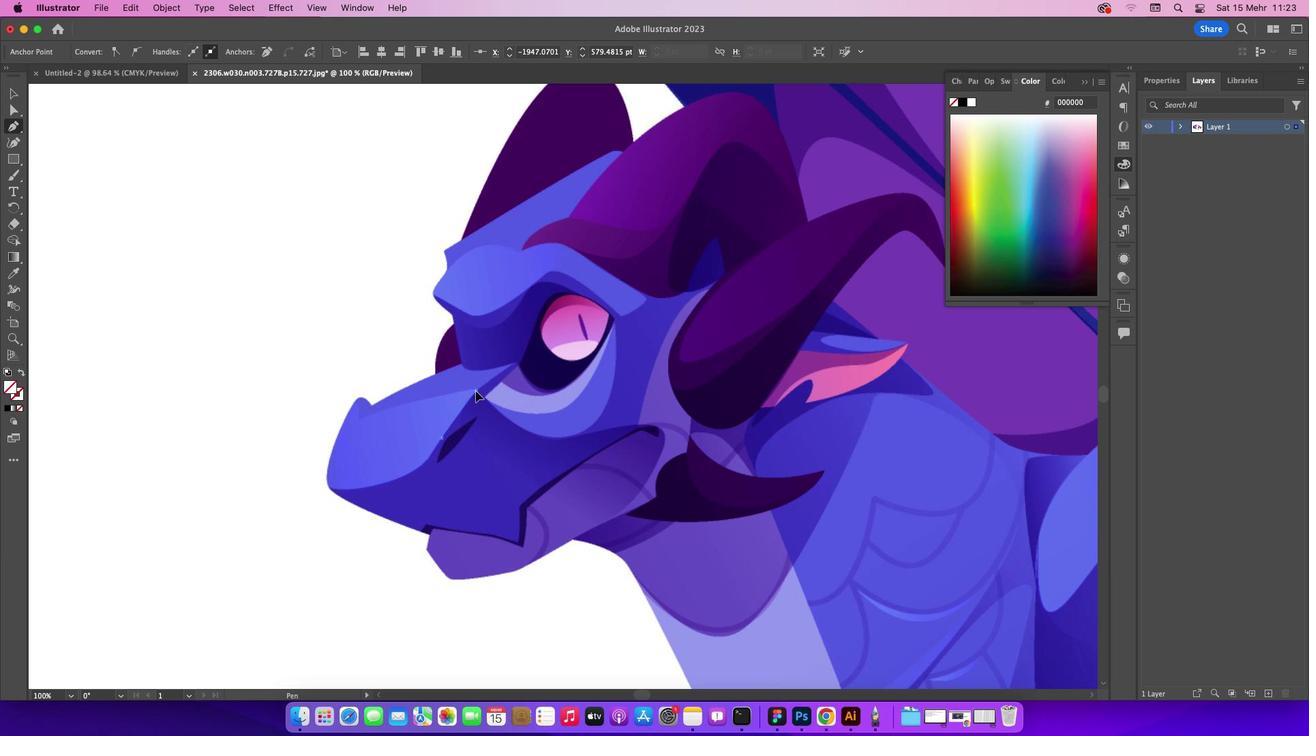 
Action: Mouse moved to (489, 400)
Screenshot: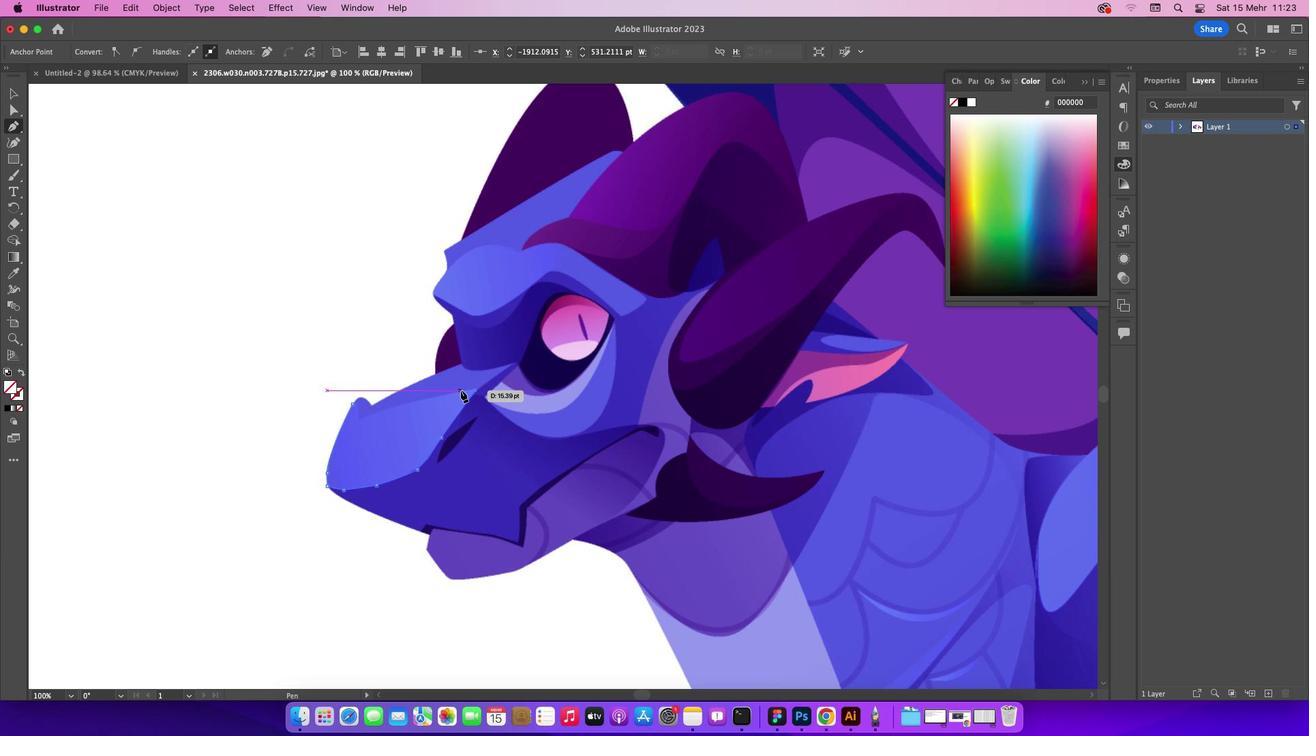 
Action: Mouse pressed left at (489, 400)
Screenshot: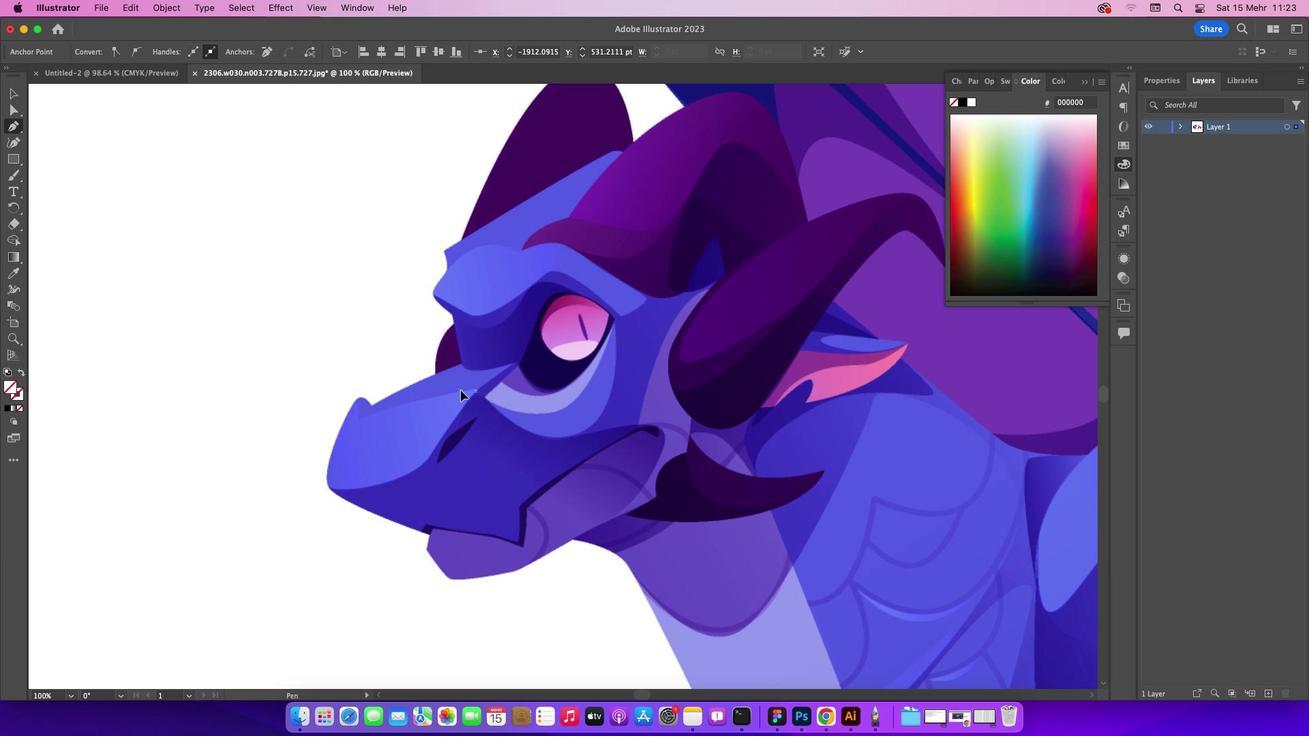 
Action: Mouse moved to (394, 426)
Screenshot: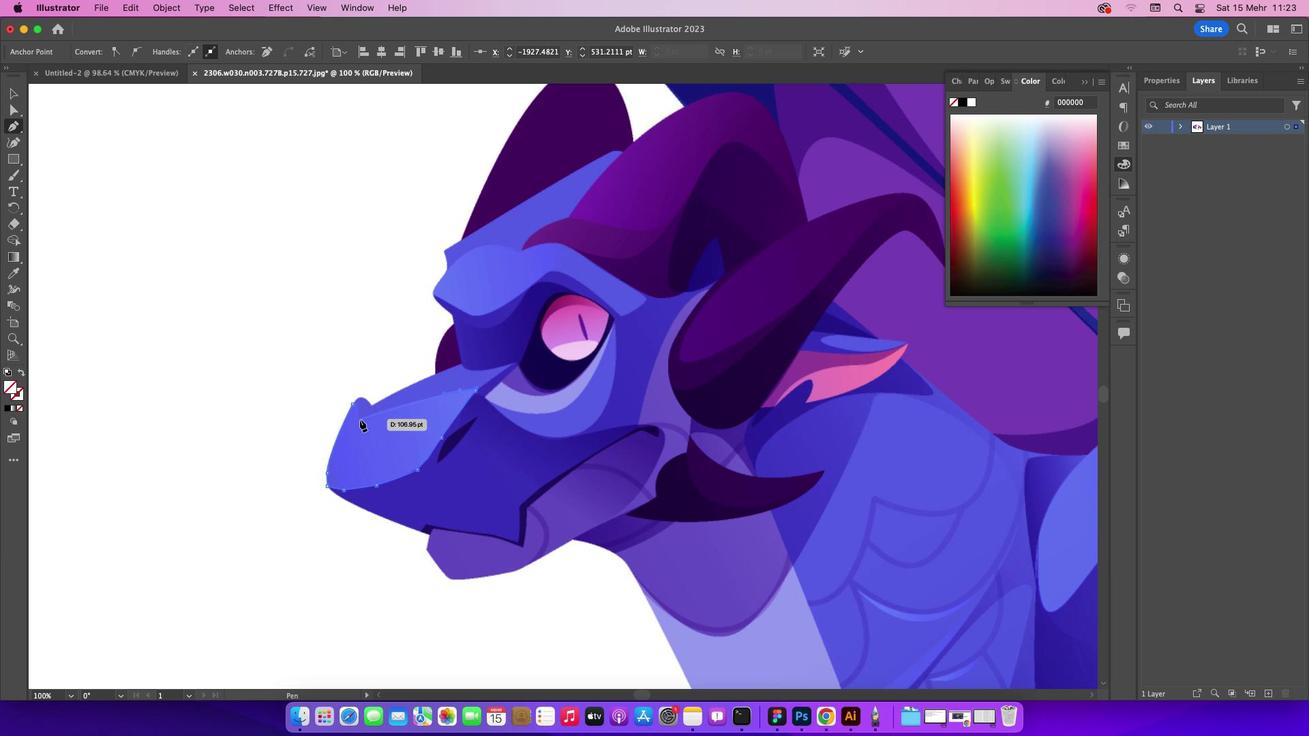 
Action: Mouse pressed left at (394, 426)
Screenshot: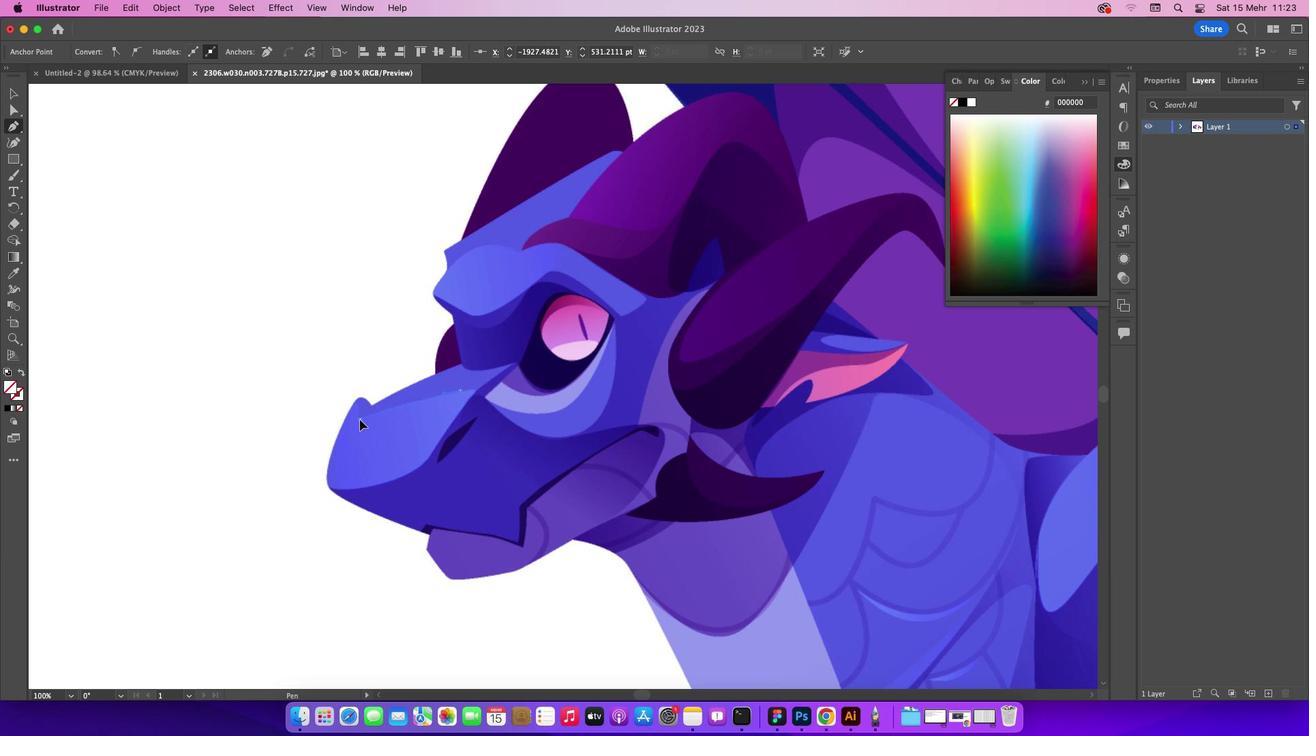 
Action: Mouse moved to (388, 413)
Screenshot: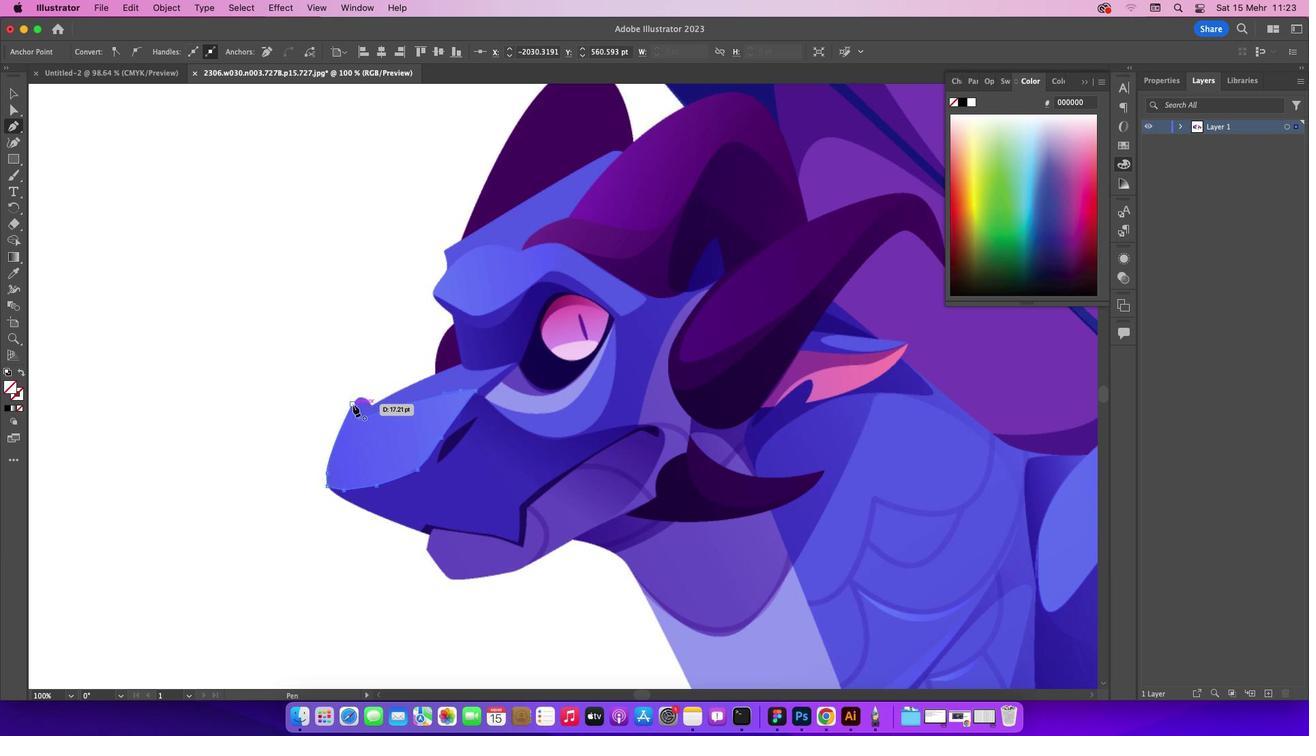 
Action: Mouse pressed left at (388, 413)
Screenshot: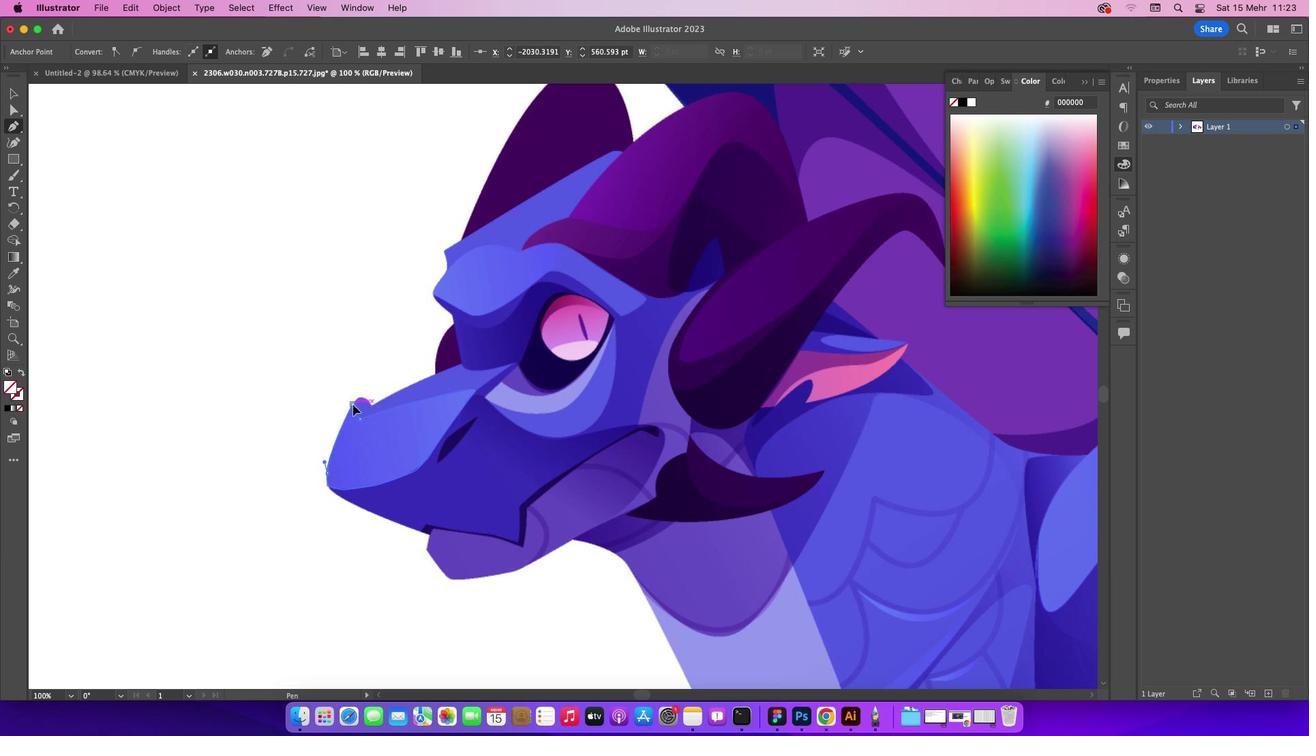 
Action: Mouse moved to (71, 137)
Screenshot: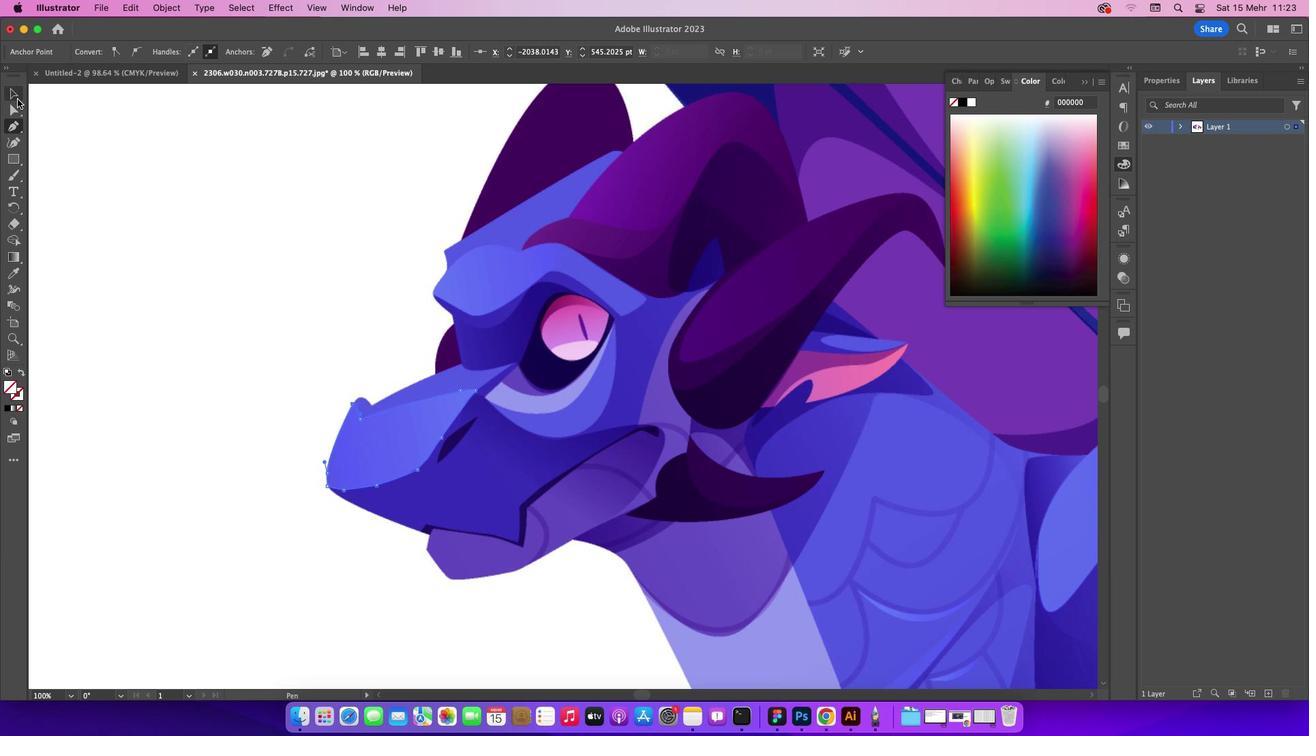 
Action: Mouse pressed left at (71, 137)
Screenshot: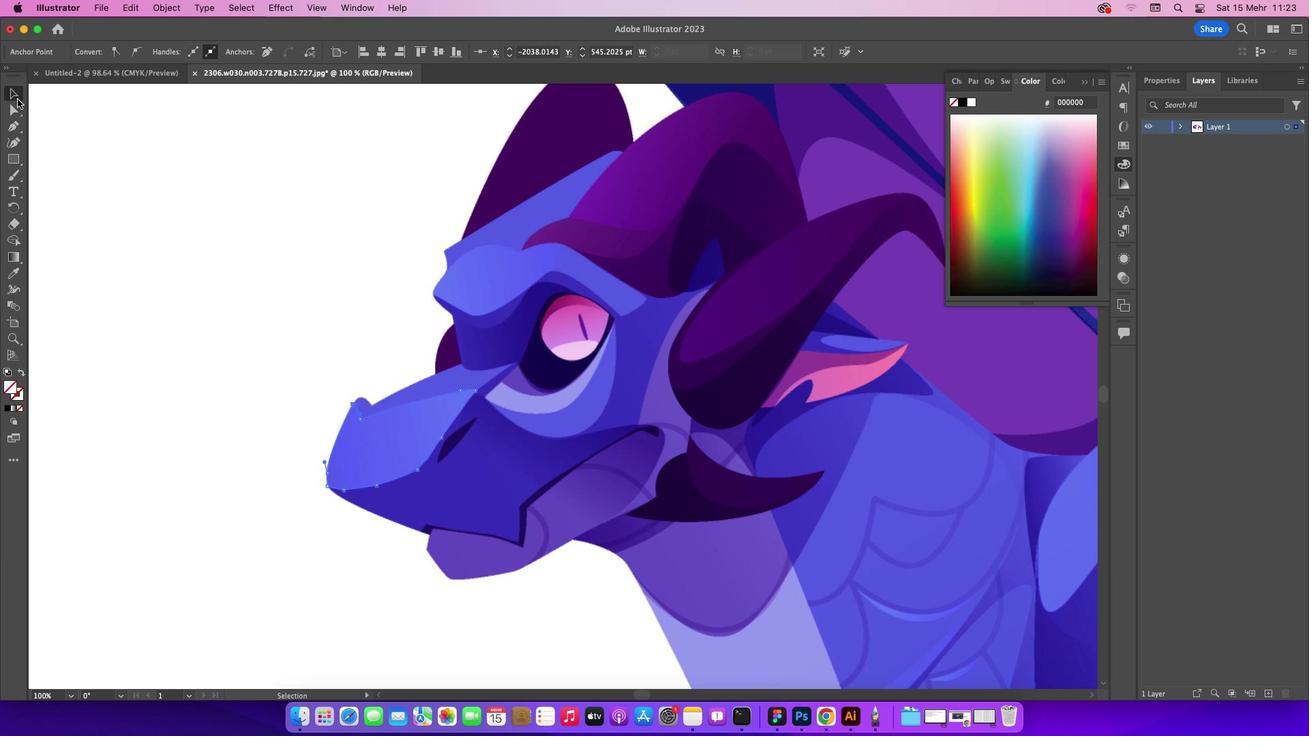 
Action: Mouse moved to (162, 194)
Screenshot: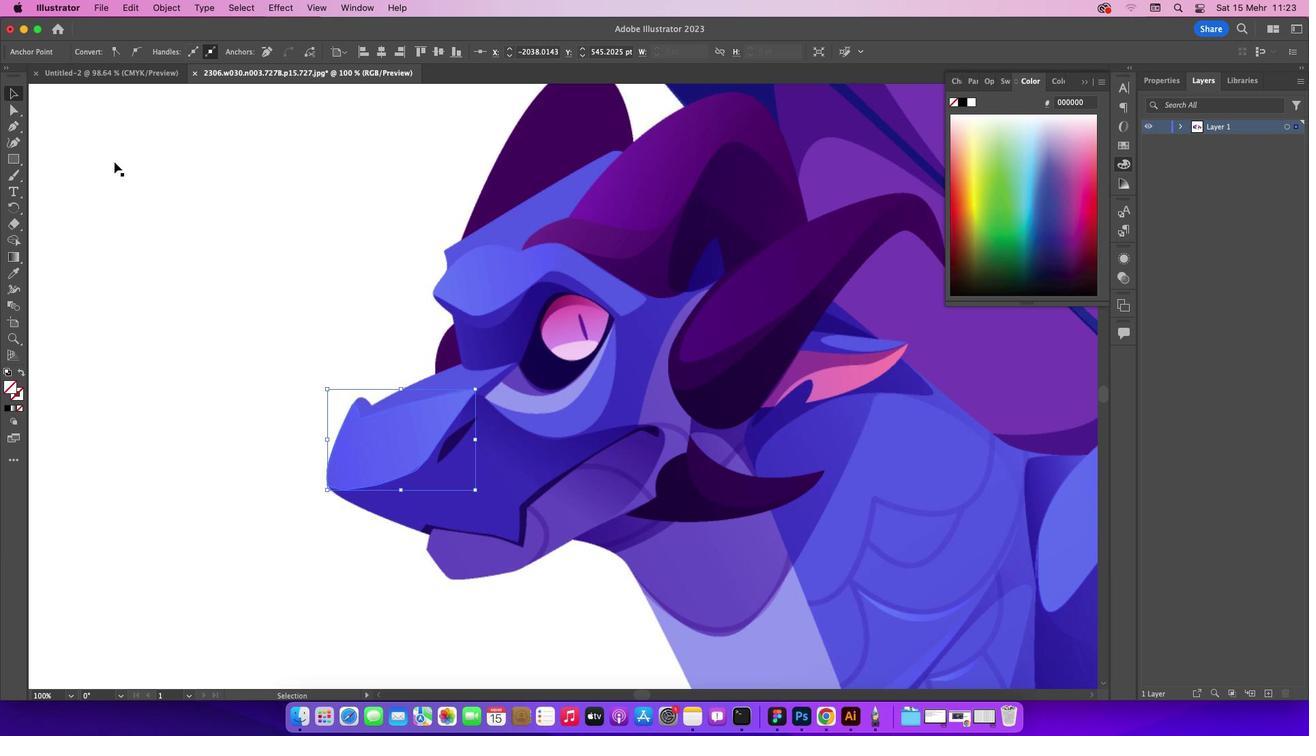 
Action: Mouse pressed left at (162, 194)
Screenshot: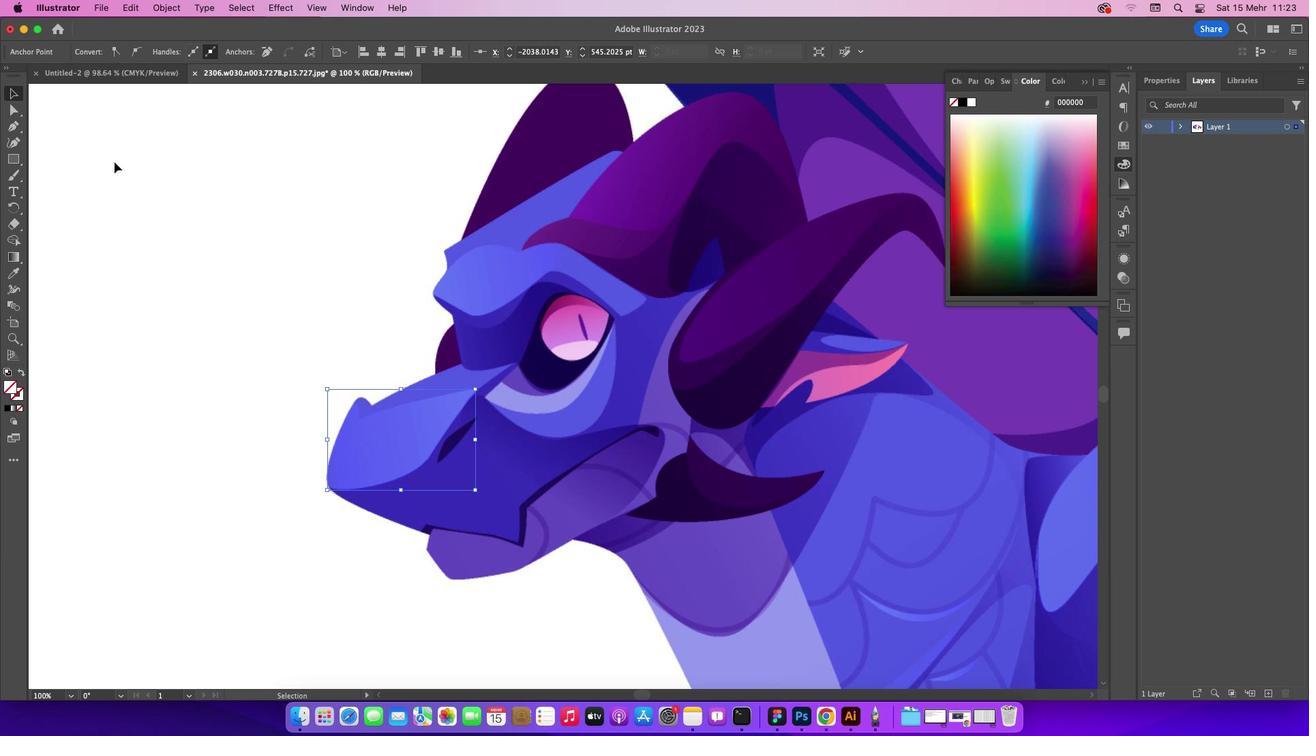 
Action: Mouse moved to (415, 422)
Screenshot: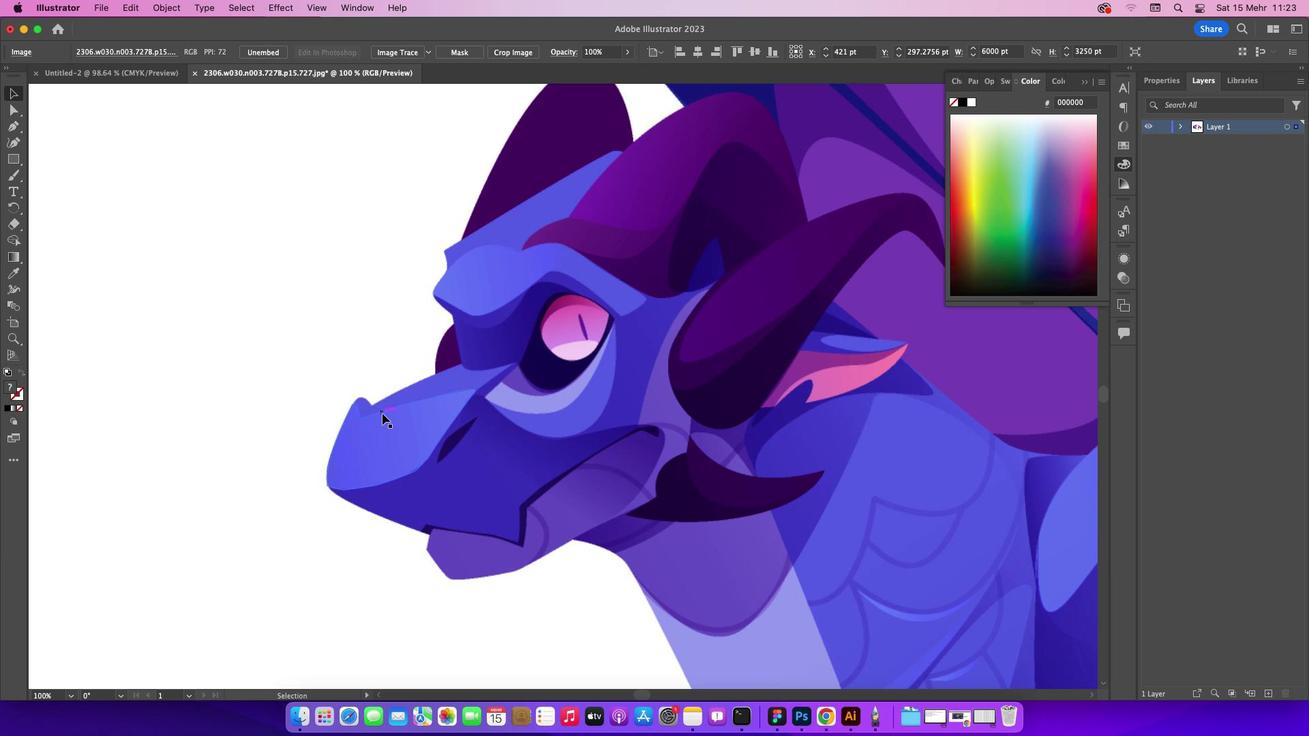 
Action: Mouse pressed left at (415, 422)
Screenshot: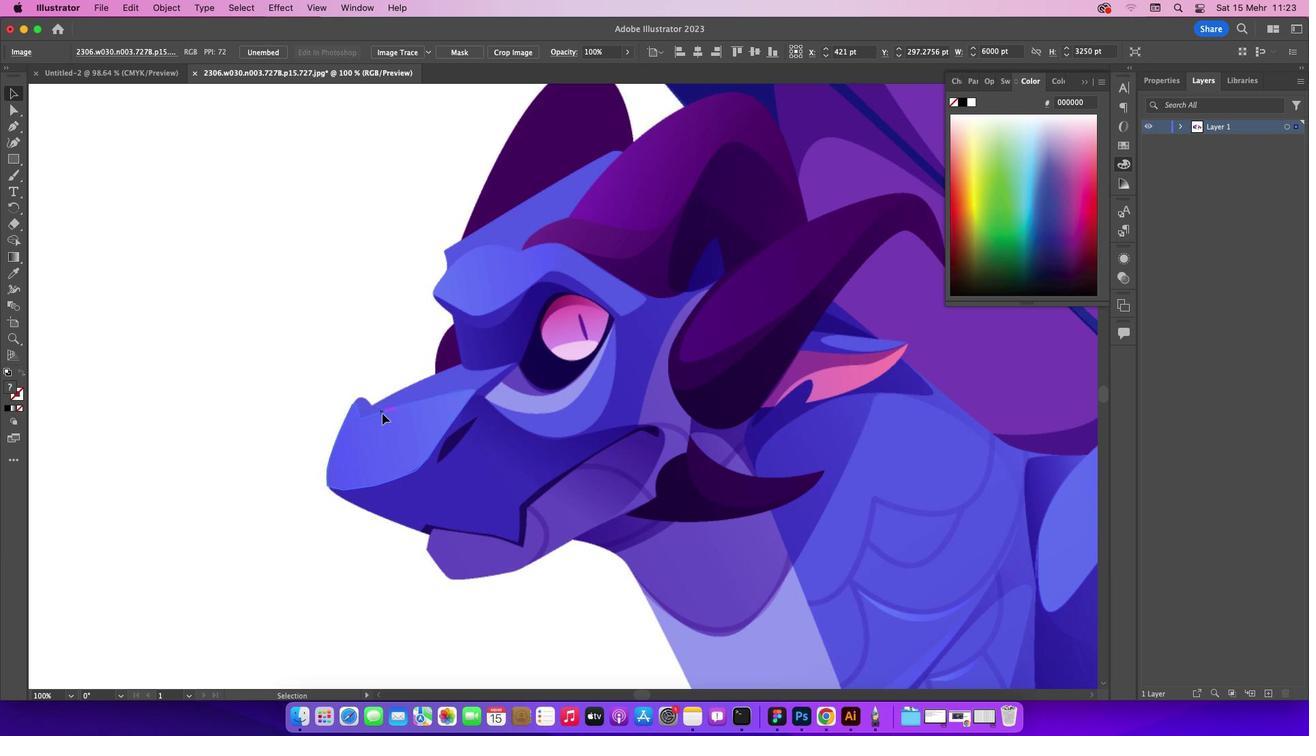 
Action: Mouse moved to (70, 296)
Screenshot: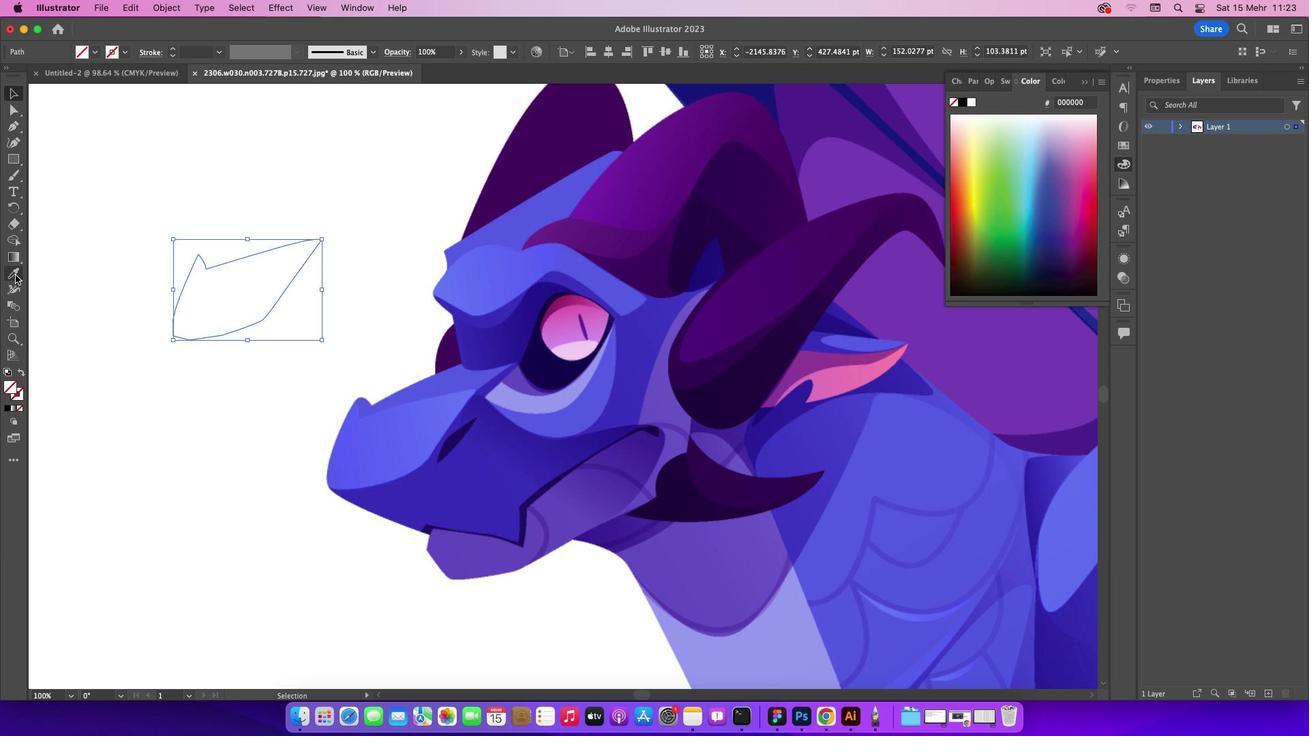 
Action: Mouse pressed left at (70, 296)
Screenshot: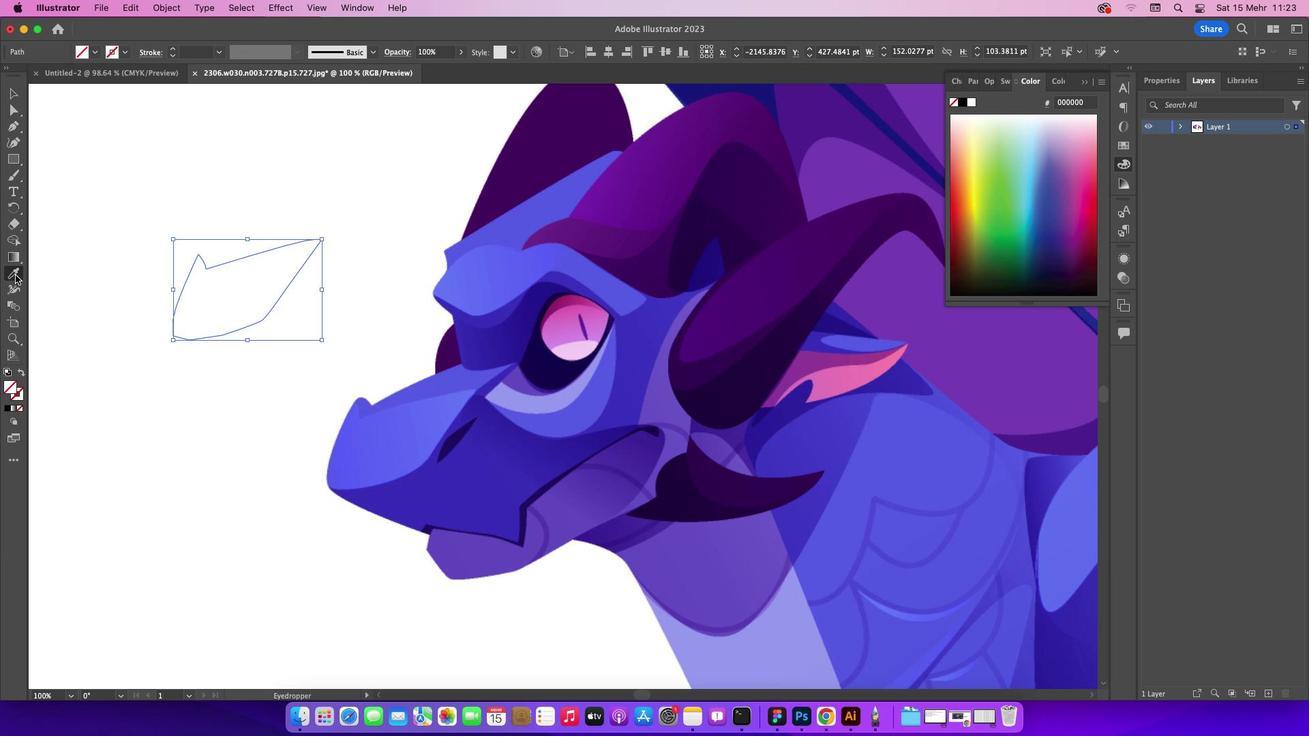 
Action: Mouse moved to (399, 455)
Screenshot: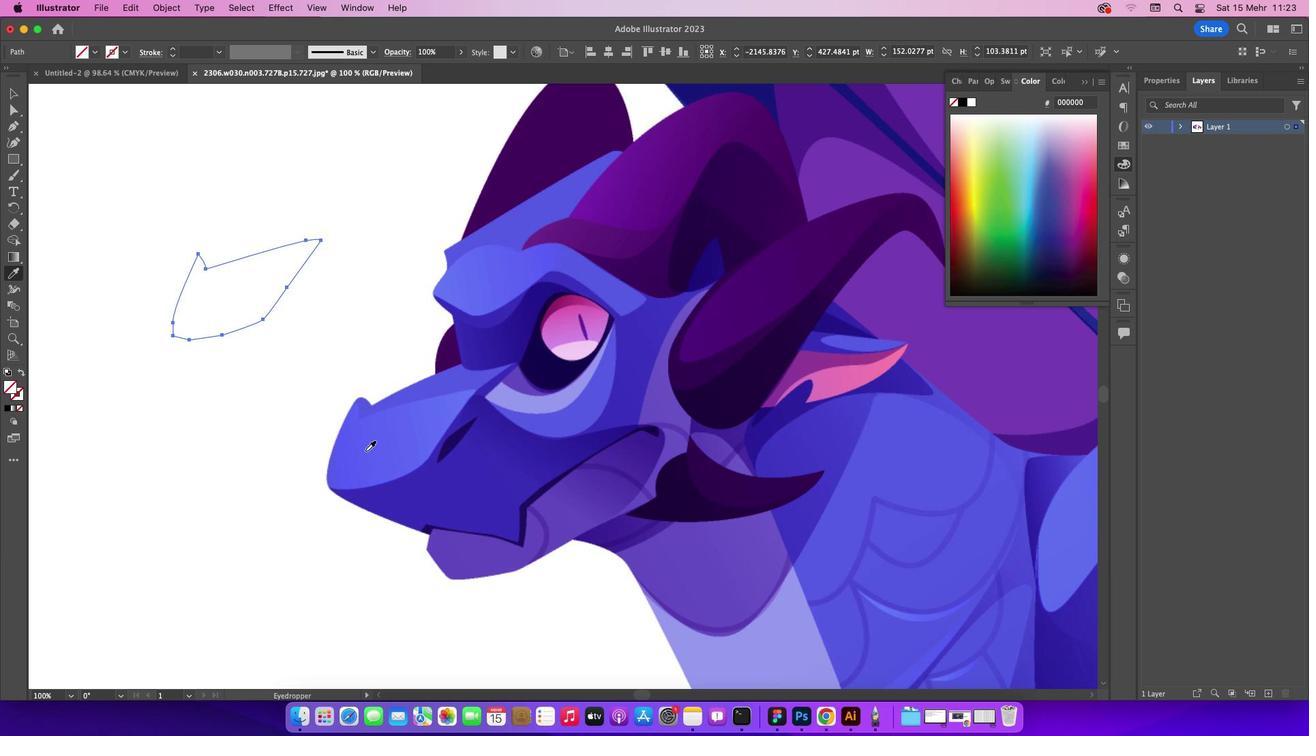 
Action: Mouse pressed left at (399, 455)
Screenshot: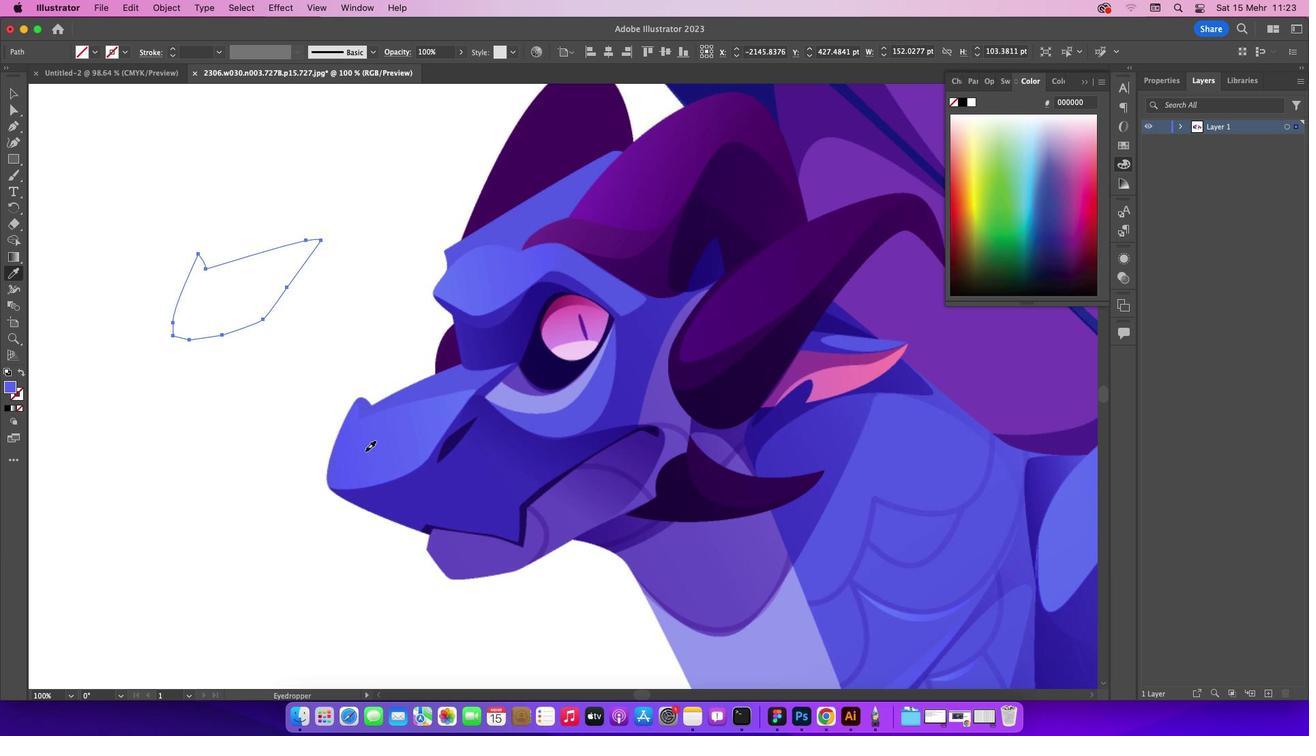 
Action: Mouse moved to (72, 134)
Screenshot: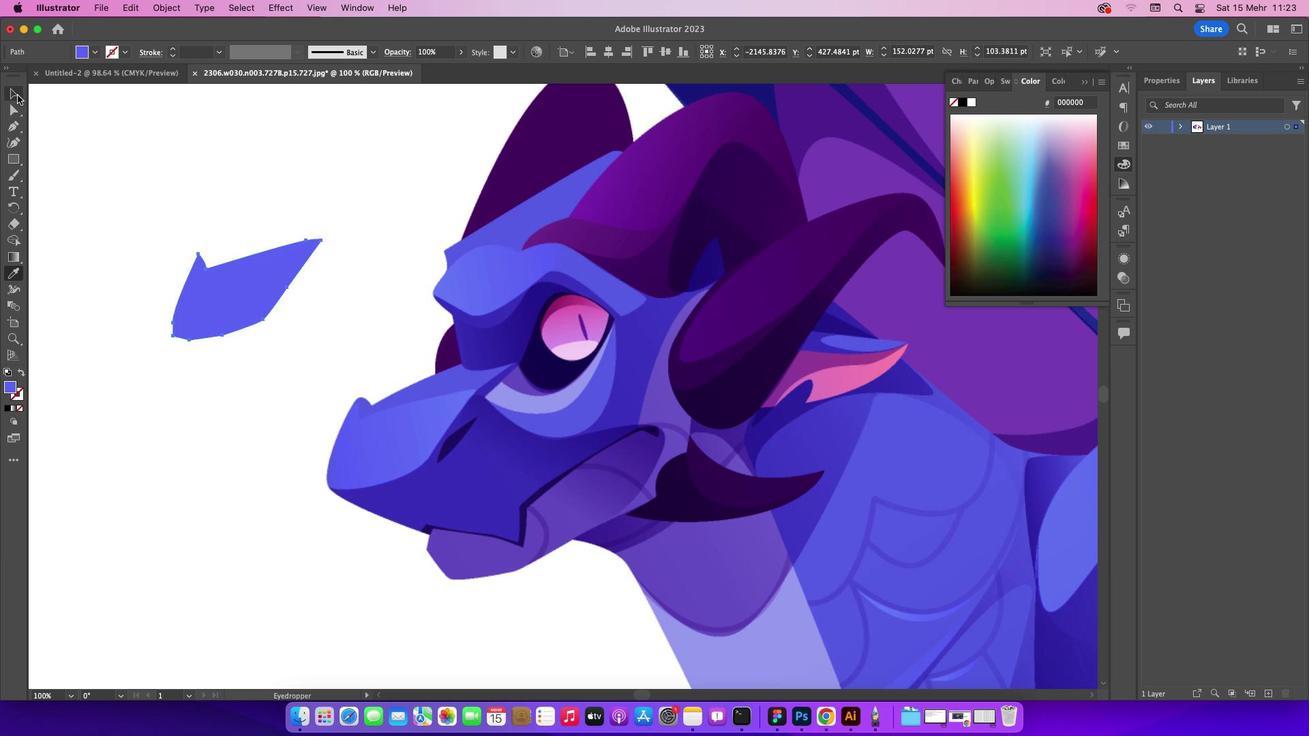 
Action: Mouse pressed left at (72, 134)
Screenshot: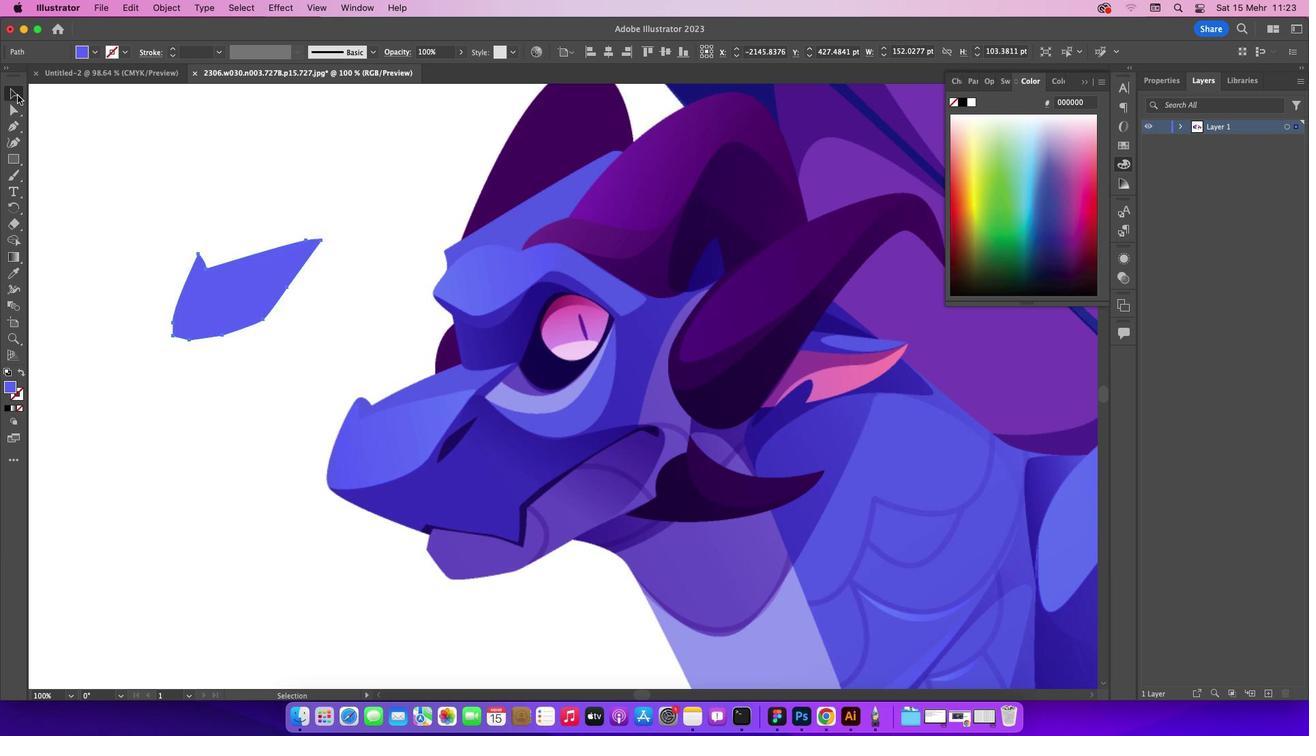
Action: Mouse moved to (240, 193)
Screenshot: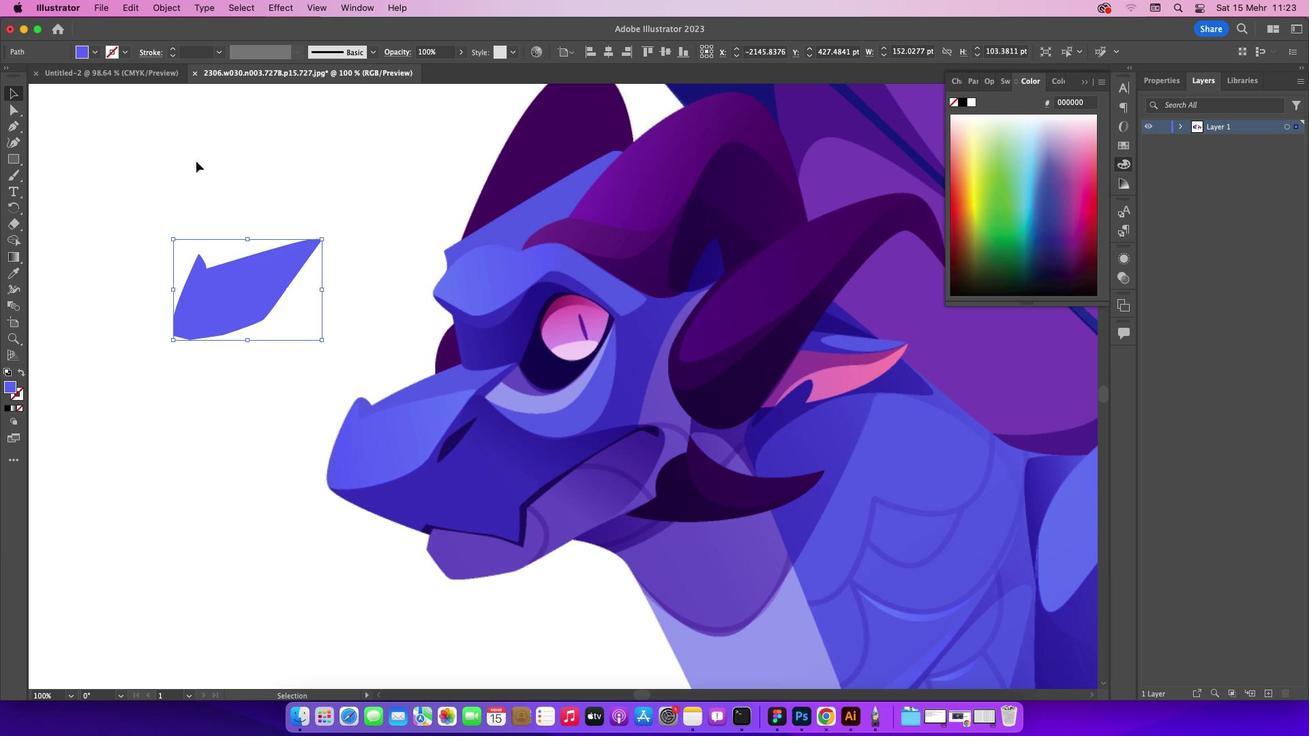 
Action: Mouse pressed left at (240, 193)
Screenshot: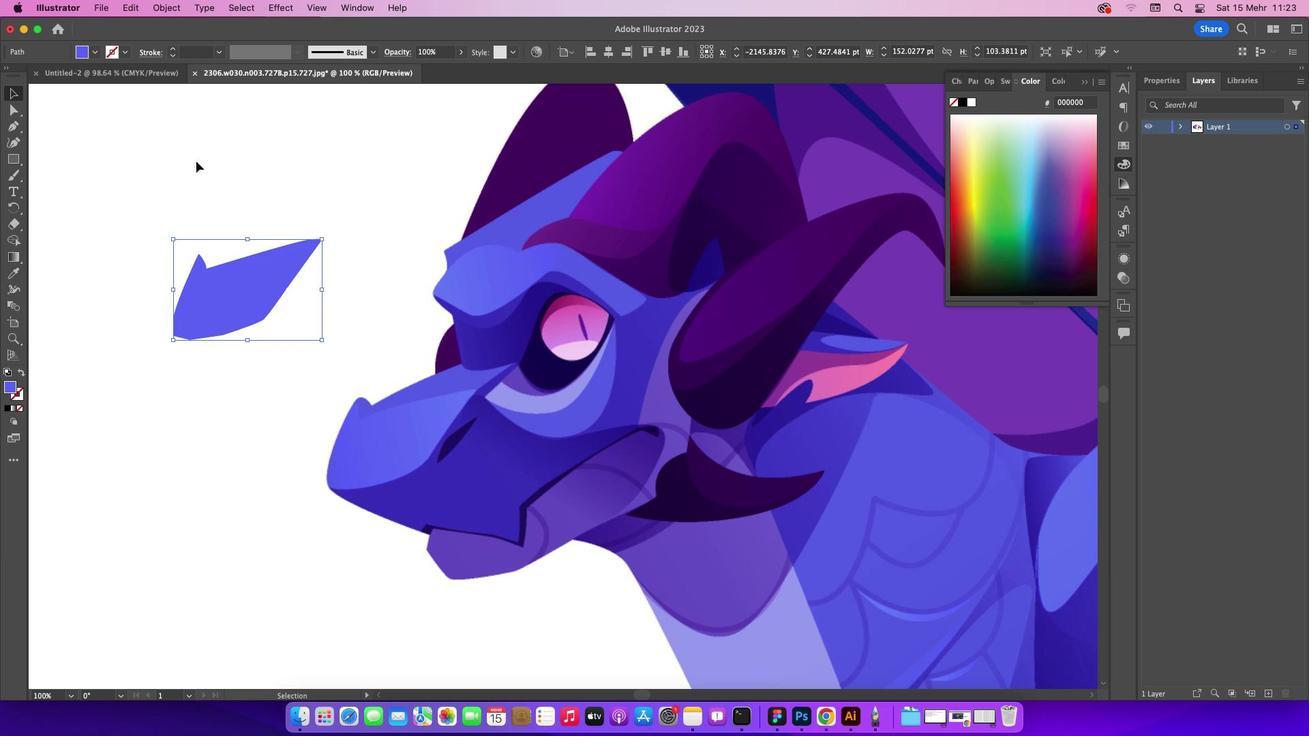 
Action: Mouse moved to (427, 261)
Screenshot: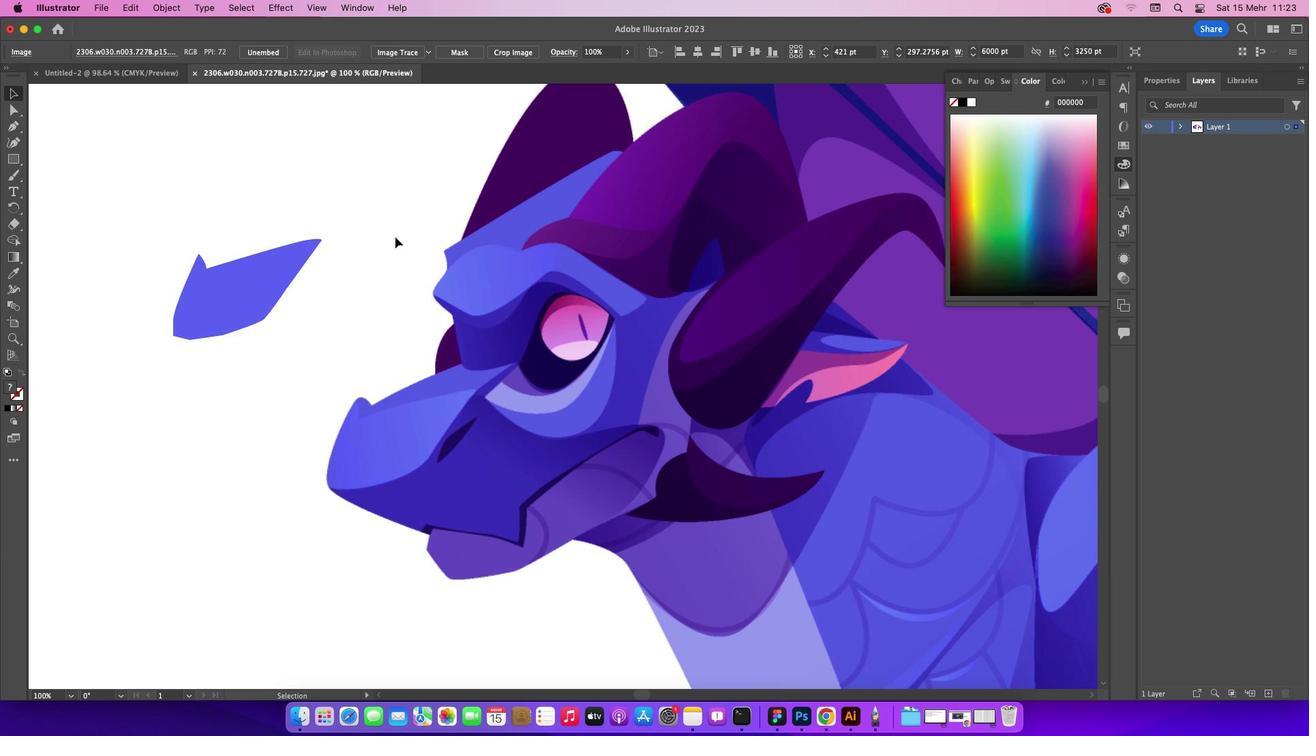 
Action: Mouse pressed left at (427, 261)
Screenshot: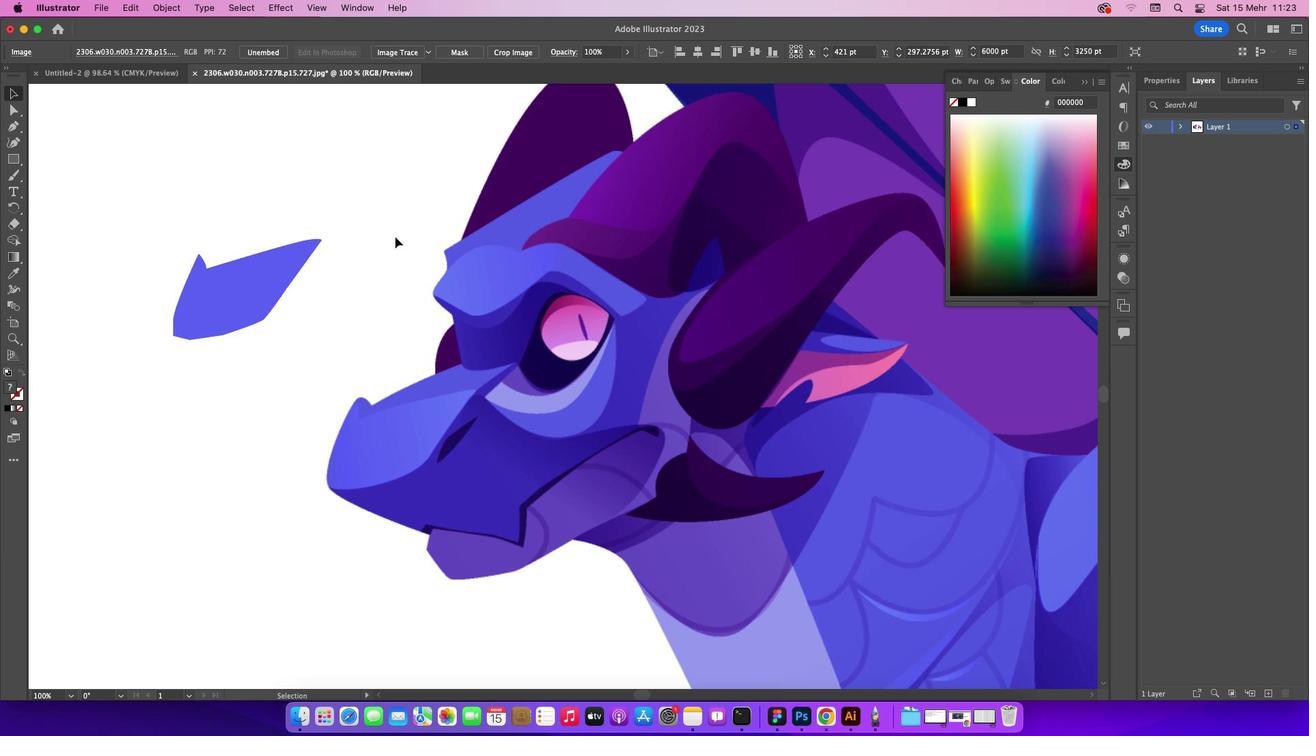 
Action: Mouse moved to (74, 158)
Screenshot: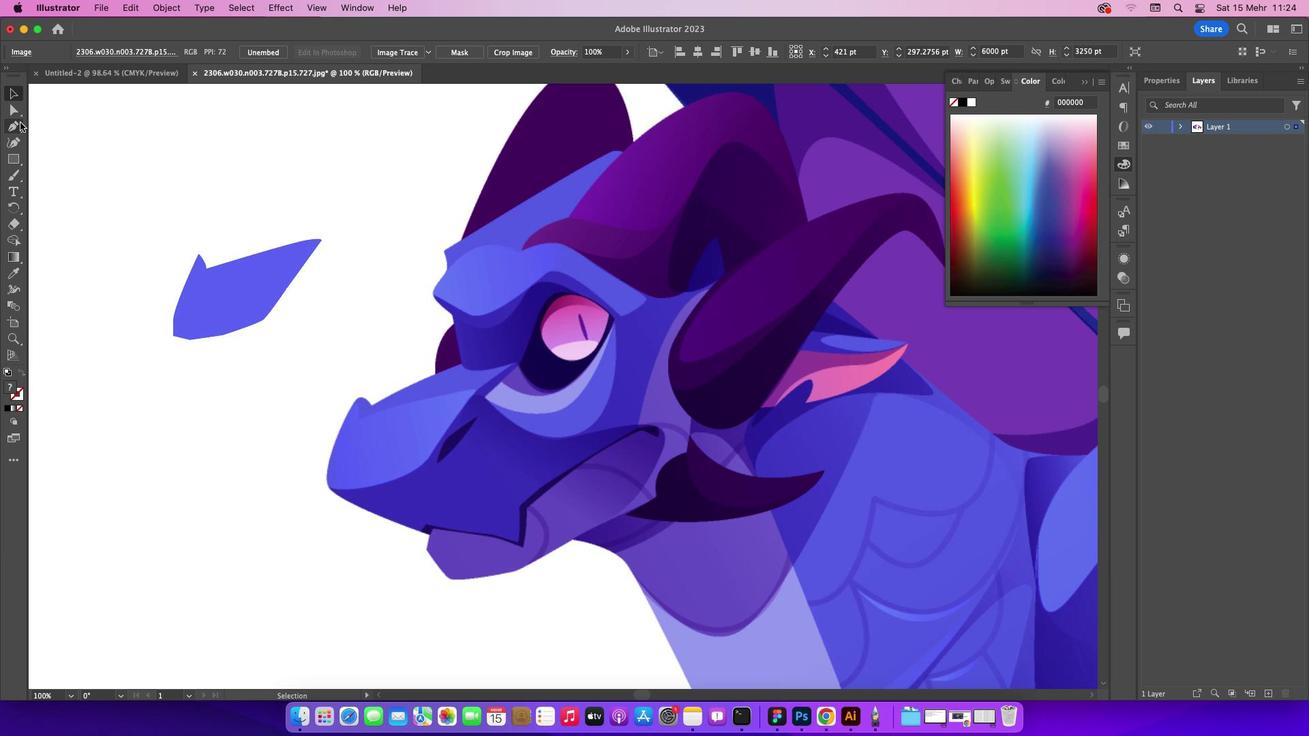 
Action: Mouse pressed left at (74, 158)
Screenshot: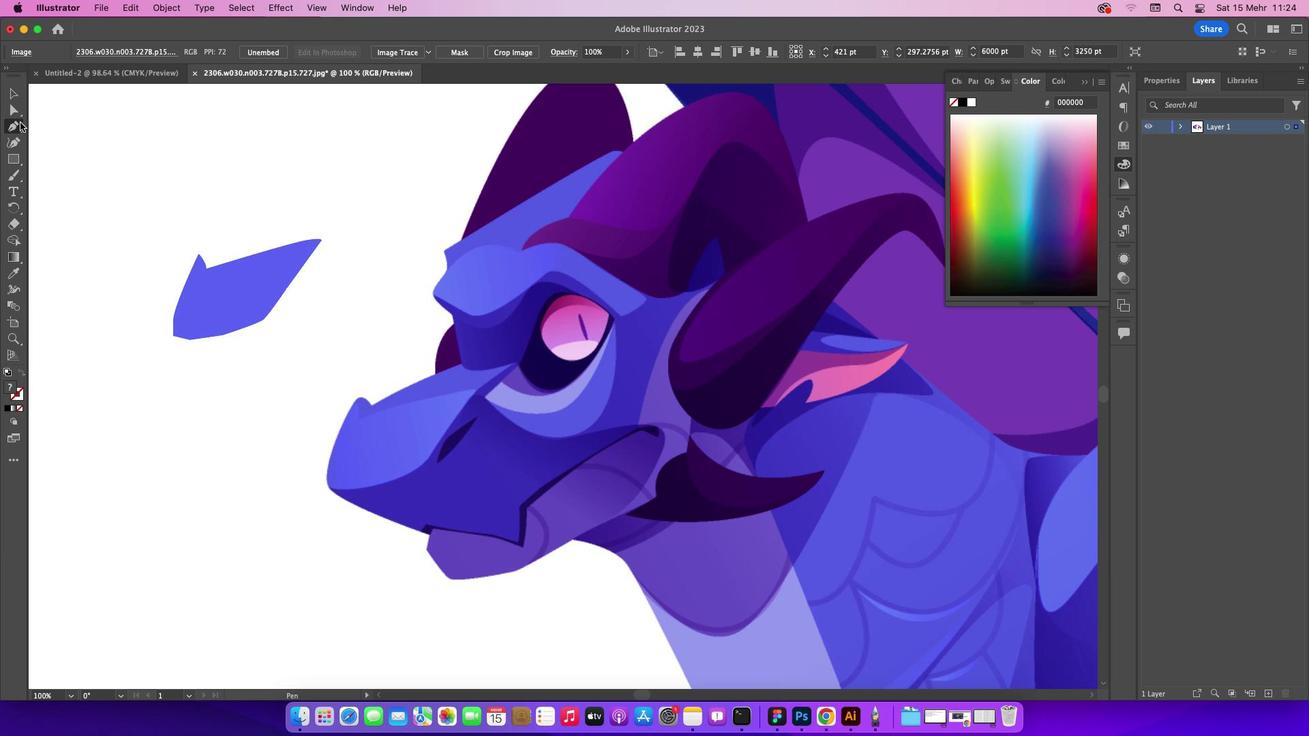 
Action: Mouse moved to (406, 413)
Screenshot: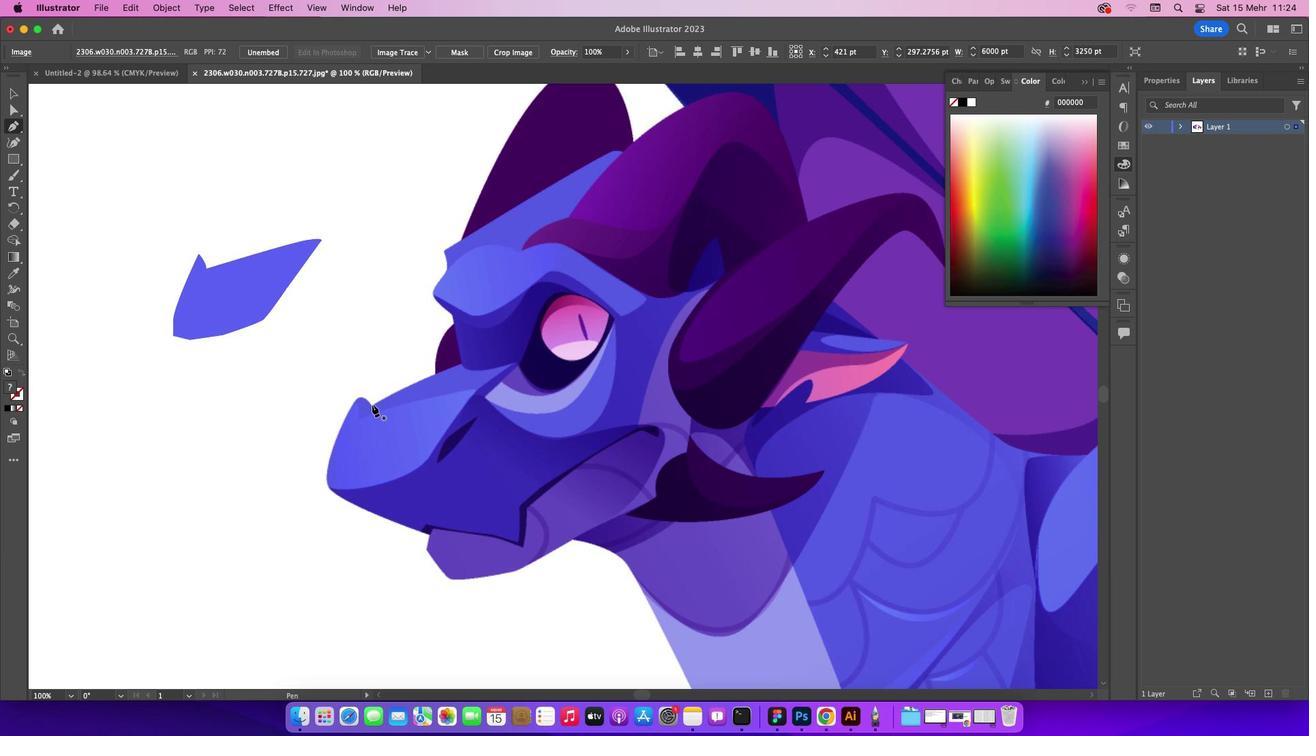 
Action: Mouse pressed left at (406, 413)
Screenshot: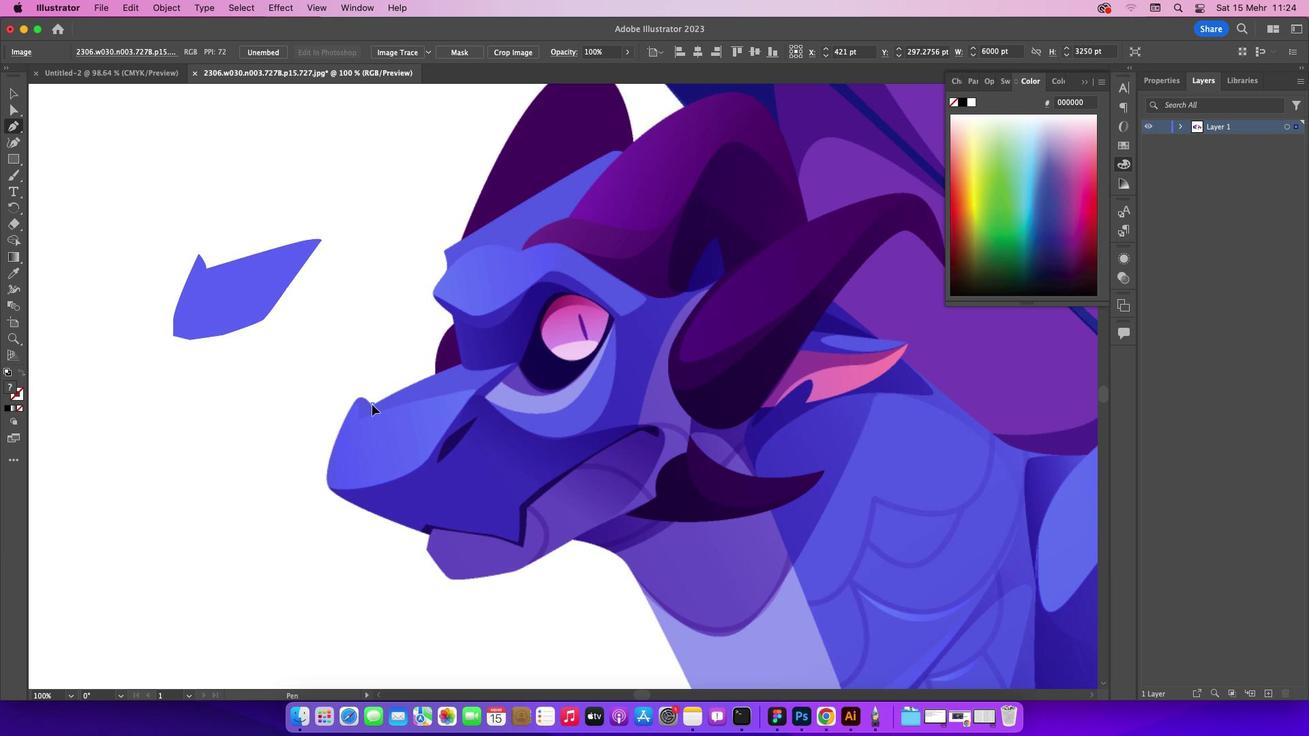 
Action: Mouse moved to (489, 377)
Screenshot: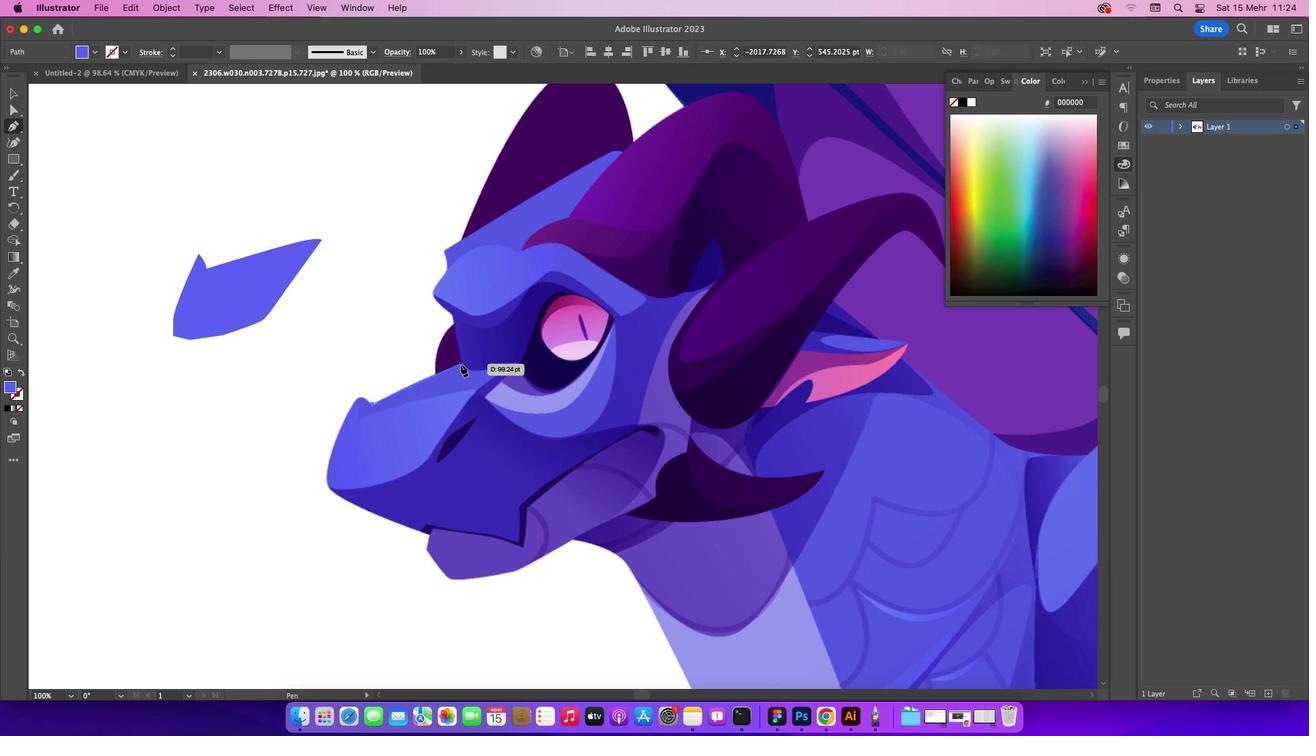 
Action: Mouse pressed left at (489, 377)
Screenshot: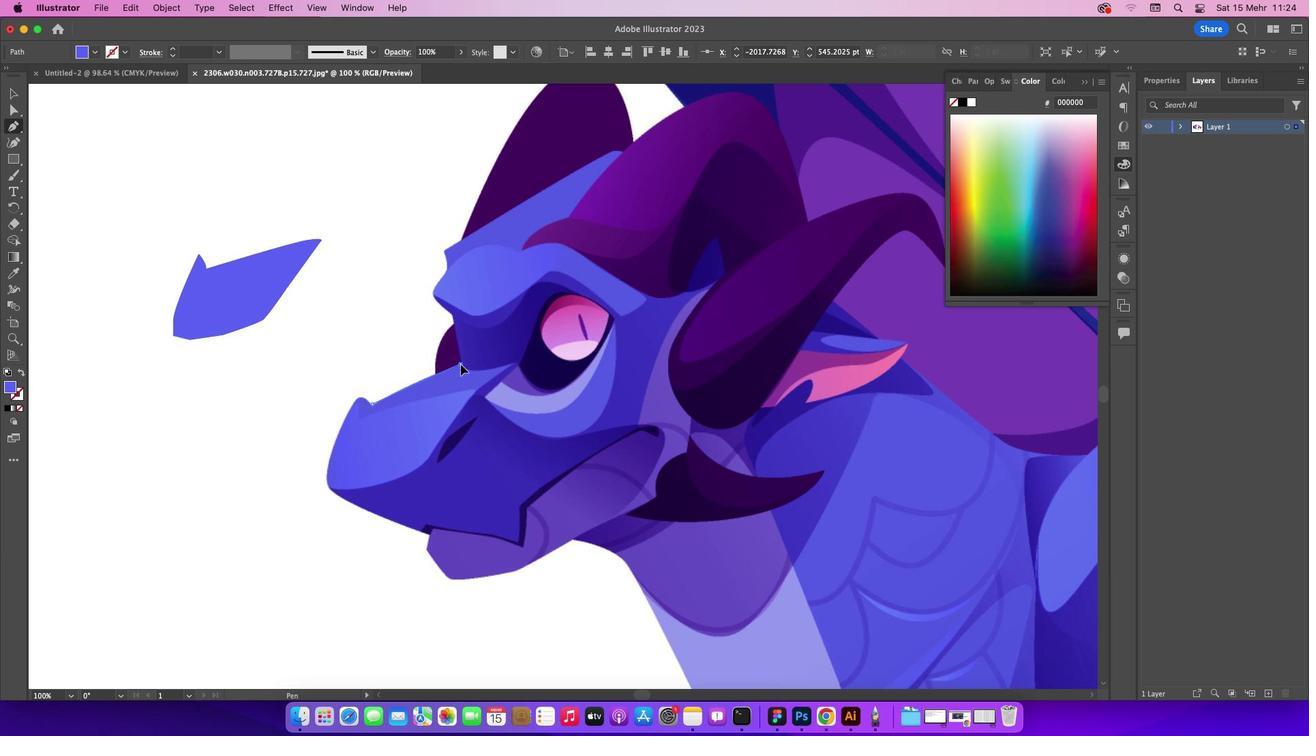 
Action: Mouse moved to (72, 415)
Screenshot: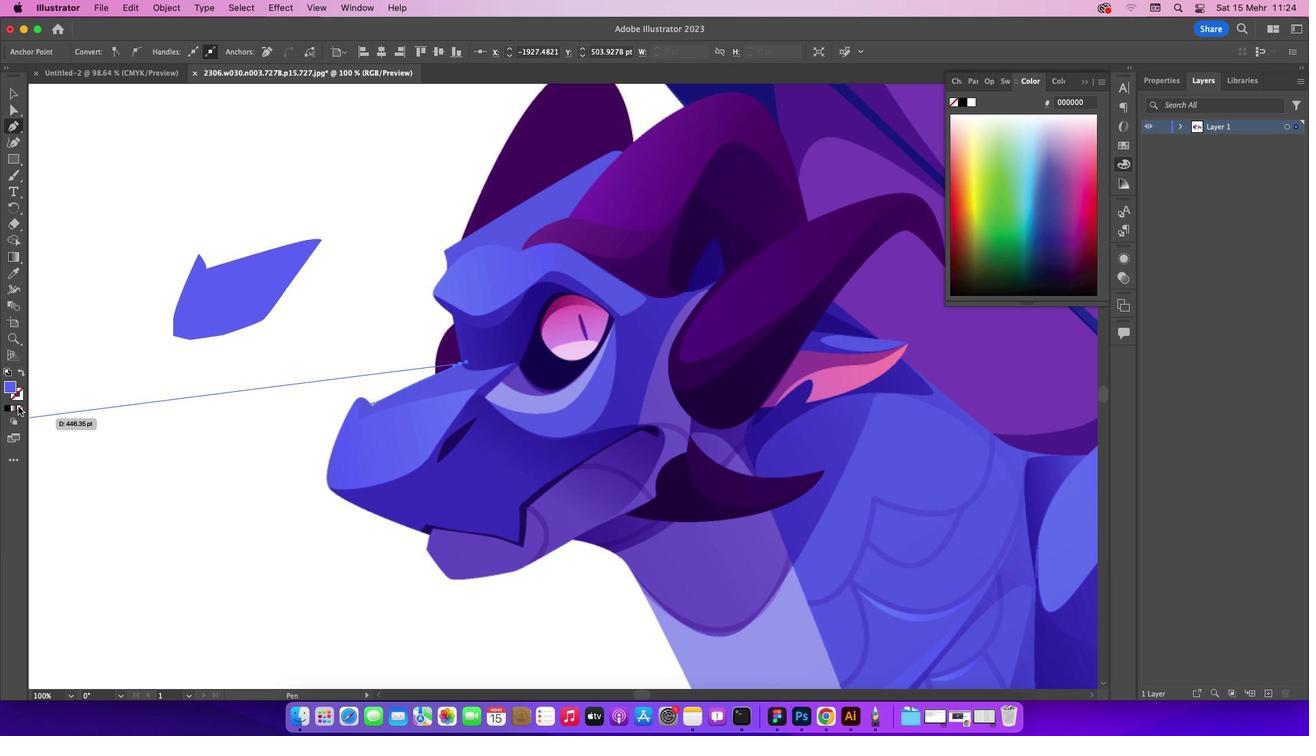 
Action: Mouse pressed left at (72, 415)
Screenshot: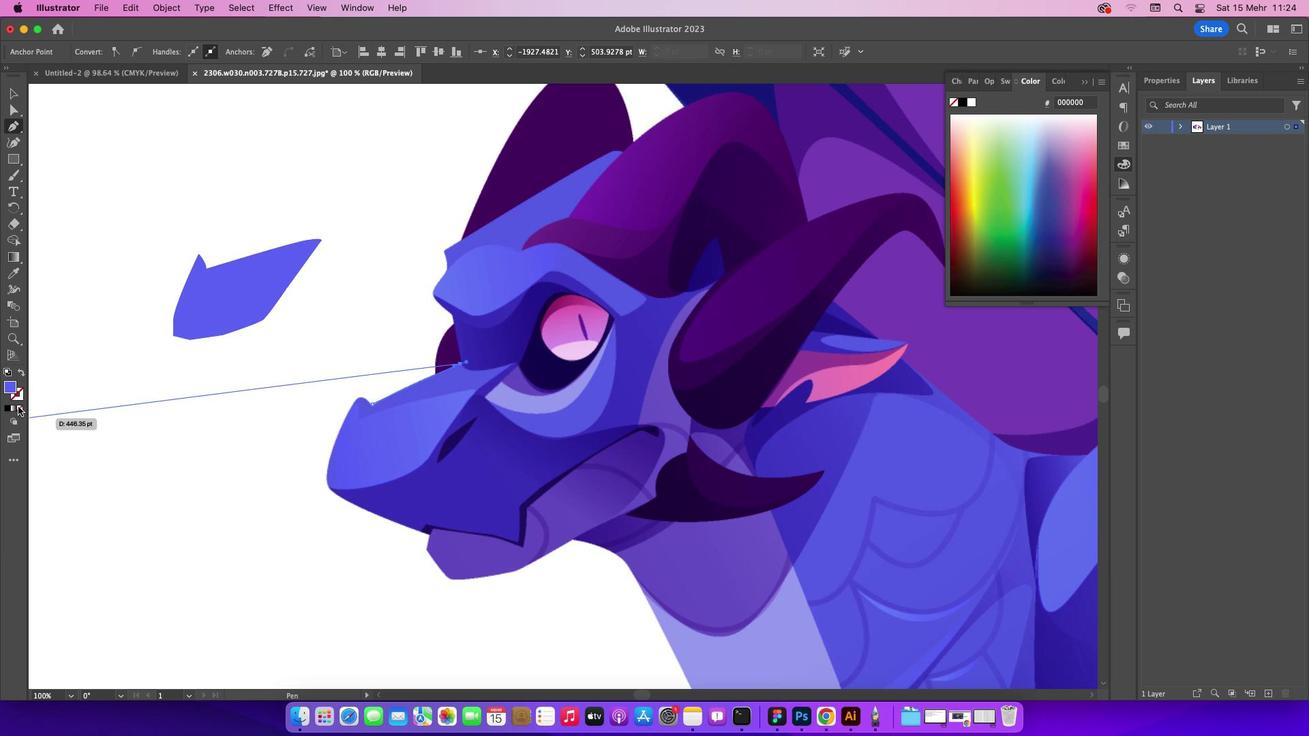
Action: Mouse moved to (536, 377)
Screenshot: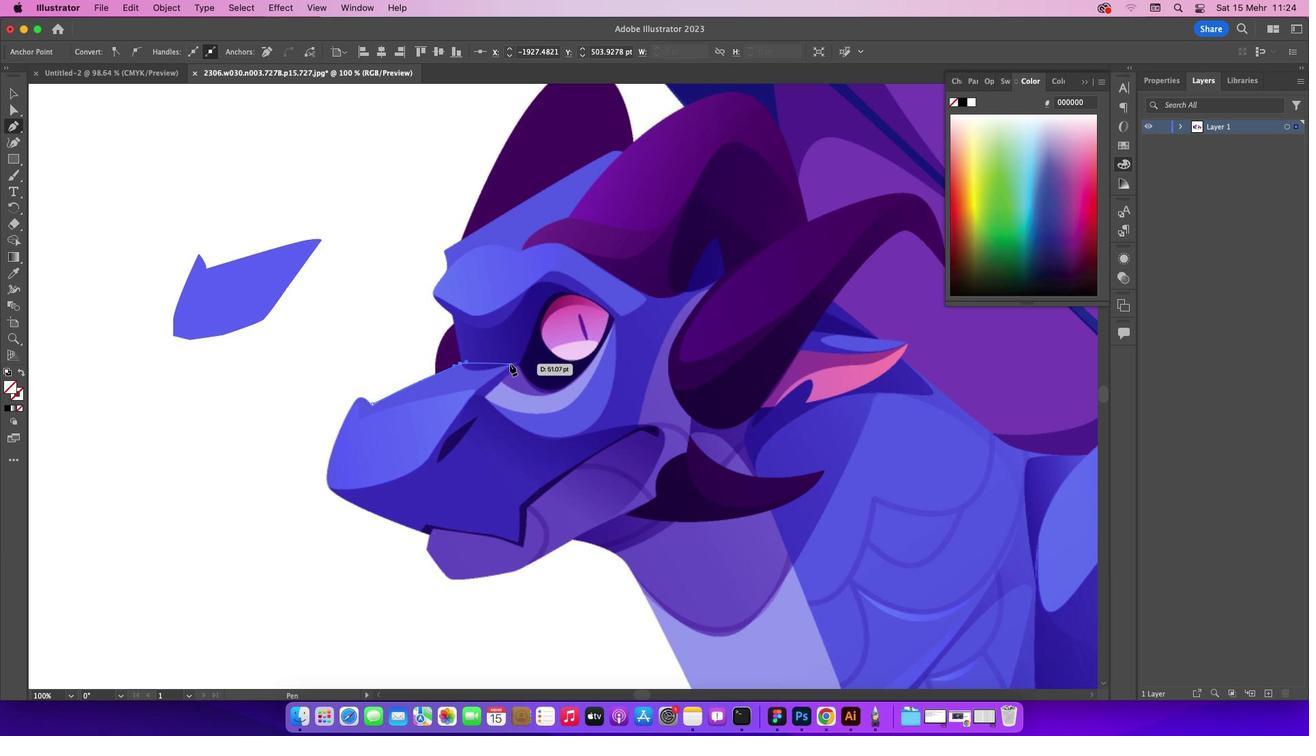 
Action: Mouse pressed left at (536, 377)
Screenshot: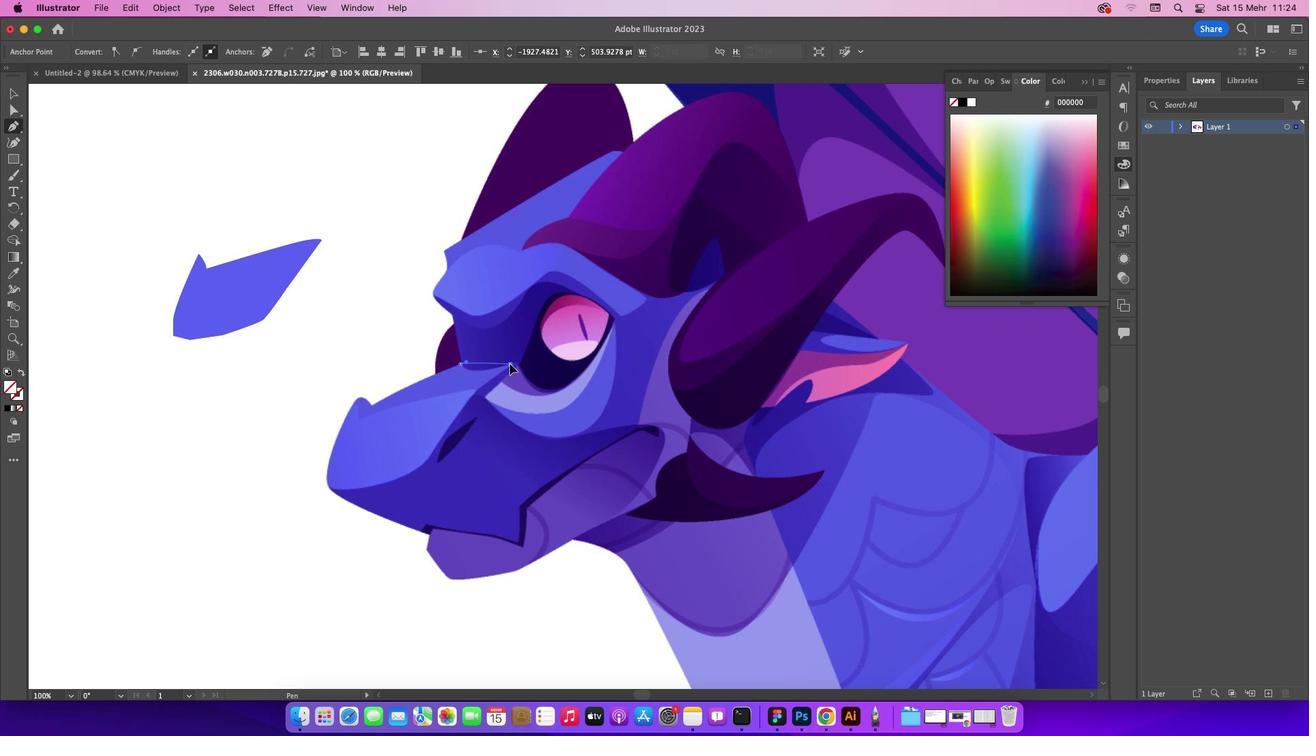 
Action: Mouse moved to (536, 375)
Screenshot: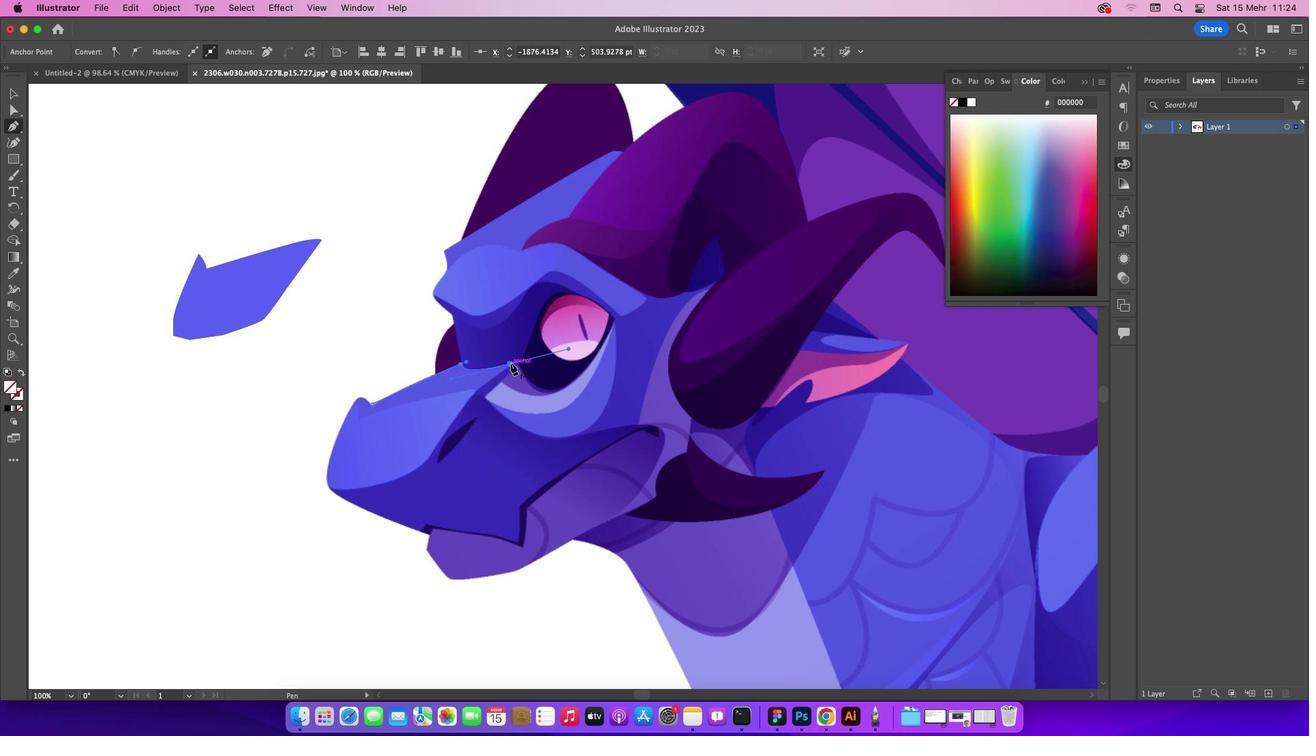 
Action: Key pressed Key.alt
Screenshot: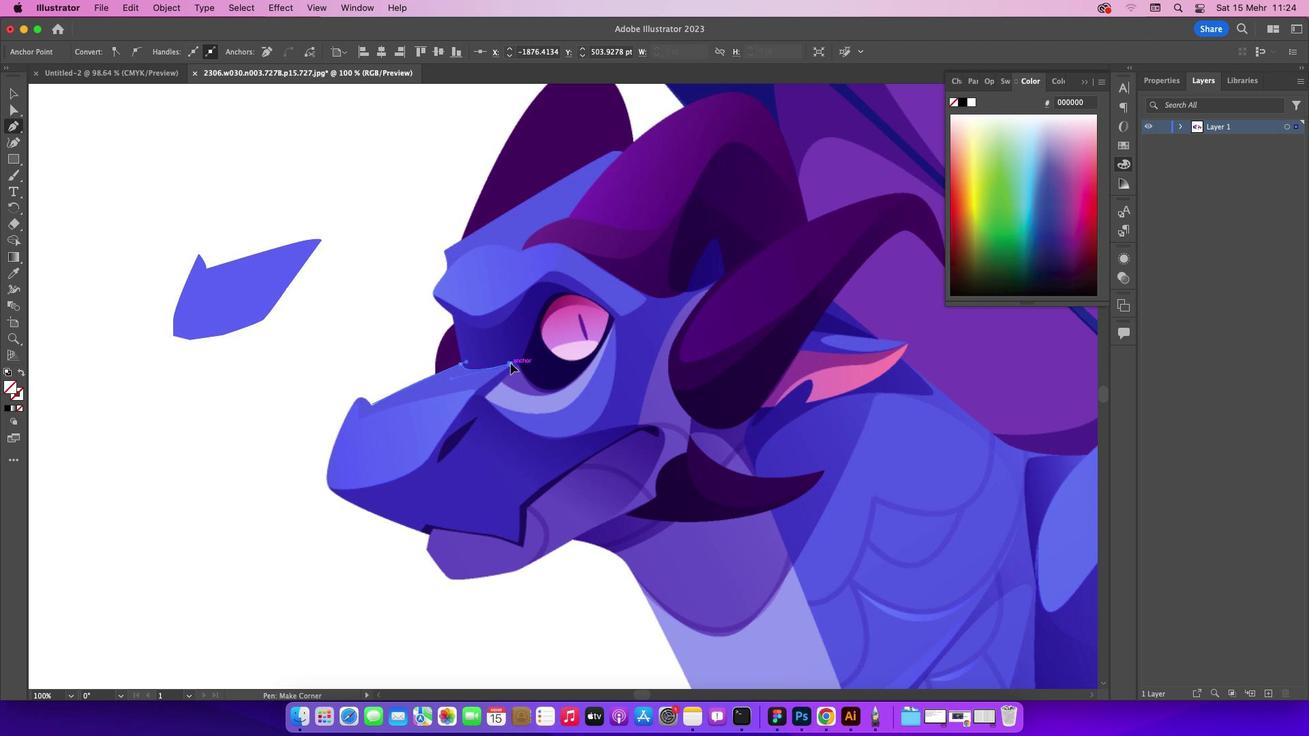 
Action: Mouse pressed left at (536, 375)
Screenshot: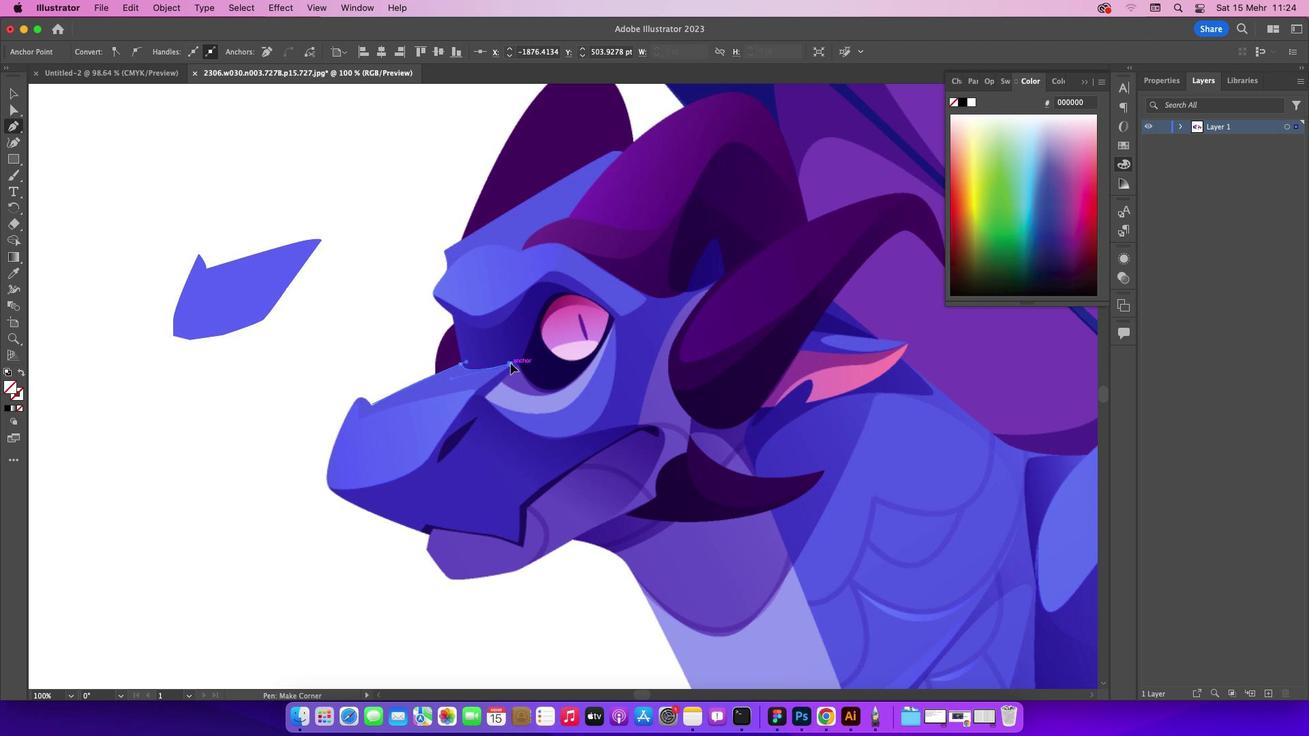 
Action: Mouse moved to (503, 400)
Screenshot: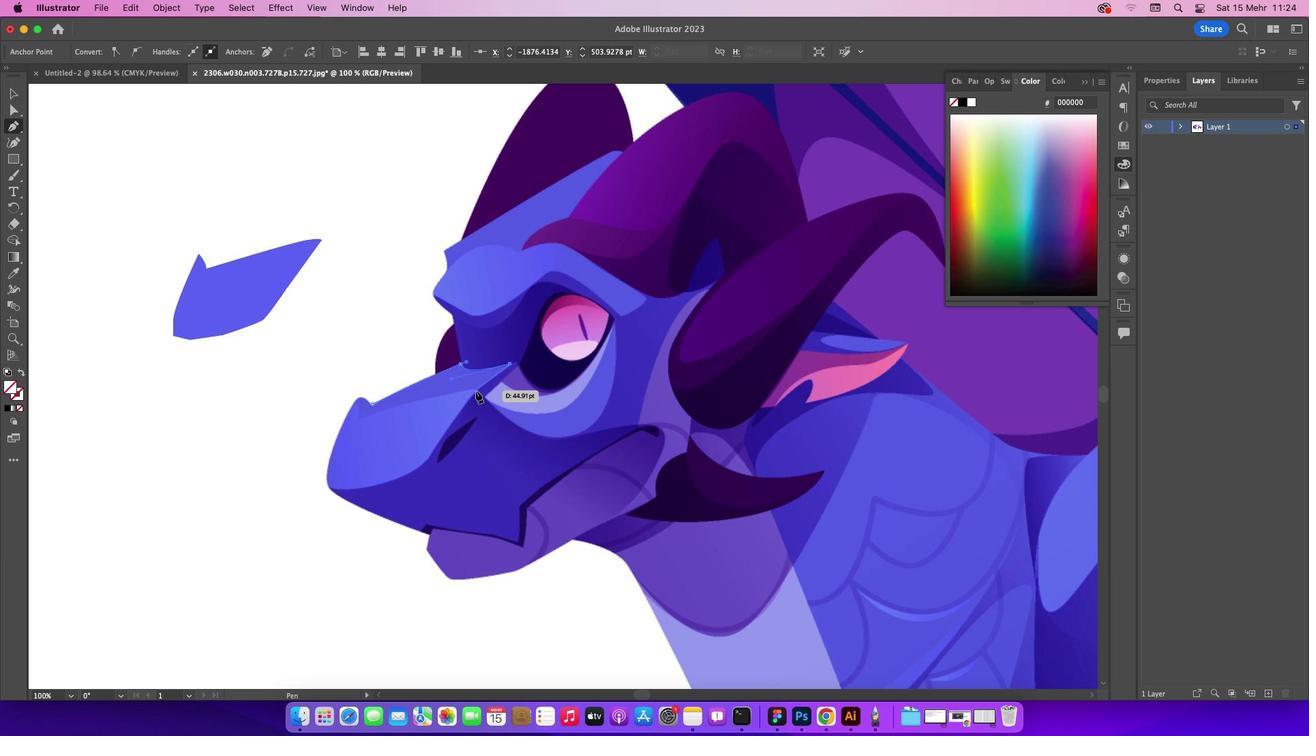
Action: Mouse pressed left at (503, 400)
Screenshot: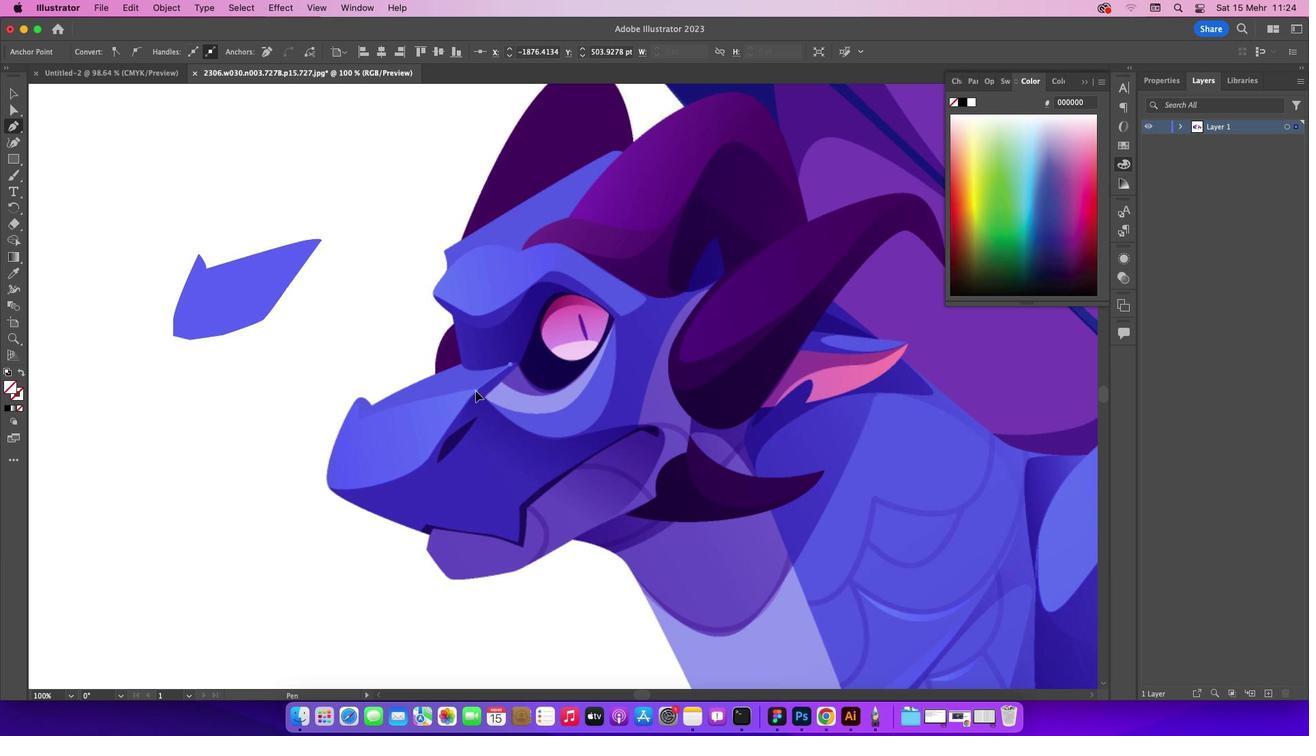
Action: Mouse moved to (442, 411)
Screenshot: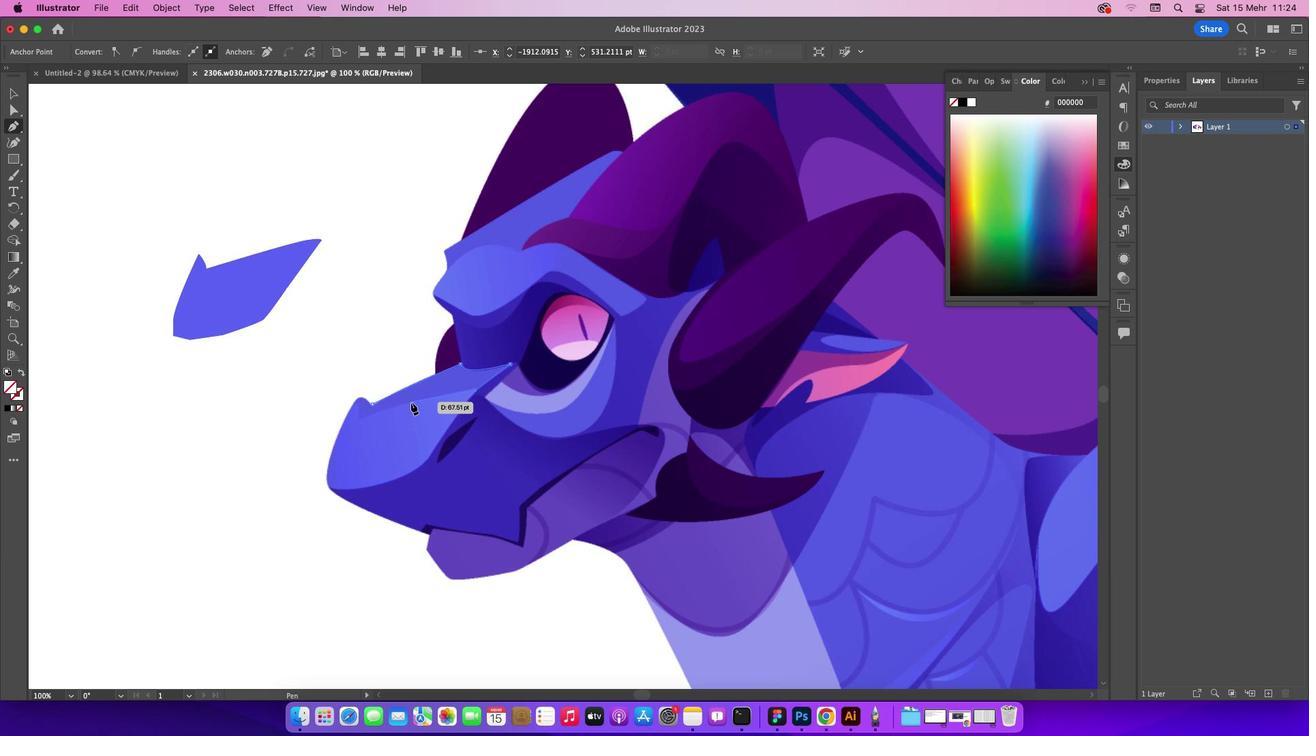 
Action: Mouse pressed left at (442, 411)
Screenshot: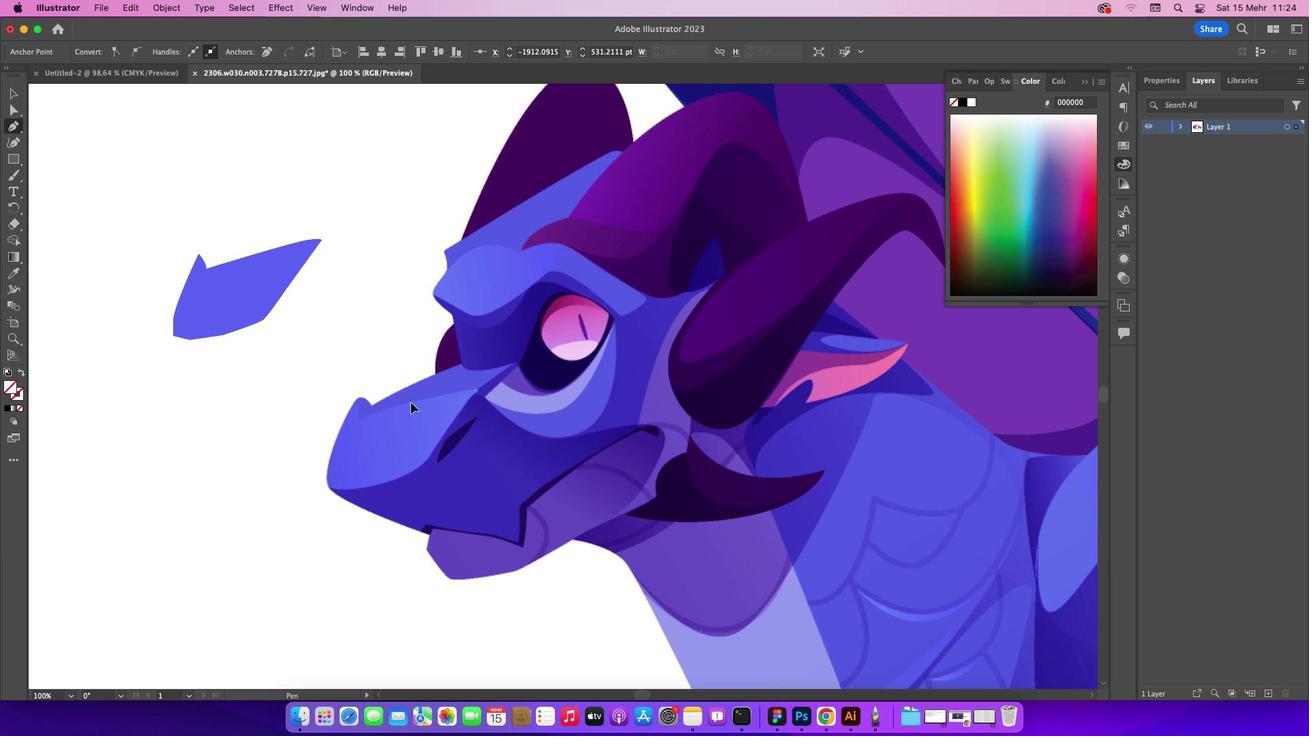 
Action: Mouse moved to (441, 412)
Screenshot: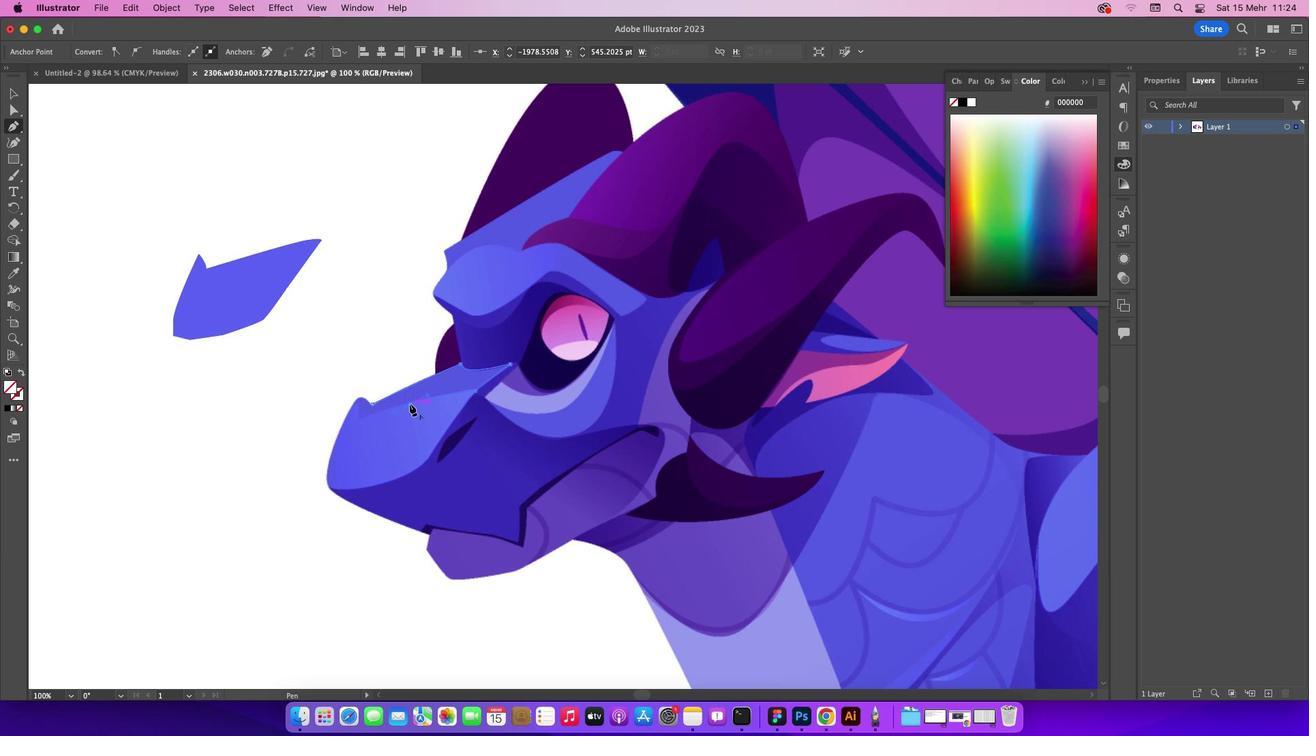 
Action: Mouse pressed left at (441, 412)
Screenshot: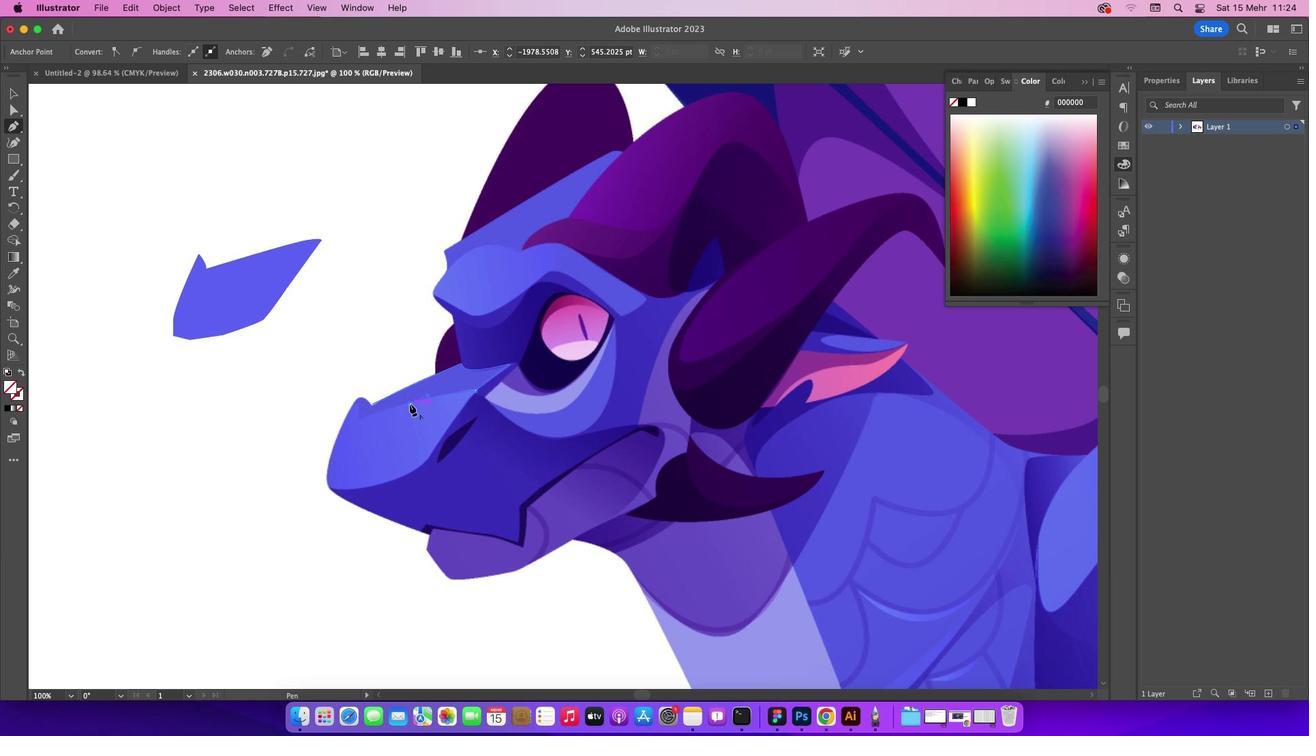 
Action: Mouse moved to (394, 428)
Screenshot: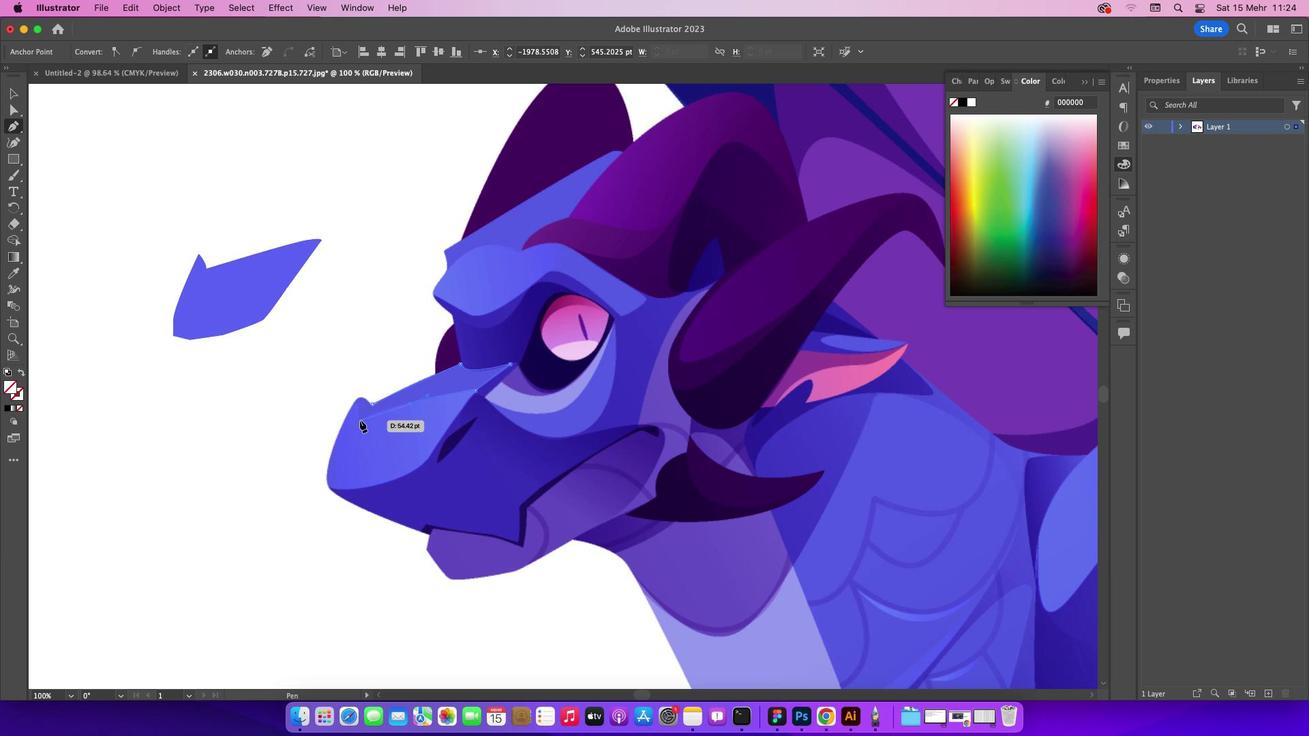 
Action: Mouse pressed left at (394, 428)
Screenshot: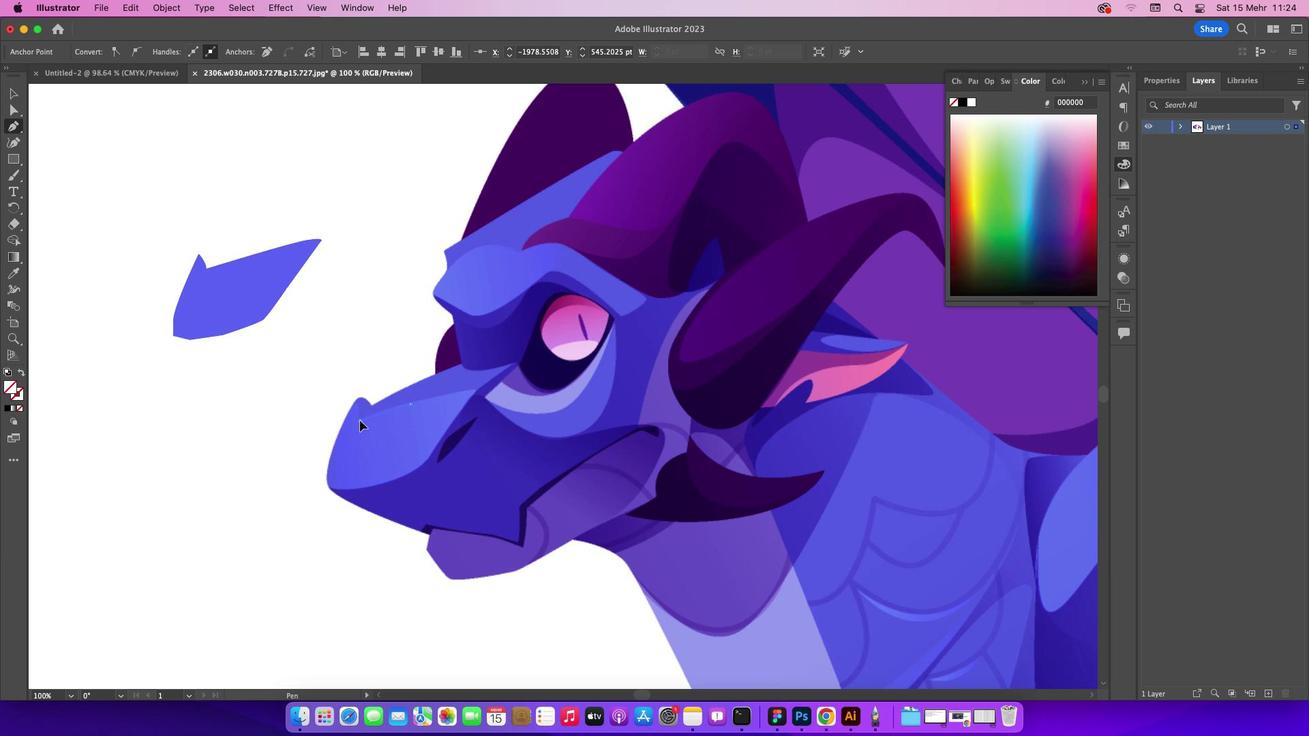 
Action: Mouse moved to (391, 411)
Screenshot: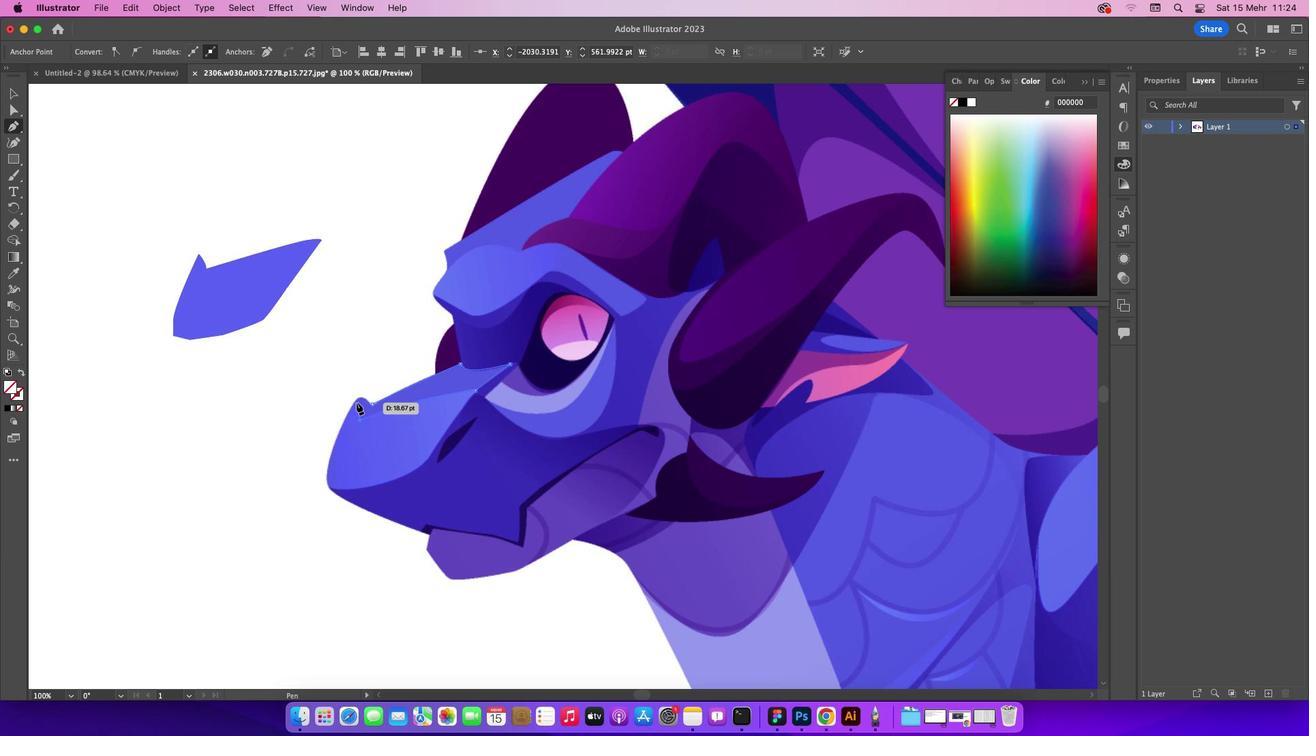 
Action: Mouse pressed left at (391, 411)
Screenshot: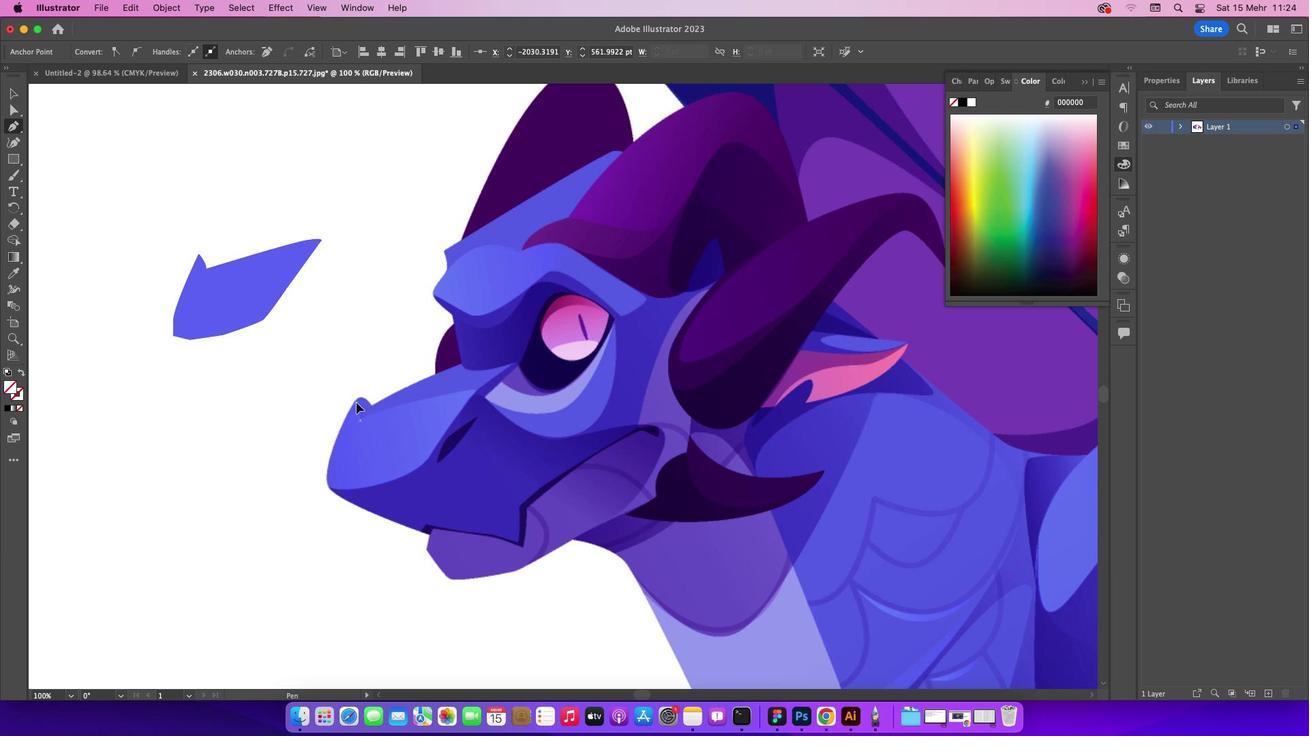 
Action: Mouse moved to (406, 411)
Screenshot: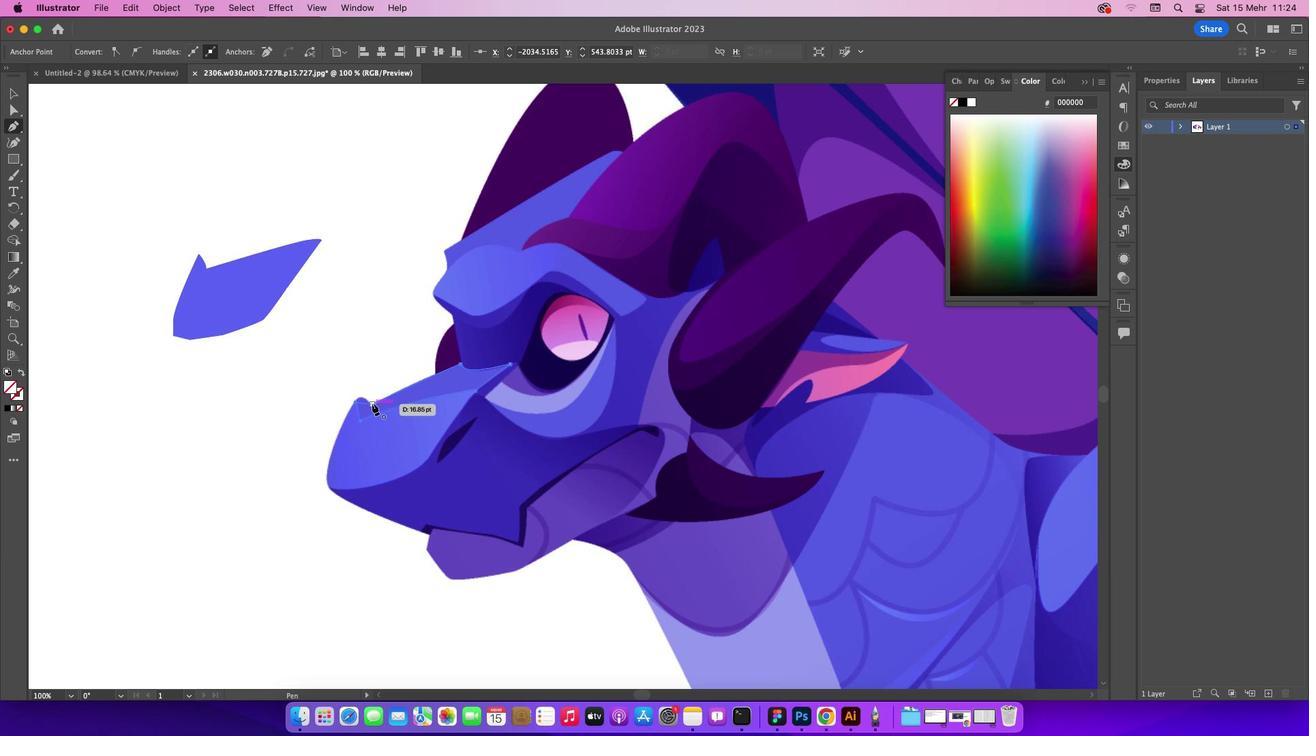 
Action: Mouse pressed left at (406, 411)
Screenshot: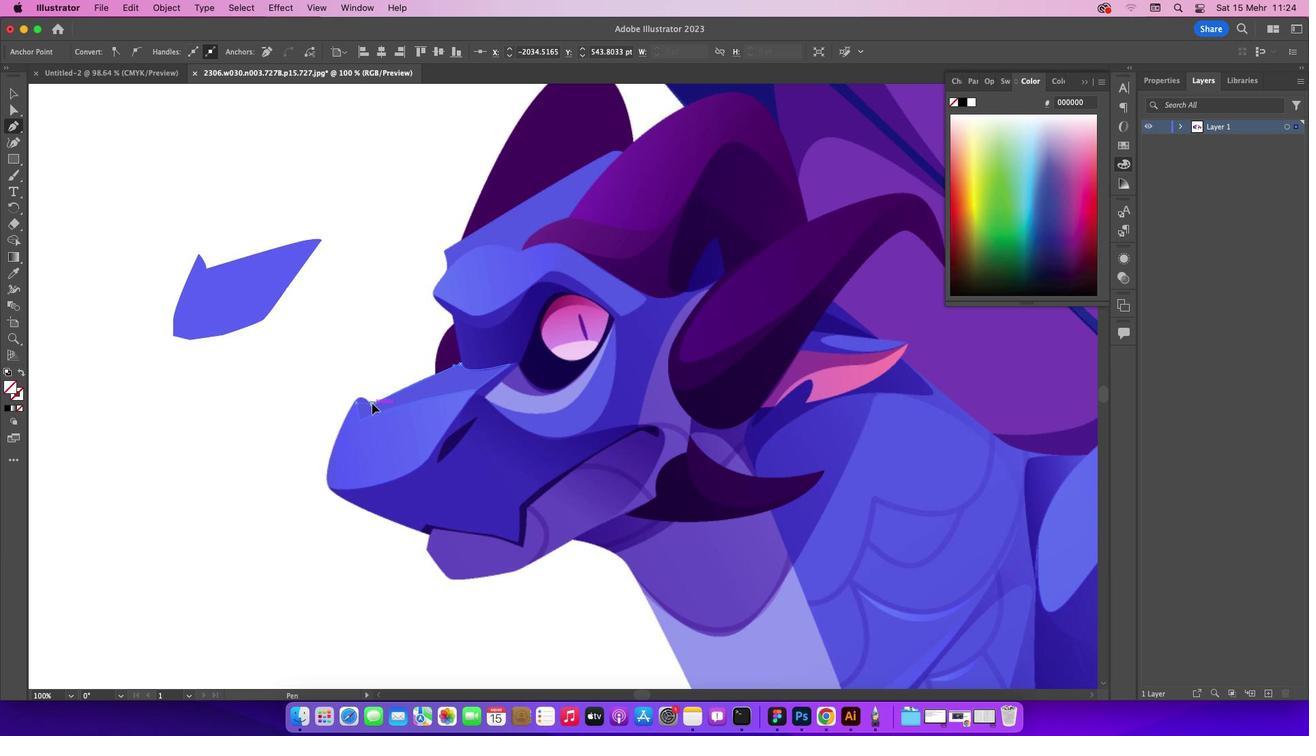 
Action: Mouse moved to (69, 132)
Screenshot: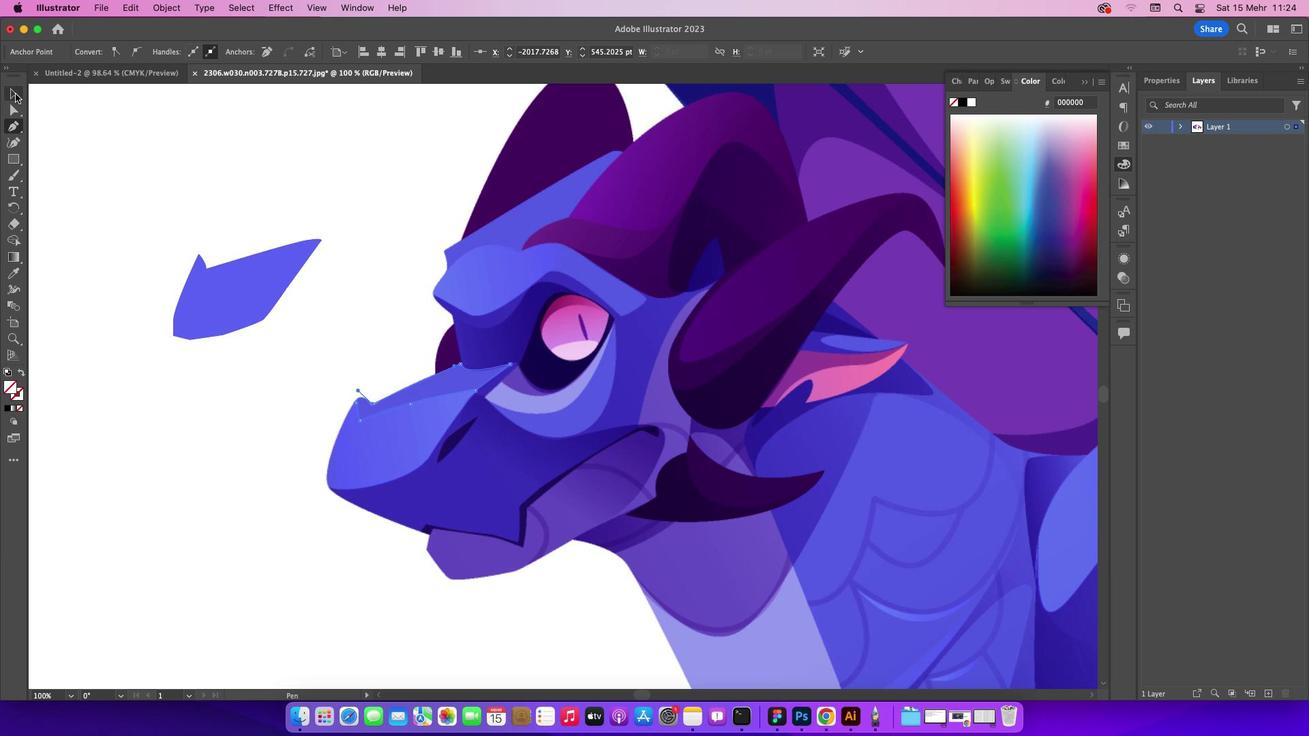 
Action: Mouse pressed left at (69, 132)
Screenshot: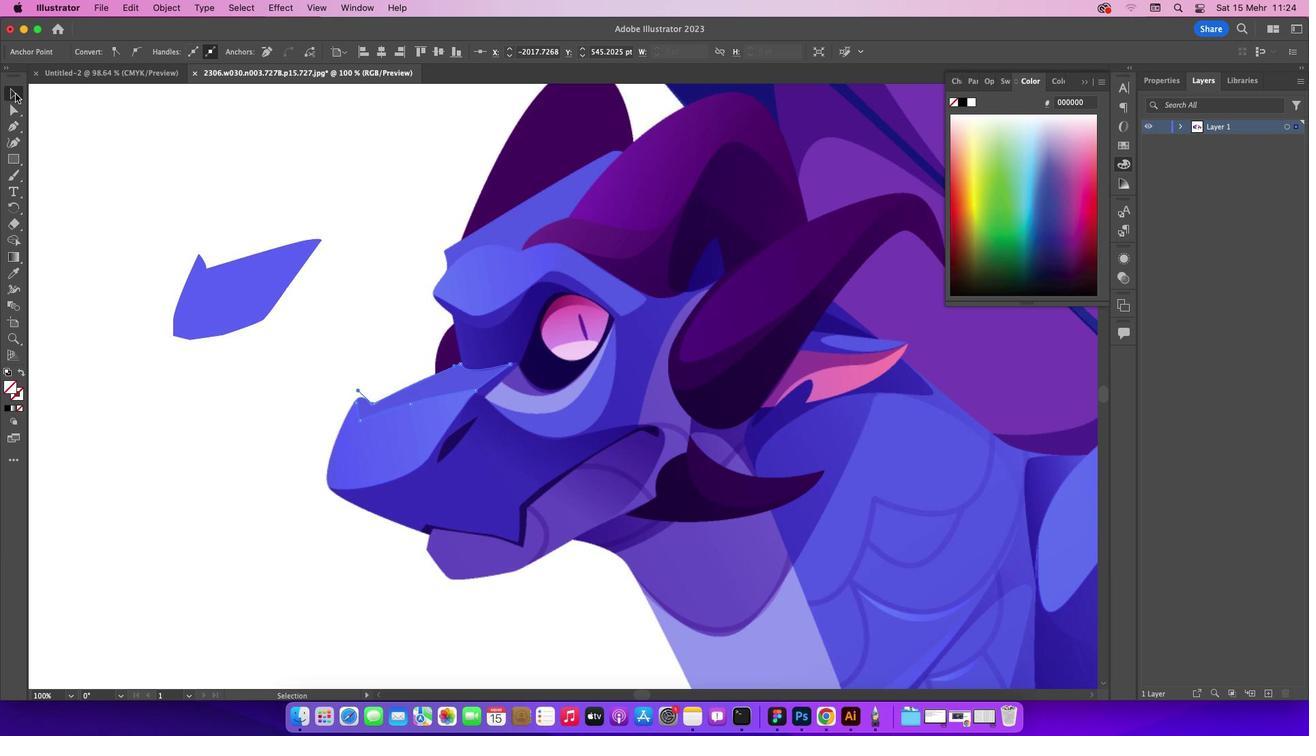 
Action: Mouse moved to (353, 259)
Screenshot: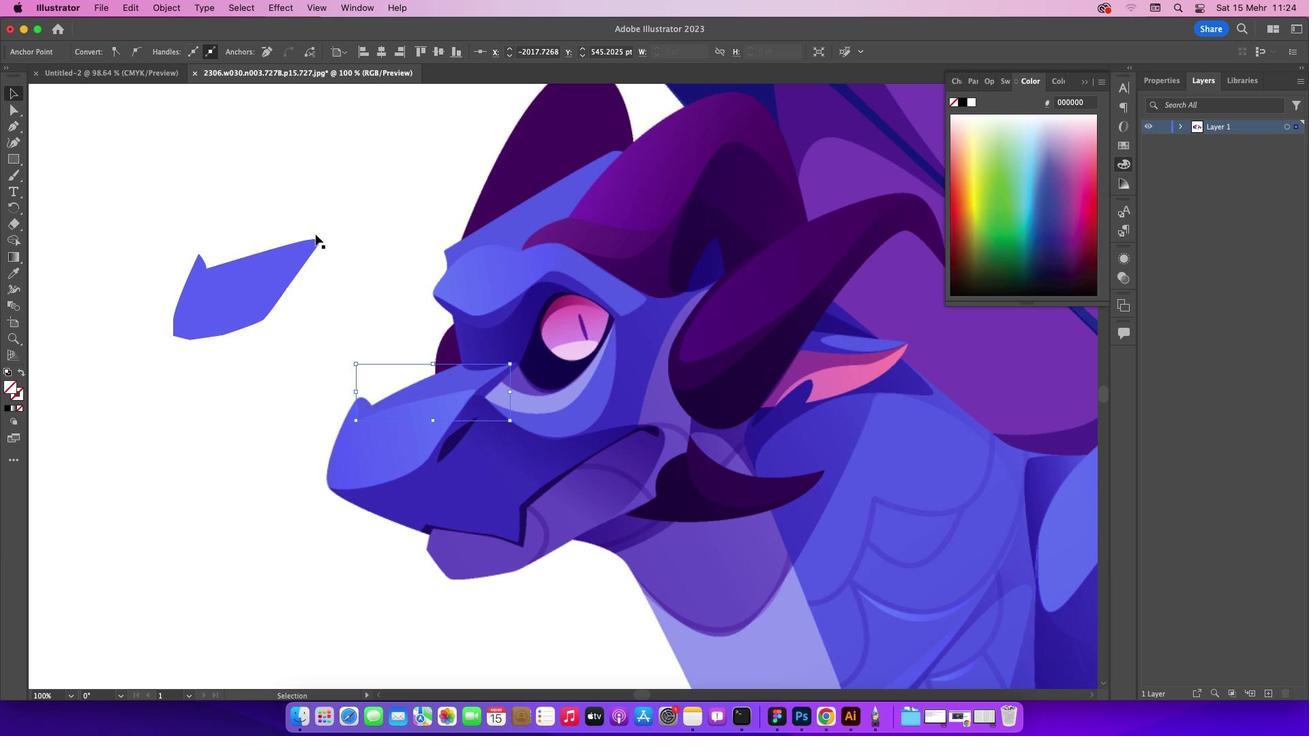 
Action: Mouse pressed left at (353, 259)
Screenshot: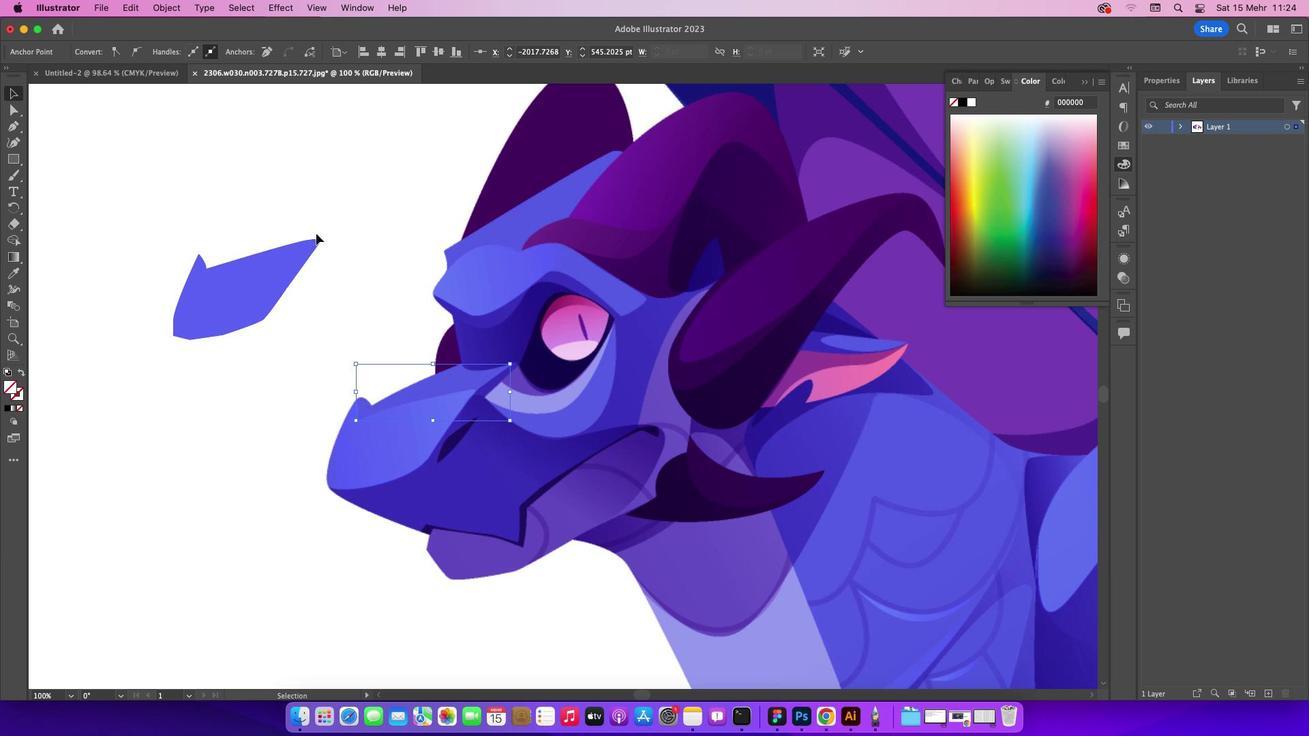 
Action: Mouse moved to (436, 398)
Screenshot: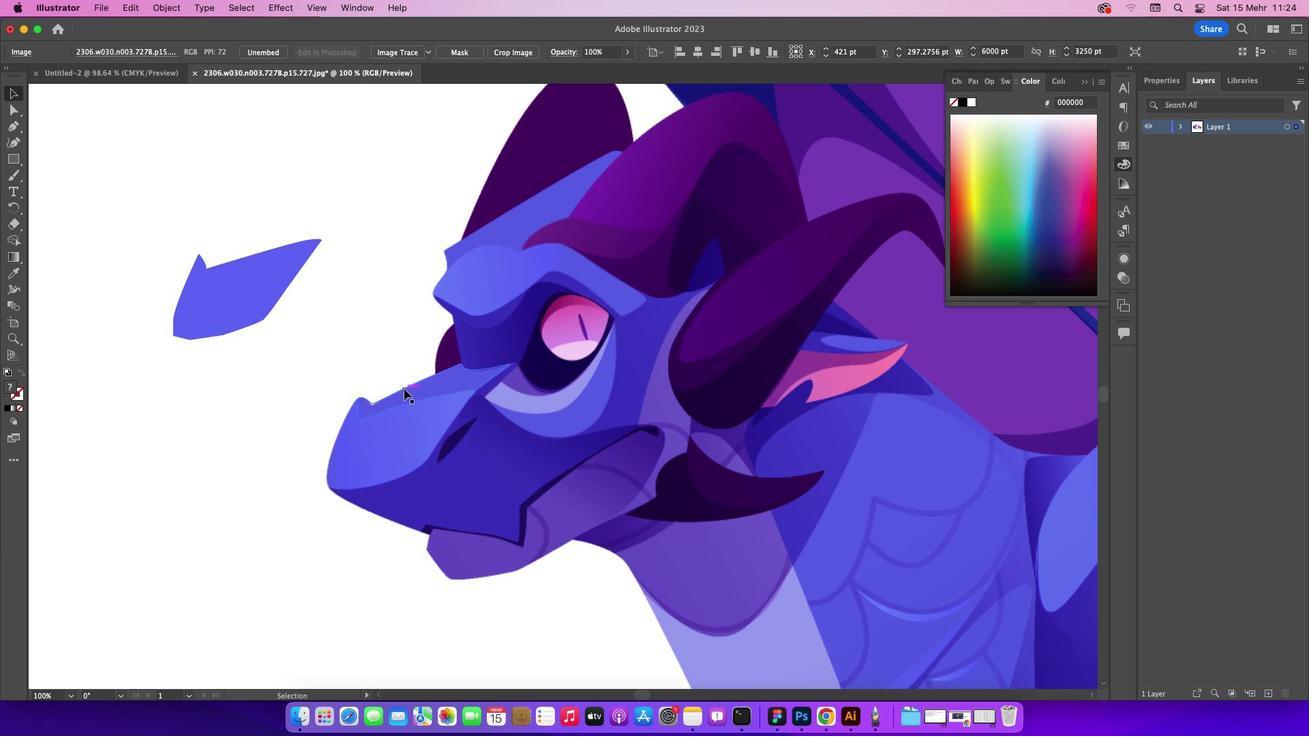
Action: Mouse pressed left at (436, 398)
Screenshot: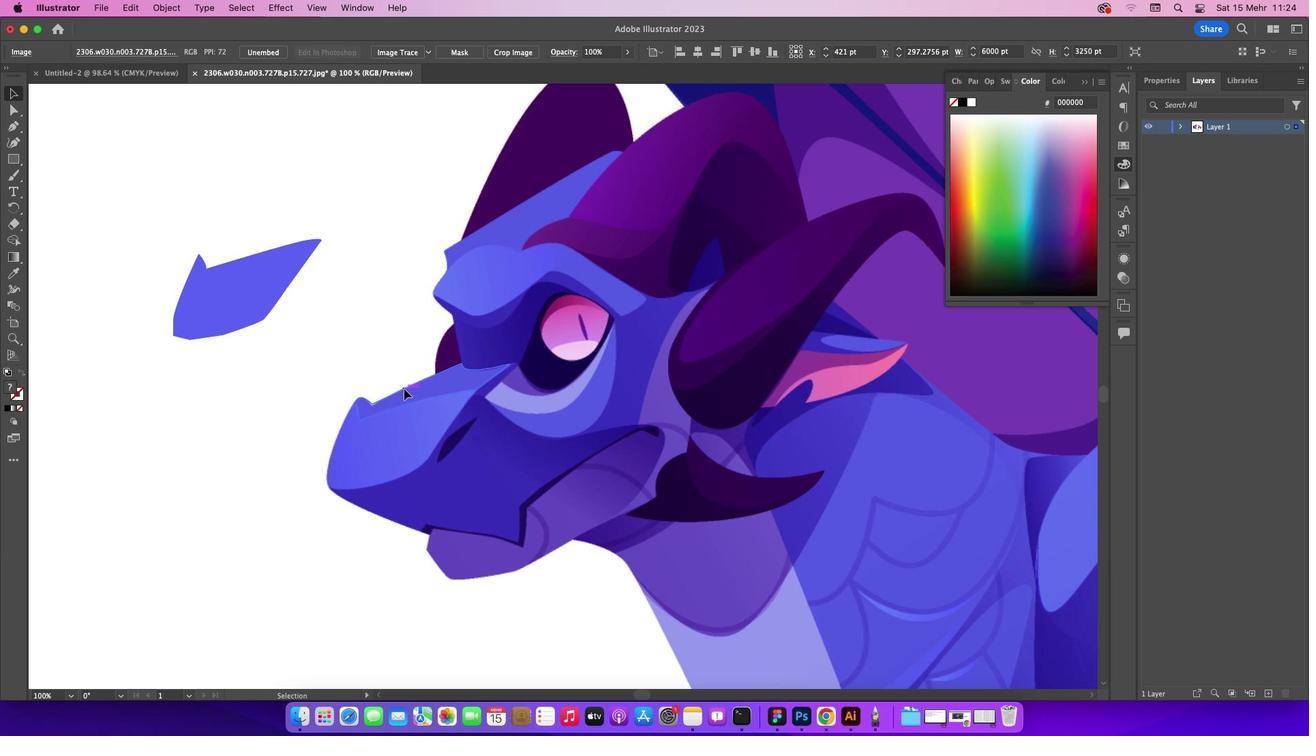 
Action: Mouse moved to (65, 295)
Screenshot: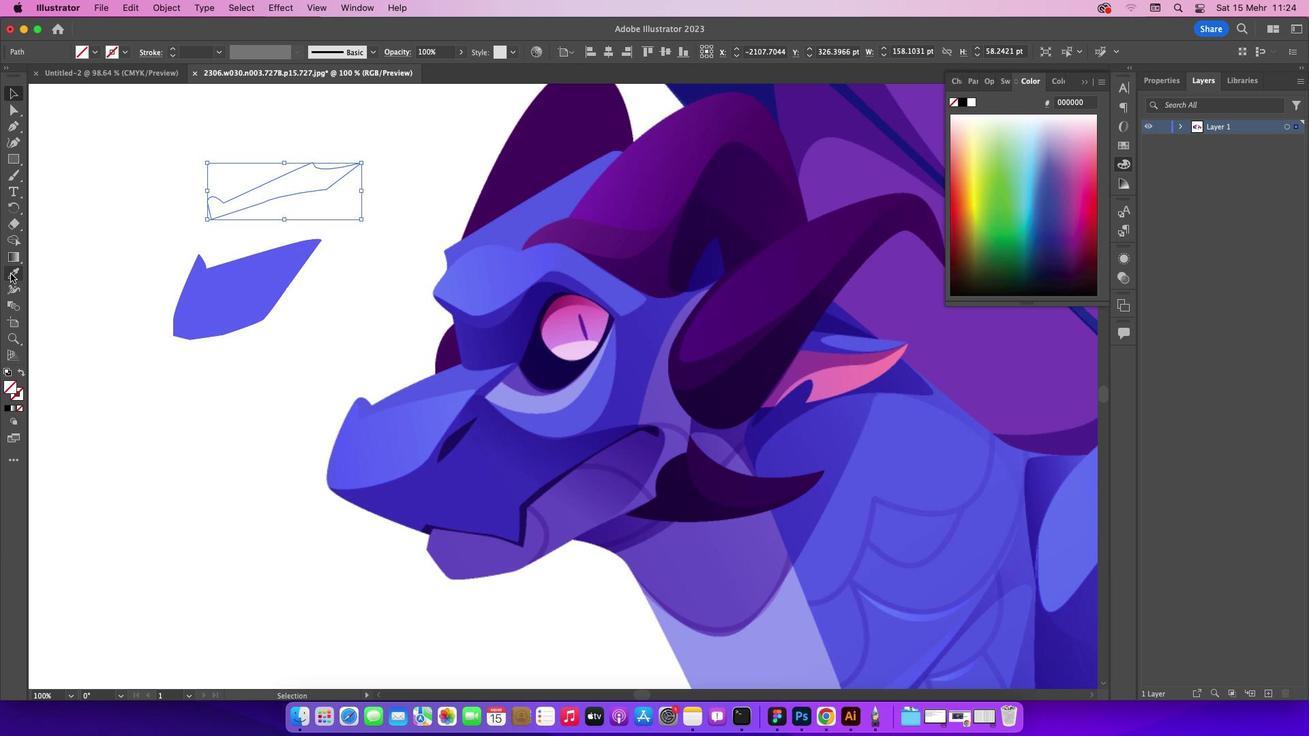 
Action: Mouse pressed left at (65, 295)
Screenshot: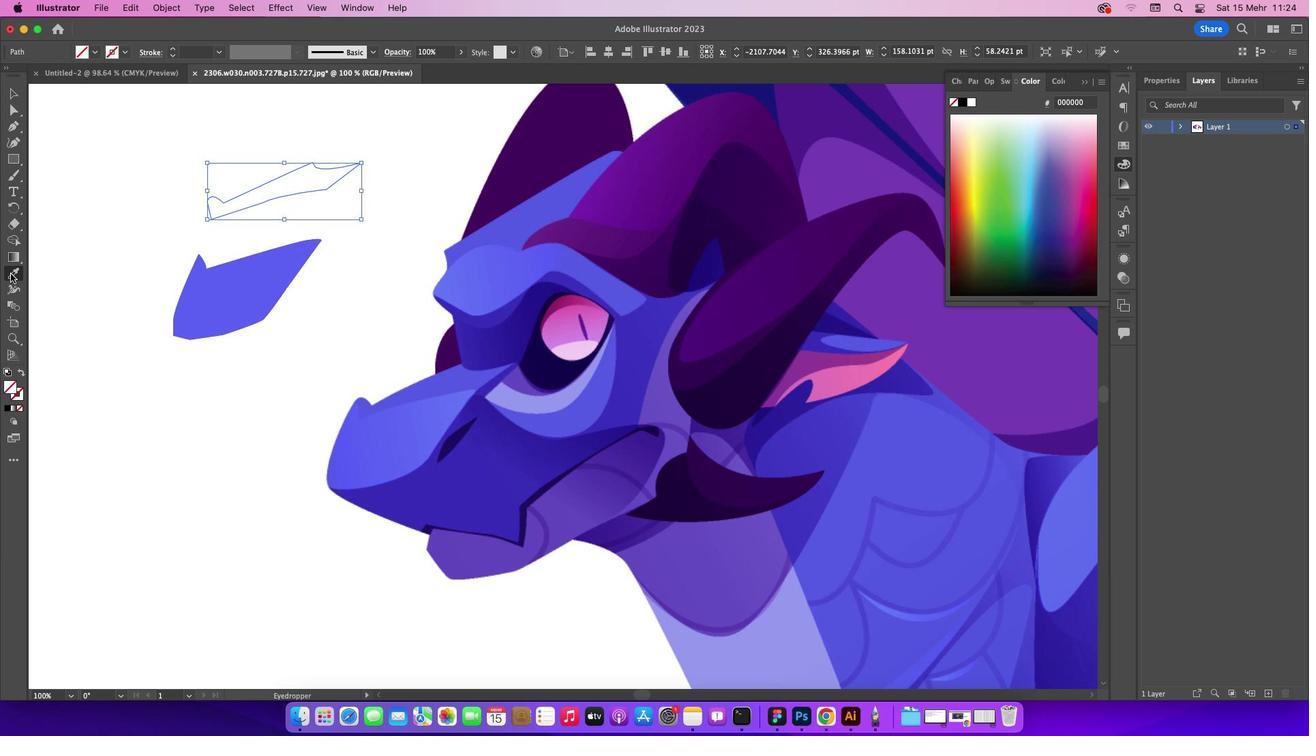 
Action: Mouse moved to (466, 401)
Screenshot: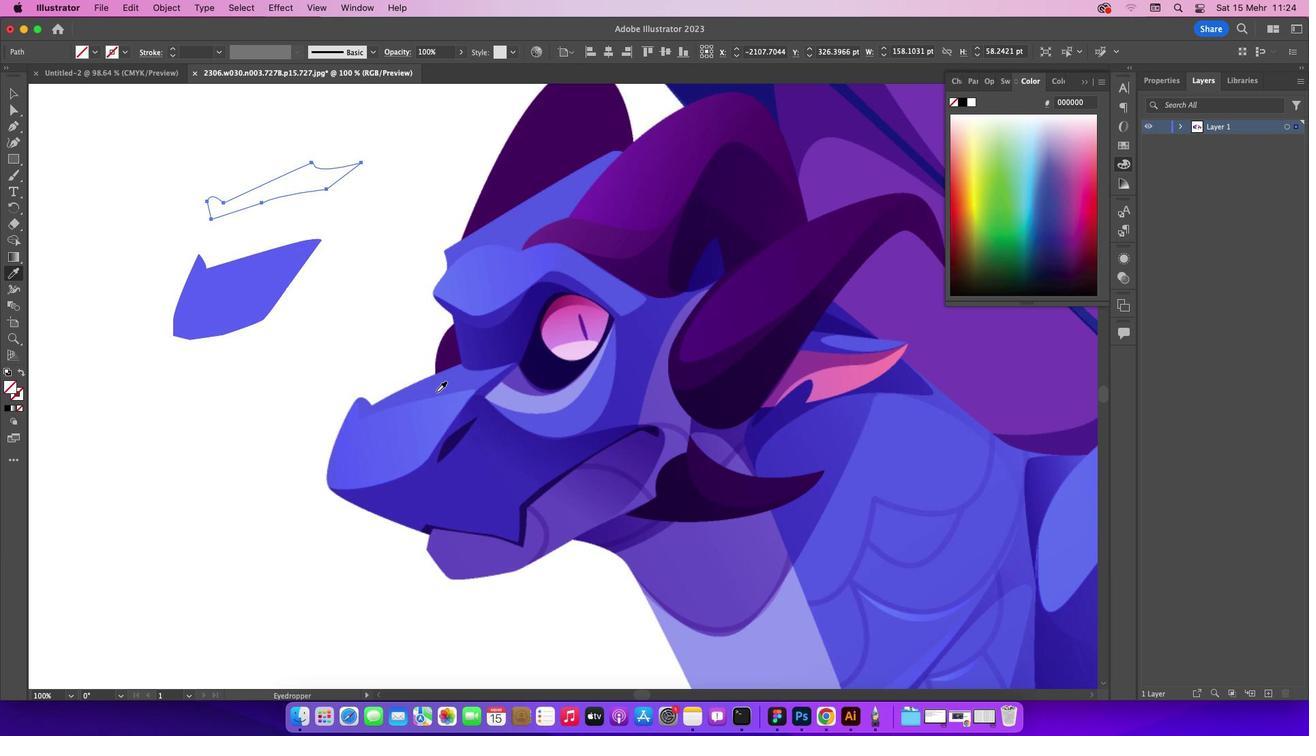 
Action: Mouse pressed left at (466, 401)
Screenshot: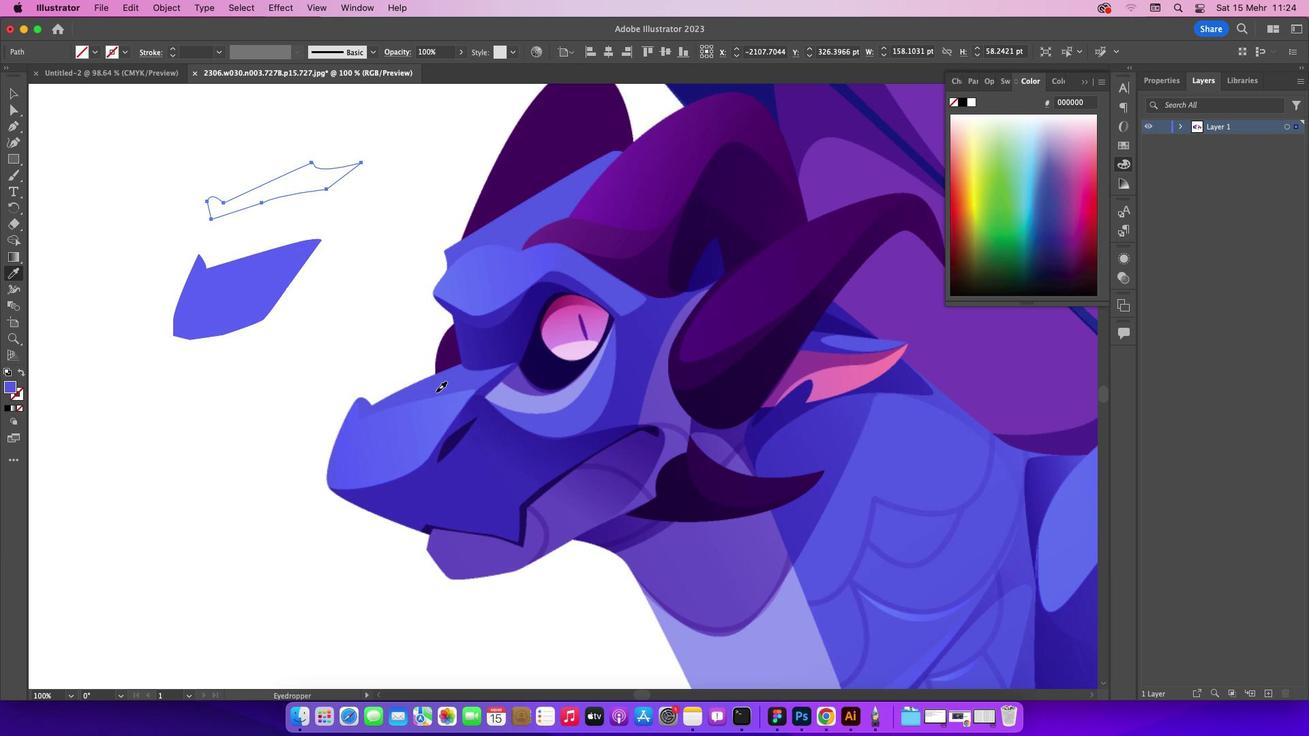 
Action: Mouse moved to (64, 129)
Screenshot: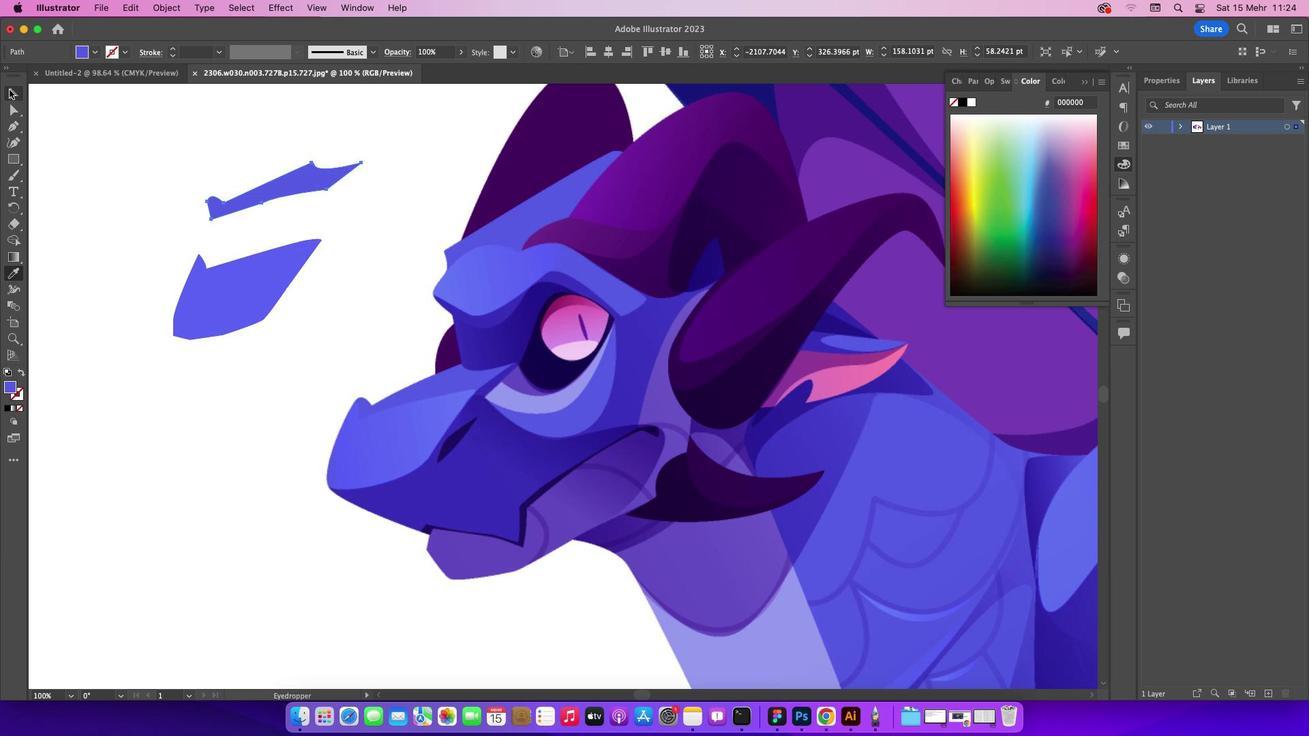 
Action: Mouse pressed left at (64, 129)
Screenshot: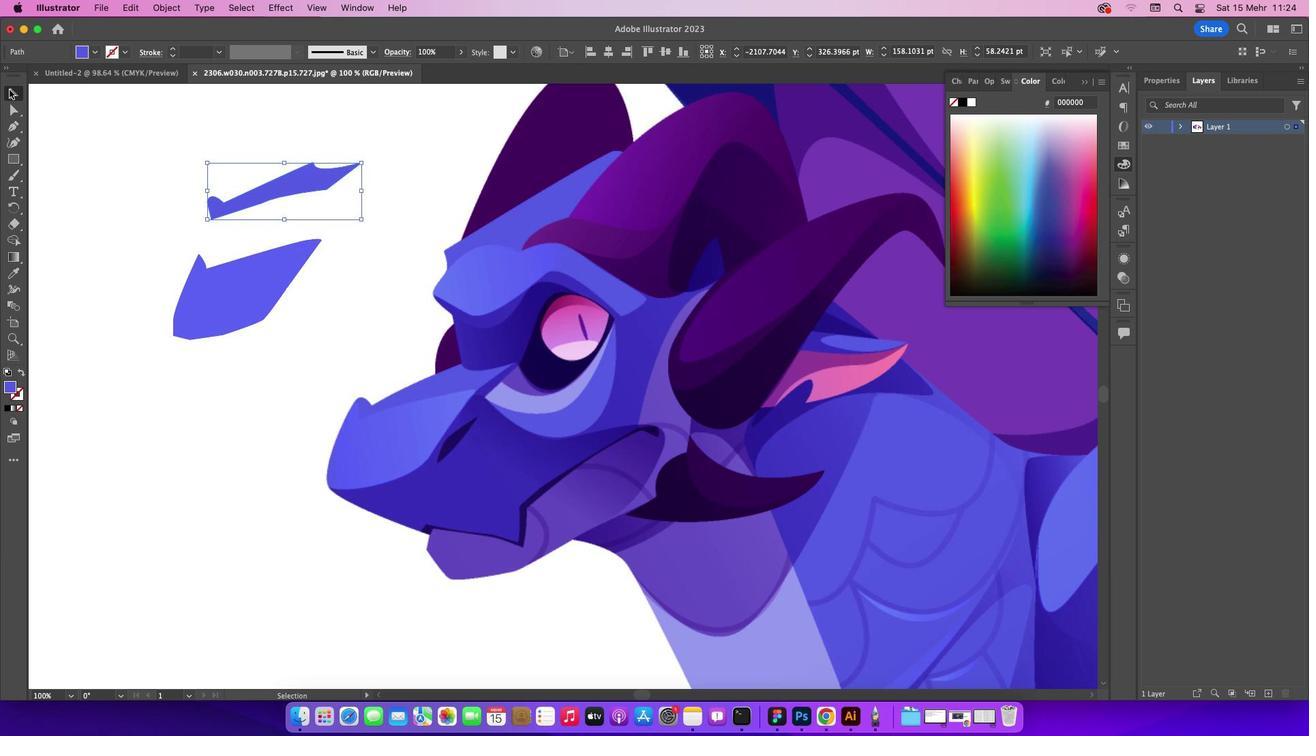 
Action: Mouse moved to (323, 210)
Screenshot: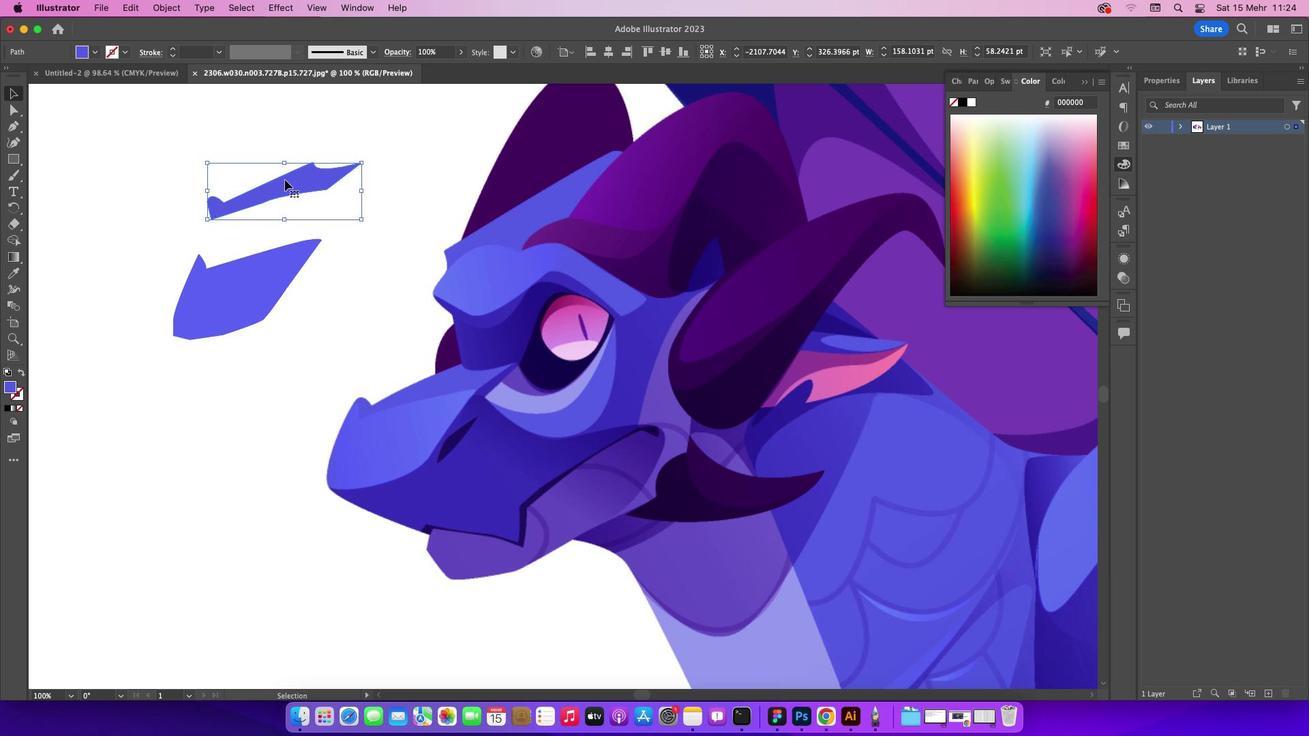 
Action: Mouse pressed left at (323, 210)
Screenshot: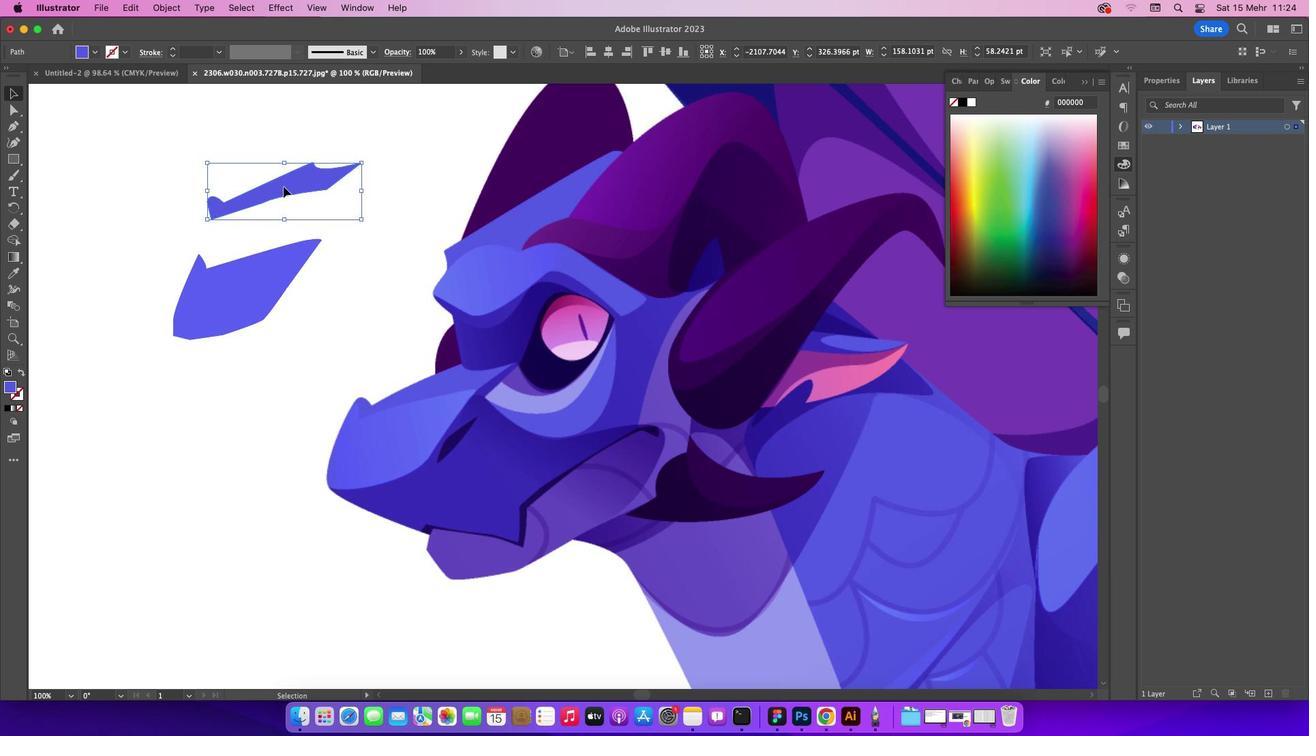 
Action: Mouse moved to (369, 212)
Screenshot: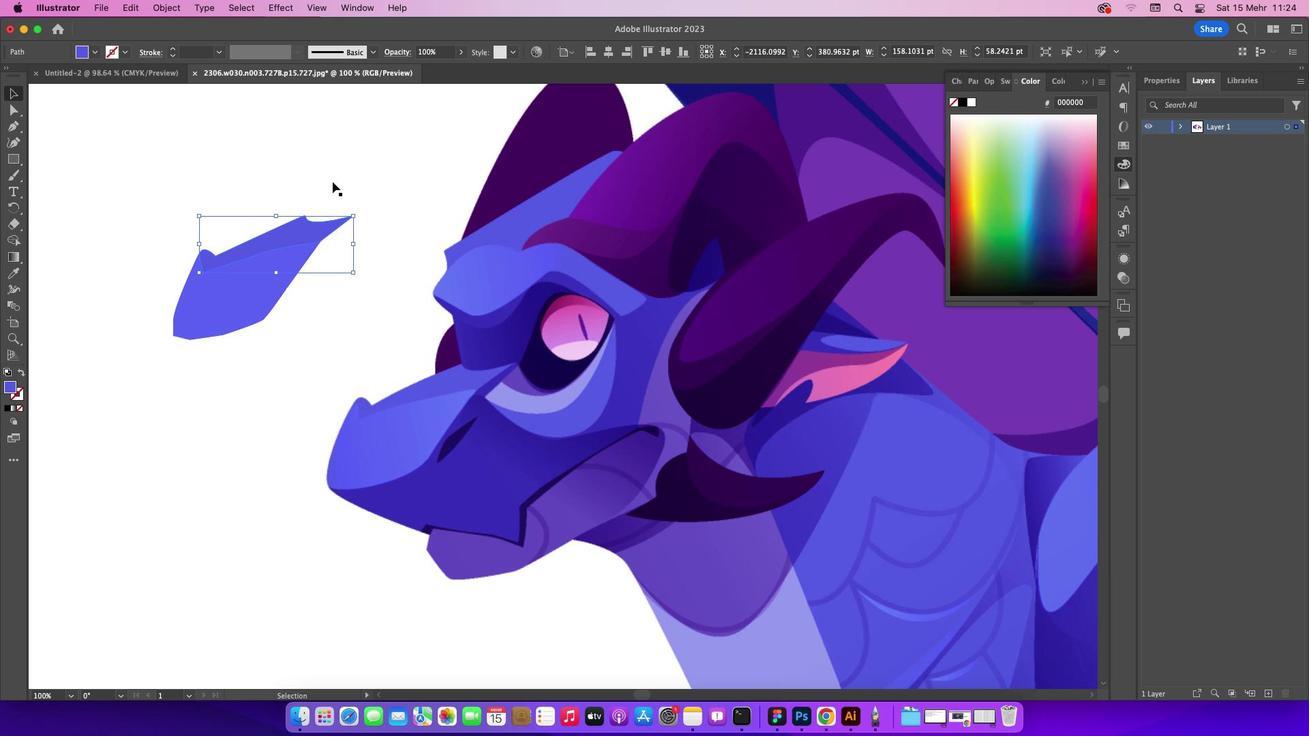 
Action: Mouse pressed left at (369, 212)
Screenshot: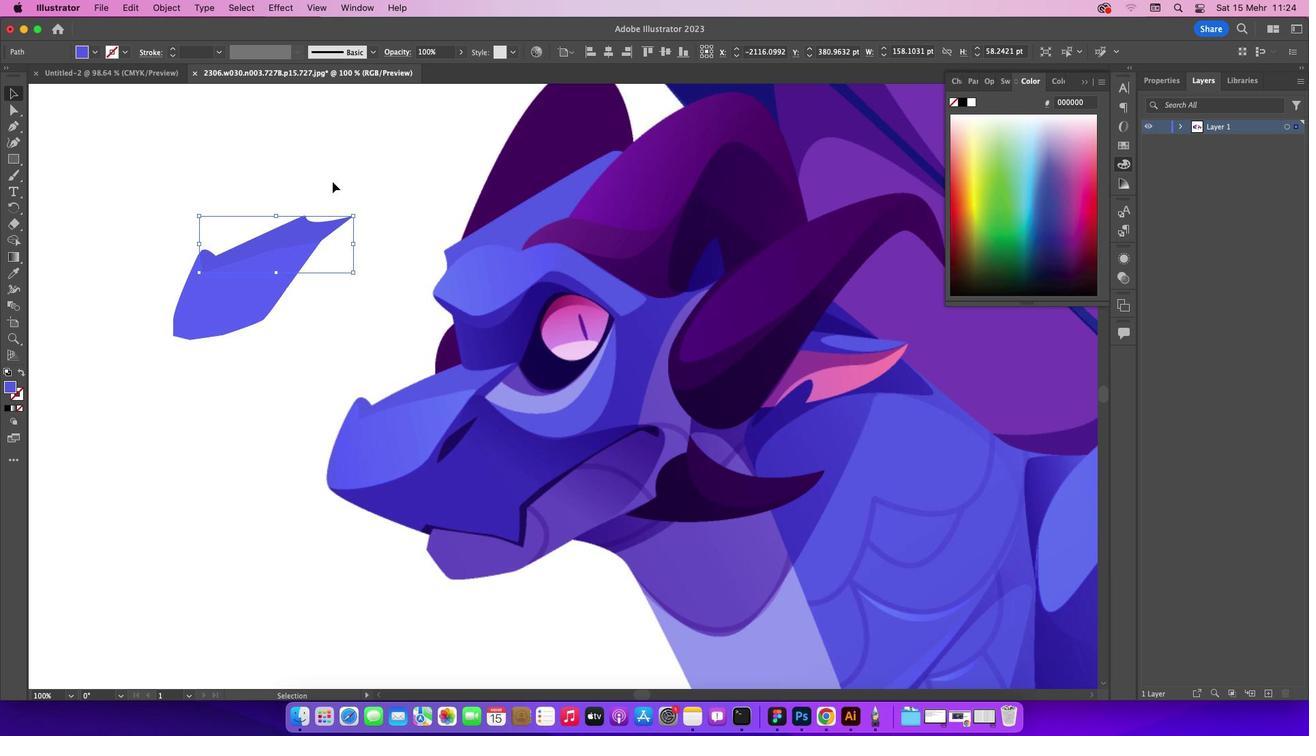 
Action: Mouse moved to (73, 163)
Screenshot: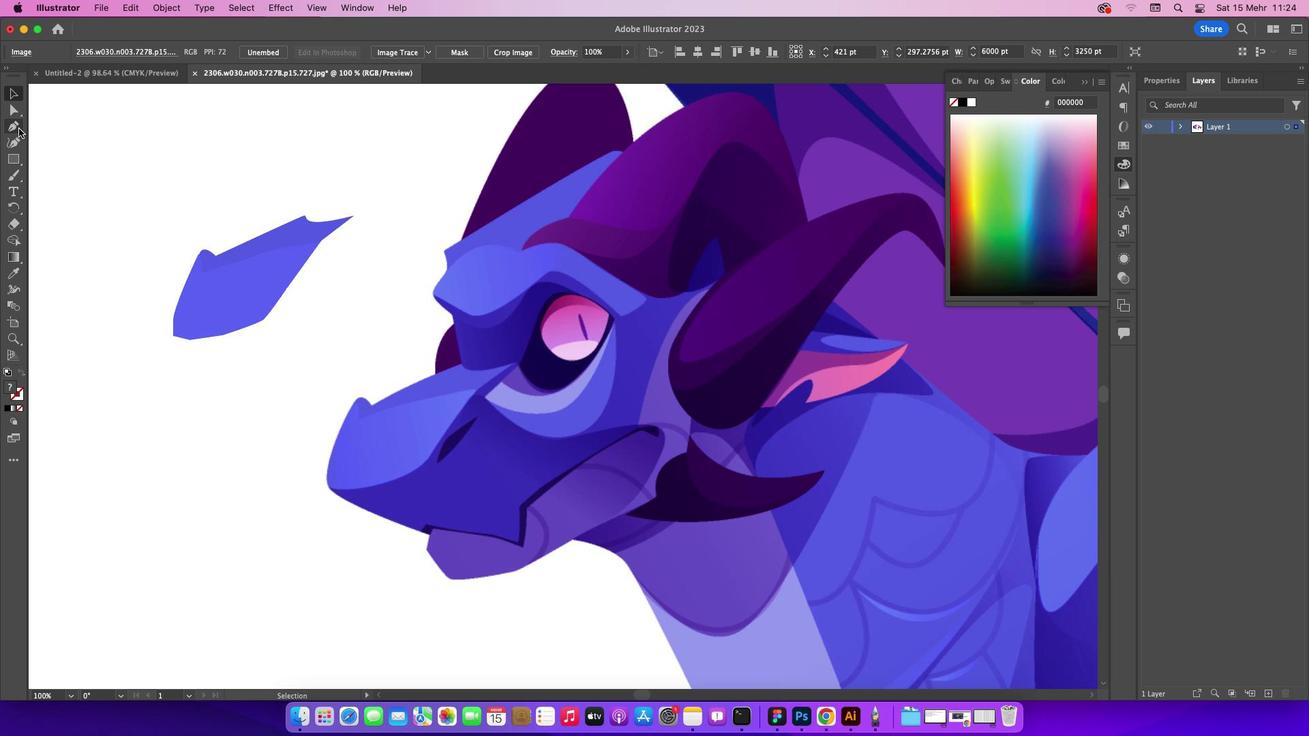 
Action: Mouse pressed left at (73, 163)
Screenshot: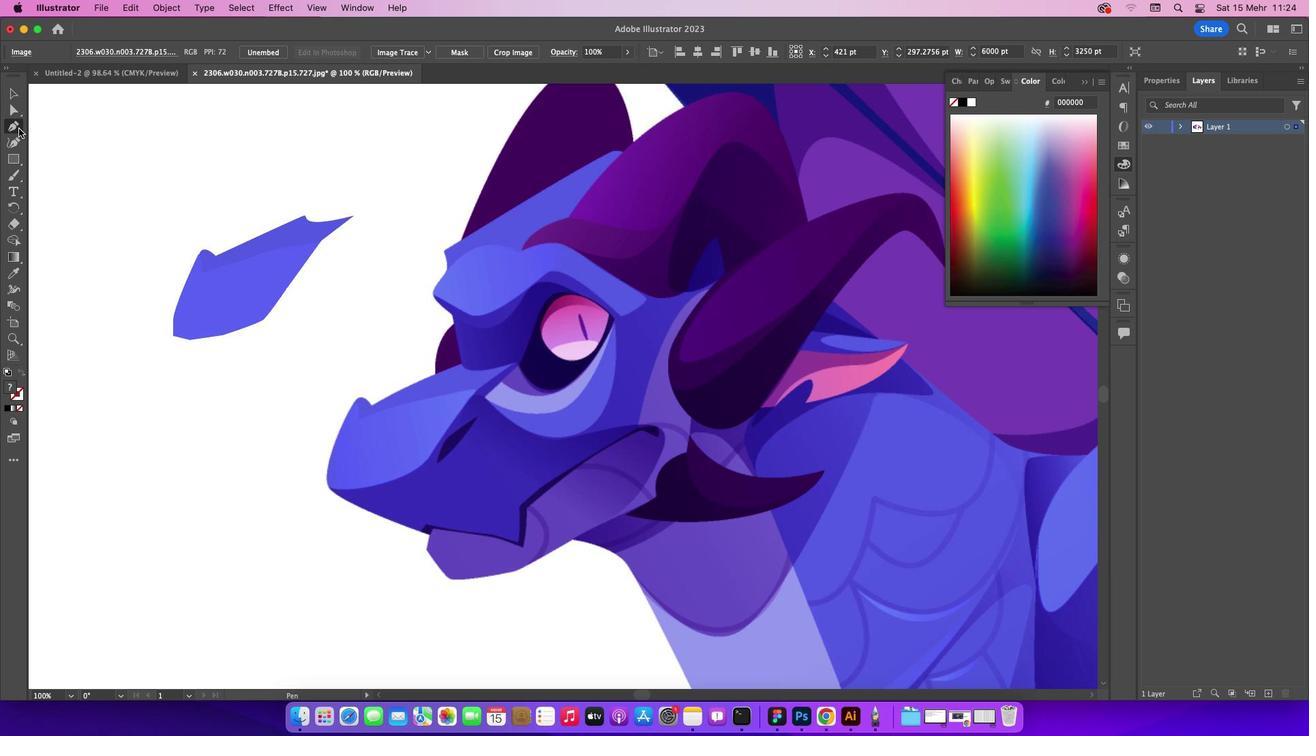 
Action: Mouse moved to (366, 490)
Screenshot: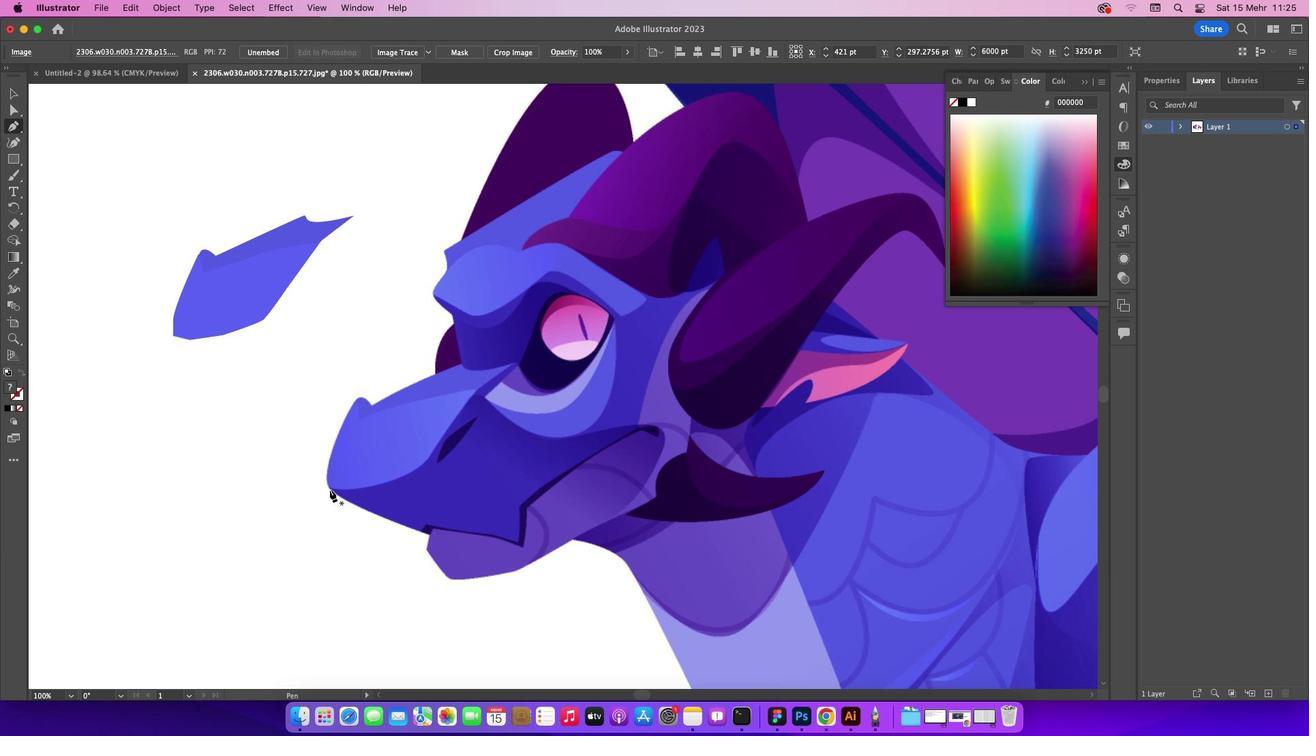 
Action: Mouse pressed left at (366, 490)
Screenshot: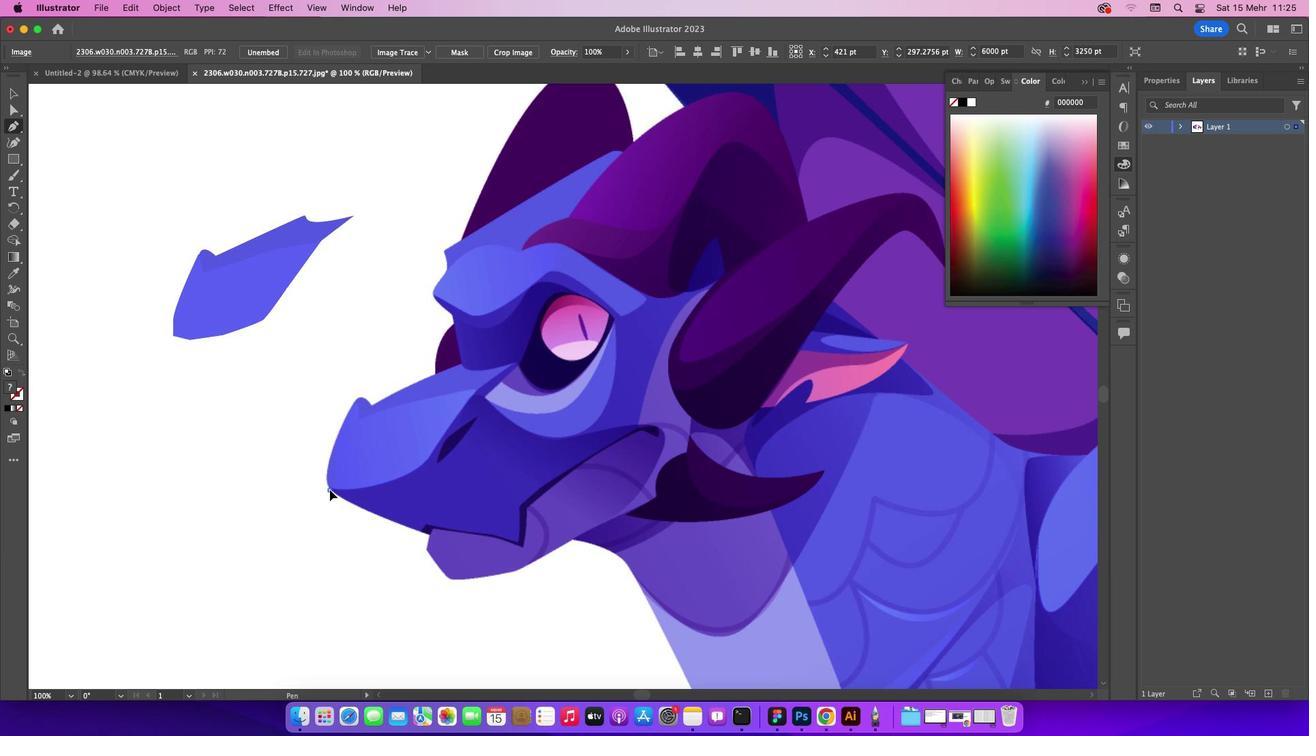 
Action: Mouse moved to (452, 527)
Screenshot: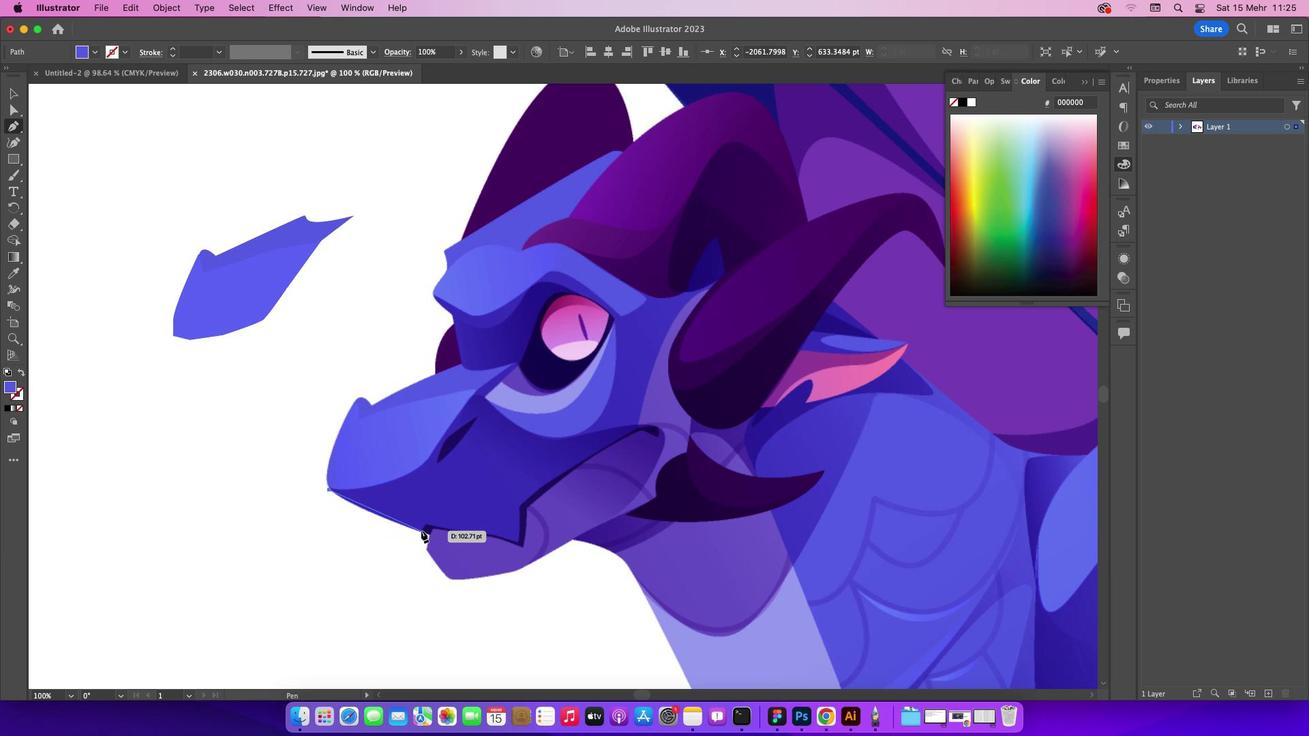 
Action: Mouse pressed left at (452, 527)
Screenshot: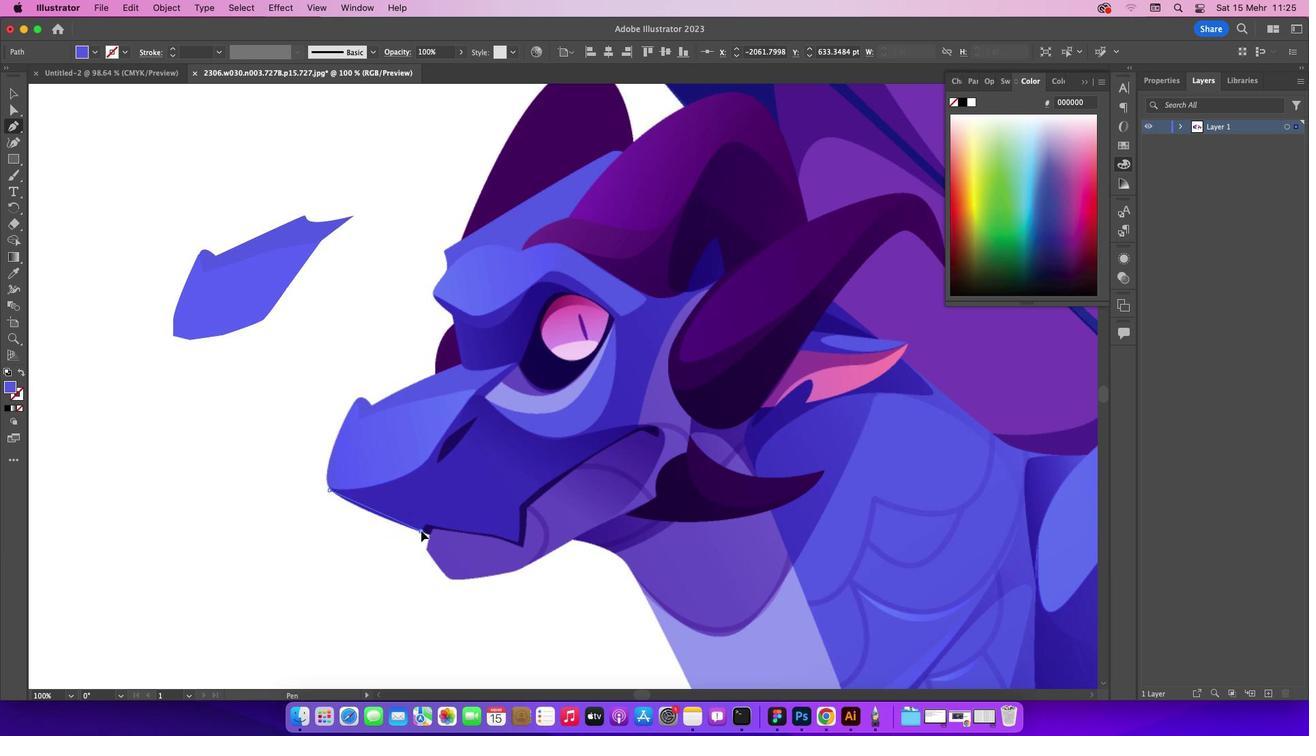 
Action: Mouse moved to (452, 527)
Screenshot: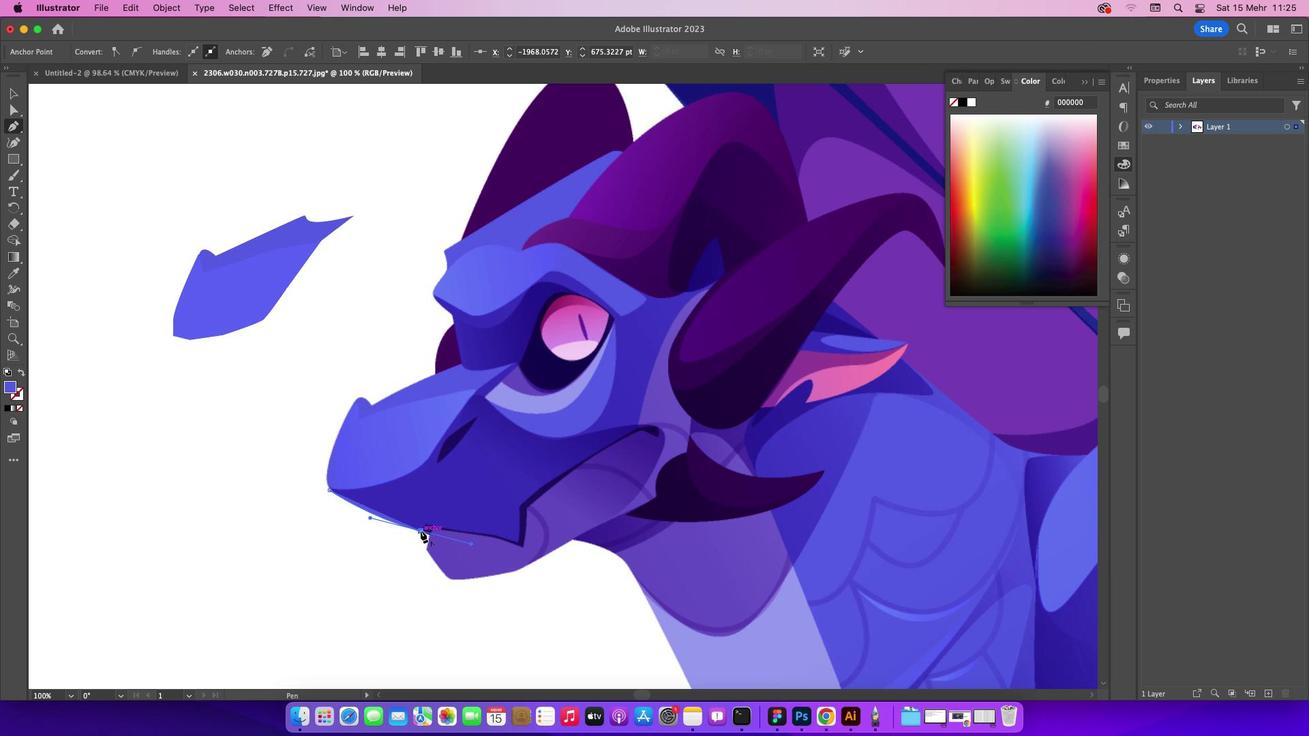 
Action: Mouse pressed left at (452, 527)
Screenshot: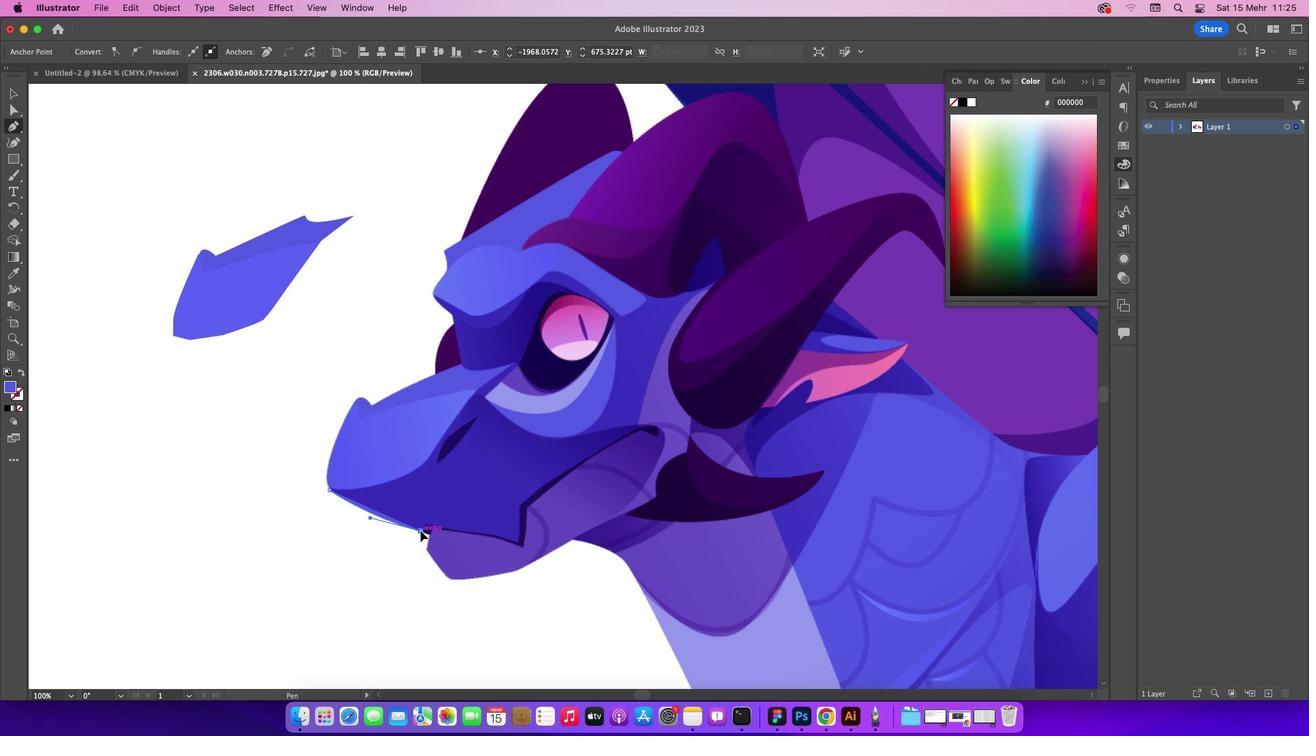 
Action: Mouse moved to (457, 522)
Screenshot: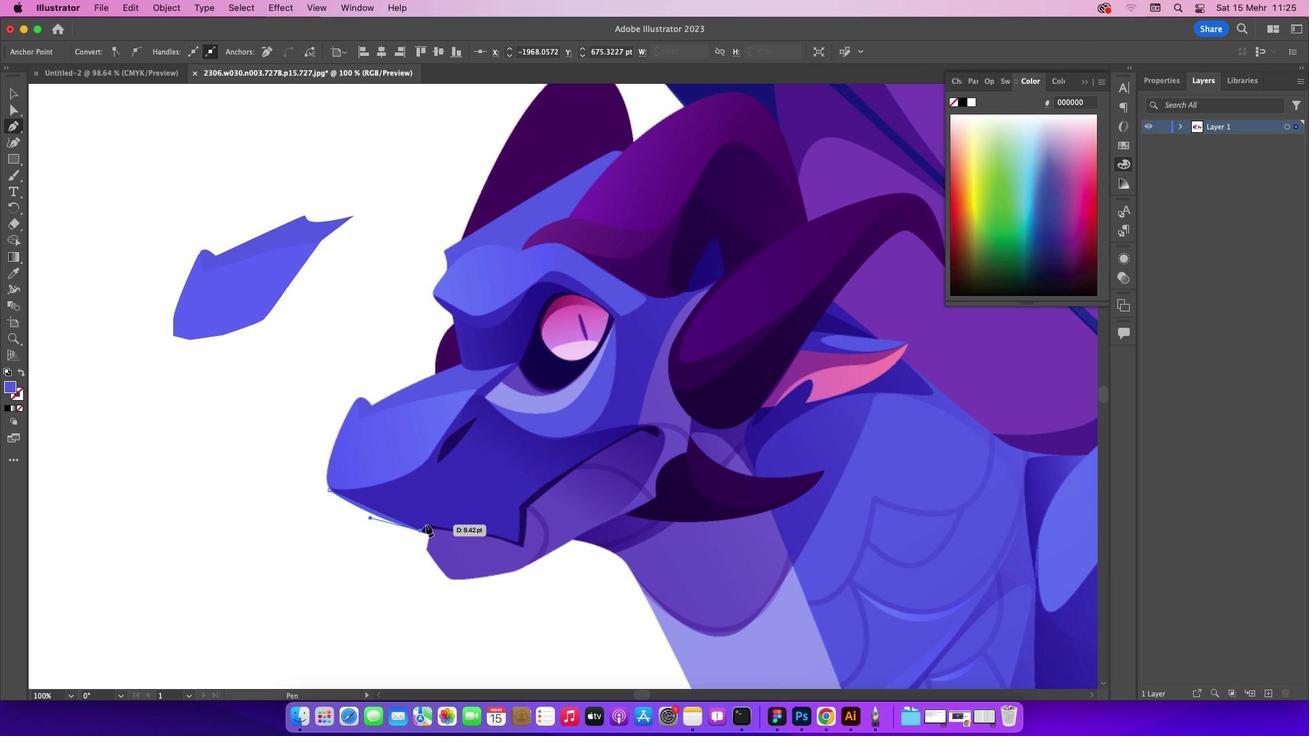 
Action: Mouse pressed left at (457, 522)
Screenshot: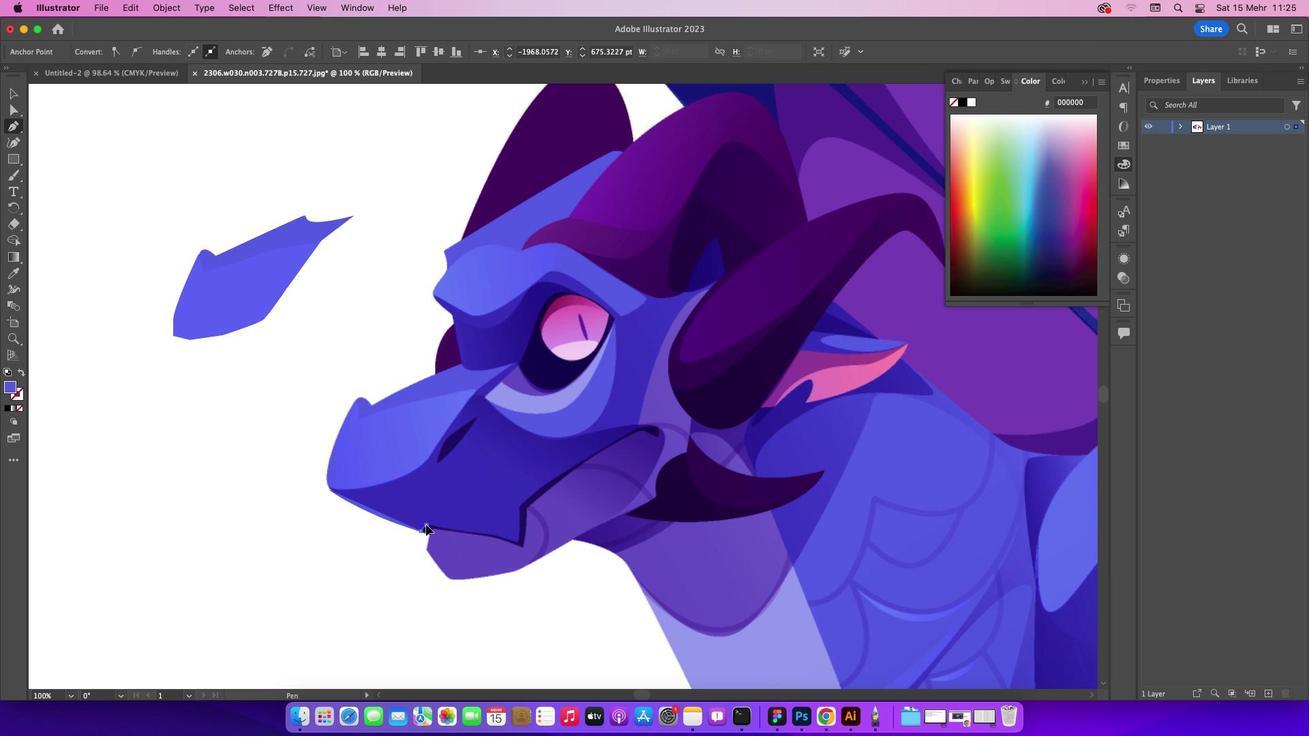 
Action: Mouse moved to (75, 417)
Screenshot: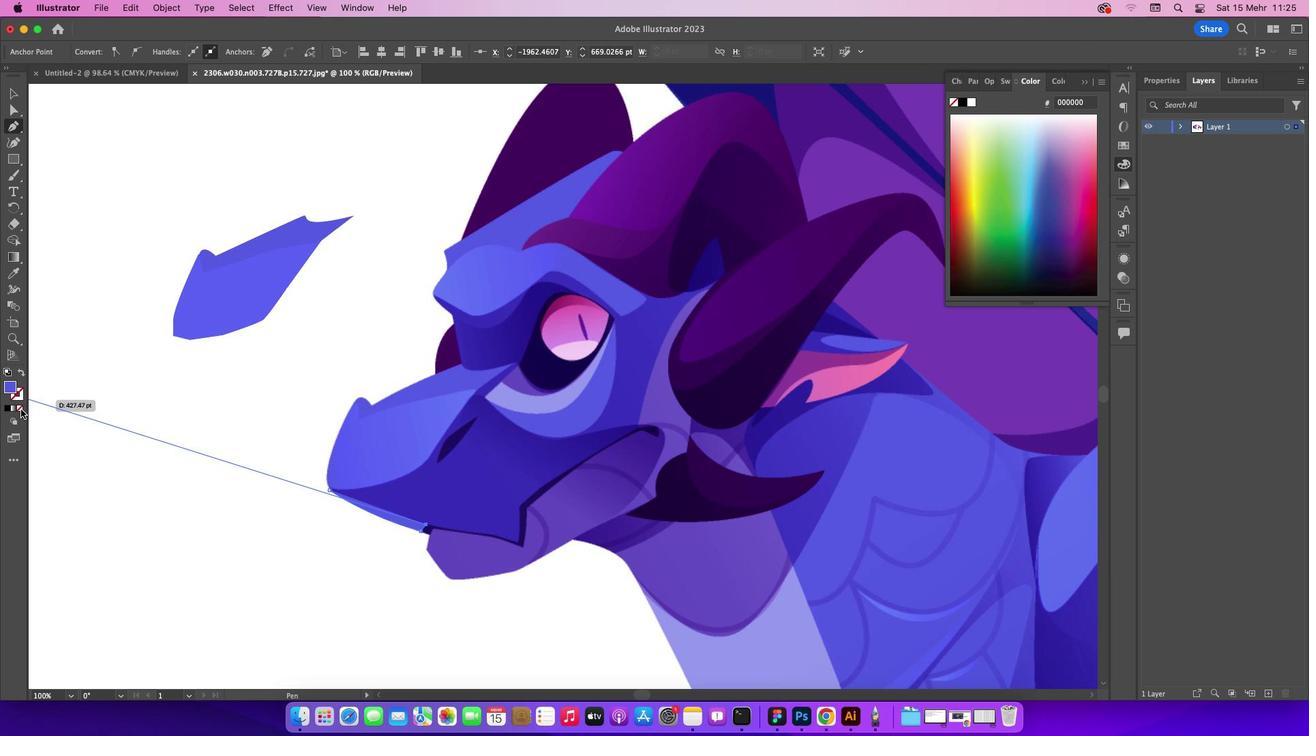 
Action: Mouse pressed left at (75, 417)
Screenshot: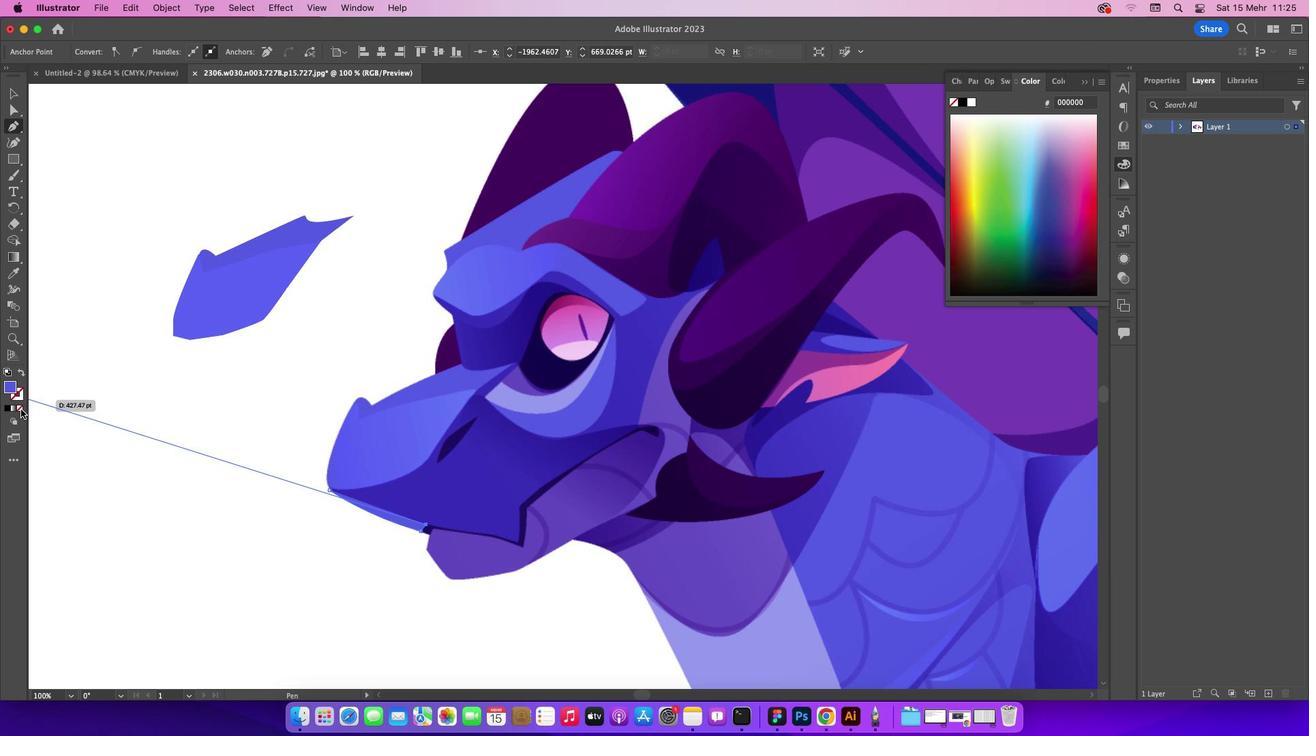 
Action: Mouse moved to (542, 538)
Screenshot: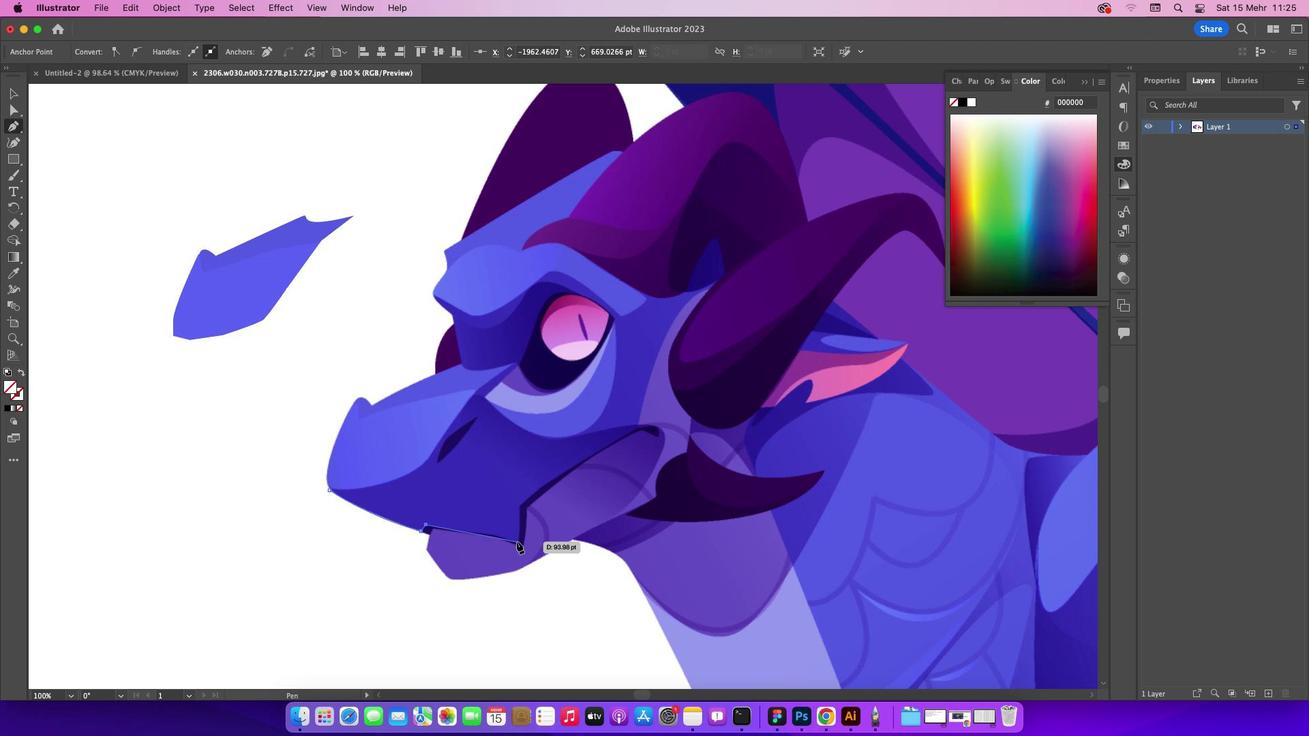 
Action: Mouse pressed left at (542, 538)
Screenshot: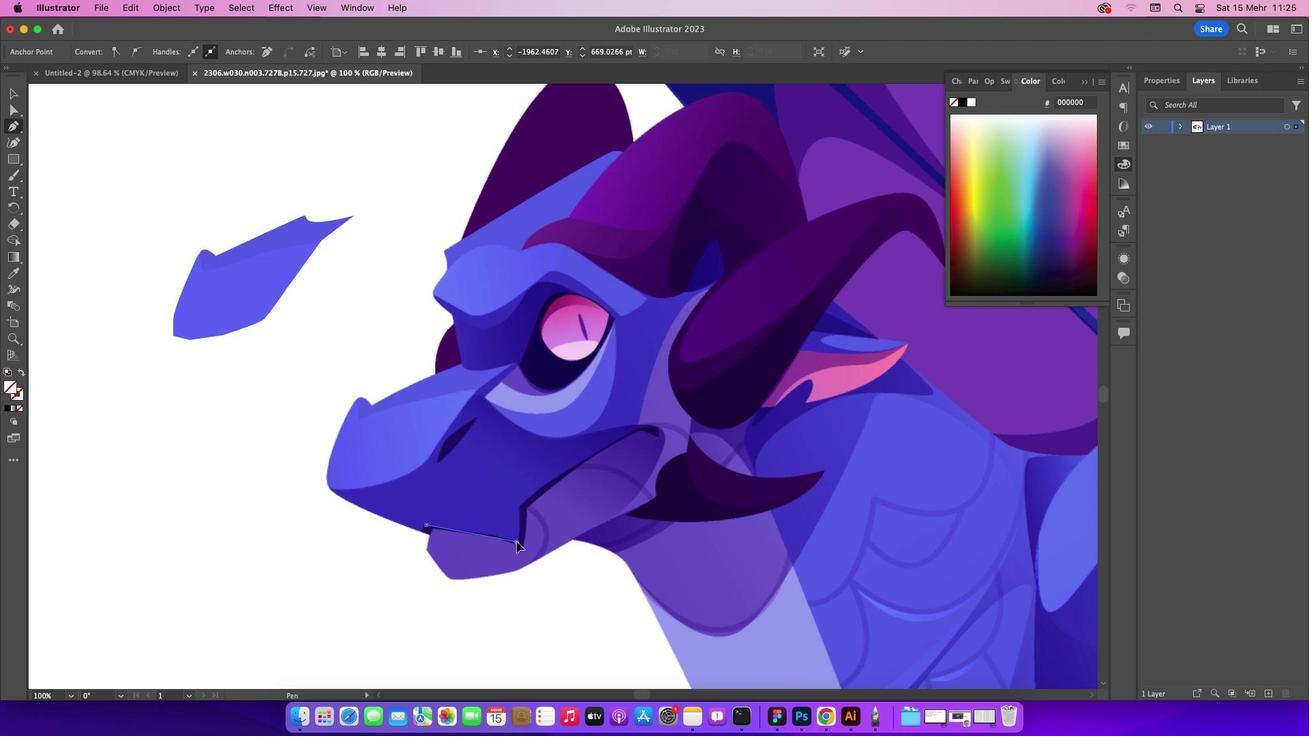 
Action: Mouse moved to (542, 535)
Screenshot: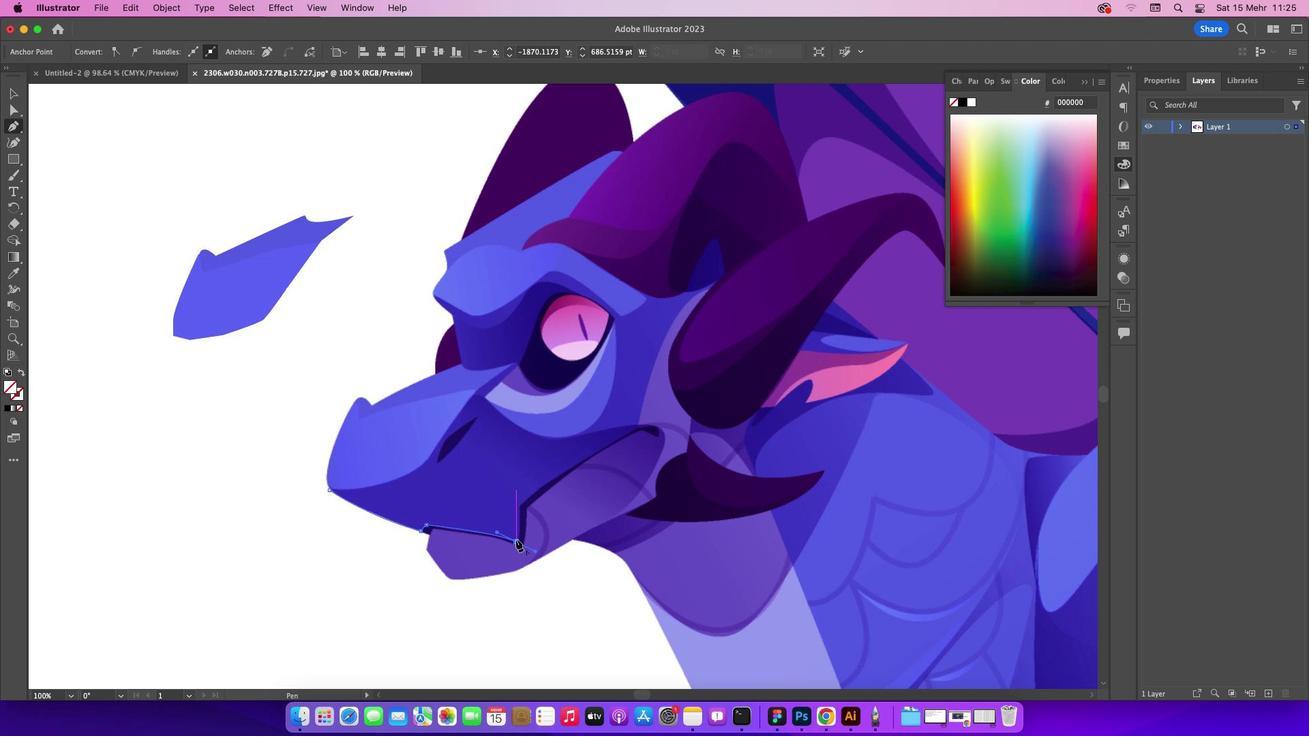 
Action: Mouse pressed left at (542, 535)
Screenshot: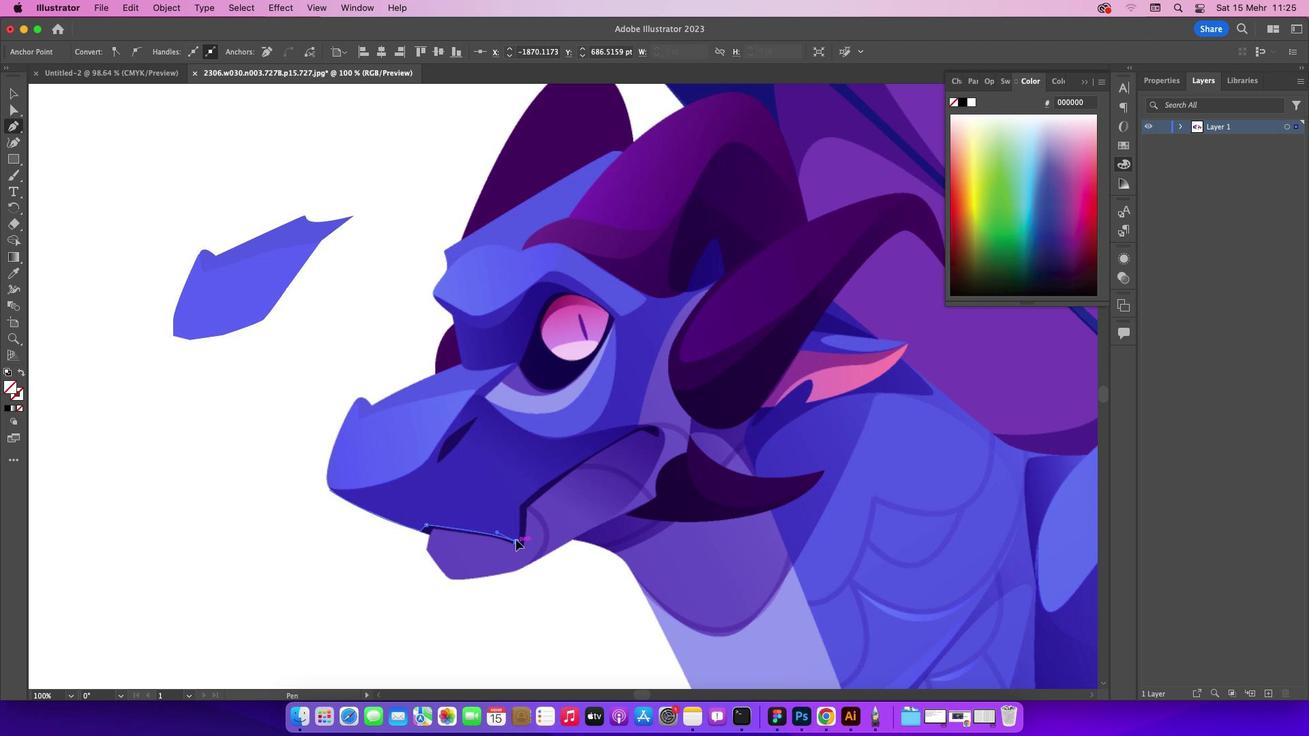 
Action: Mouse moved to (544, 507)
Screenshot: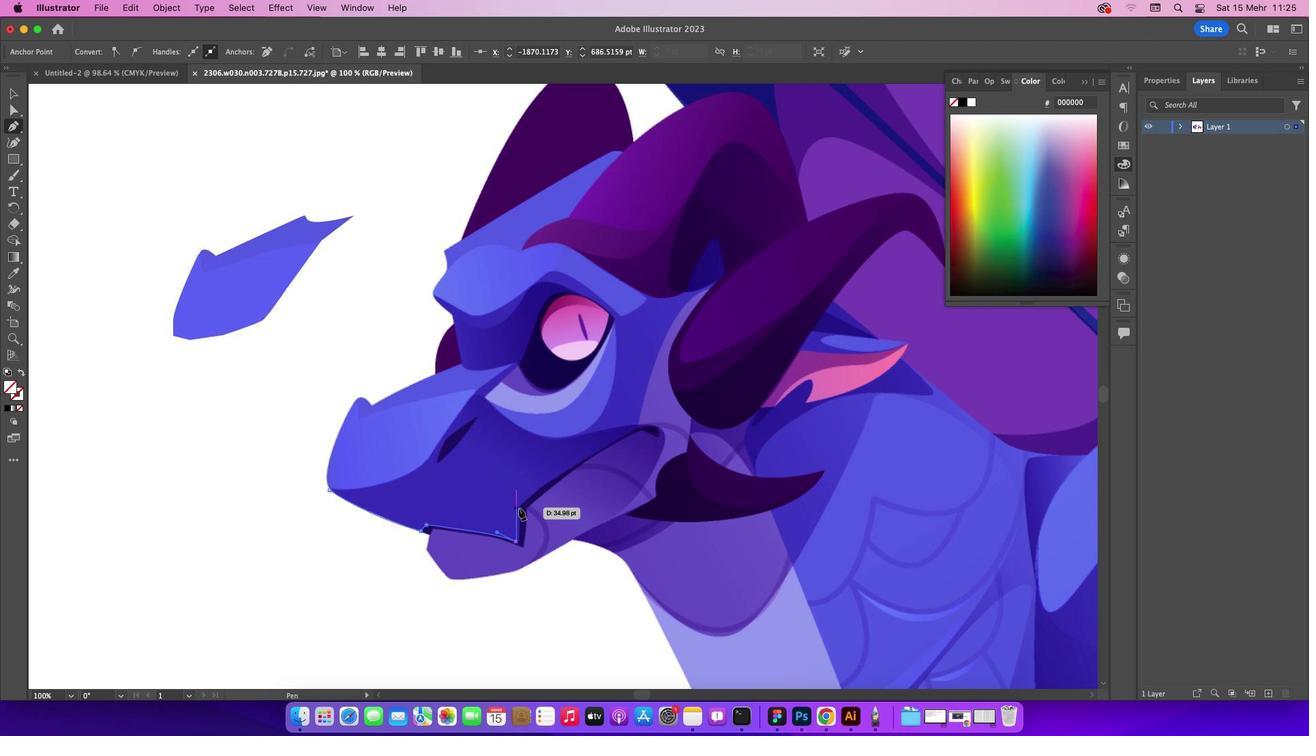 
Action: Mouse pressed left at (544, 507)
Screenshot: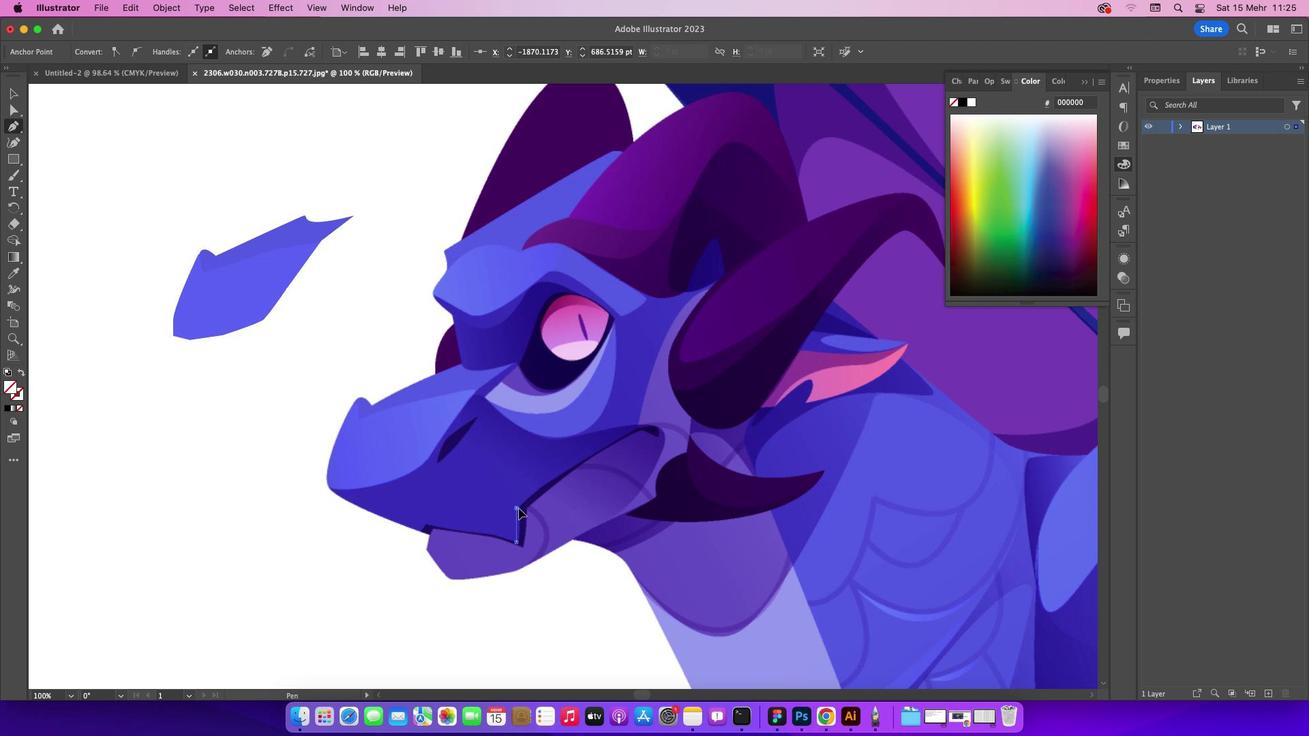 
Action: Mouse moved to (542, 507)
Screenshot: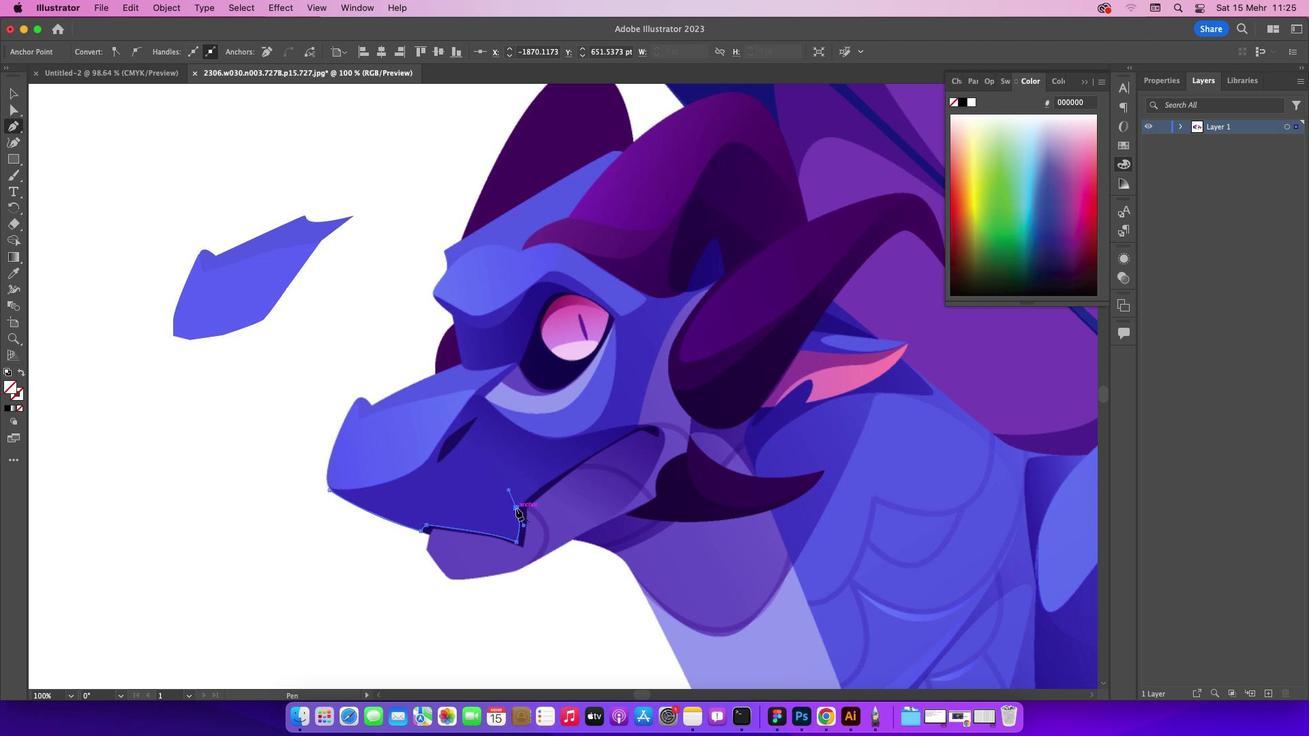 
Action: Mouse pressed left at (542, 507)
Screenshot: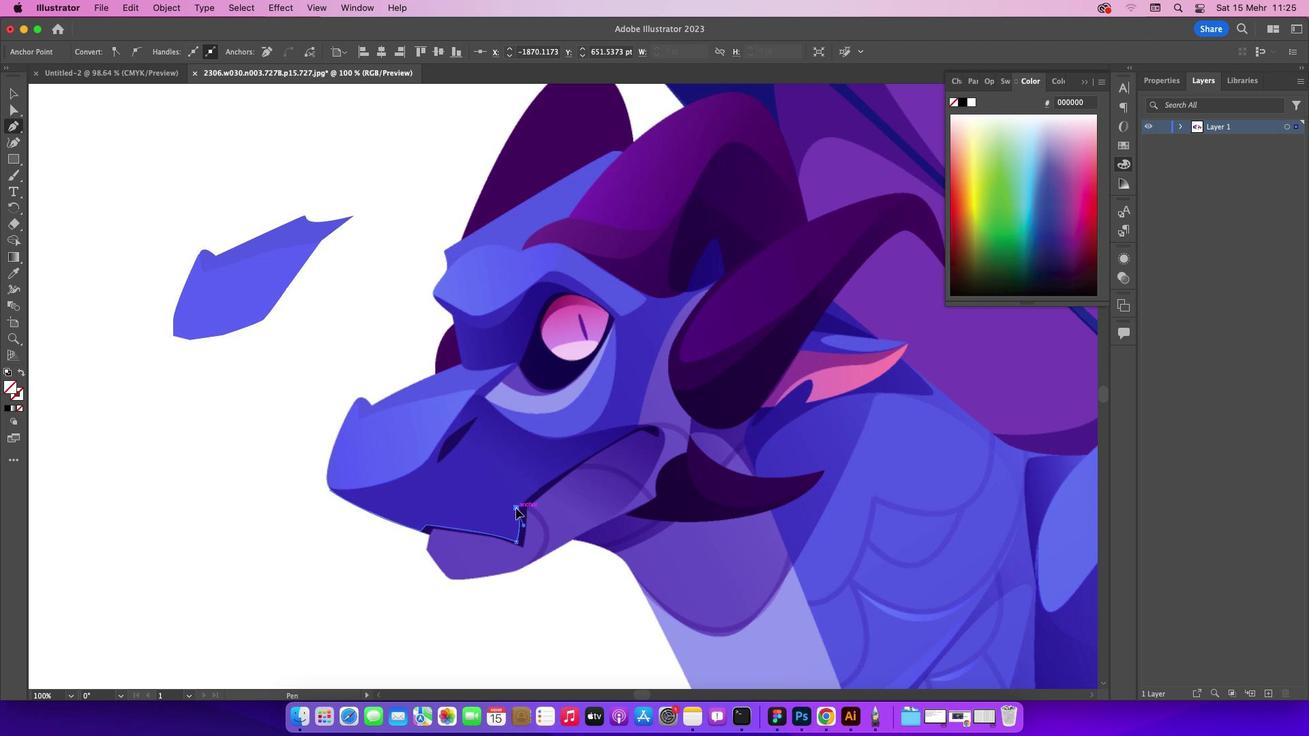 
Action: Mouse moved to (595, 469)
Screenshot: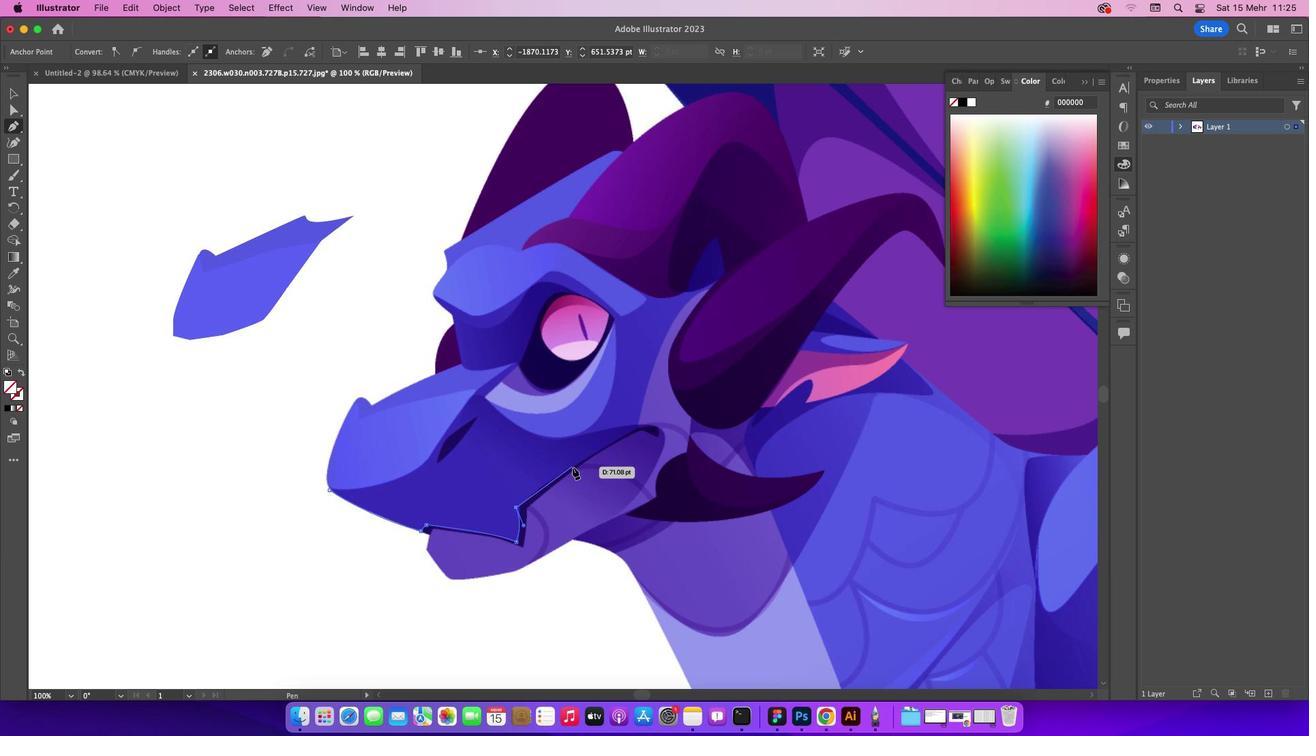 
Action: Mouse pressed left at (595, 469)
Screenshot: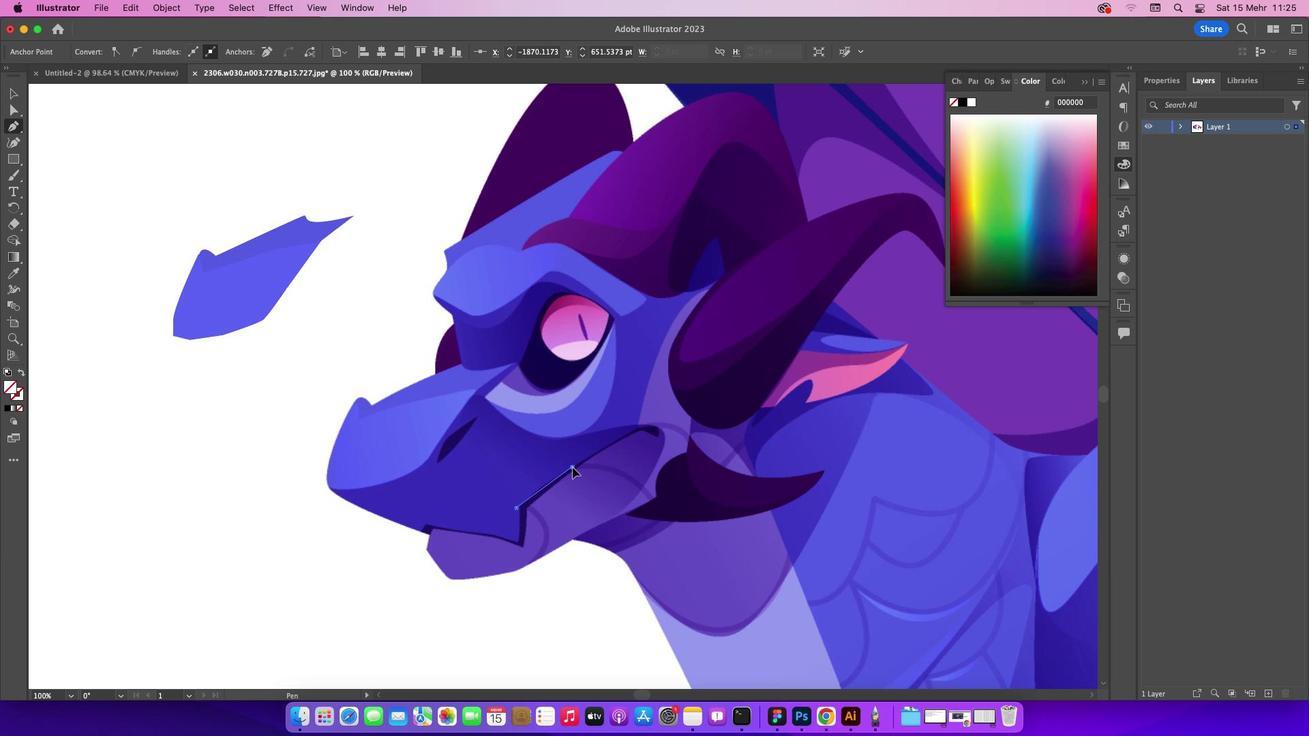 
Action: Mouse moved to (595, 469)
Screenshot: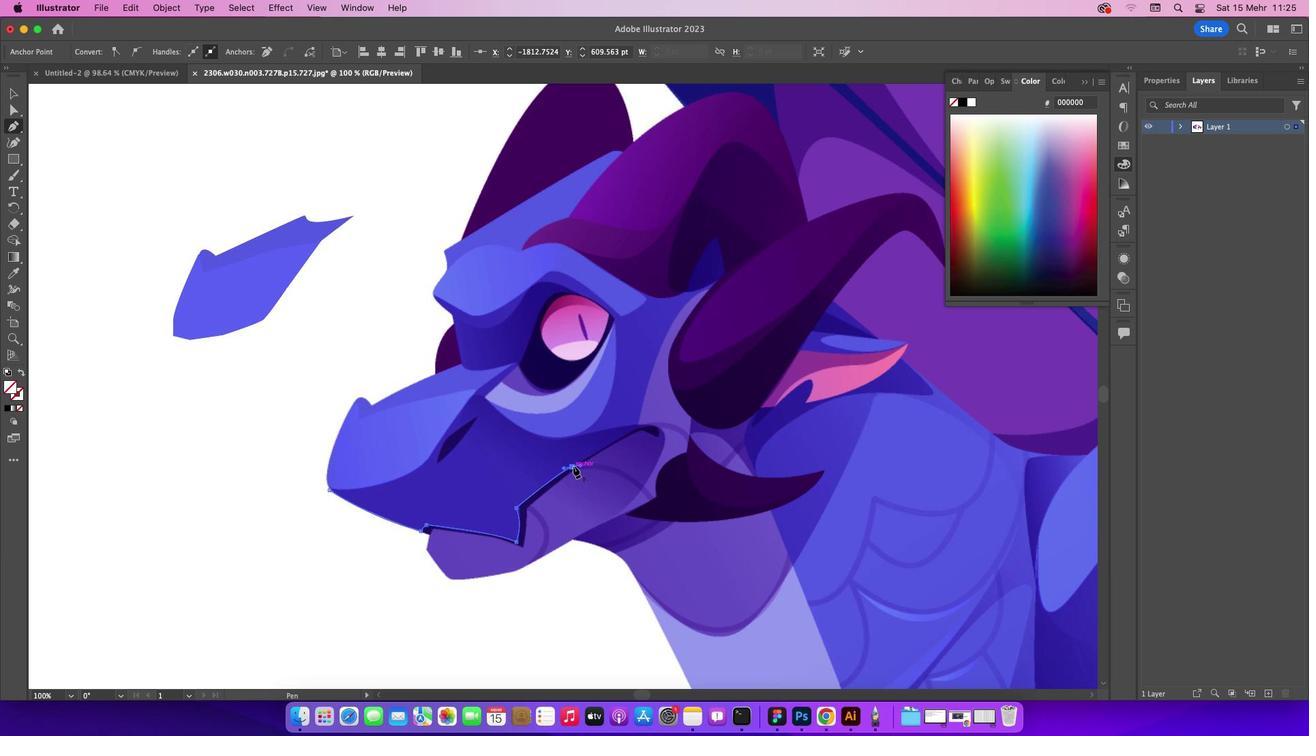 
Action: Mouse pressed left at (595, 469)
Screenshot: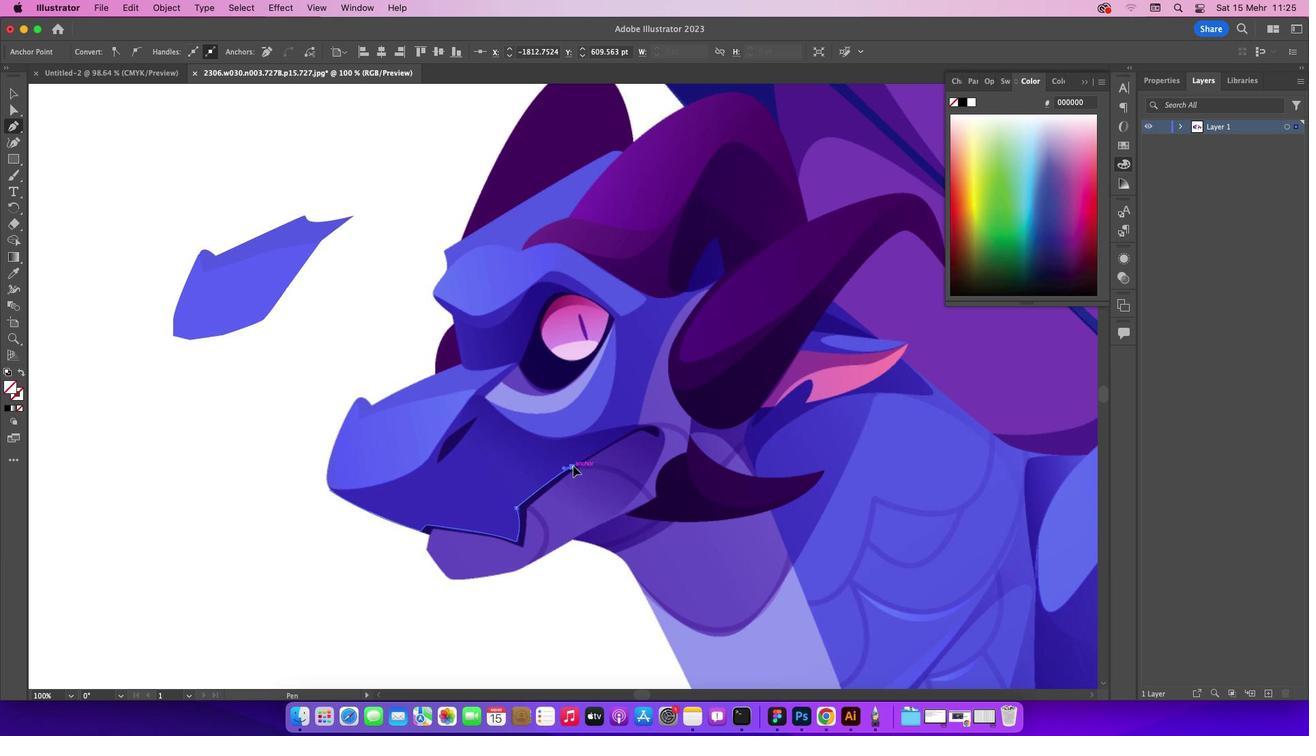 
Action: Mouse moved to (647, 439)
Screenshot: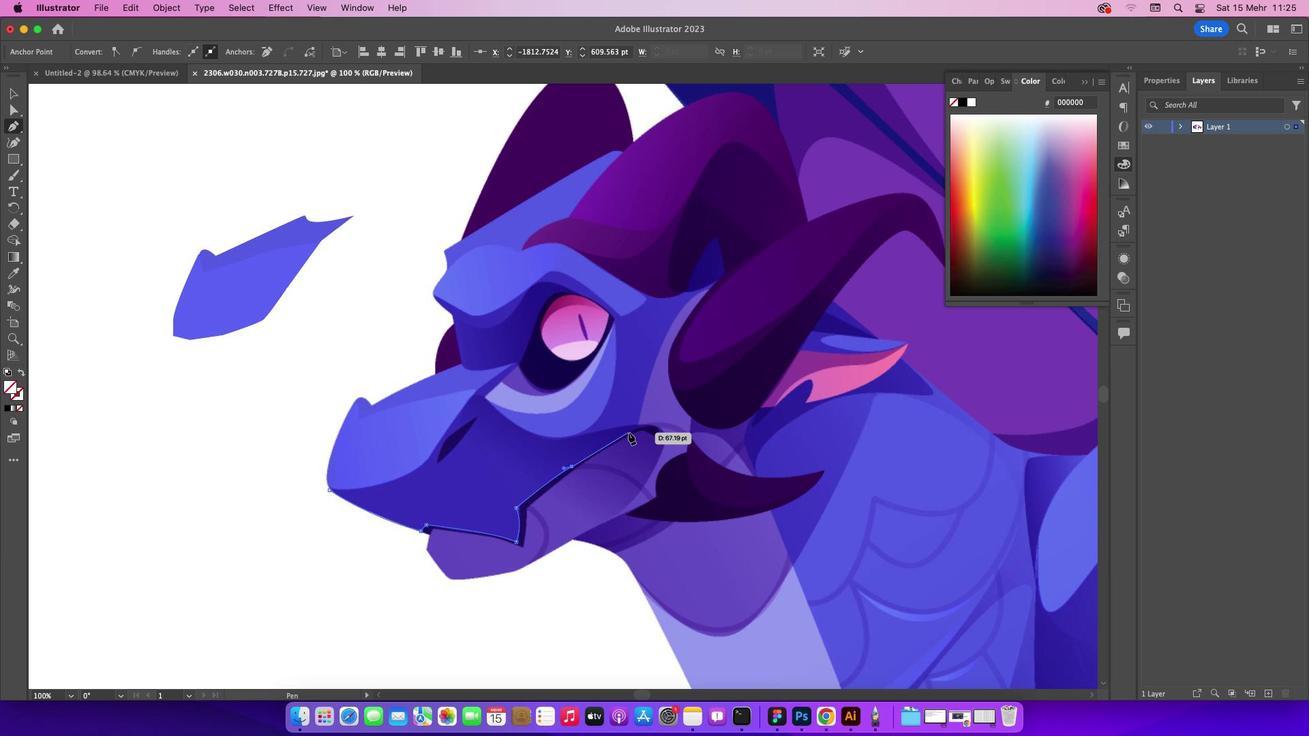 
Action: Mouse pressed left at (647, 439)
Screenshot: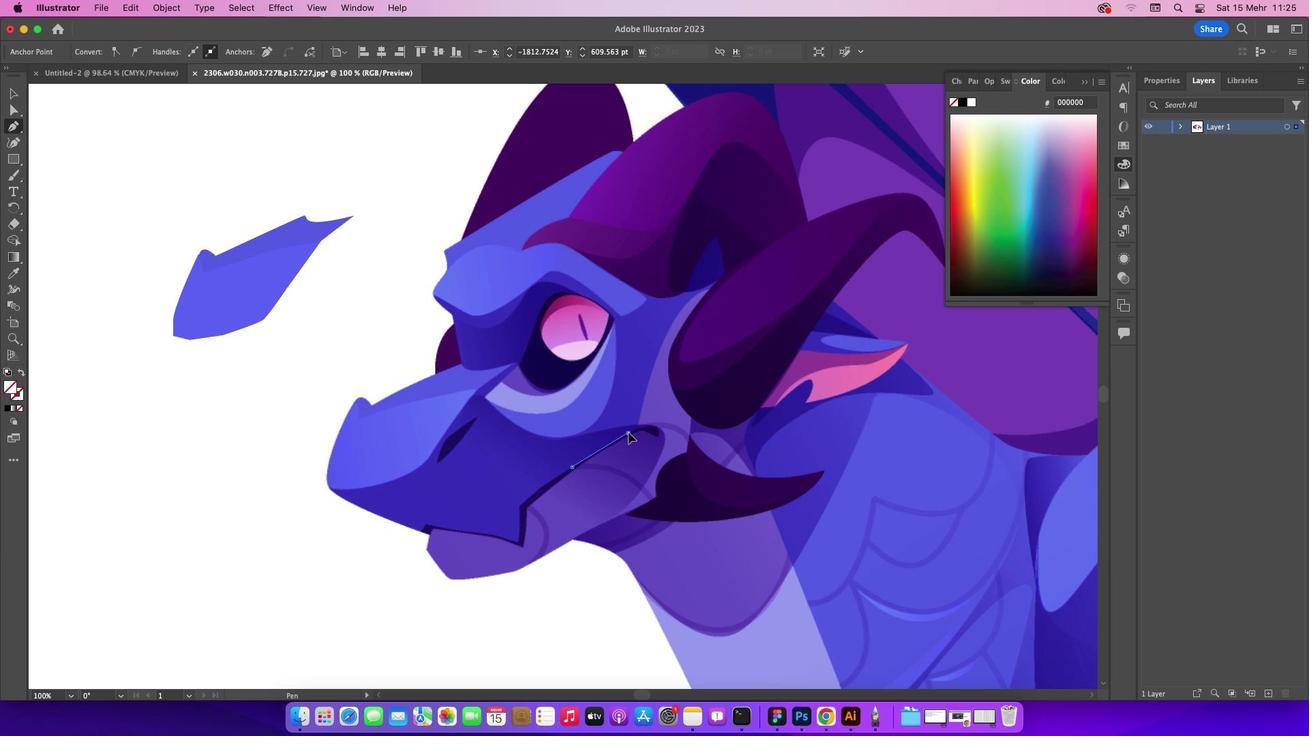 
Action: Mouse moved to (660, 432)
Screenshot: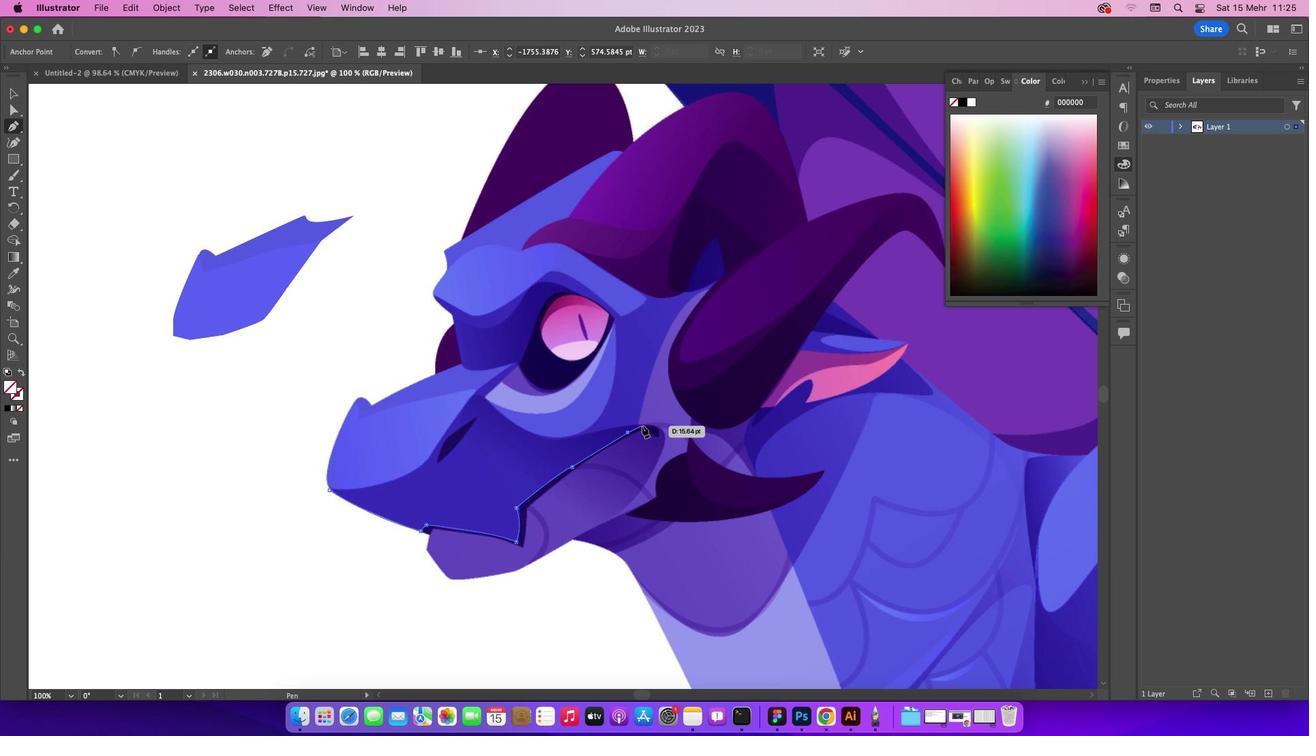 
Action: Mouse pressed left at (660, 432)
Screenshot: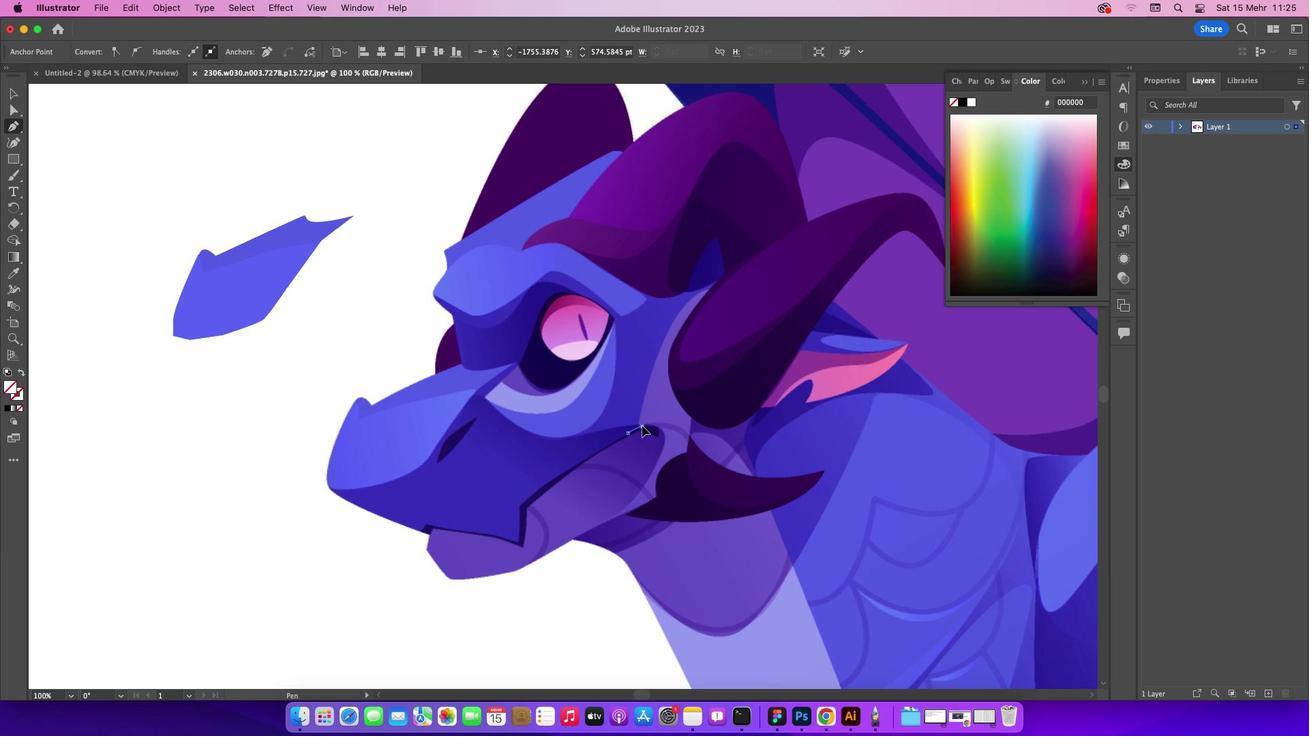 
Action: Mouse moved to (614, 439)
Screenshot: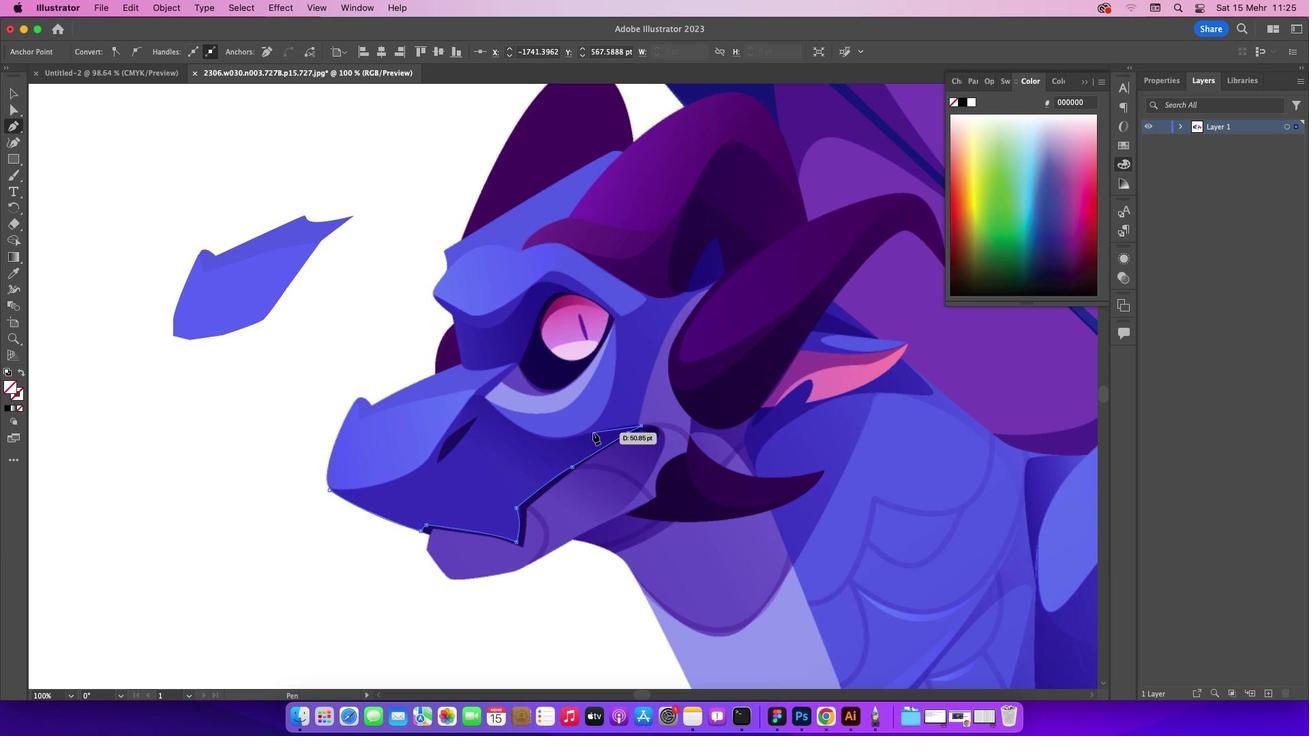 
Action: Mouse pressed left at (614, 439)
Screenshot: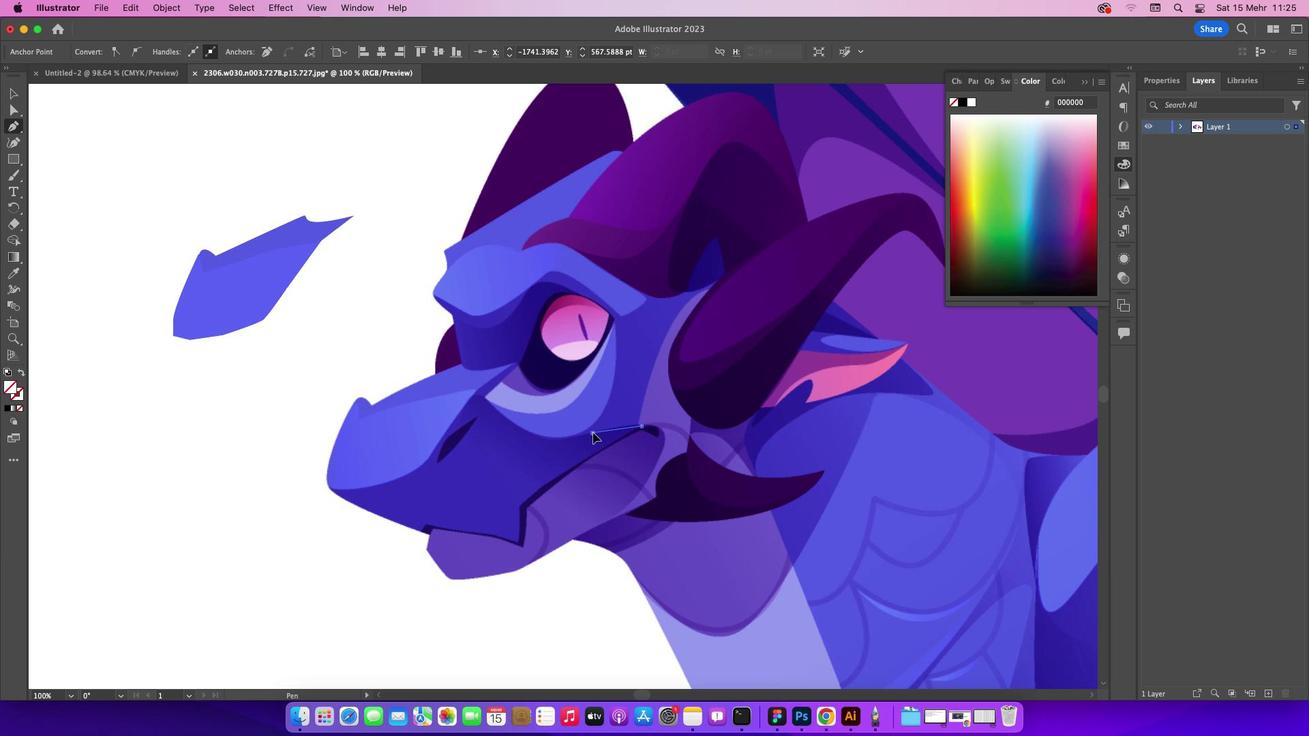 
Action: Mouse moved to (535, 428)
Screenshot: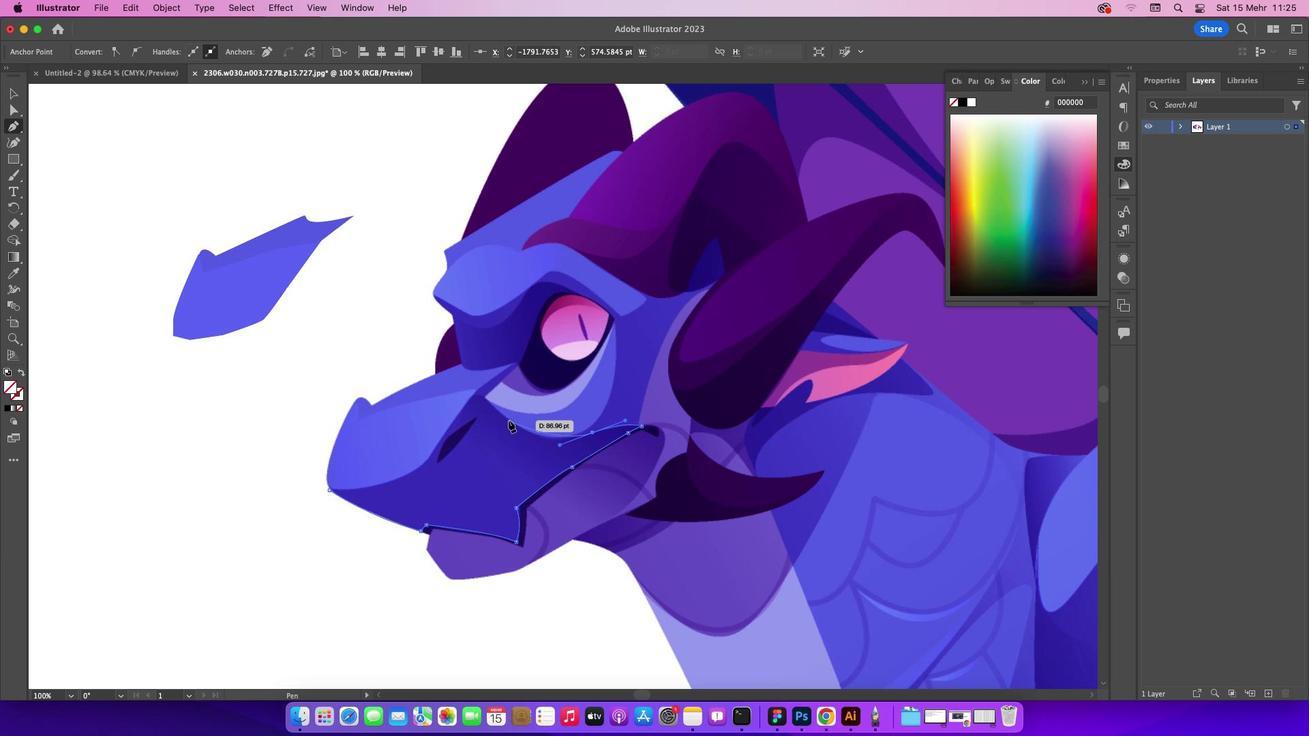 
Action: Mouse pressed left at (535, 428)
Screenshot: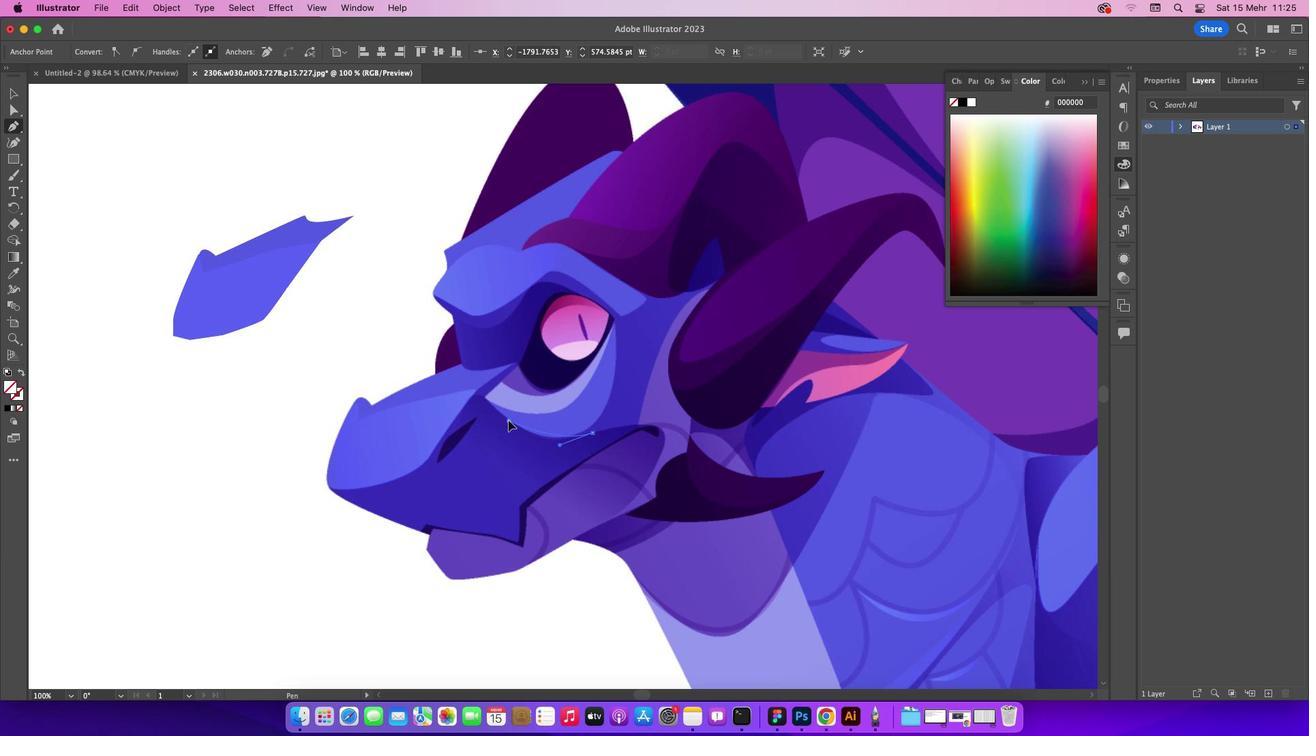 
Action: Mouse moved to (537, 428)
Screenshot: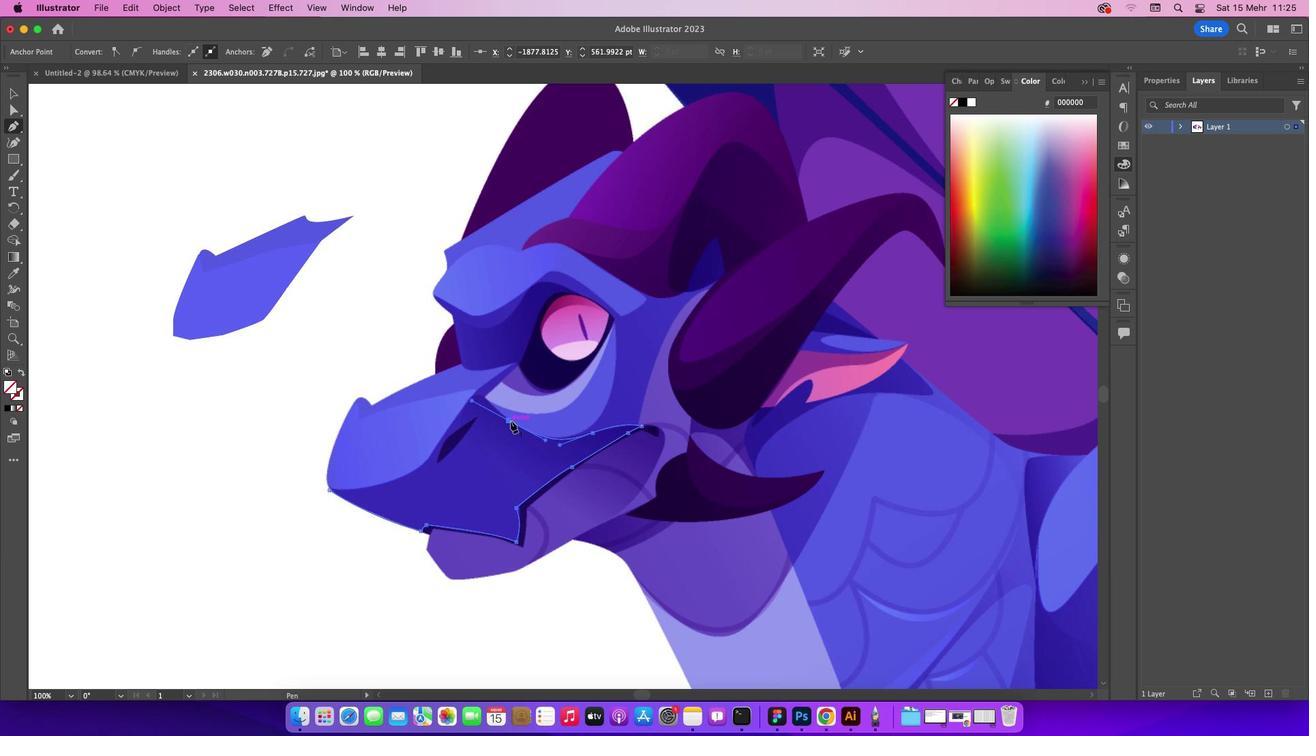 
Action: Mouse pressed left at (537, 428)
Screenshot: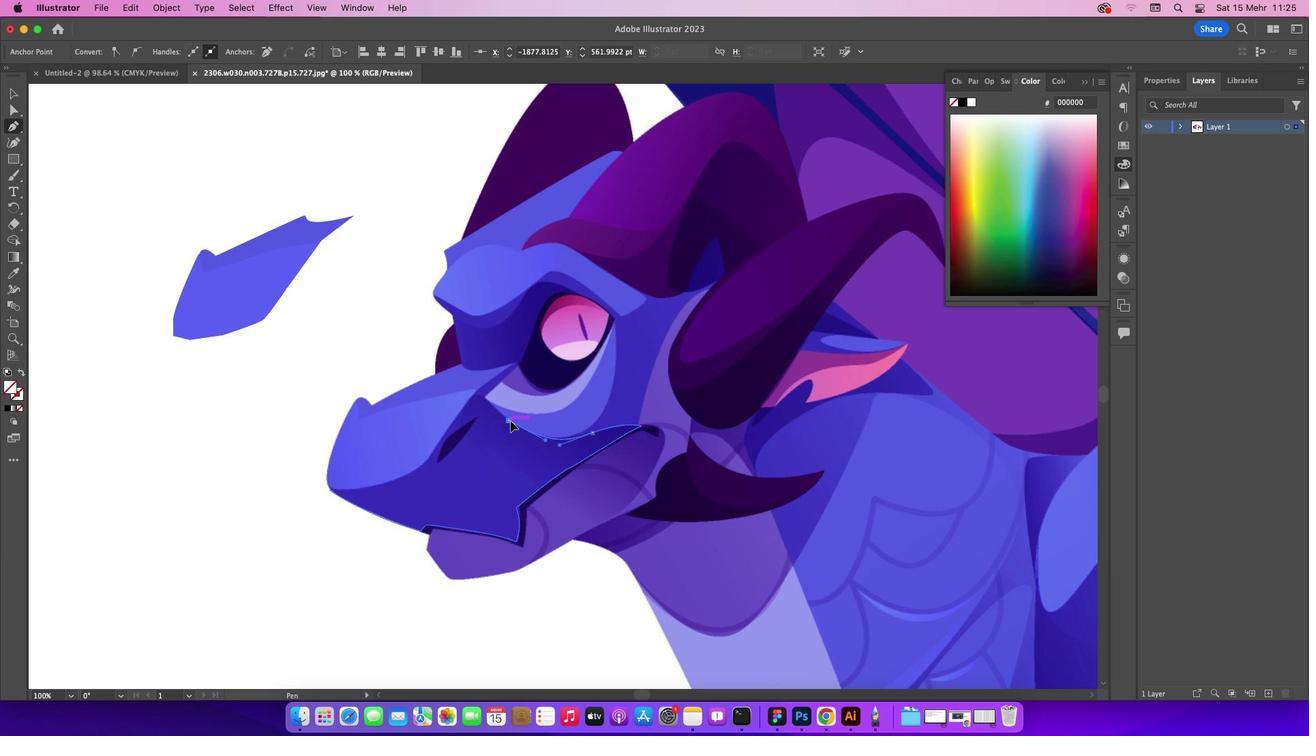 
Action: Mouse moved to (499, 405)
Screenshot: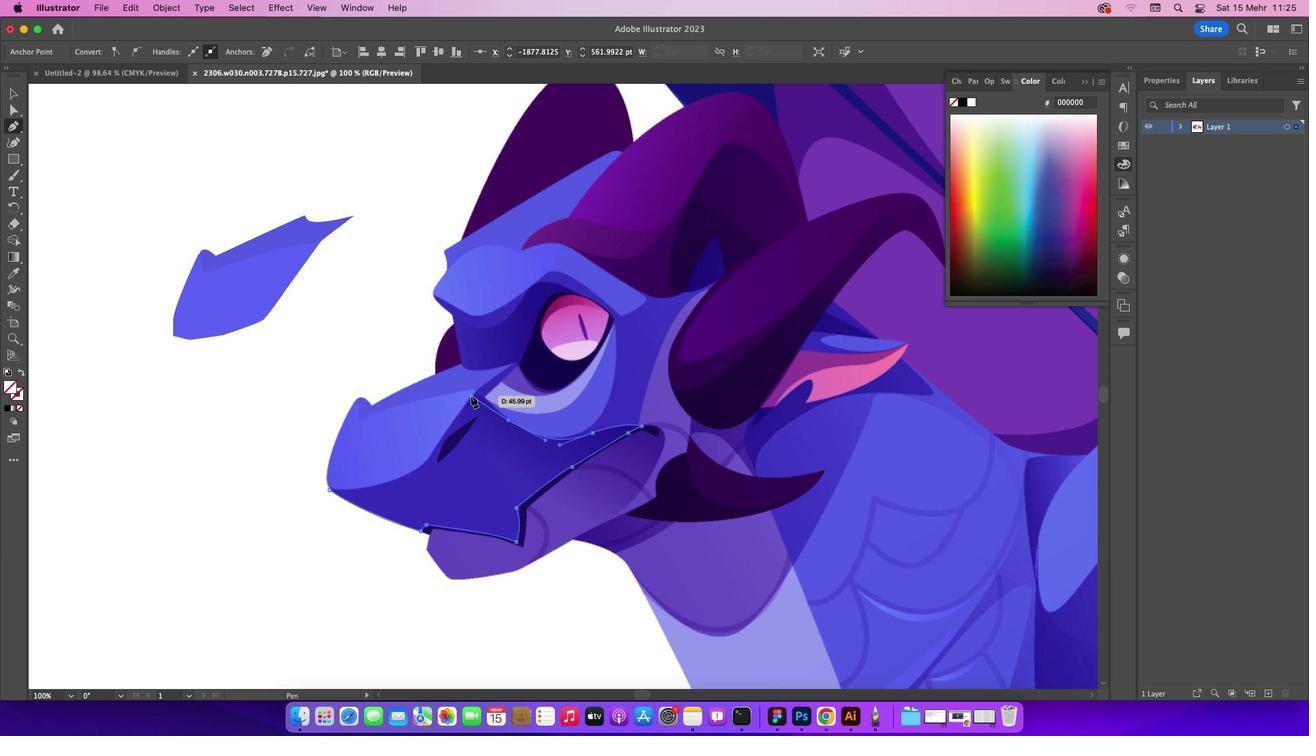 
Action: Mouse pressed left at (499, 405)
Screenshot: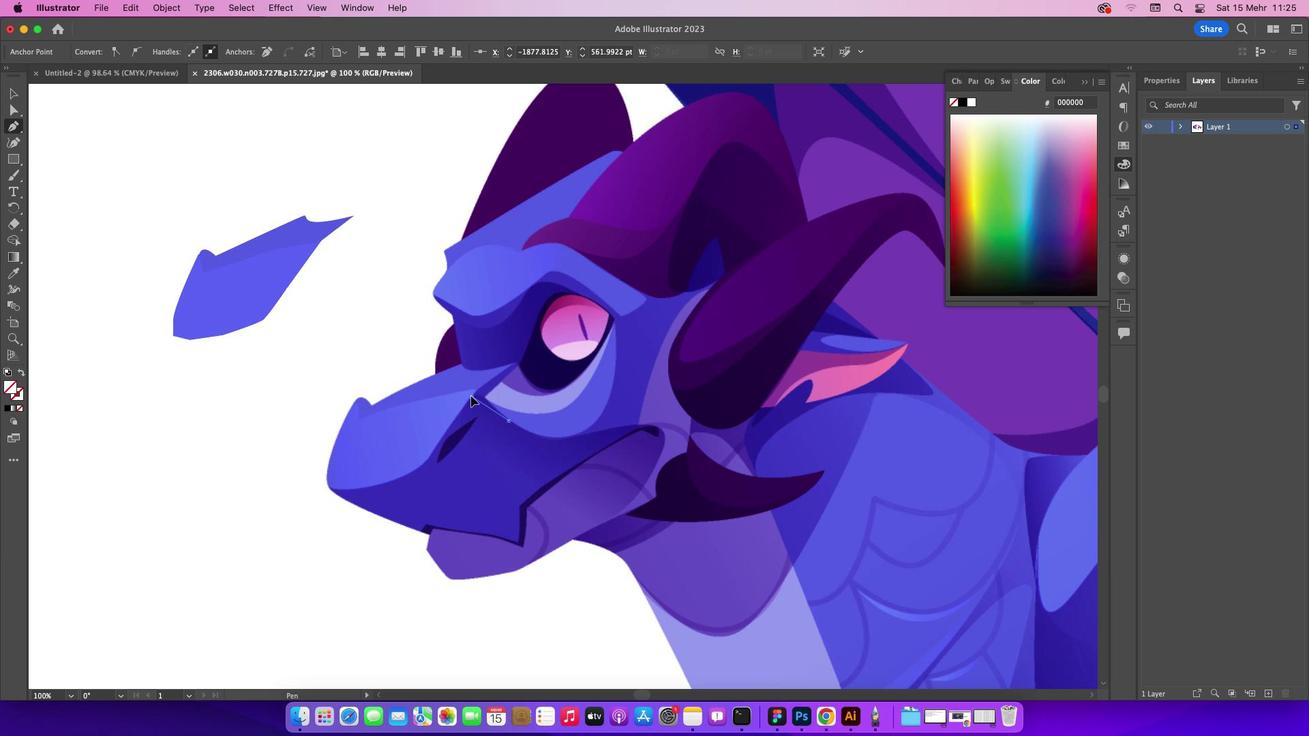 
Action: Mouse moved to (460, 458)
Screenshot: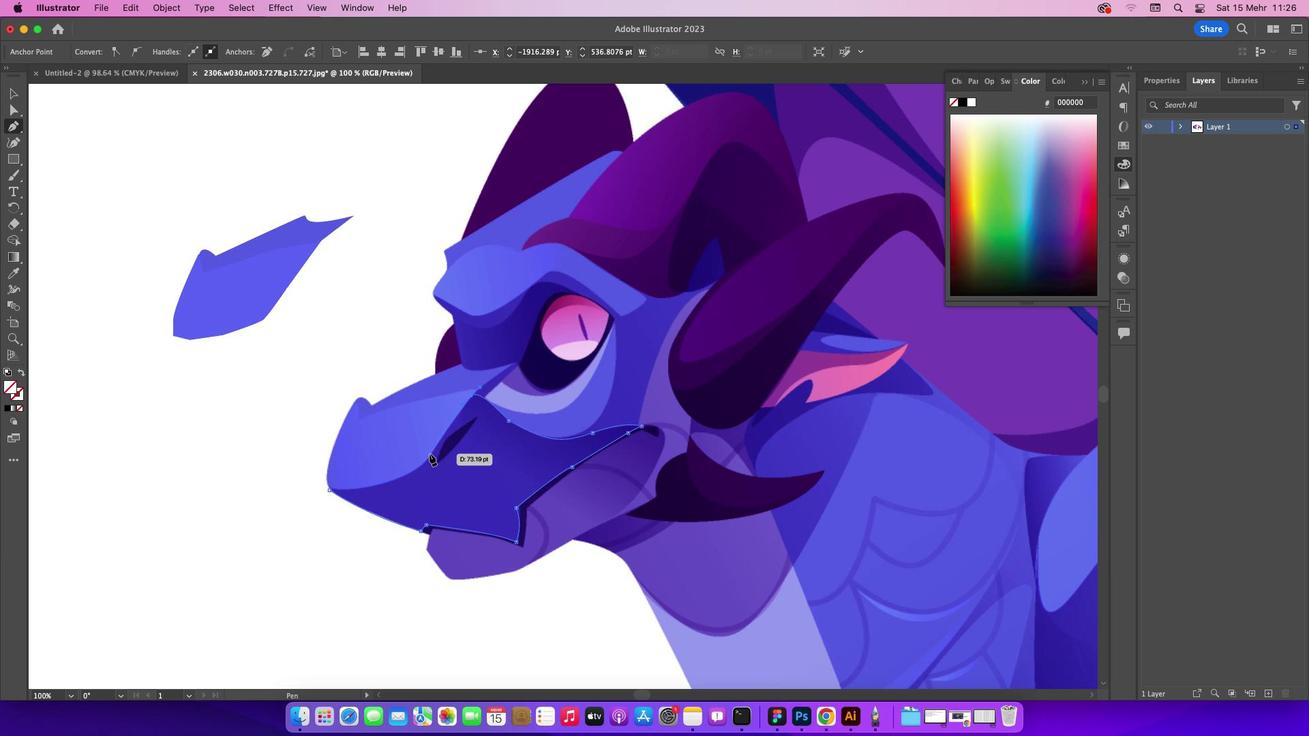 
Action: Mouse pressed left at (460, 458)
Screenshot: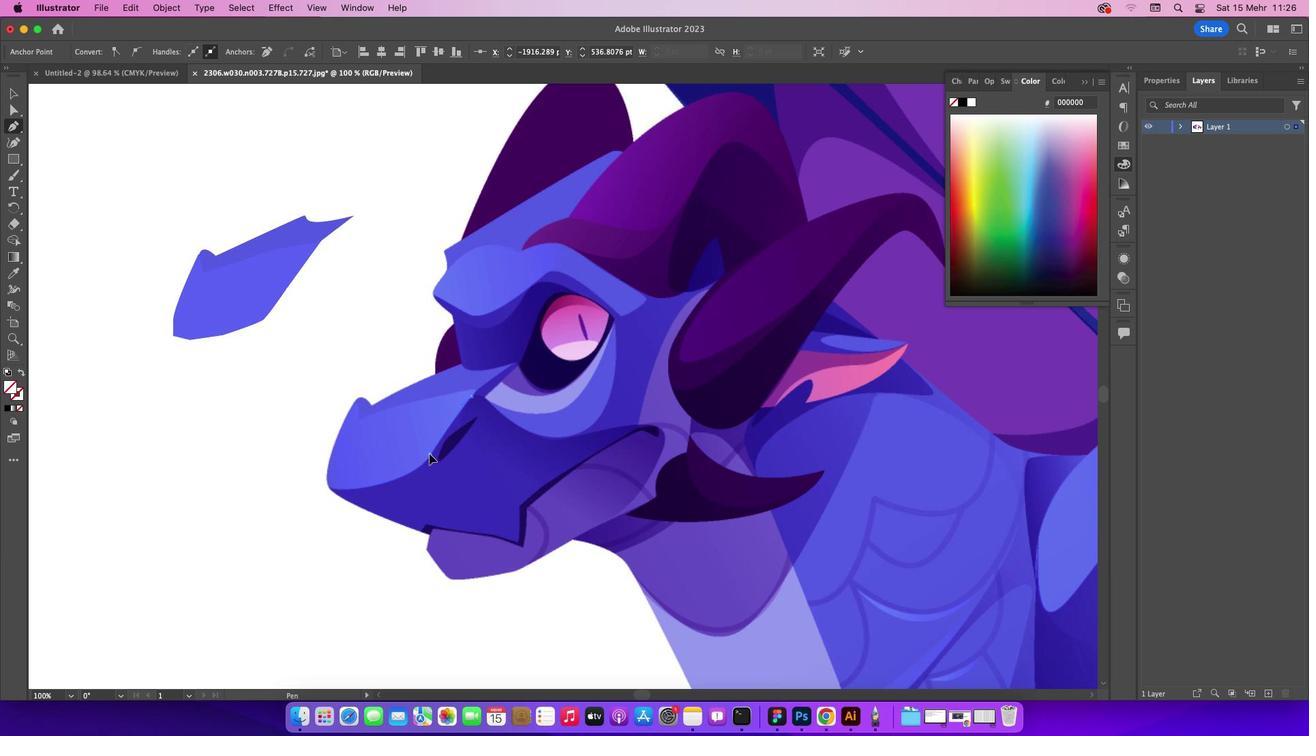 
Action: Mouse moved to (412, 485)
